 Task: Research Airbnb properties in Río Cuarto, Argentina from 7th December, 2023 to 14th December, 2023 for 1 adult. Place can be shared room with 1  bedroom having 1 bed and 1 bathroom. Property type can be hotel. Amenities needed are: wifi, heating.
Action: Mouse moved to (386, 98)
Screenshot: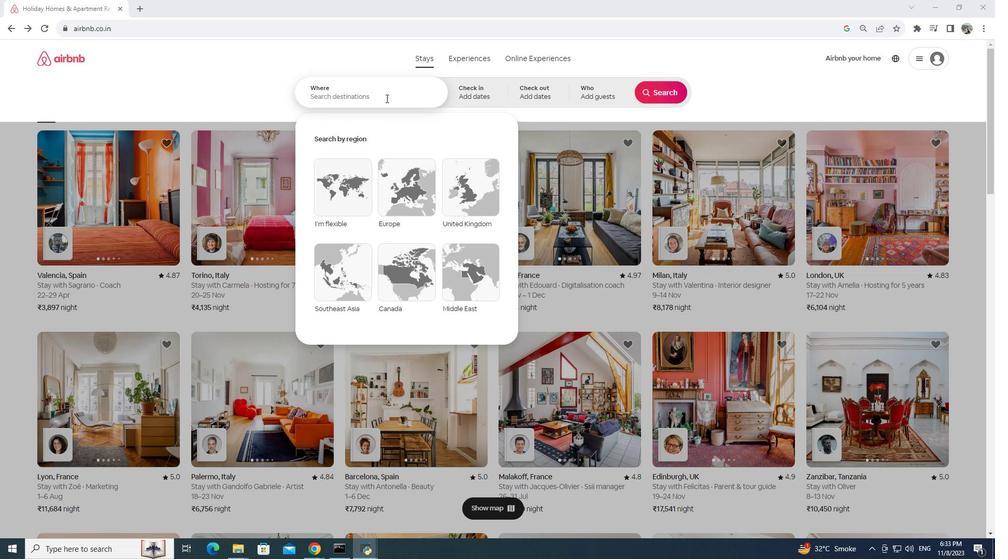 
Action: Mouse pressed left at (386, 98)
Screenshot: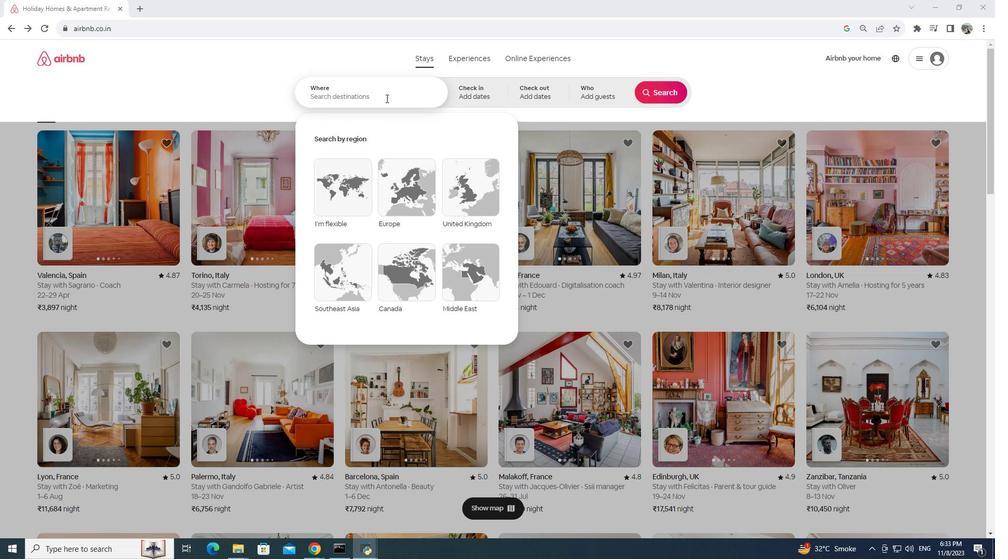 
Action: Mouse moved to (349, 174)
Screenshot: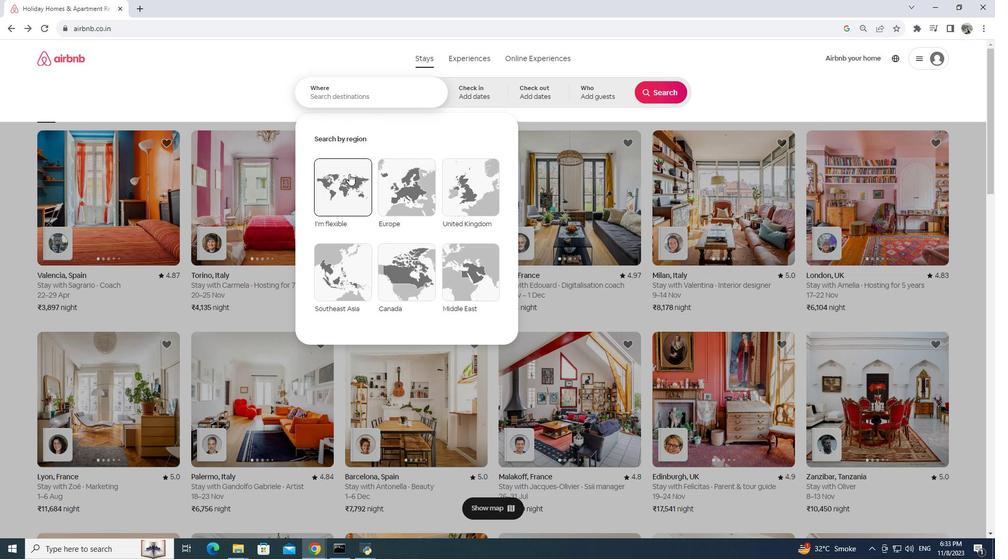
Action: Key pressed ctrl+V
Screenshot: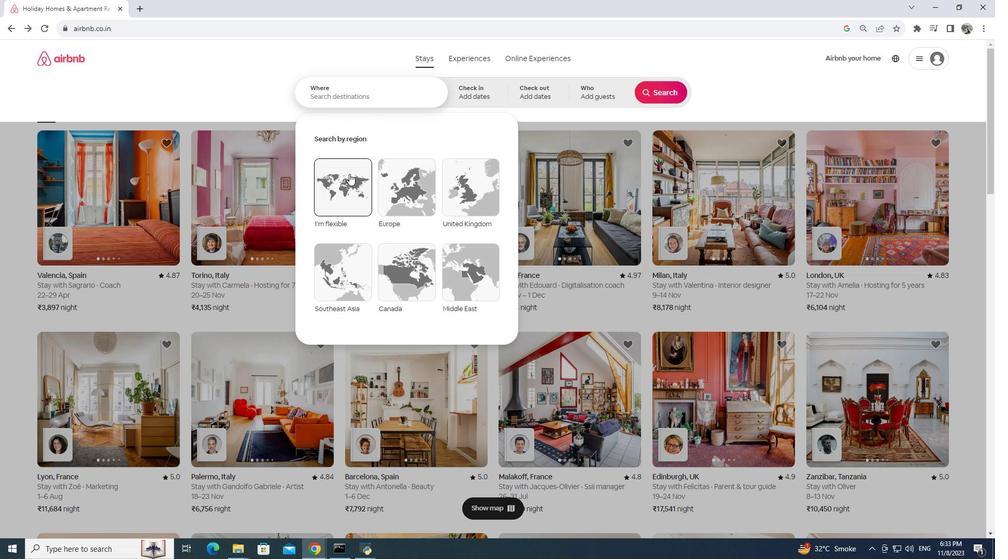 
Action: Mouse moved to (467, 96)
Screenshot: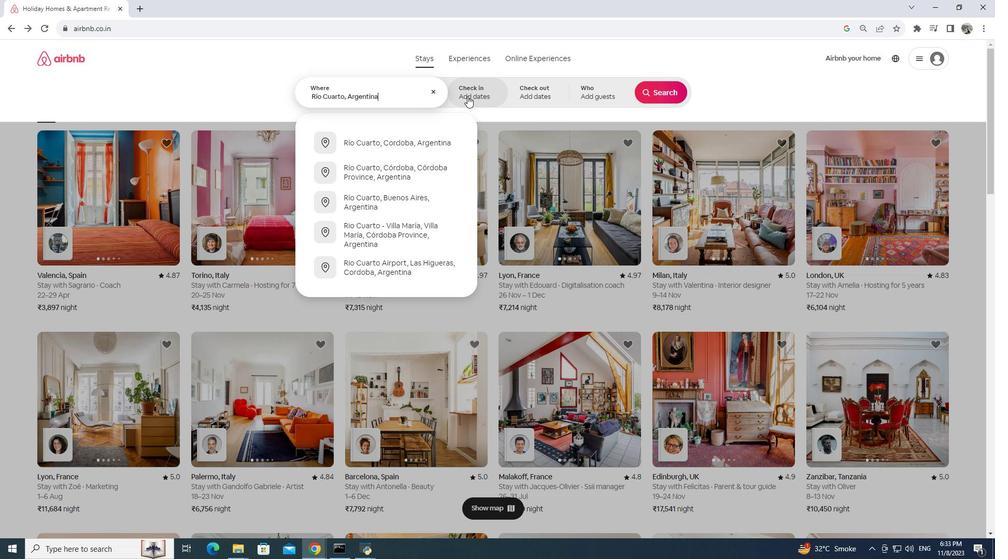 
Action: Mouse pressed left at (467, 96)
Screenshot: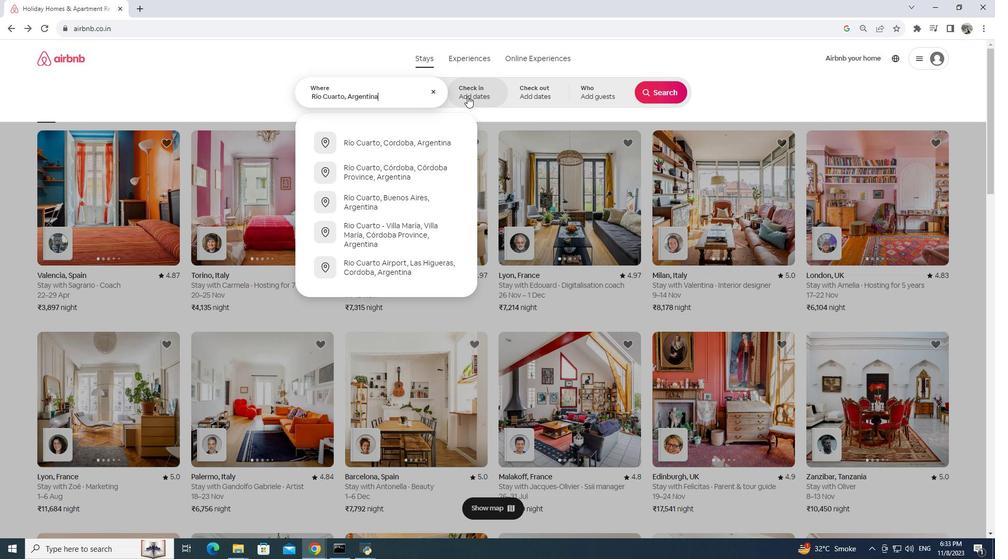 
Action: Mouse moved to (608, 222)
Screenshot: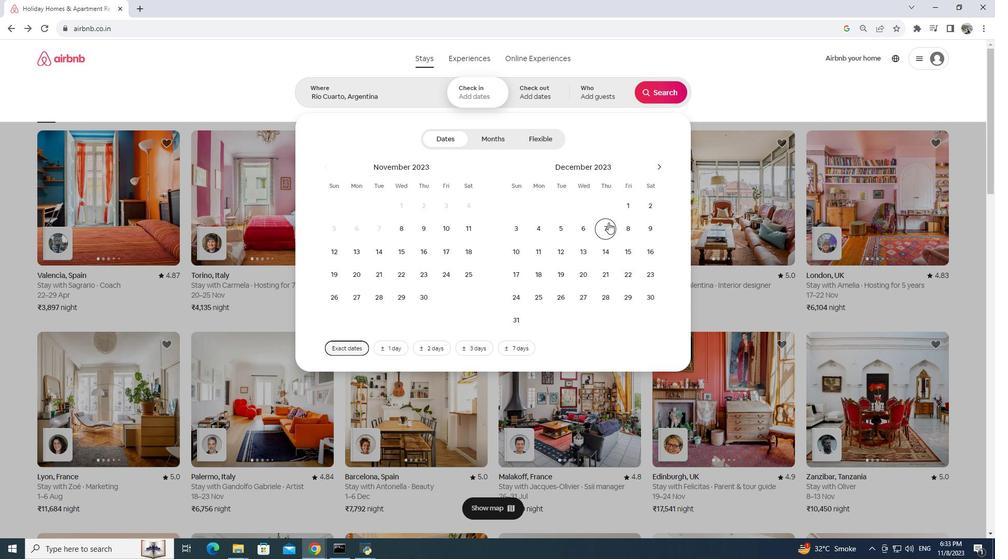 
Action: Mouse pressed left at (608, 222)
Screenshot: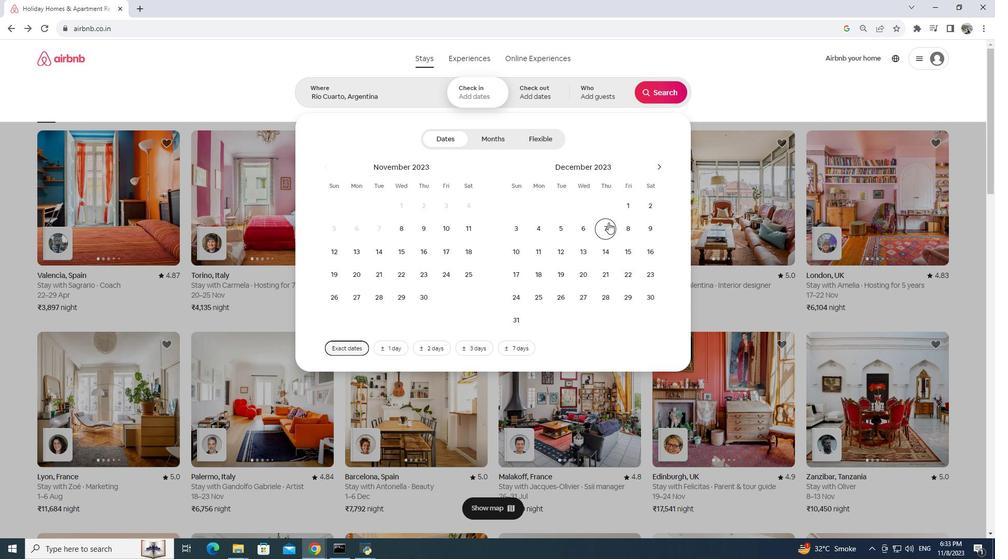 
Action: Mouse moved to (610, 249)
Screenshot: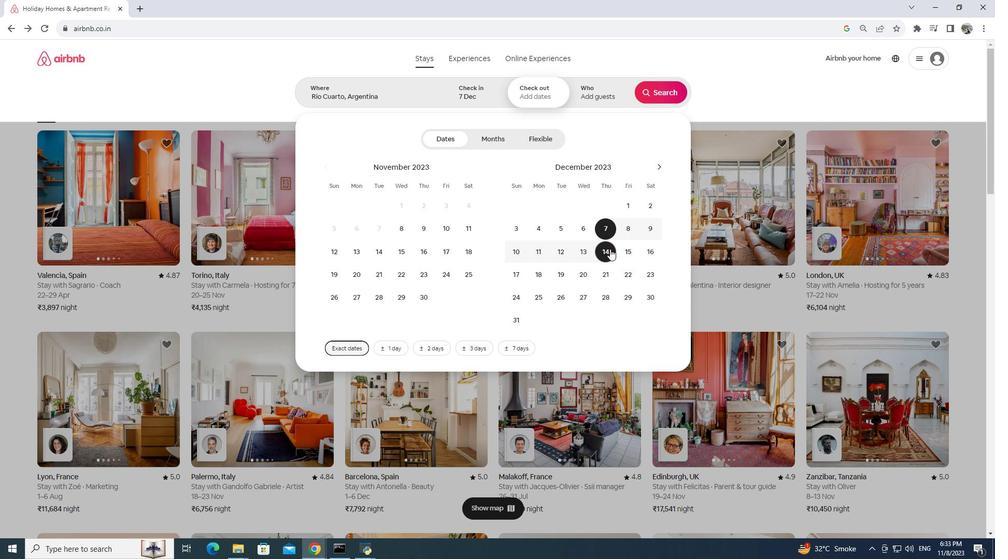 
Action: Mouse pressed left at (610, 249)
Screenshot: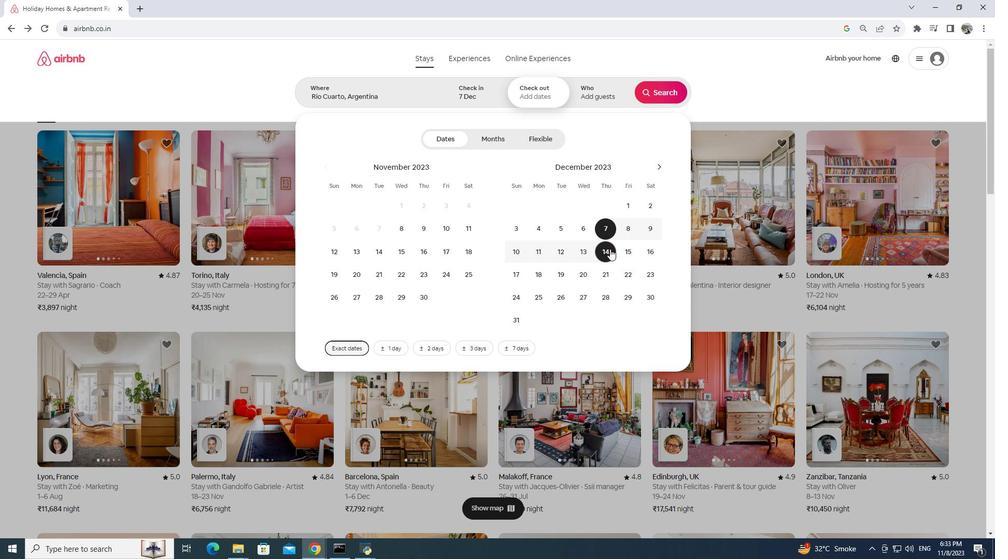 
Action: Mouse moved to (582, 91)
Screenshot: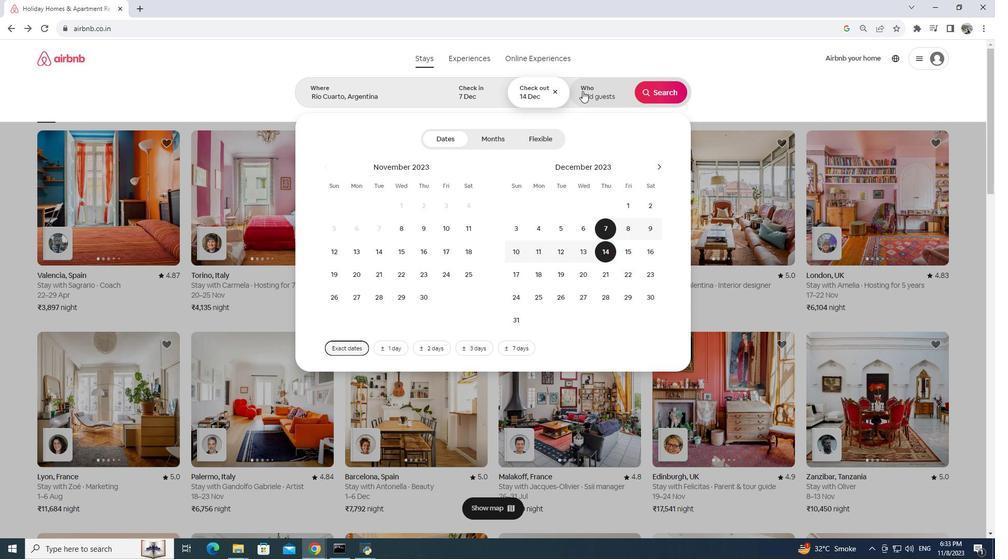 
Action: Mouse pressed left at (582, 91)
Screenshot: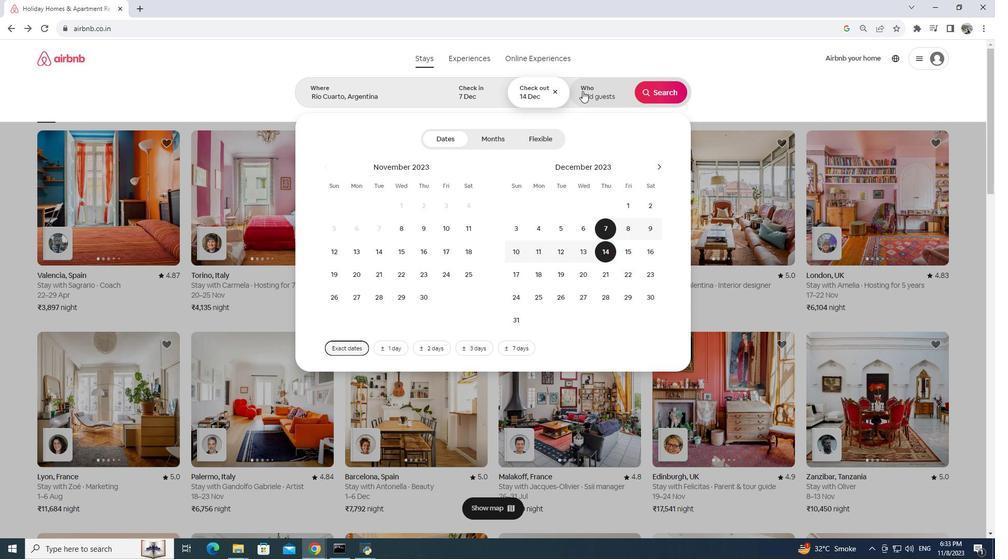 
Action: Mouse moved to (665, 139)
Screenshot: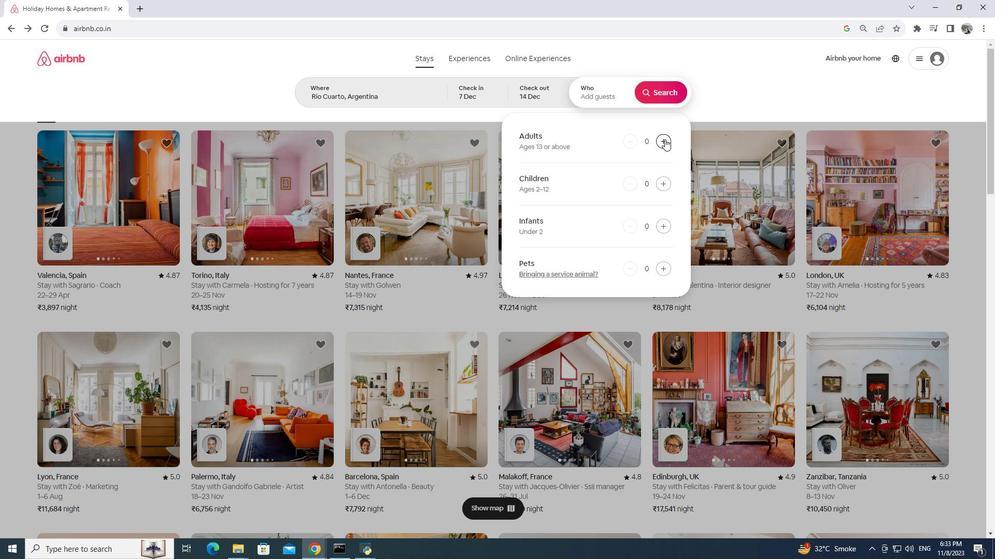 
Action: Mouse pressed left at (665, 139)
Screenshot: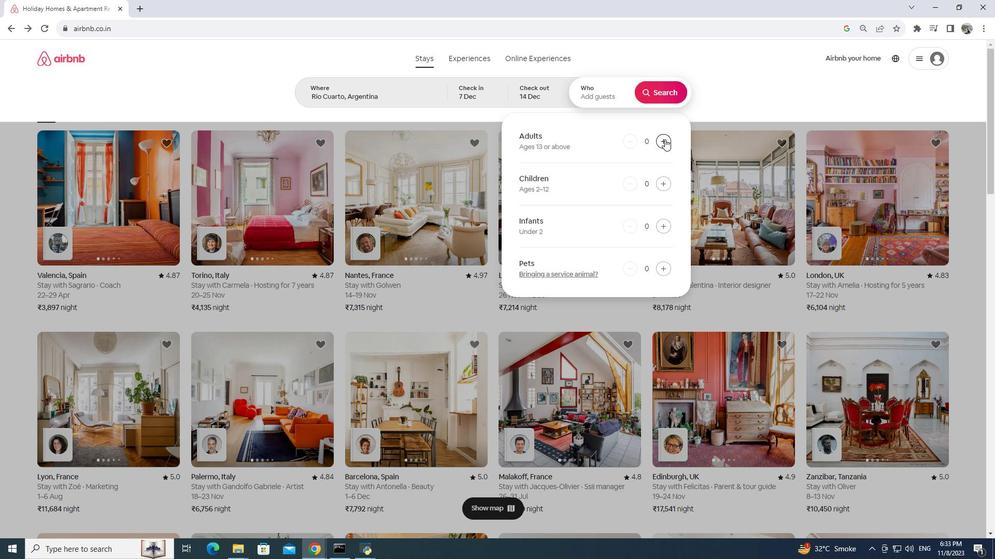 
Action: Mouse moved to (652, 93)
Screenshot: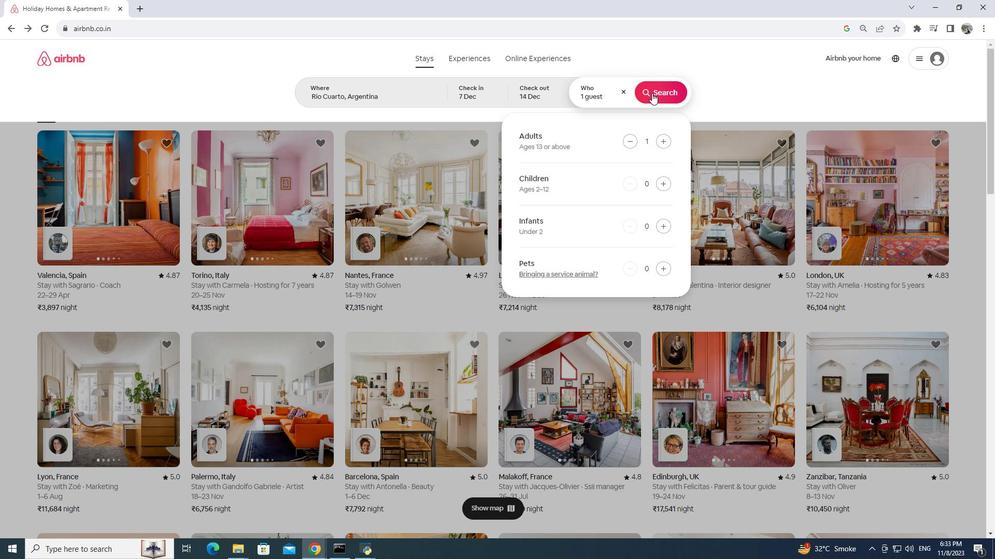 
Action: Mouse pressed left at (652, 93)
Screenshot: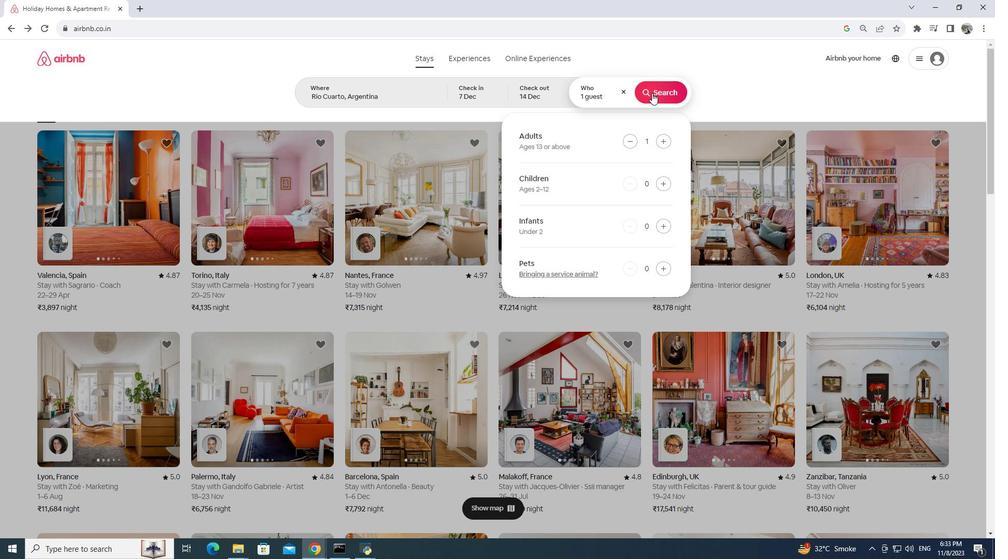 
Action: Mouse moved to (852, 93)
Screenshot: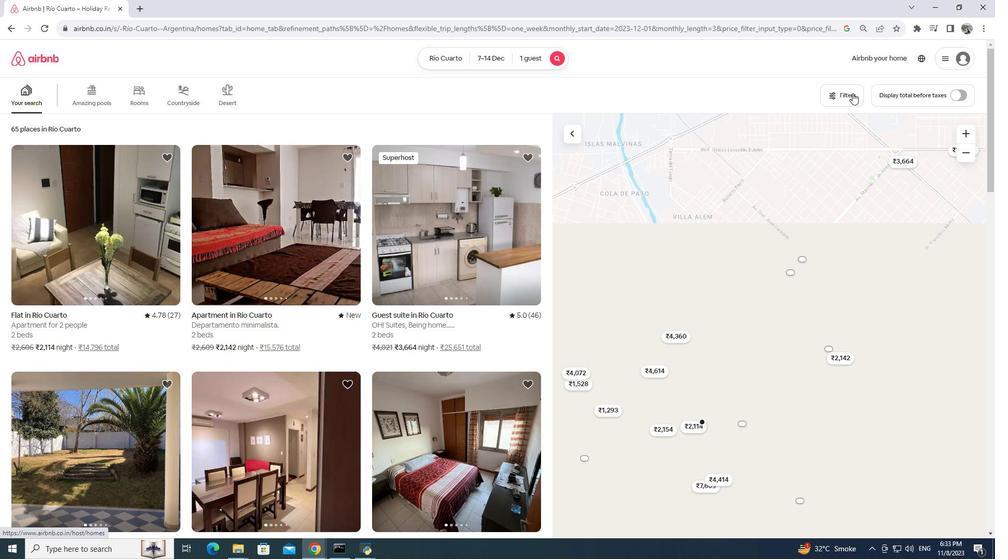 
Action: Mouse pressed left at (852, 93)
Screenshot: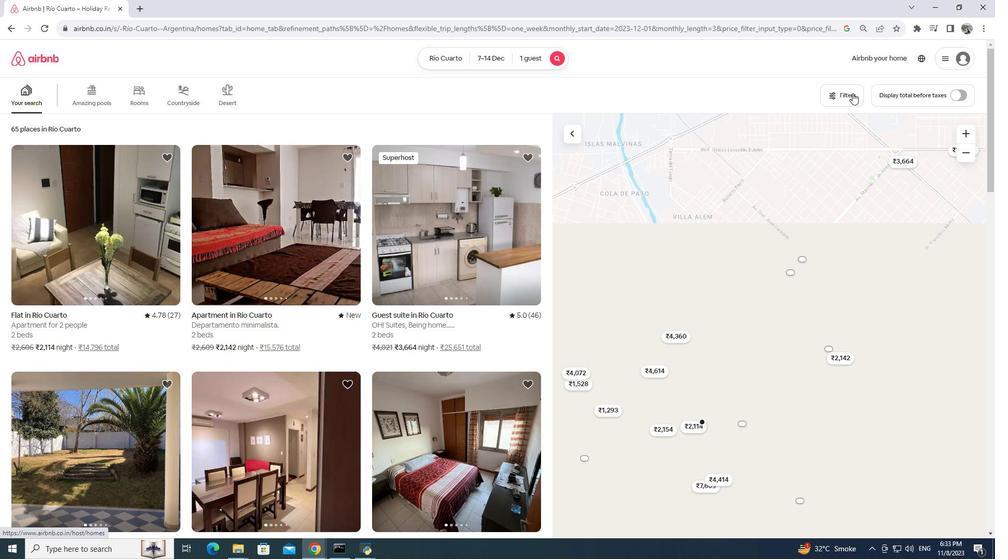 
Action: Mouse moved to (383, 384)
Screenshot: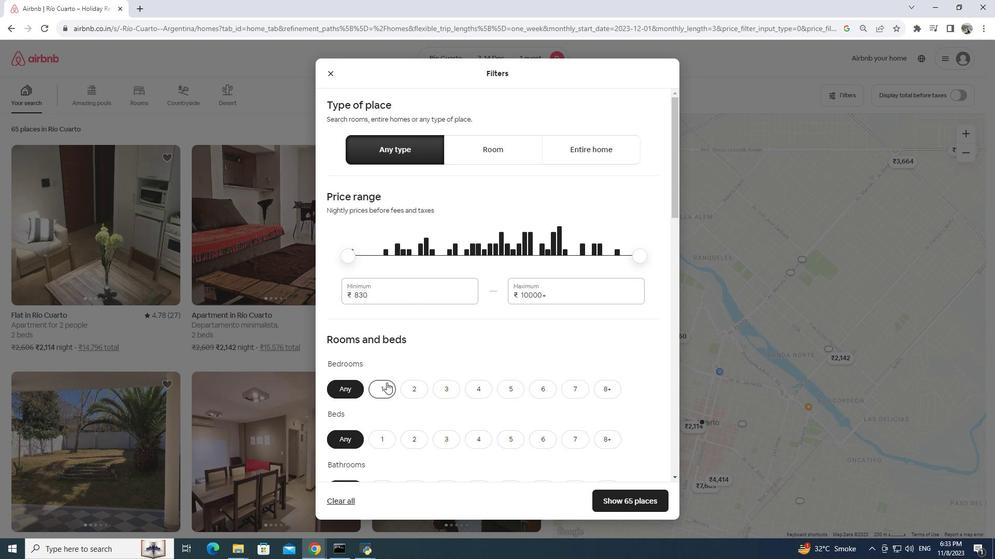 
Action: Mouse pressed left at (383, 384)
Screenshot: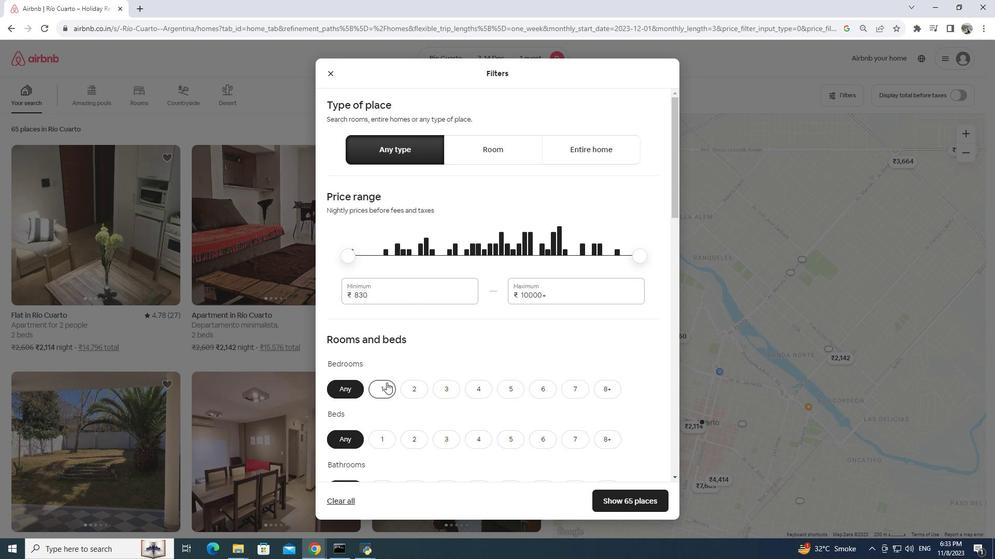 
Action: Mouse moved to (387, 350)
Screenshot: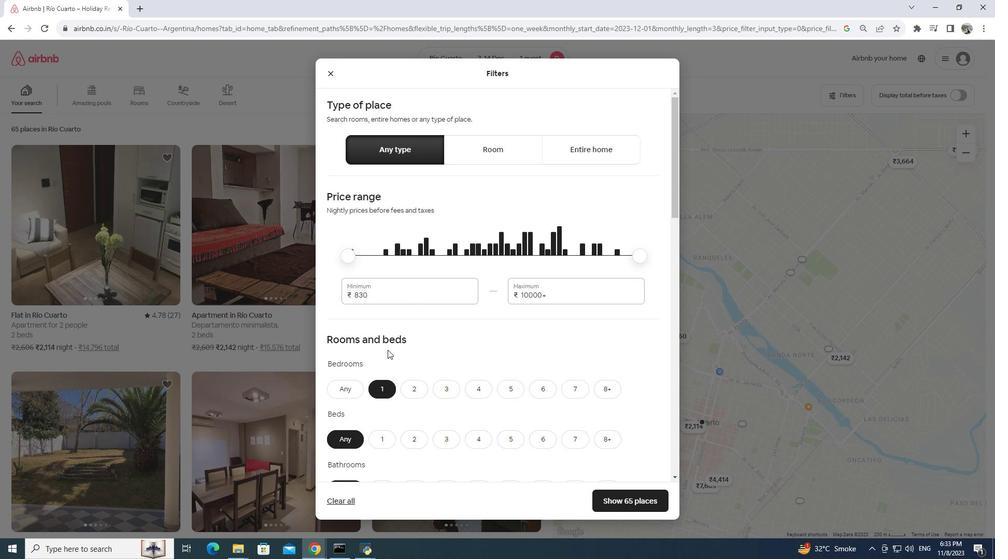 
Action: Mouse scrolled (387, 349) with delta (0, 0)
Screenshot: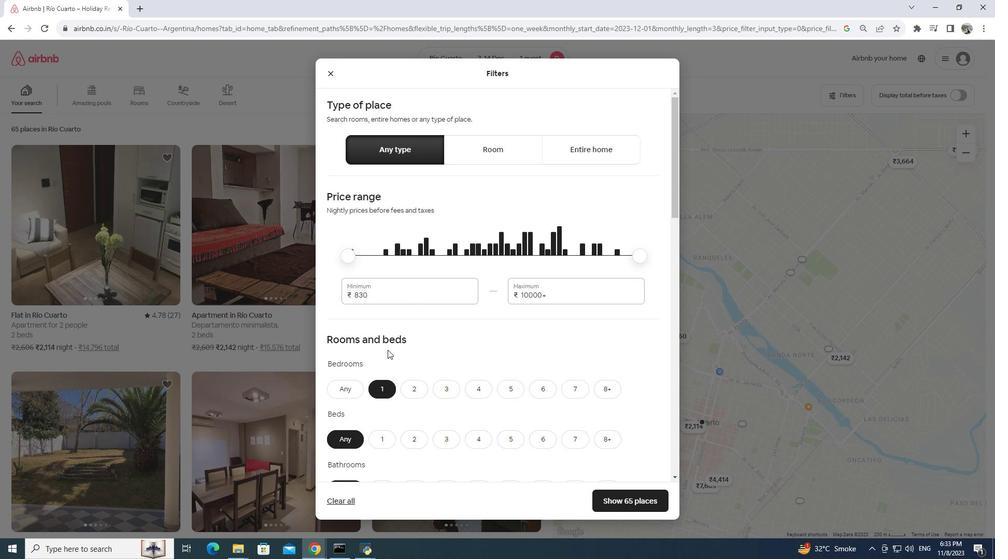 
Action: Mouse scrolled (387, 349) with delta (0, 0)
Screenshot: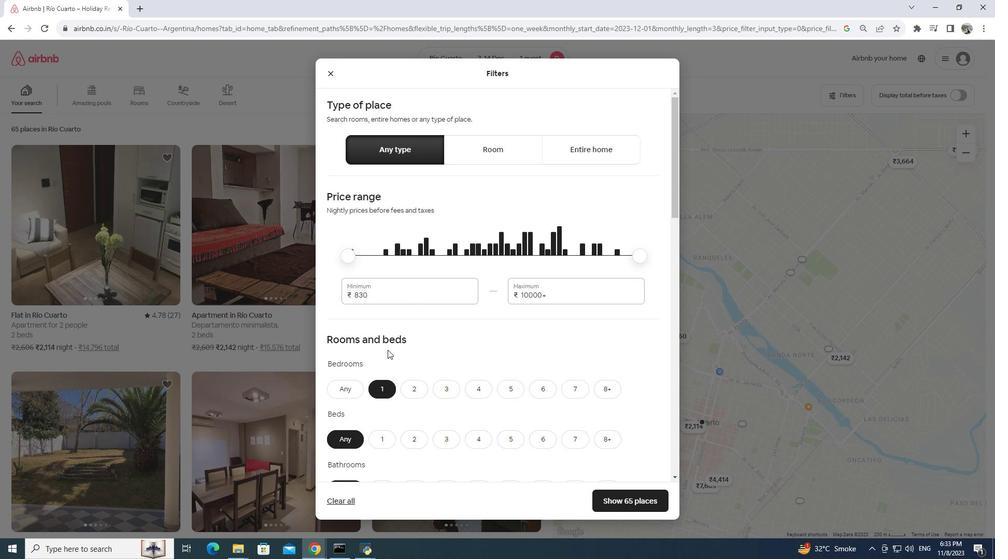 
Action: Mouse scrolled (387, 349) with delta (0, 0)
Screenshot: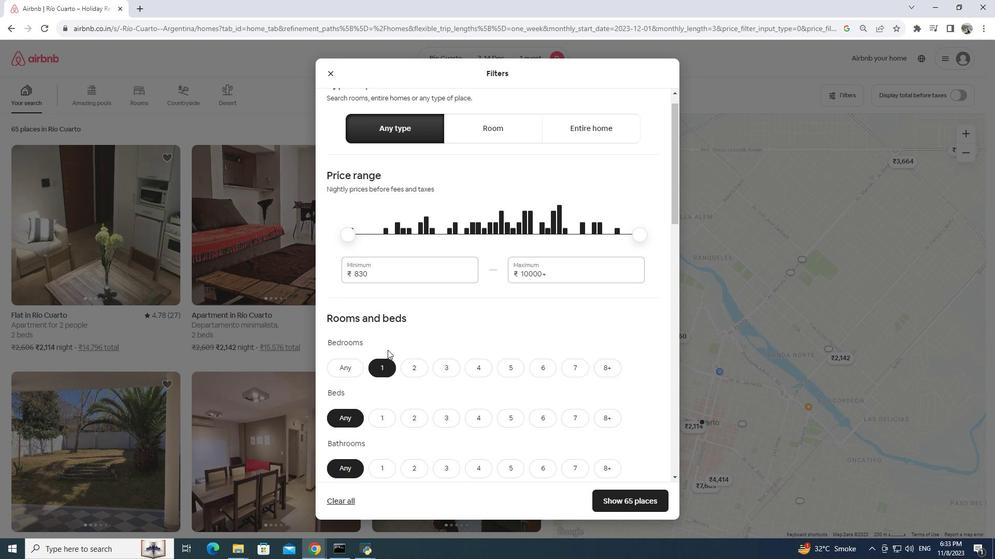 
Action: Mouse moved to (383, 289)
Screenshot: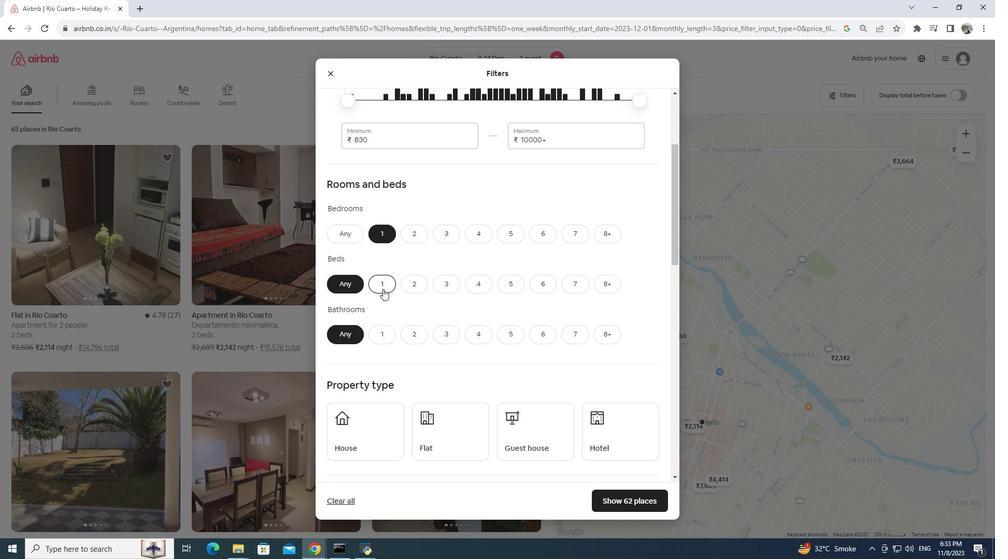 
Action: Mouse pressed left at (383, 289)
Screenshot: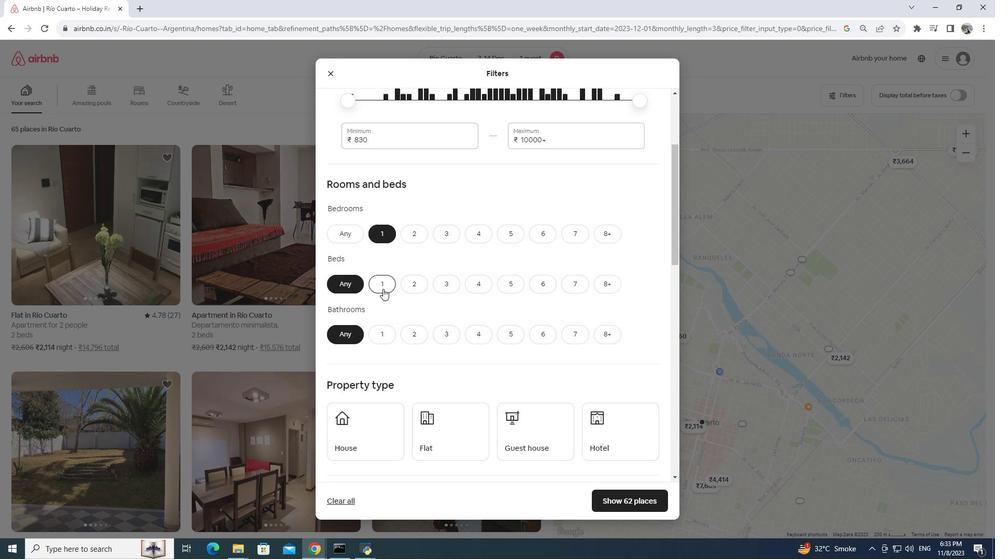 
Action: Mouse moved to (382, 329)
Screenshot: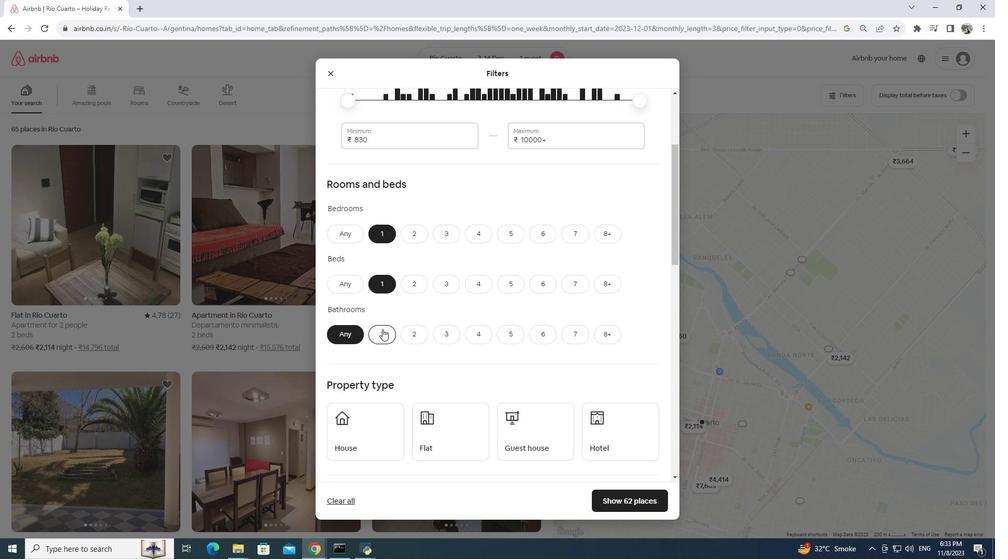 
Action: Mouse pressed left at (382, 329)
Screenshot: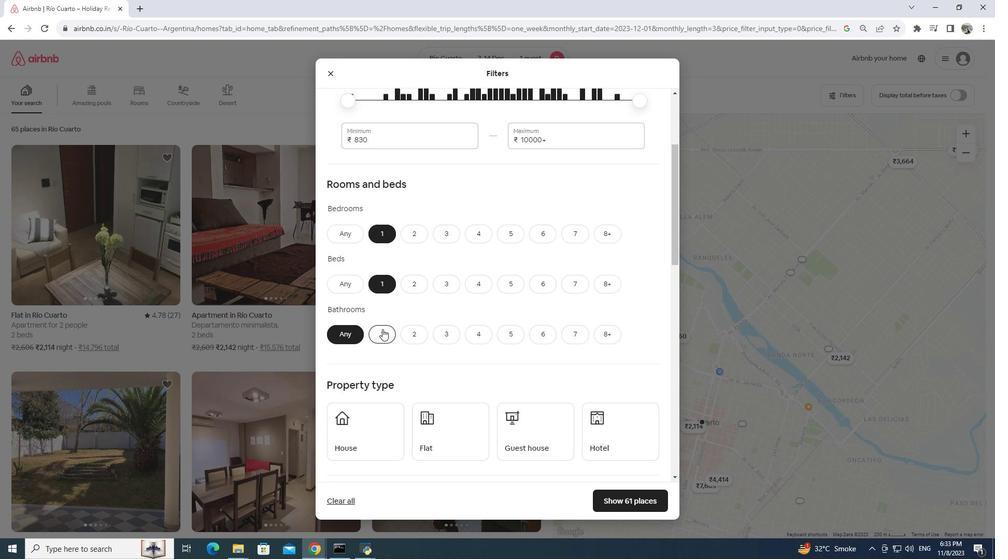 
Action: Mouse moved to (384, 328)
Screenshot: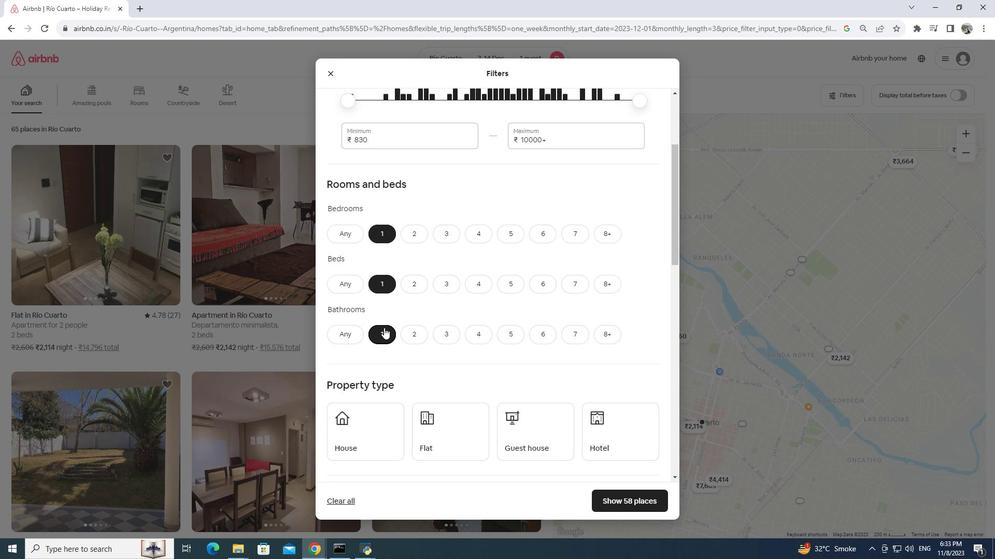 
Action: Mouse scrolled (384, 327) with delta (0, 0)
Screenshot: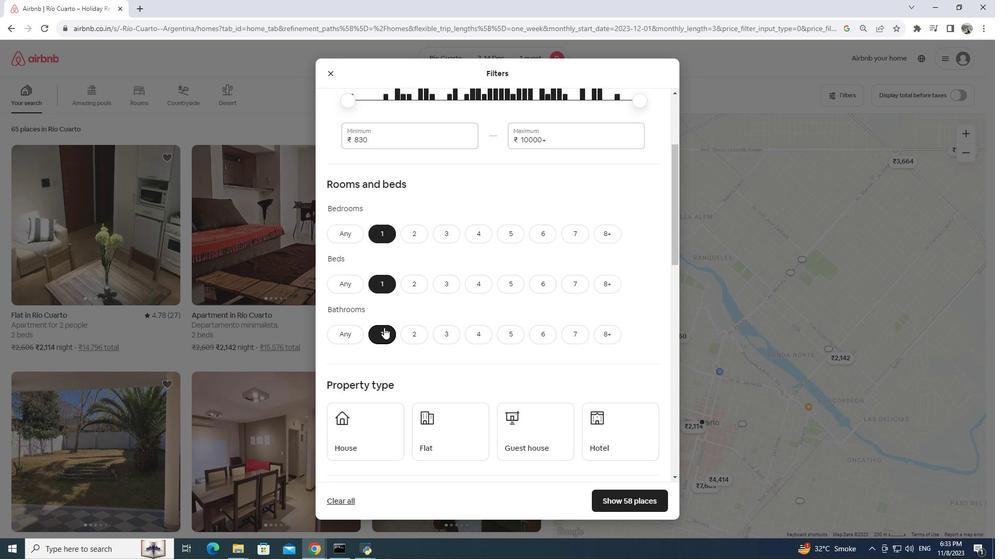 
Action: Mouse scrolled (384, 327) with delta (0, 0)
Screenshot: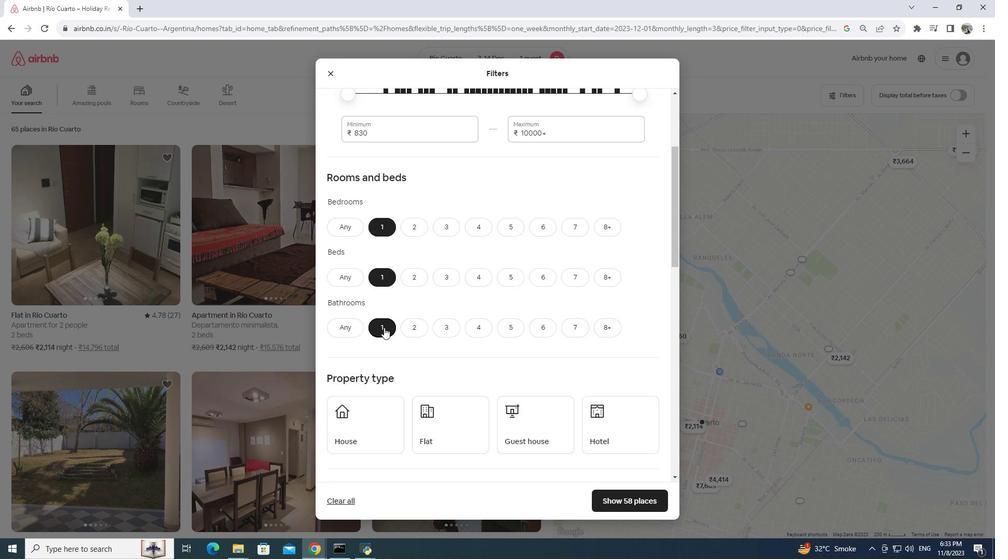 
Action: Mouse moved to (620, 332)
Screenshot: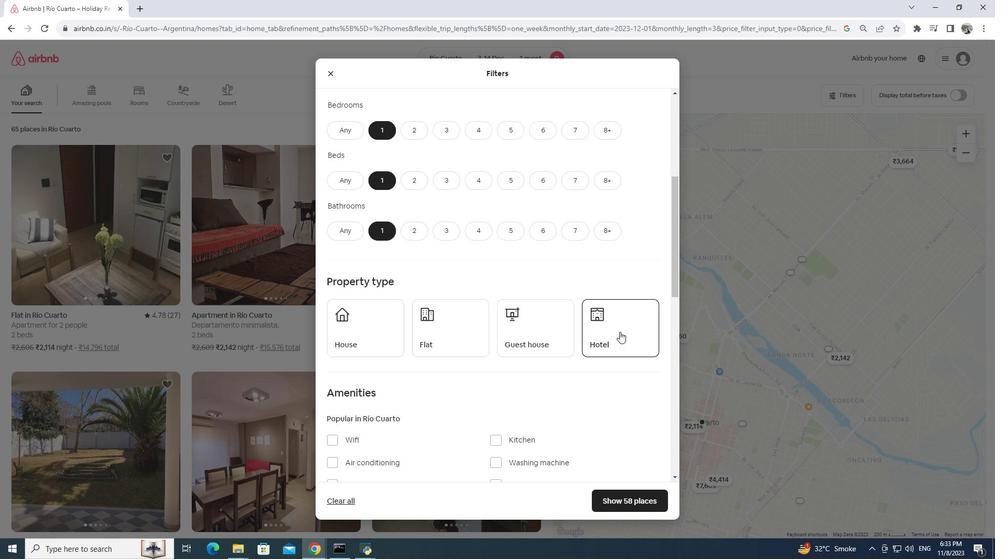 
Action: Mouse pressed left at (620, 332)
Screenshot: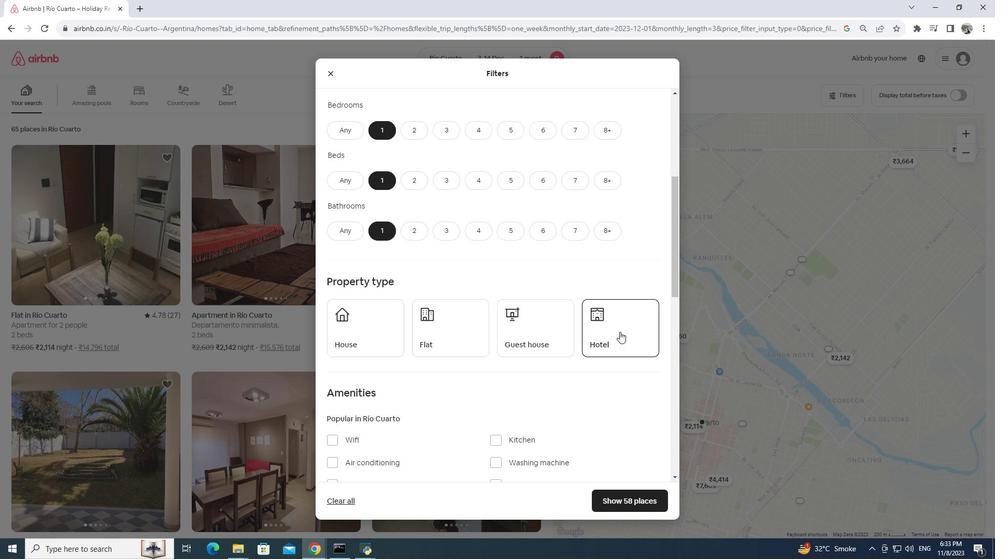 
Action: Mouse moved to (564, 410)
Screenshot: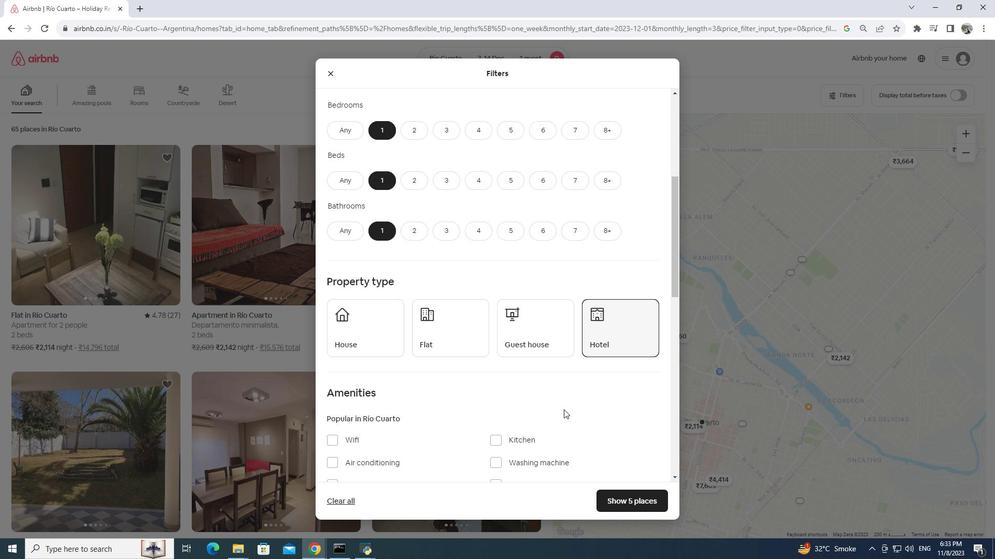 
Action: Mouse scrolled (564, 409) with delta (0, 0)
Screenshot: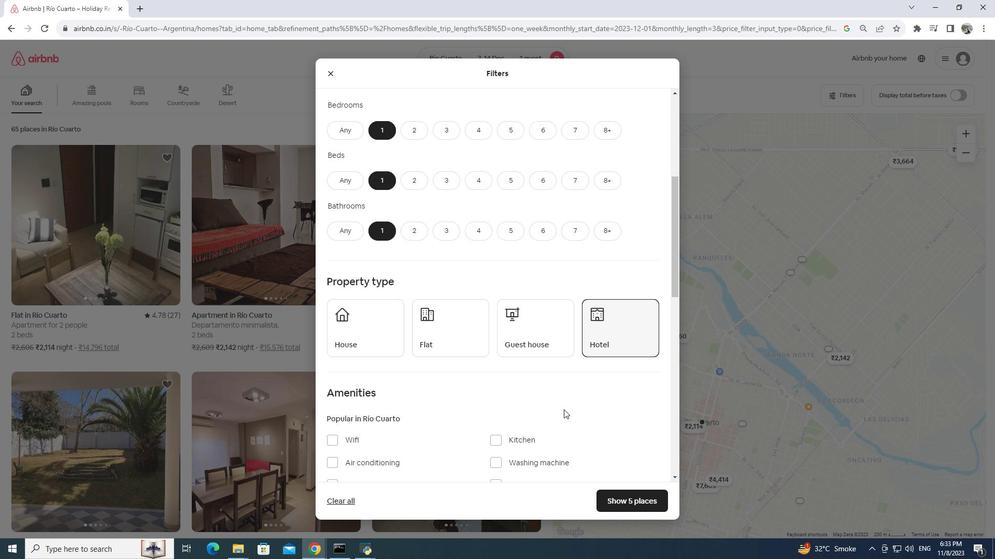 
Action: Mouse moved to (562, 399)
Screenshot: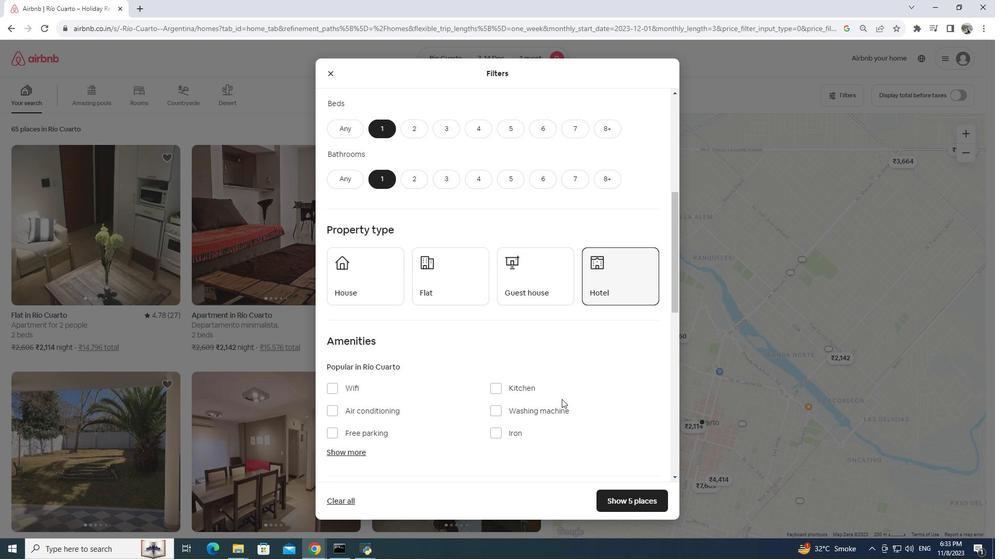 
Action: Mouse scrolled (562, 399) with delta (0, 0)
Screenshot: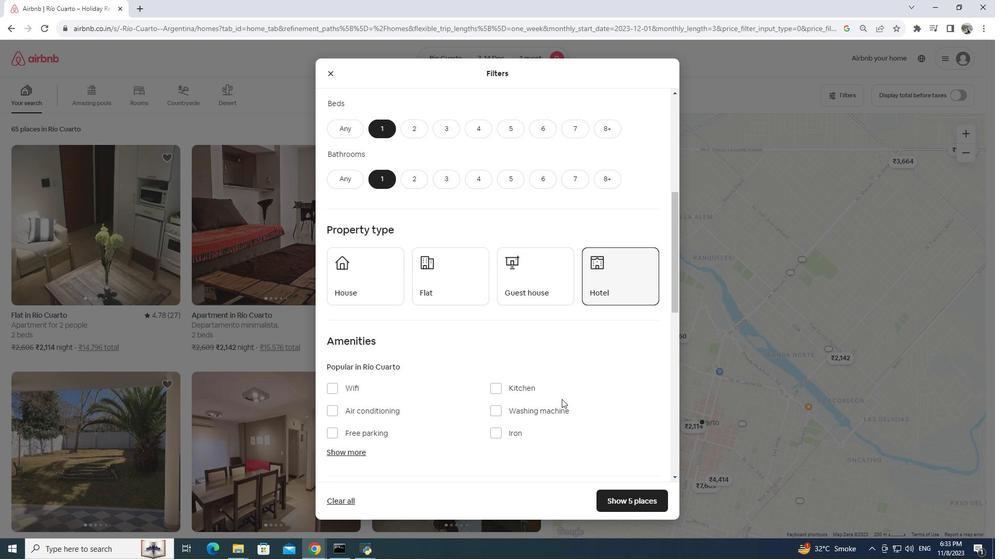 
Action: Mouse moved to (561, 395)
Screenshot: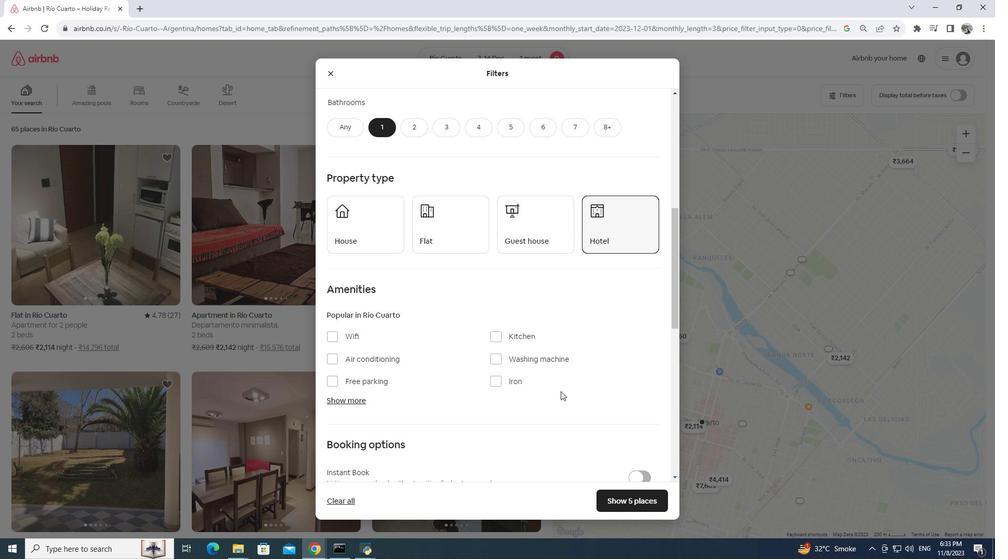 
Action: Mouse scrolled (561, 395) with delta (0, 0)
Screenshot: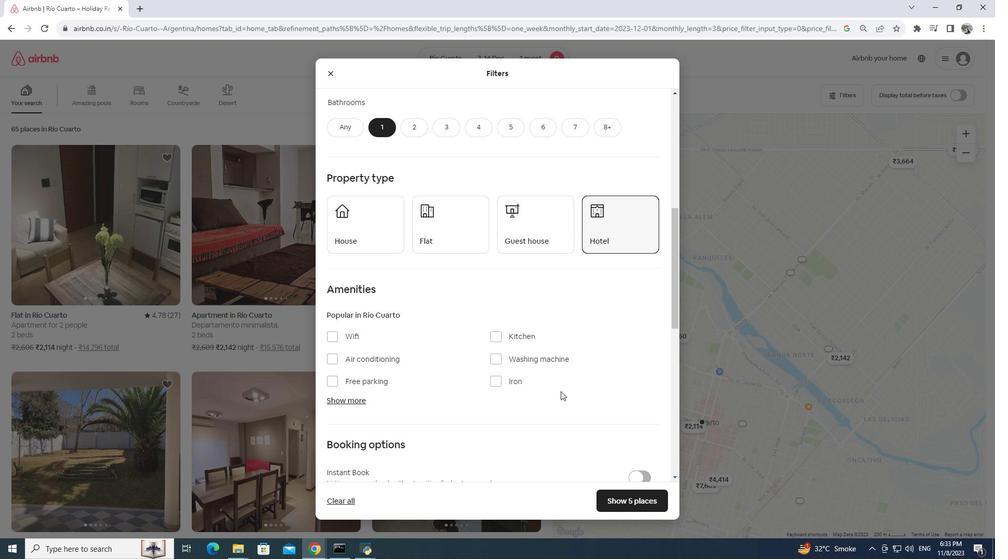 
Action: Mouse moved to (346, 281)
Screenshot: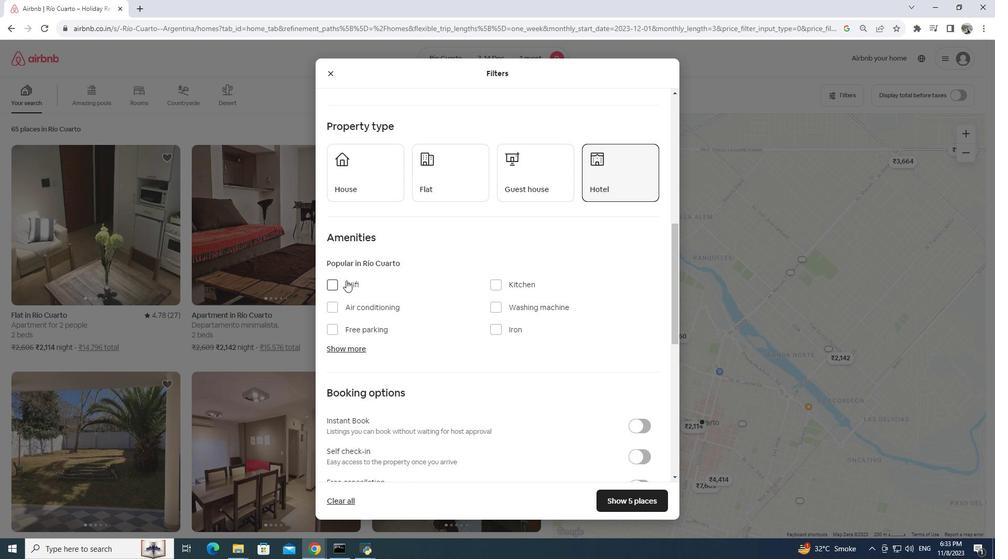 
Action: Mouse pressed left at (346, 281)
Screenshot: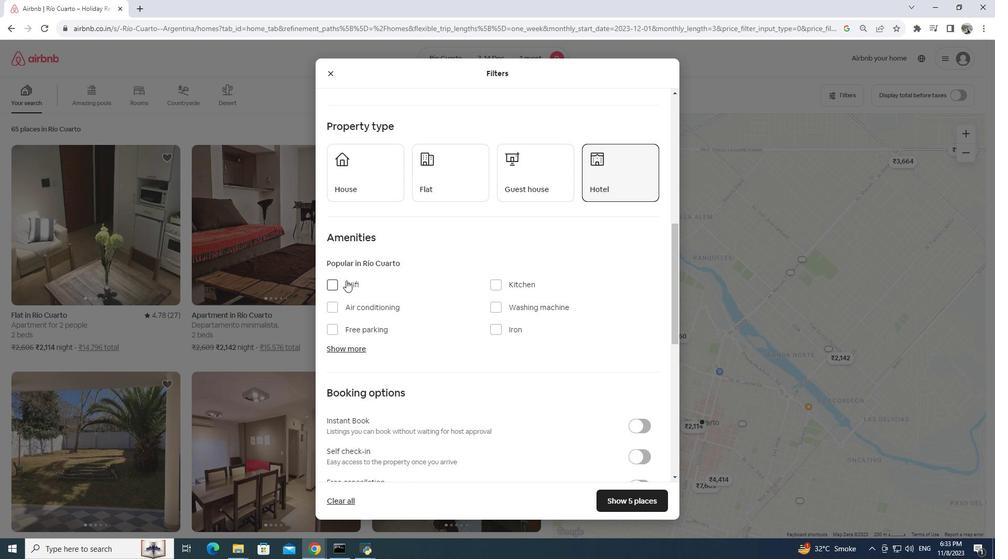 
Action: Mouse moved to (326, 285)
Screenshot: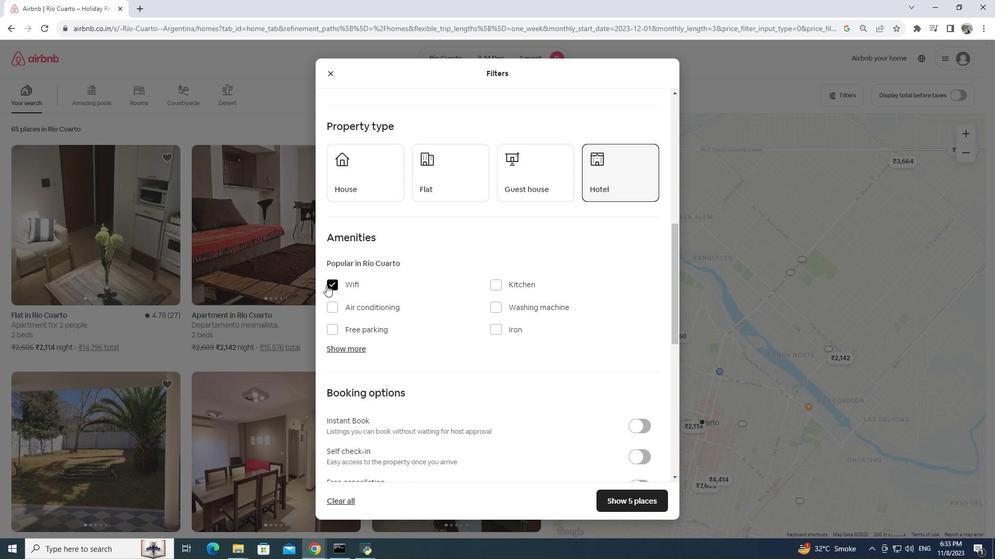 
Action: Mouse pressed left at (326, 285)
Screenshot: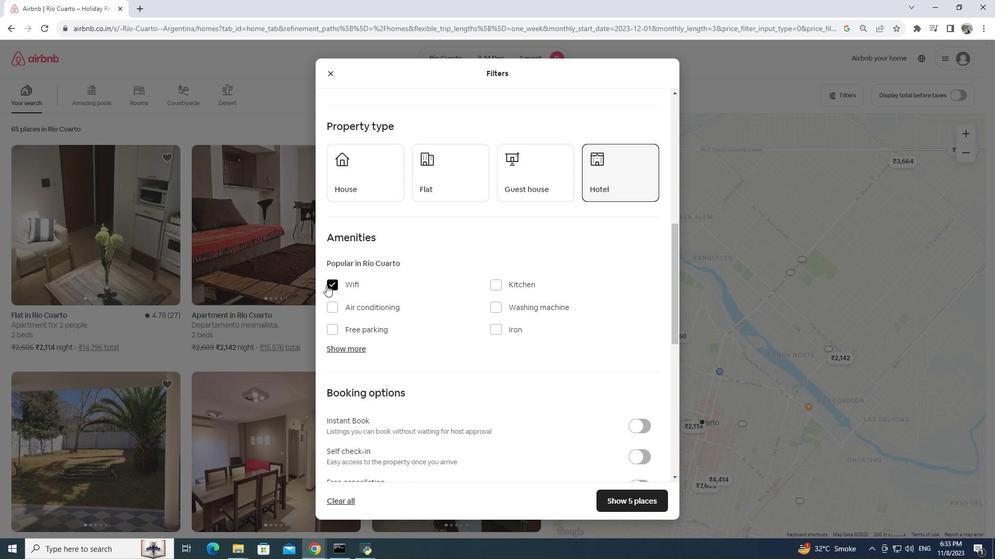 
Action: Mouse moved to (334, 284)
Screenshot: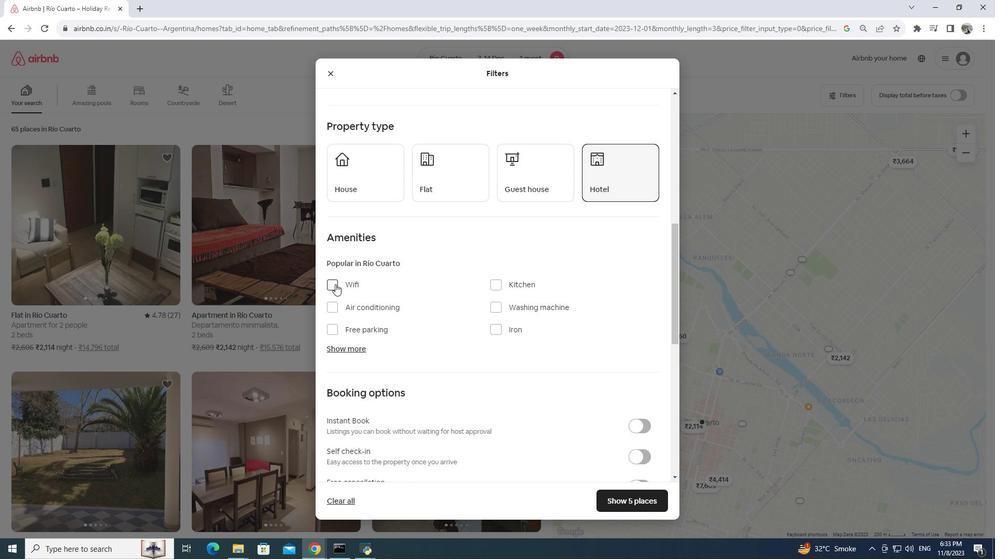 
Action: Mouse pressed left at (334, 284)
Screenshot: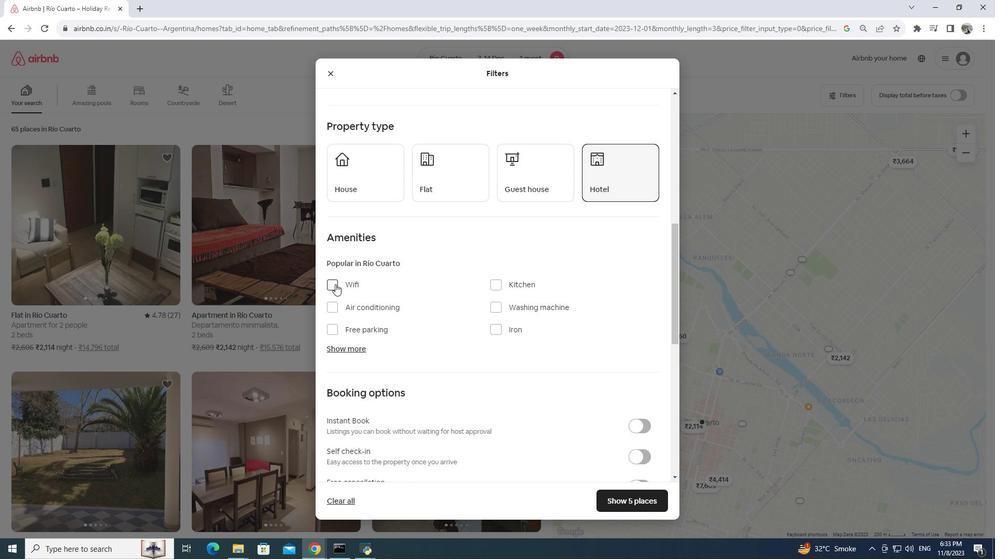 
Action: Mouse moved to (352, 343)
Screenshot: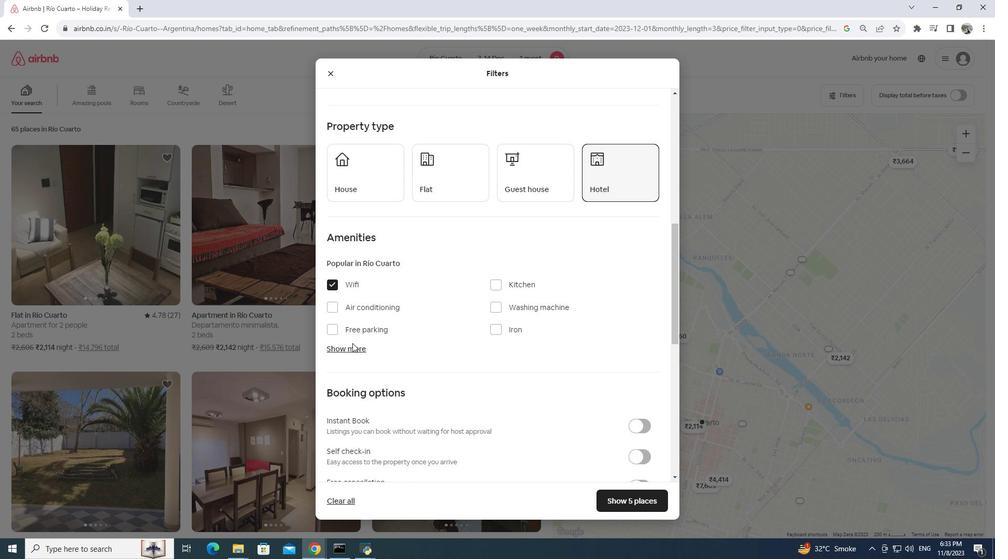 
Action: Mouse pressed left at (352, 343)
Screenshot: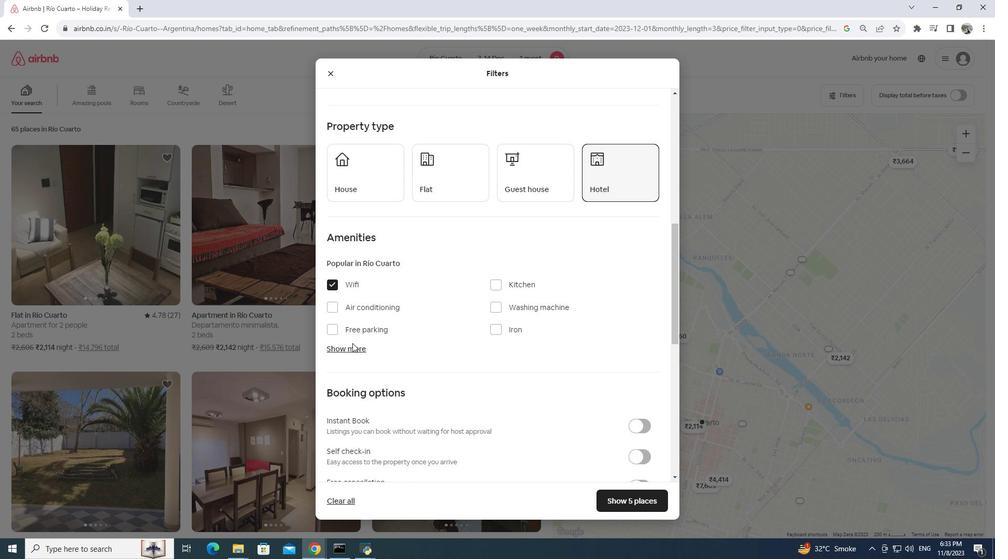 
Action: Mouse moved to (351, 347)
Screenshot: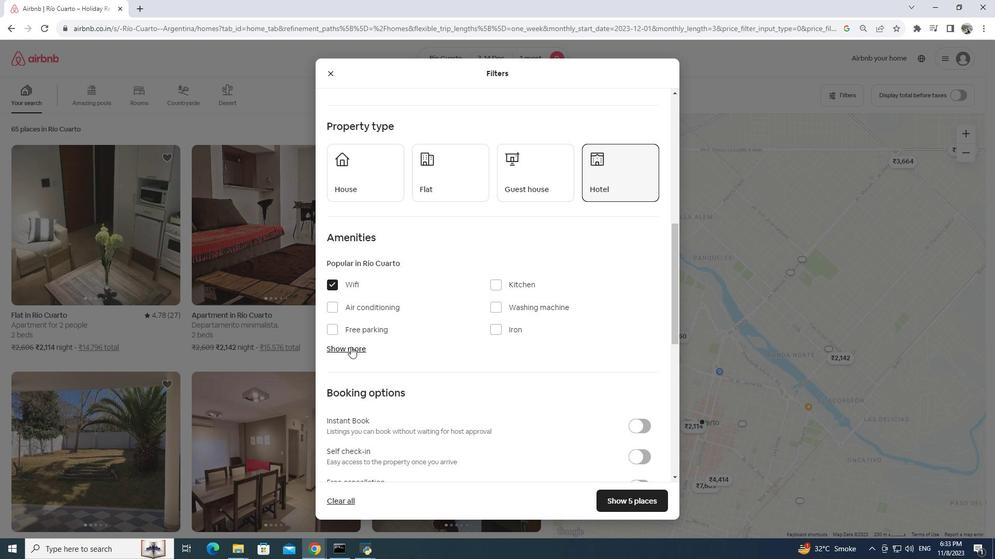
Action: Mouse pressed left at (351, 347)
Screenshot: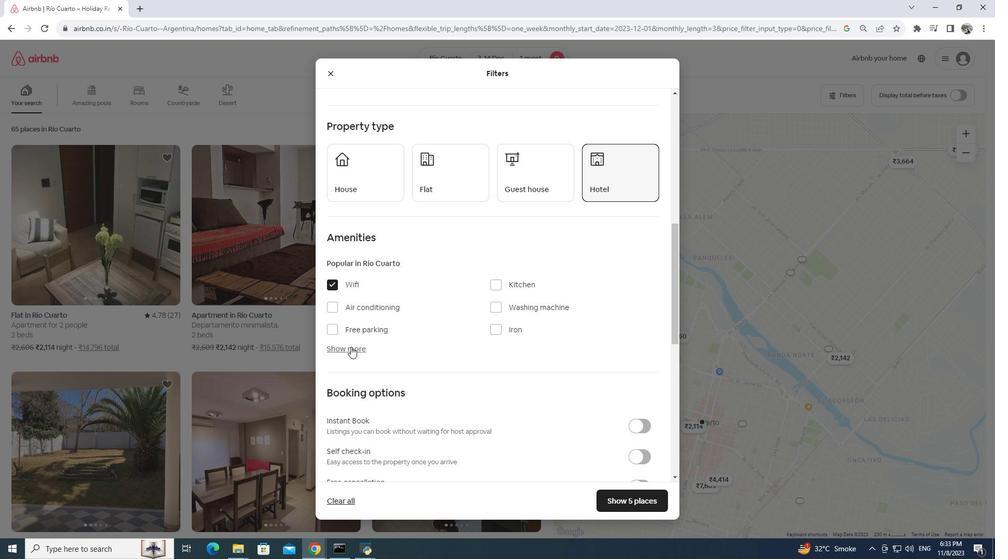 
Action: Mouse moved to (493, 378)
Screenshot: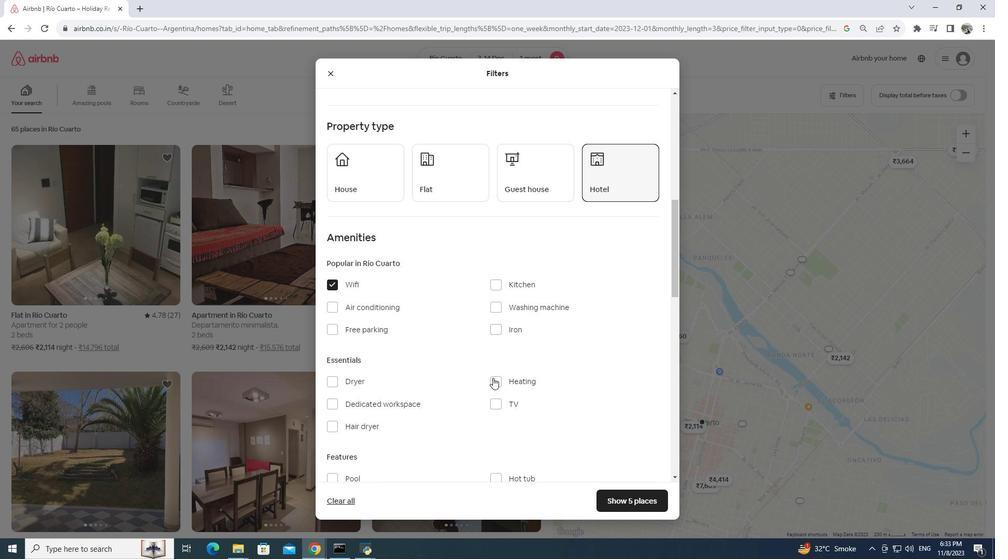 
Action: Mouse pressed left at (493, 378)
Screenshot: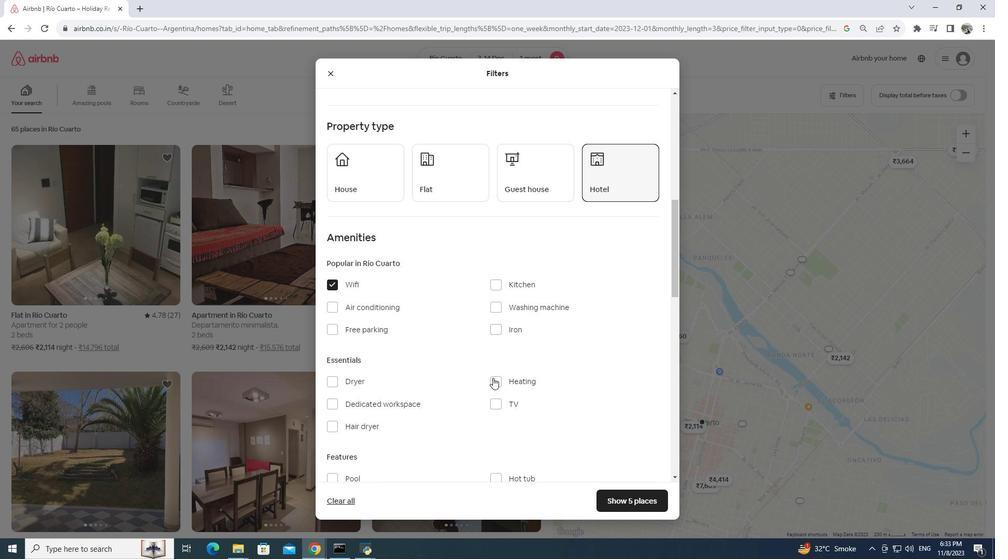 
Action: Mouse moved to (628, 498)
Screenshot: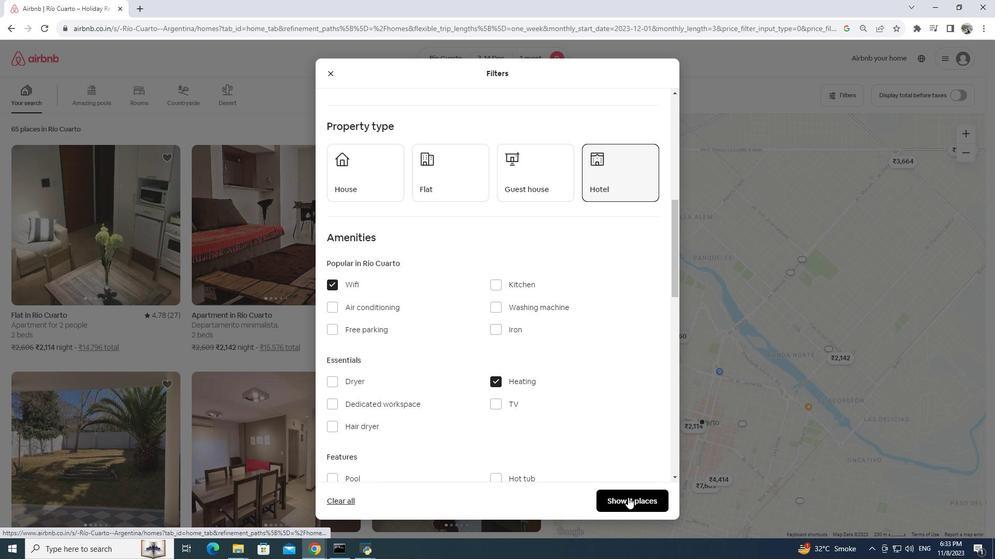 
Action: Mouse pressed left at (628, 498)
Screenshot: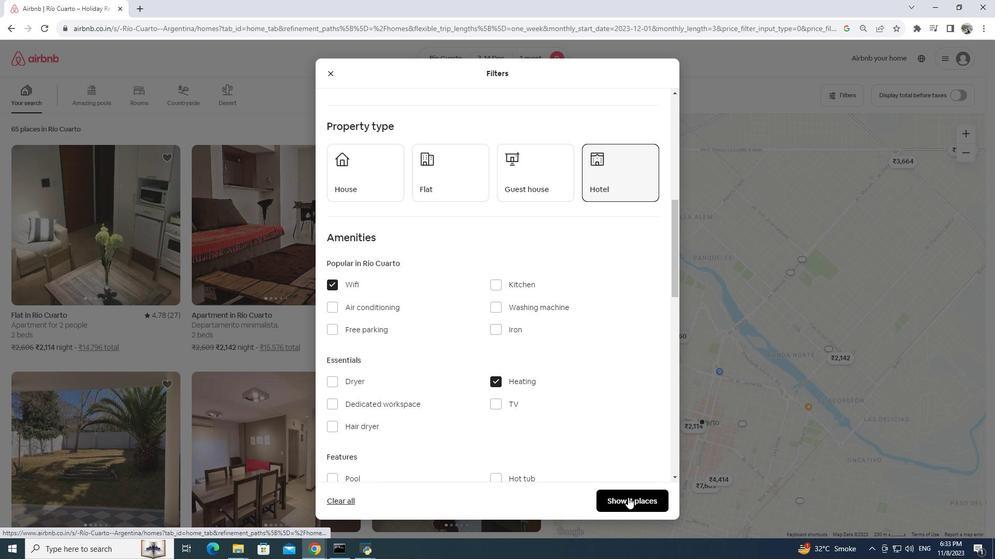 
Action: Mouse moved to (277, 278)
Screenshot: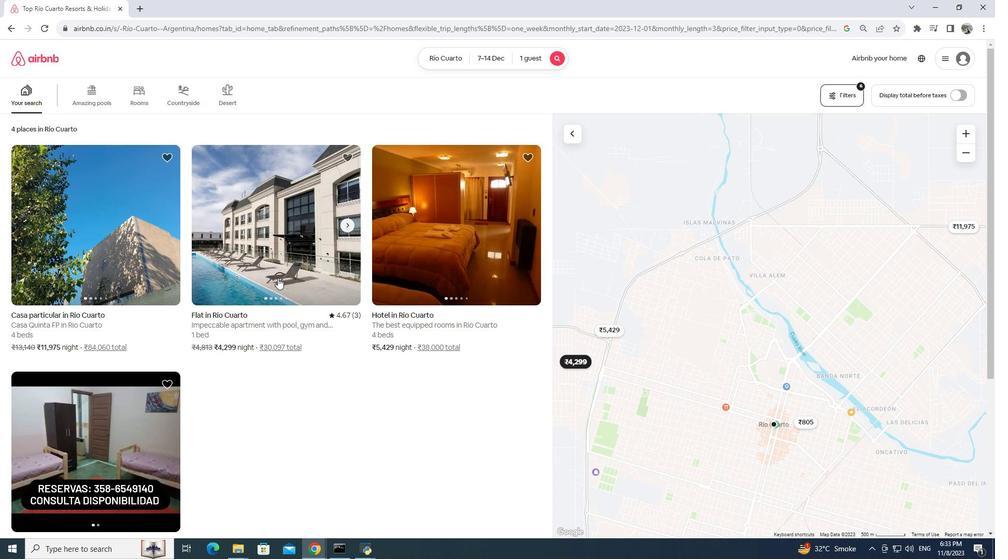 
Action: Mouse pressed left at (277, 278)
Screenshot: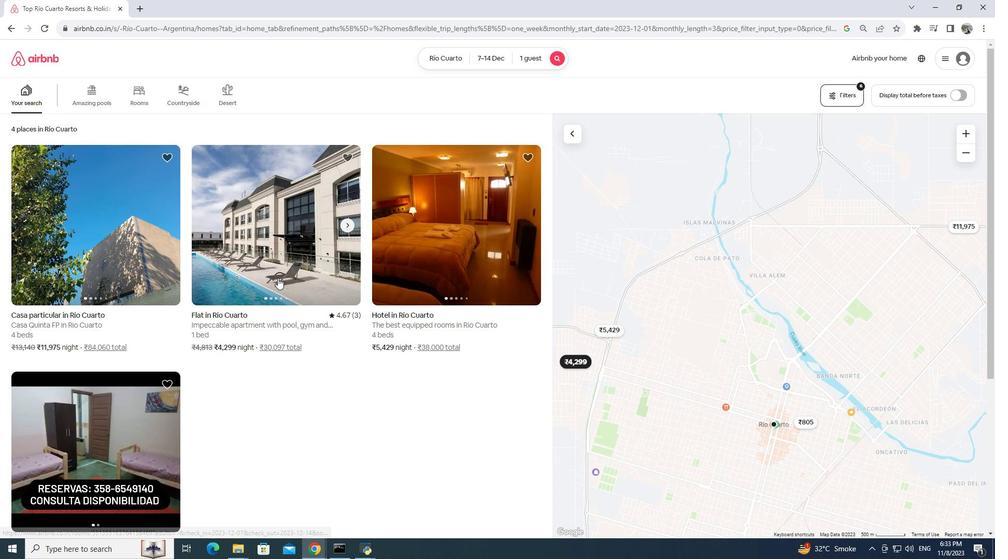 
Action: Mouse moved to (277, 278)
Screenshot: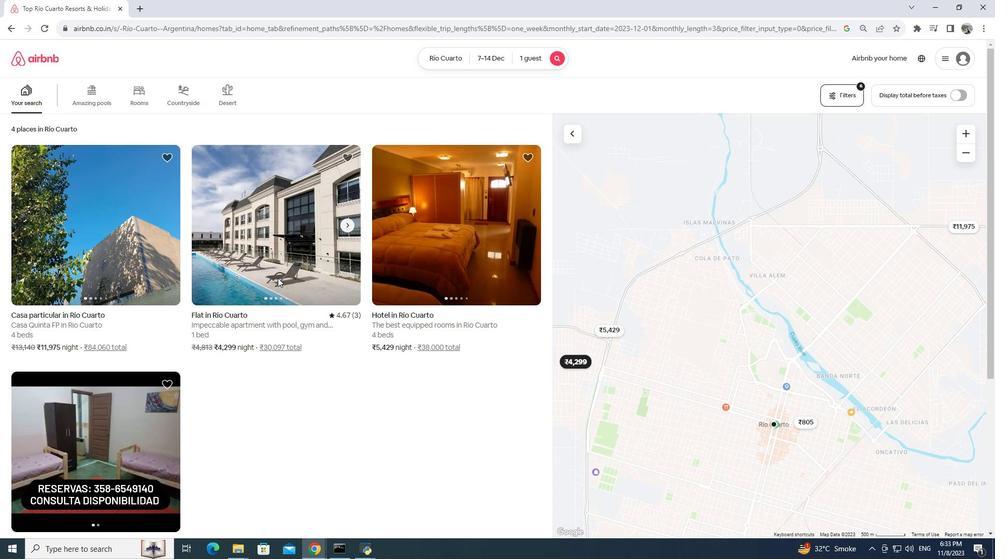 
Action: Mouse pressed left at (277, 278)
Screenshot: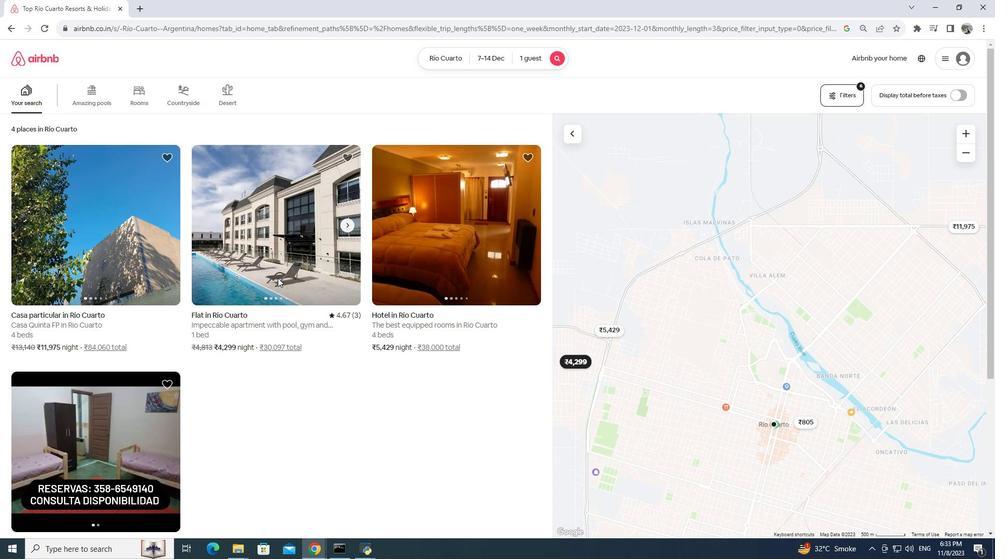
Action: Mouse moved to (705, 366)
Screenshot: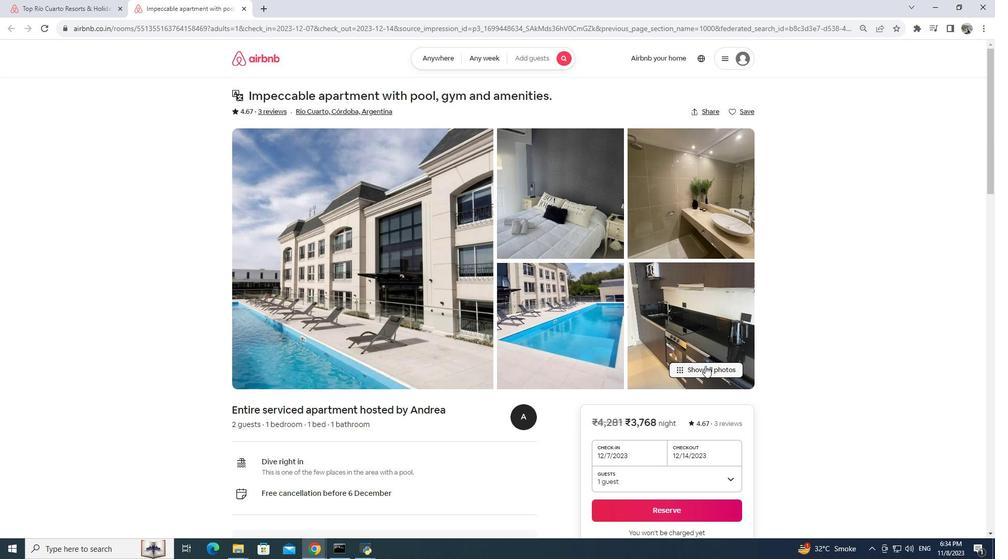 
Action: Mouse pressed left at (705, 366)
Screenshot: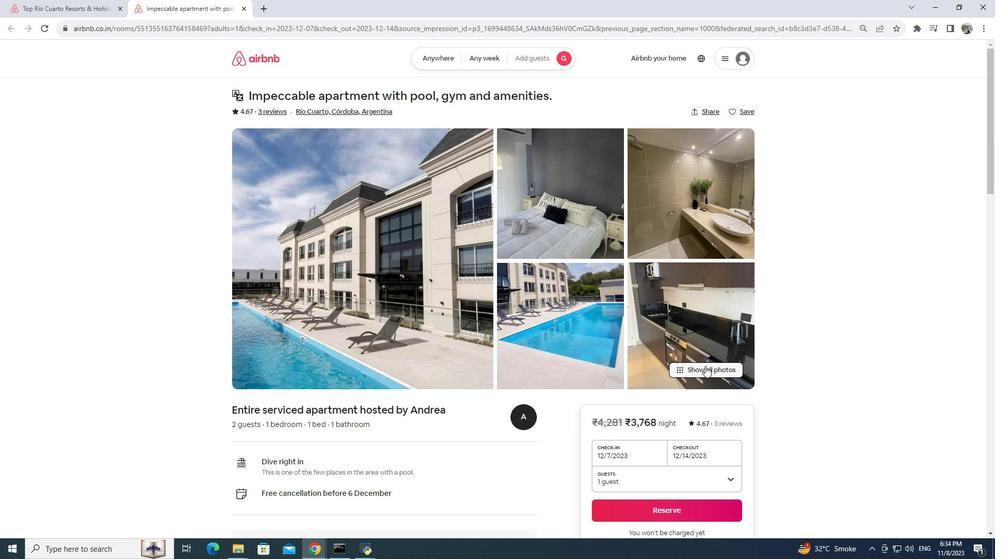 
Action: Mouse moved to (705, 366)
Screenshot: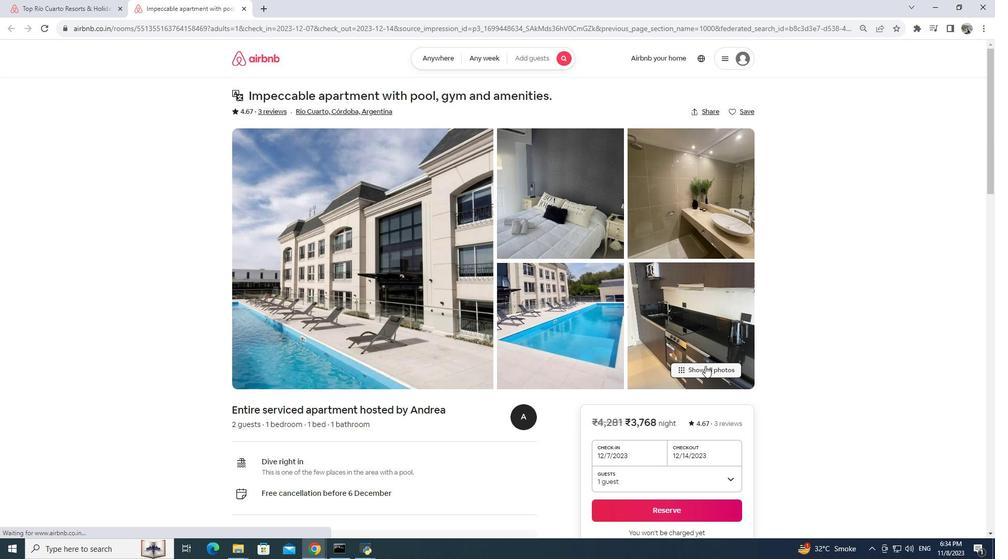 
Action: Mouse pressed left at (705, 366)
Screenshot: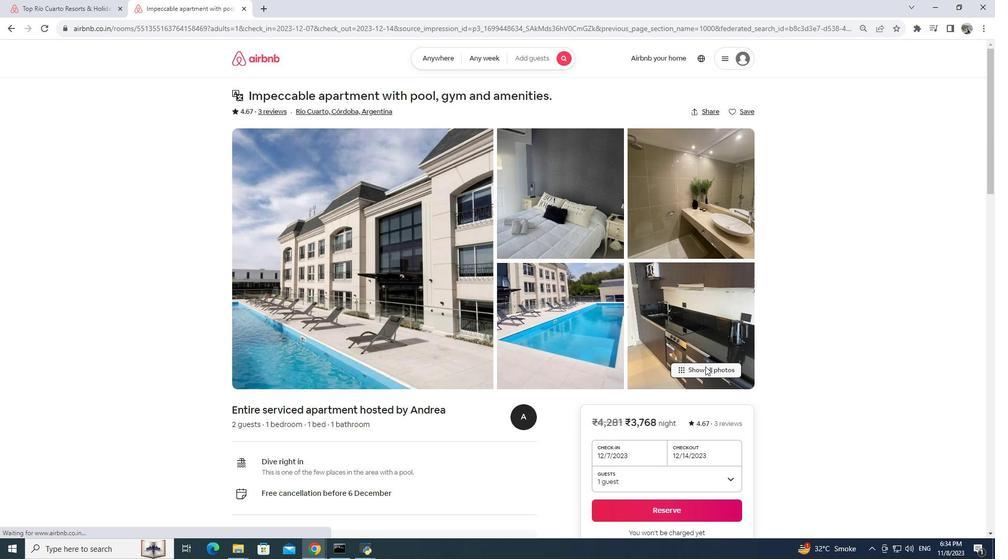 
Action: Mouse moved to (691, 364)
Screenshot: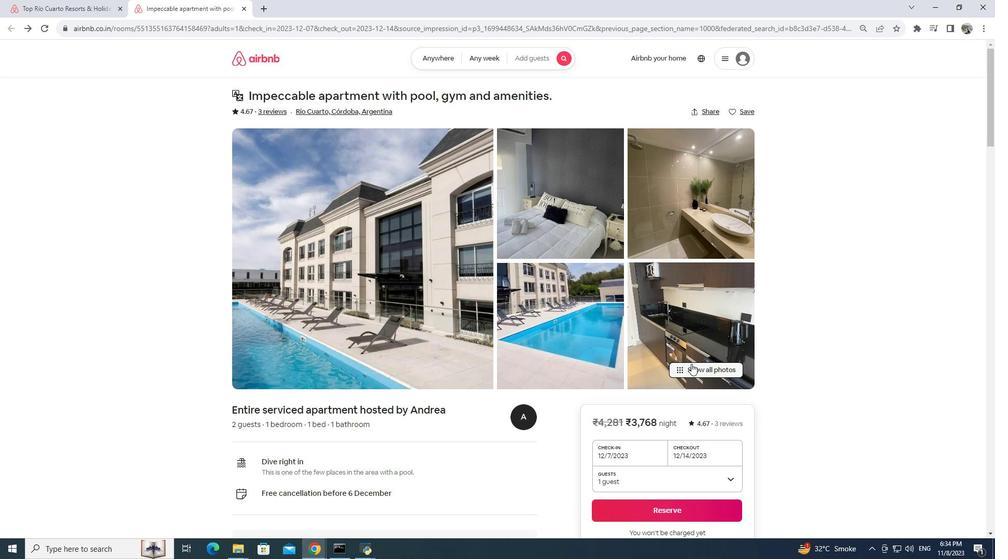 
Action: Mouse pressed left at (691, 364)
Screenshot: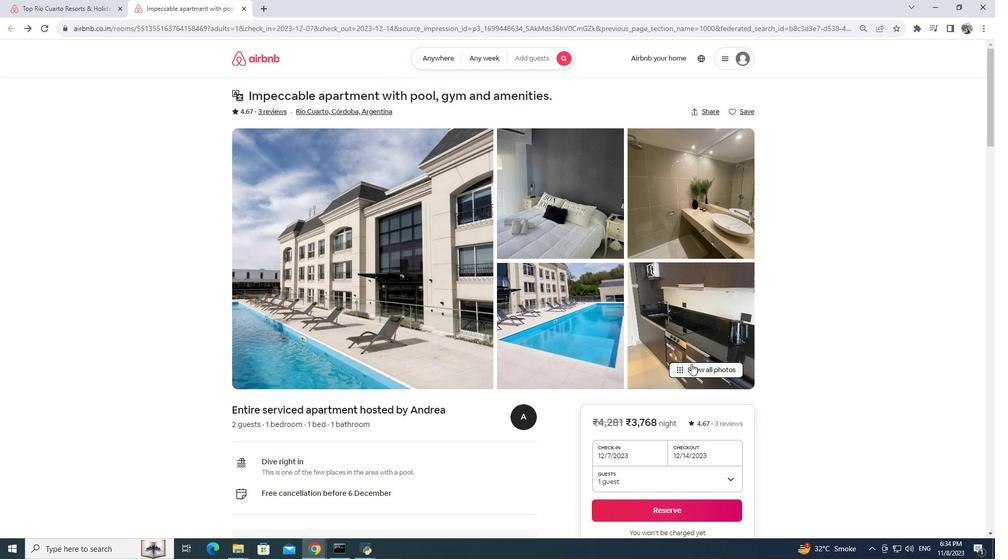 
Action: Mouse moved to (534, 360)
Screenshot: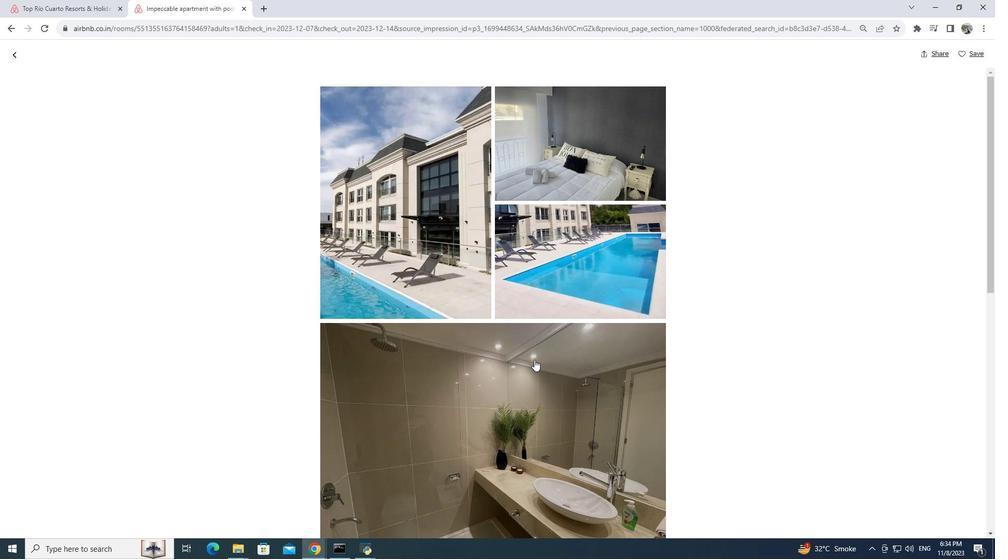 
Action: Mouse scrolled (534, 360) with delta (0, 0)
Screenshot: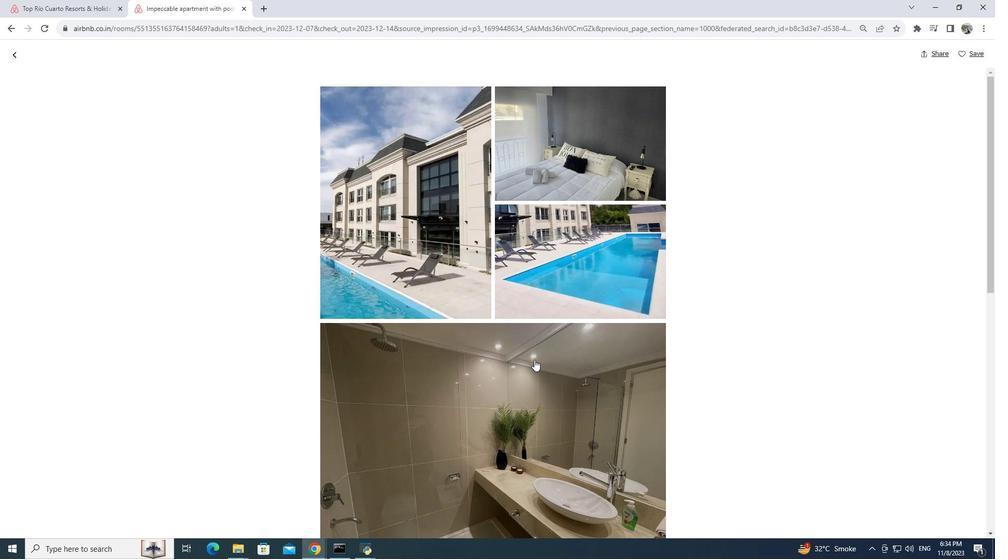 
Action: Mouse scrolled (534, 360) with delta (0, 0)
Screenshot: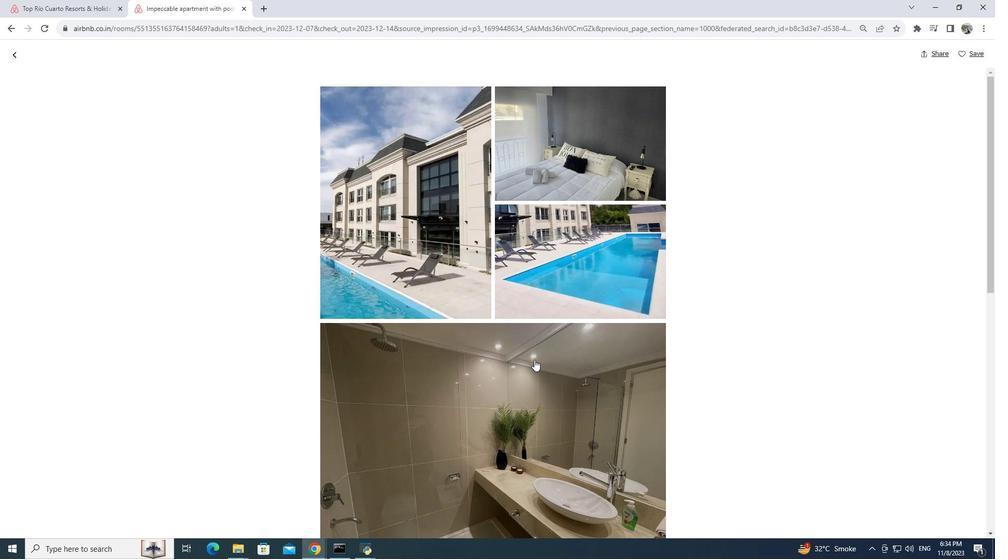 
Action: Mouse moved to (534, 360)
Screenshot: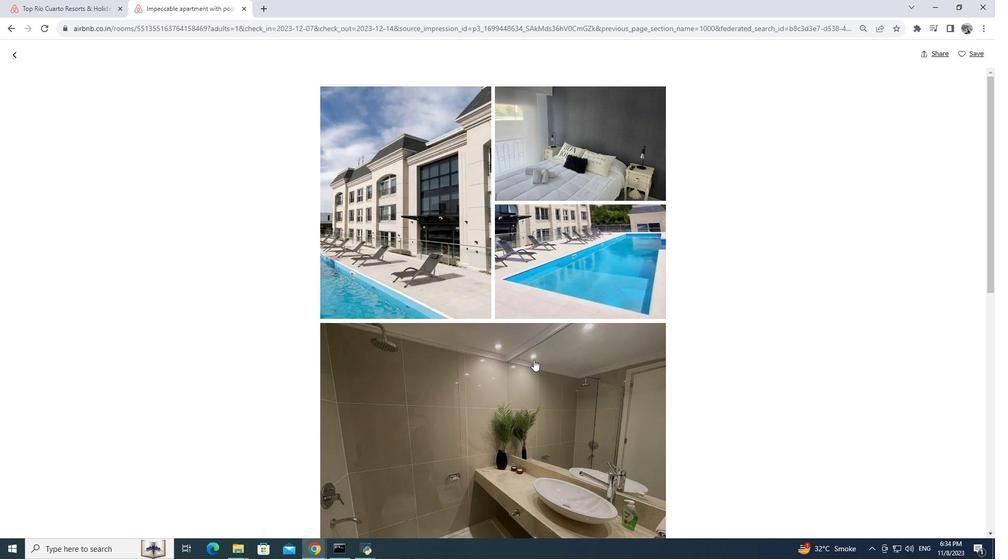 
Action: Mouse scrolled (534, 359) with delta (0, 0)
Screenshot: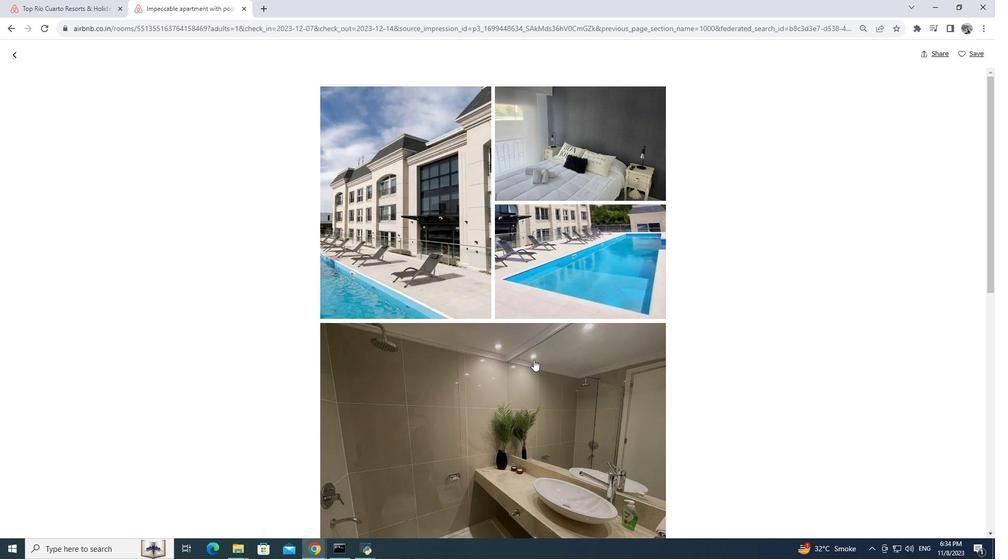 
Action: Mouse moved to (534, 360)
Screenshot: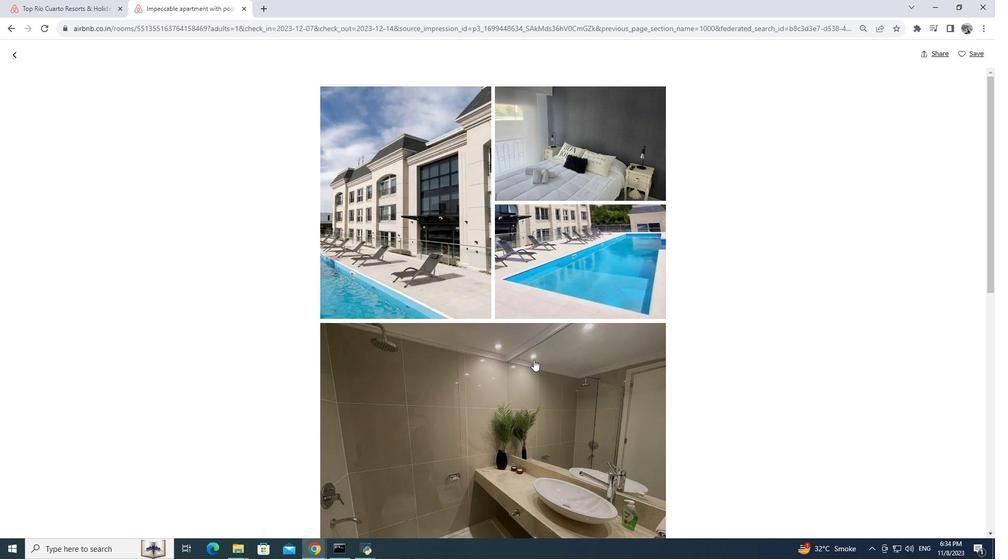 
Action: Mouse scrolled (534, 359) with delta (0, 0)
Screenshot: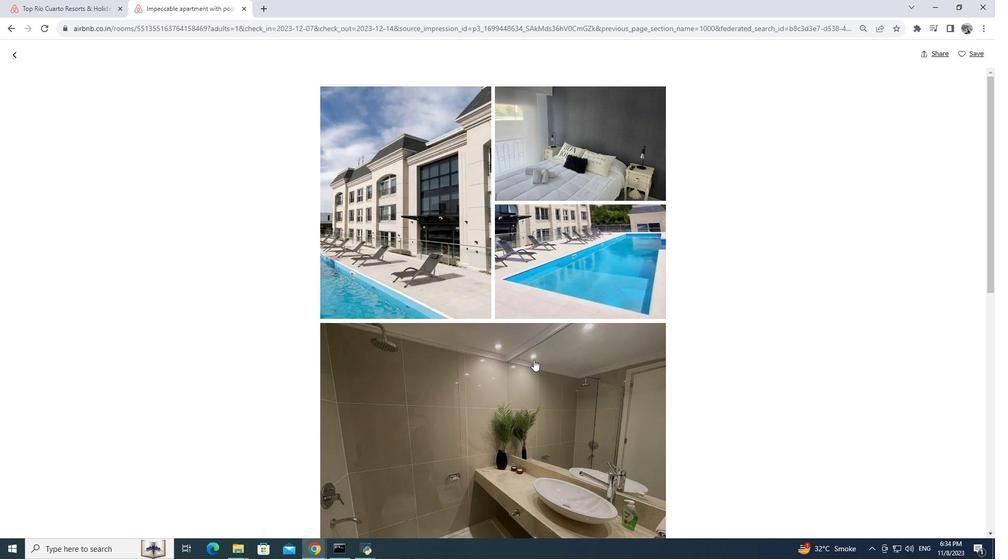 
Action: Mouse moved to (534, 360)
Screenshot: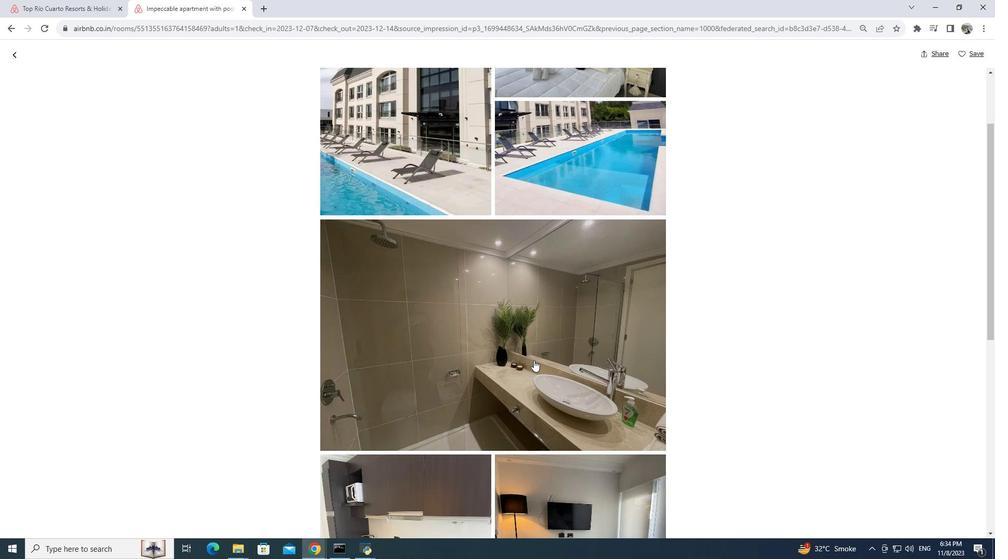
Action: Mouse scrolled (534, 360) with delta (0, 0)
Screenshot: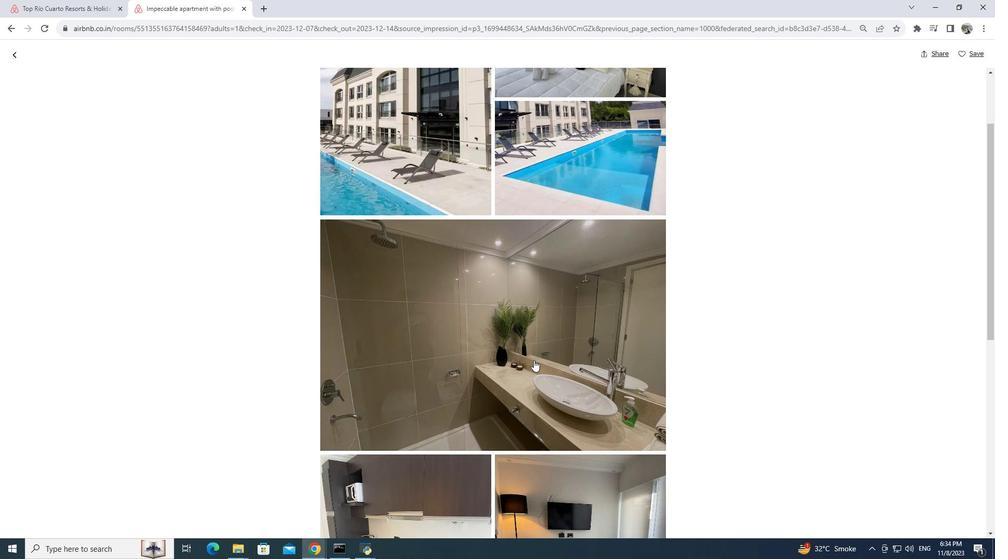 
Action: Mouse scrolled (534, 360) with delta (0, 0)
Screenshot: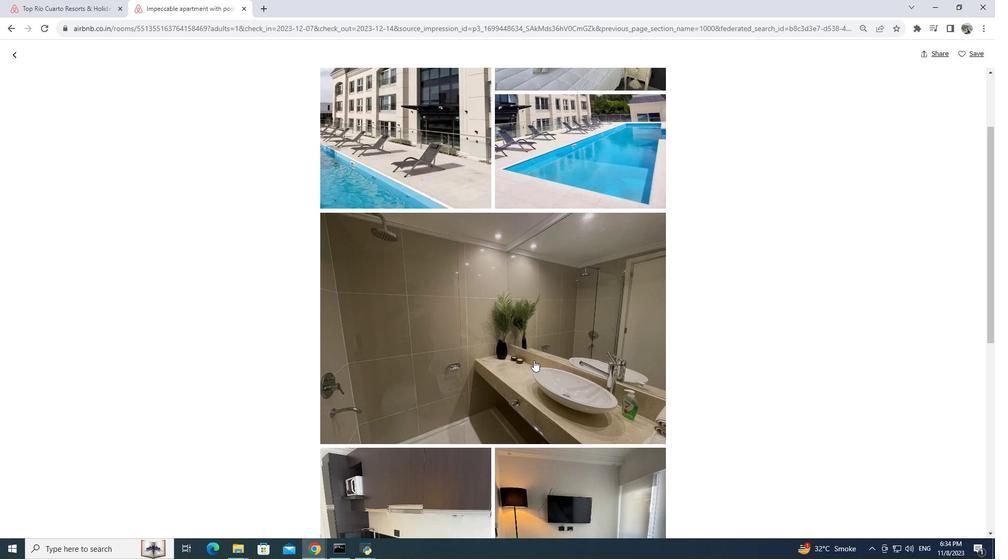 
Action: Mouse moved to (533, 359)
Screenshot: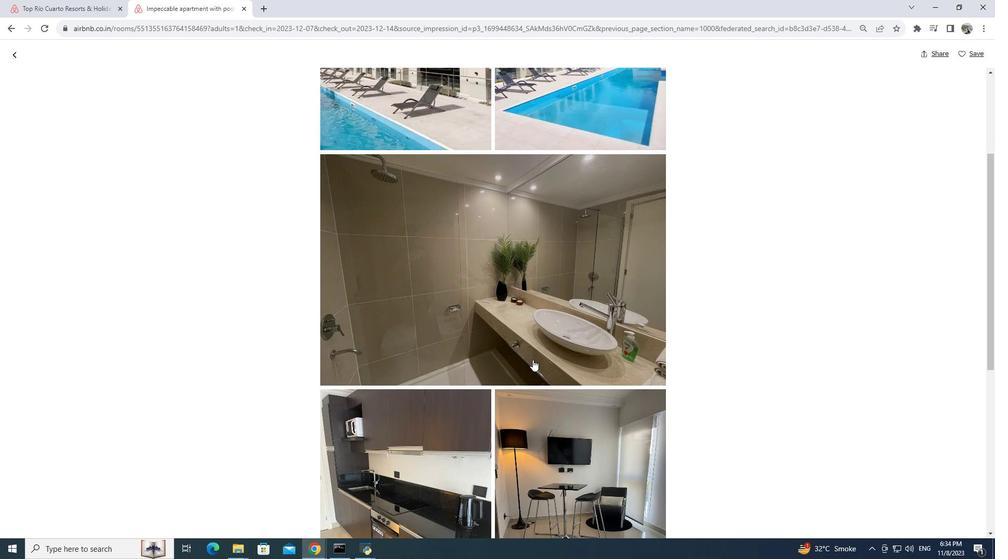 
Action: Mouse scrolled (533, 358) with delta (0, 0)
Screenshot: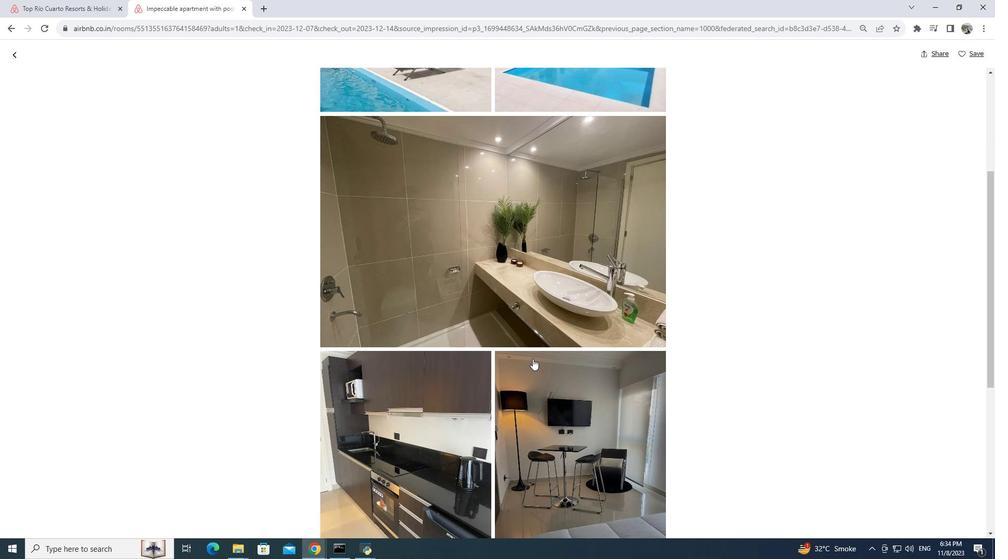 
Action: Mouse scrolled (533, 358) with delta (0, 0)
Screenshot: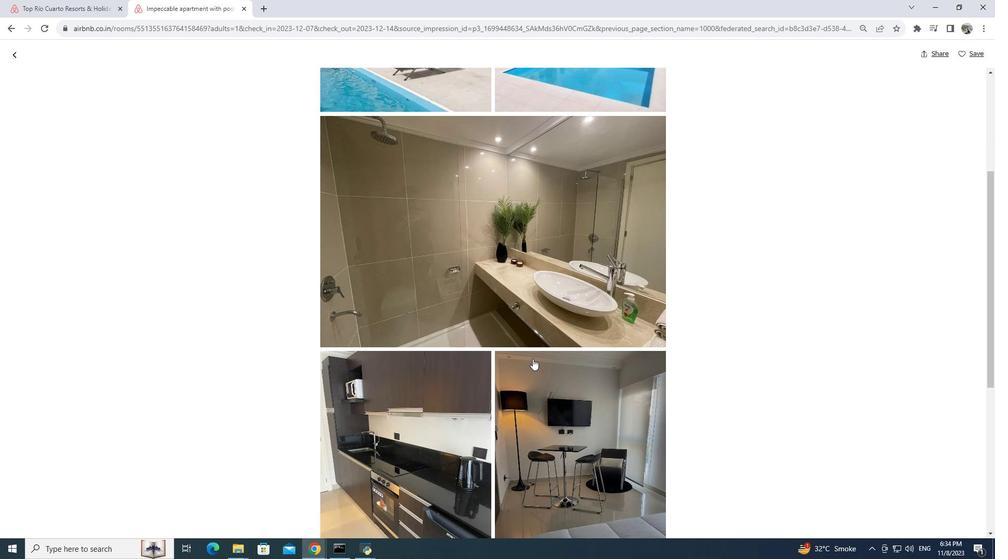 
Action: Mouse moved to (533, 357)
Screenshot: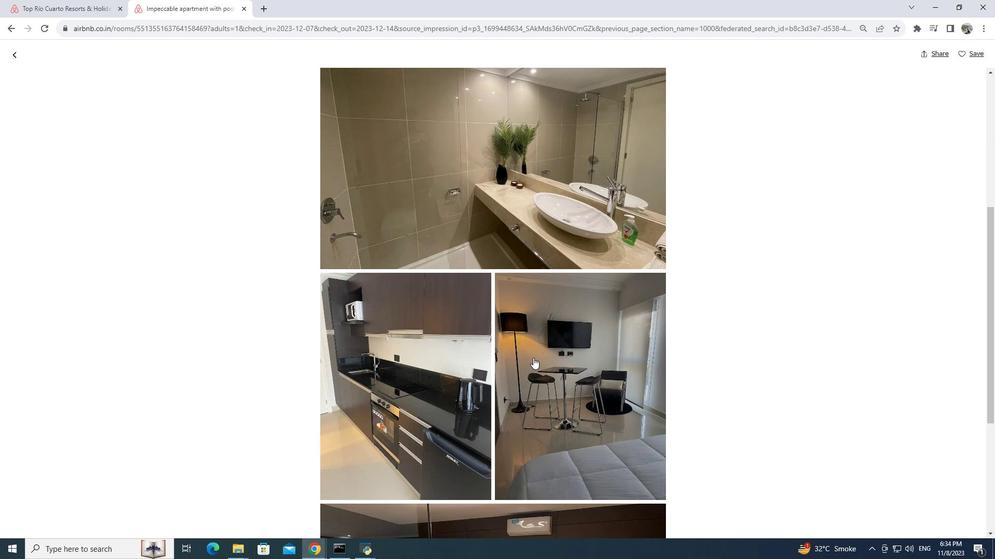 
Action: Mouse scrolled (533, 356) with delta (0, 0)
Screenshot: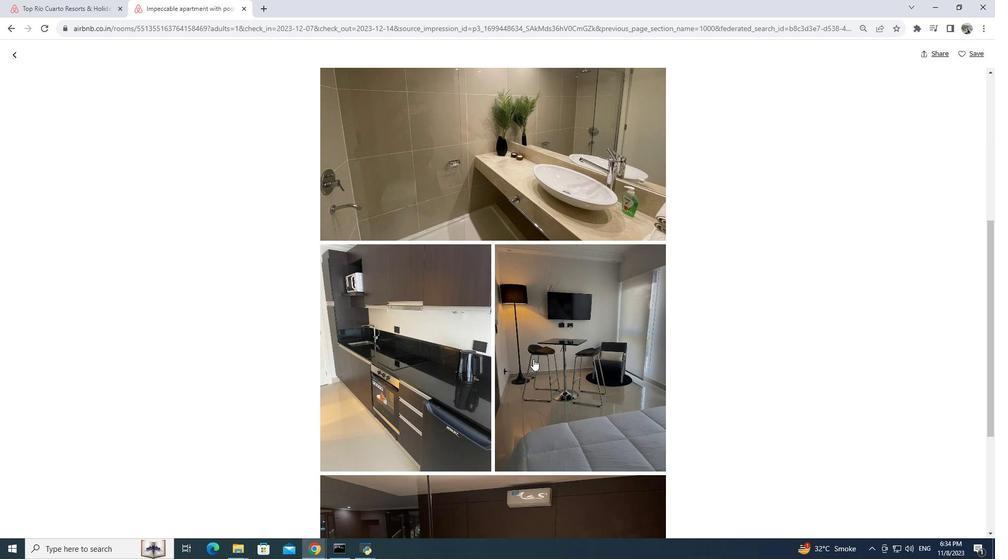 
Action: Mouse moved to (533, 359)
Screenshot: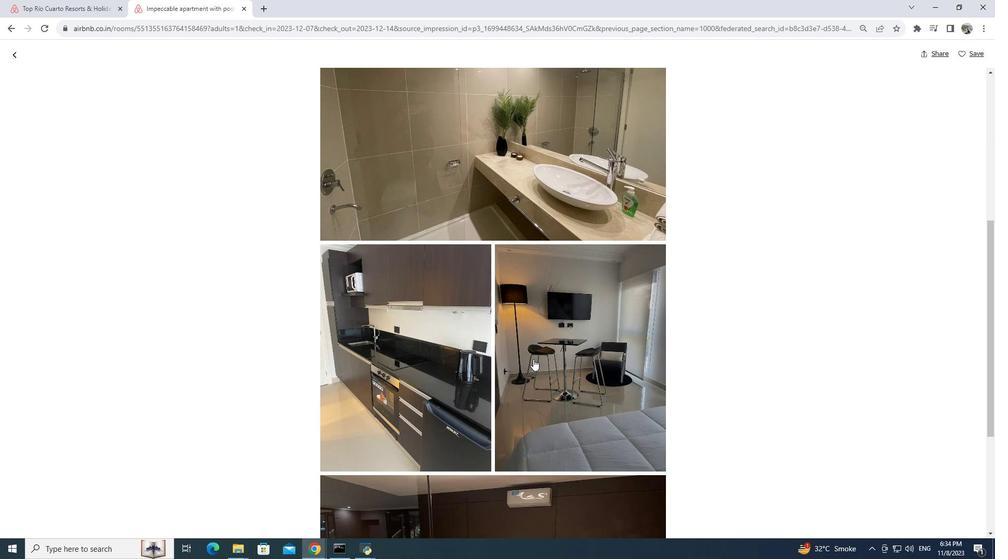 
Action: Mouse scrolled (533, 358) with delta (0, 0)
Screenshot: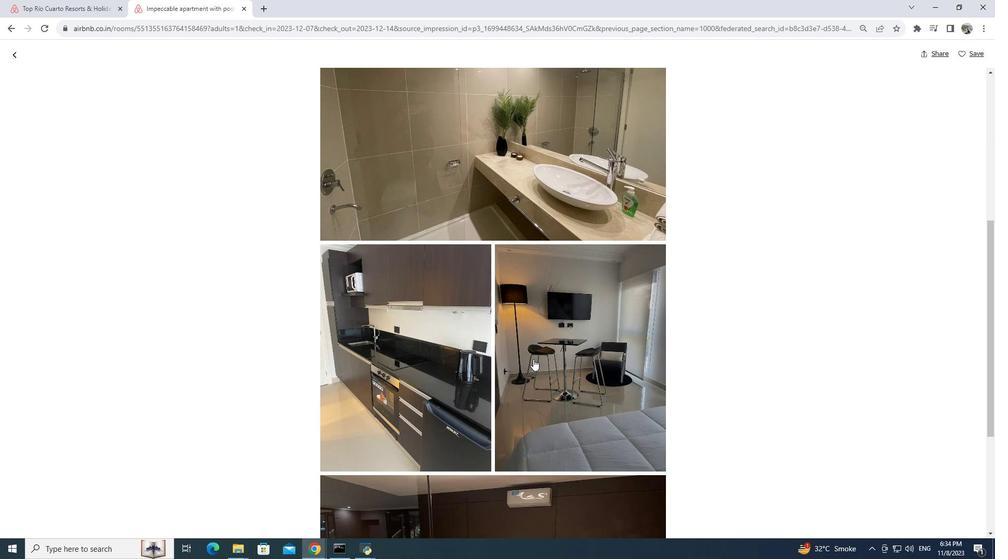 
Action: Mouse moved to (533, 361)
Screenshot: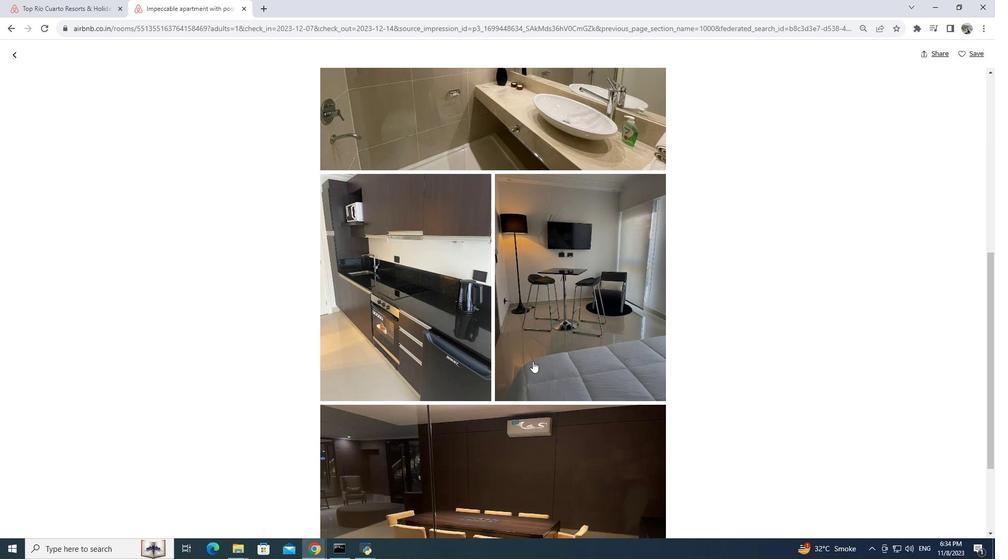 
Action: Mouse scrolled (533, 361) with delta (0, 0)
Screenshot: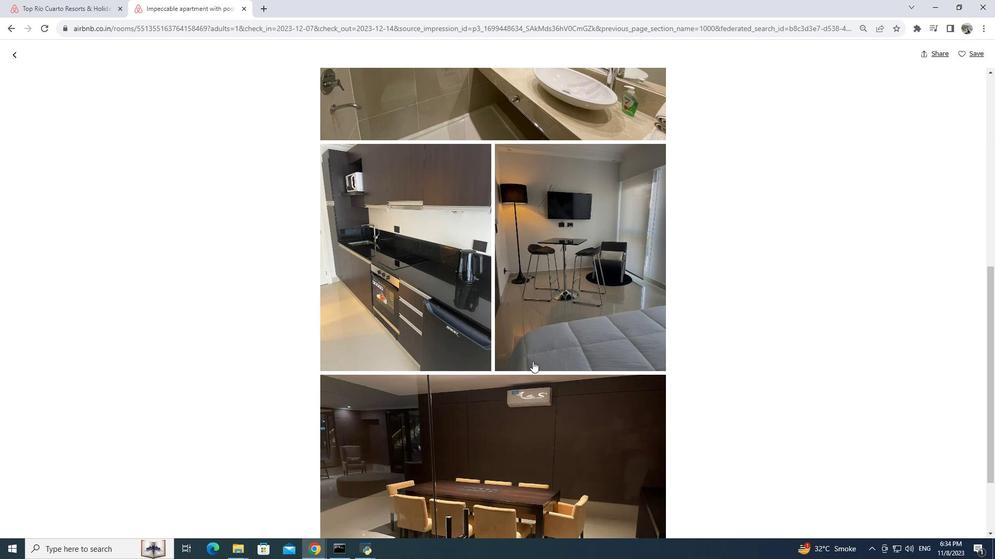 
Action: Mouse moved to (533, 361)
Screenshot: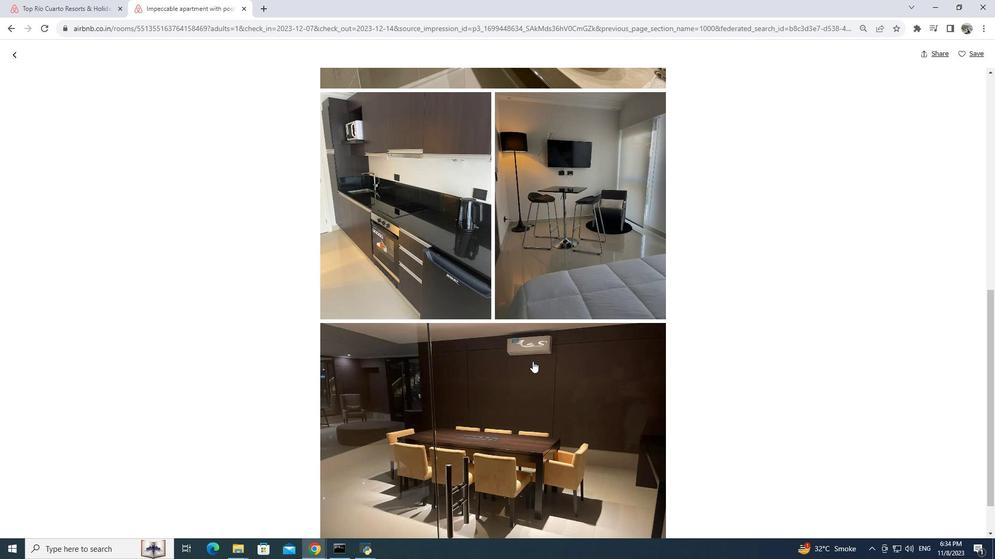 
Action: Mouse scrolled (533, 361) with delta (0, 0)
Screenshot: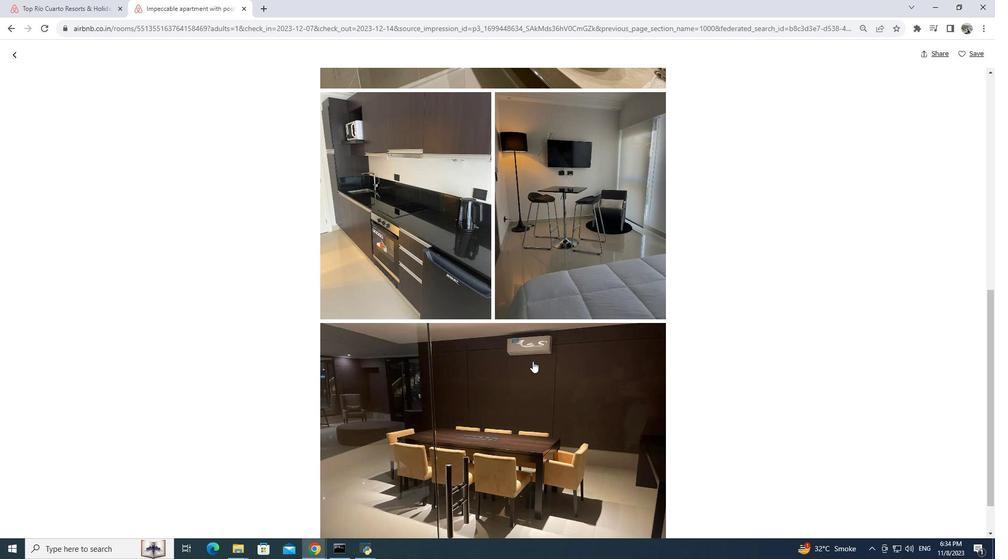 
Action: Mouse moved to (533, 360)
Screenshot: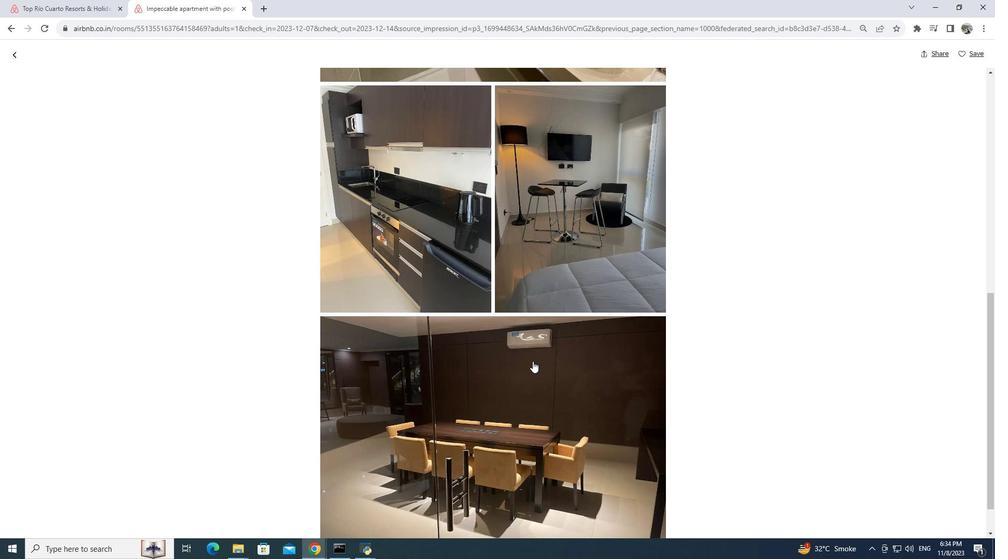 
Action: Mouse scrolled (533, 360) with delta (0, 0)
Screenshot: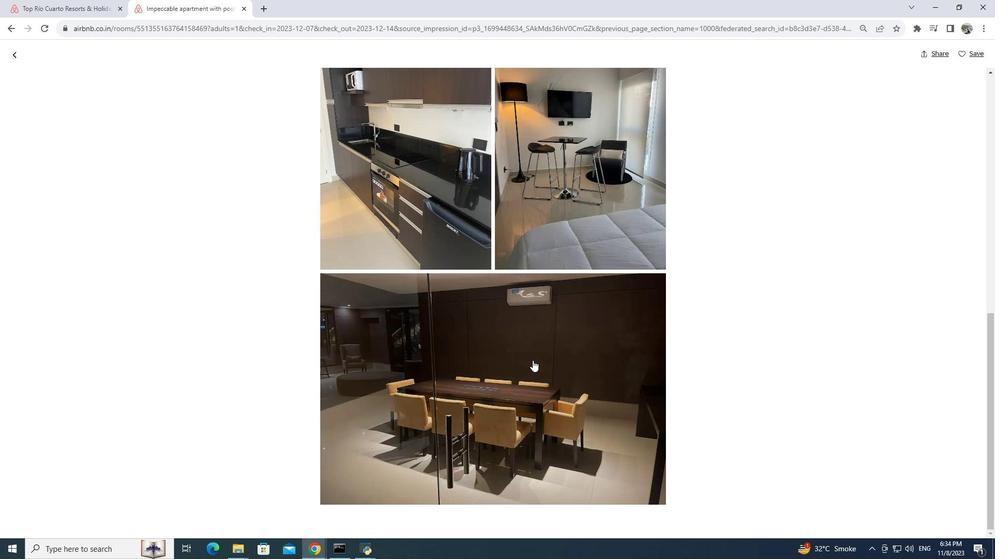 
Action: Mouse moved to (533, 363)
Screenshot: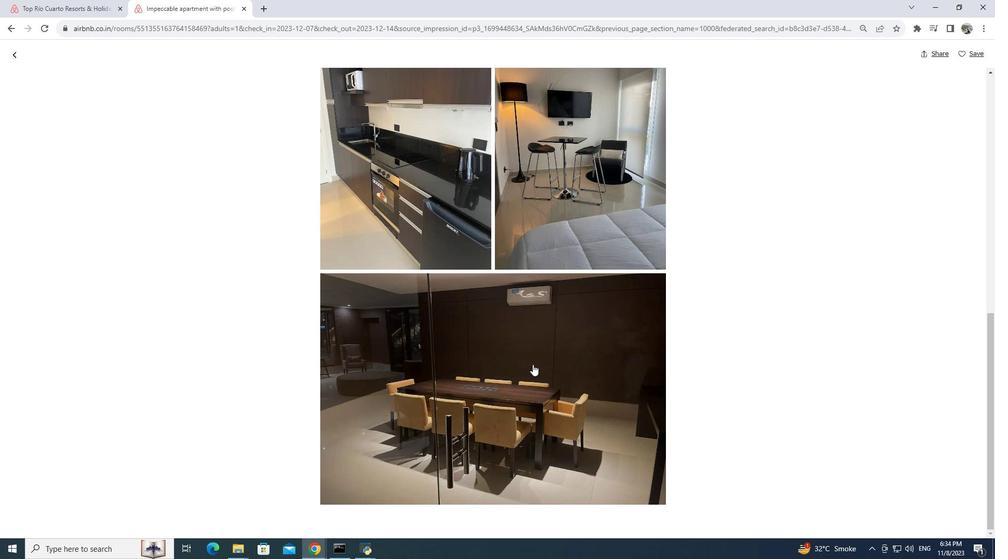 
Action: Mouse scrolled (533, 363) with delta (0, 0)
Screenshot: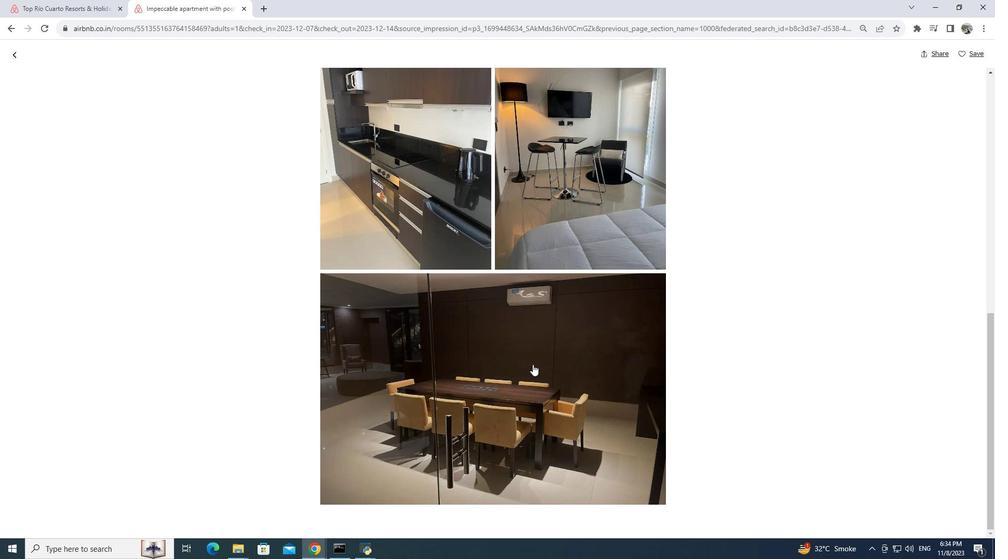 
Action: Mouse moved to (533, 365)
Screenshot: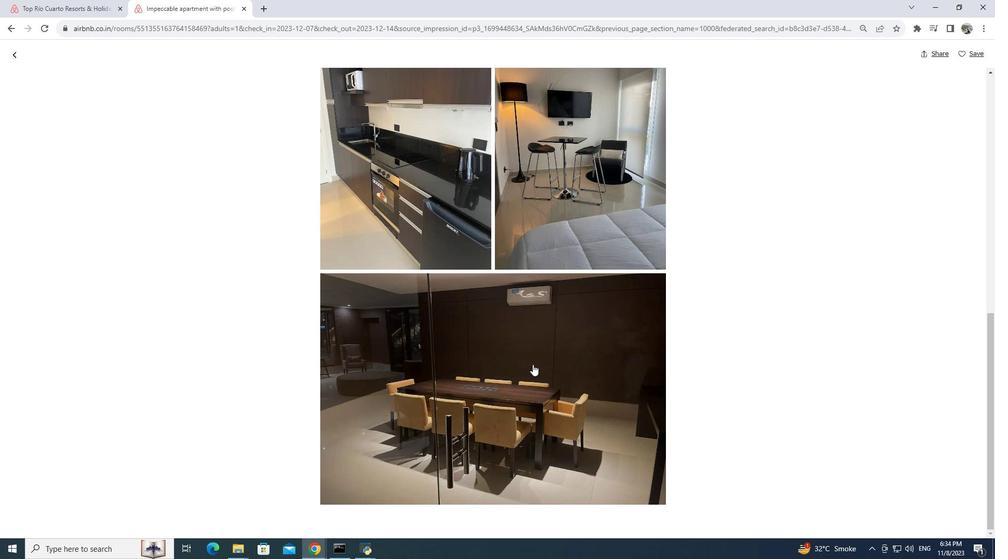 
Action: Mouse scrolled (533, 364) with delta (0, 0)
Screenshot: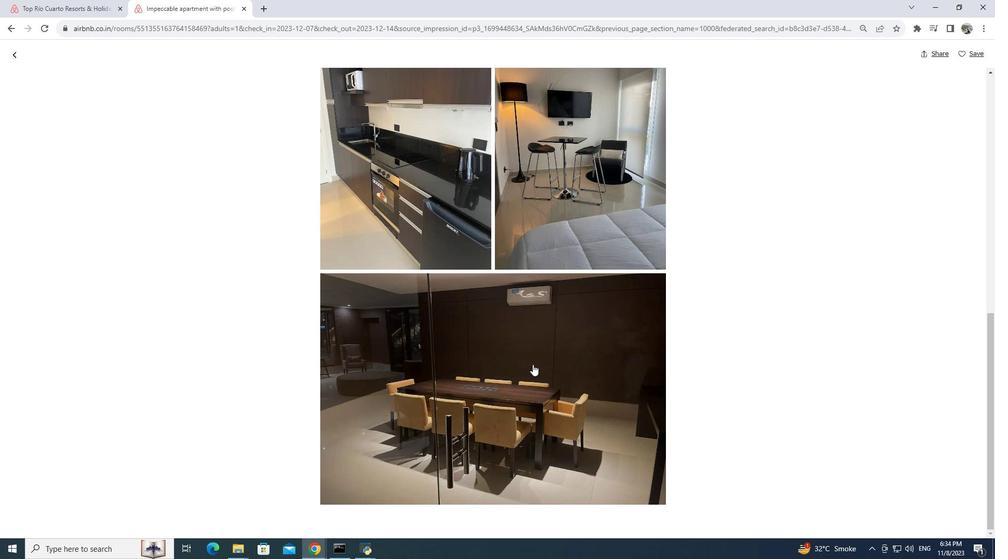 
Action: Mouse moved to (533, 365)
Screenshot: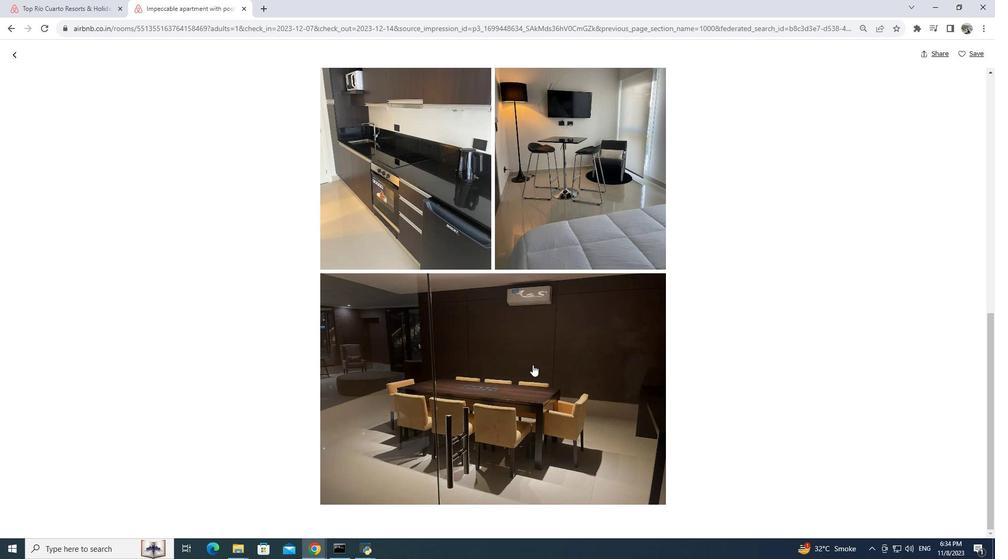 
Action: Mouse scrolled (533, 365) with delta (0, 0)
Screenshot: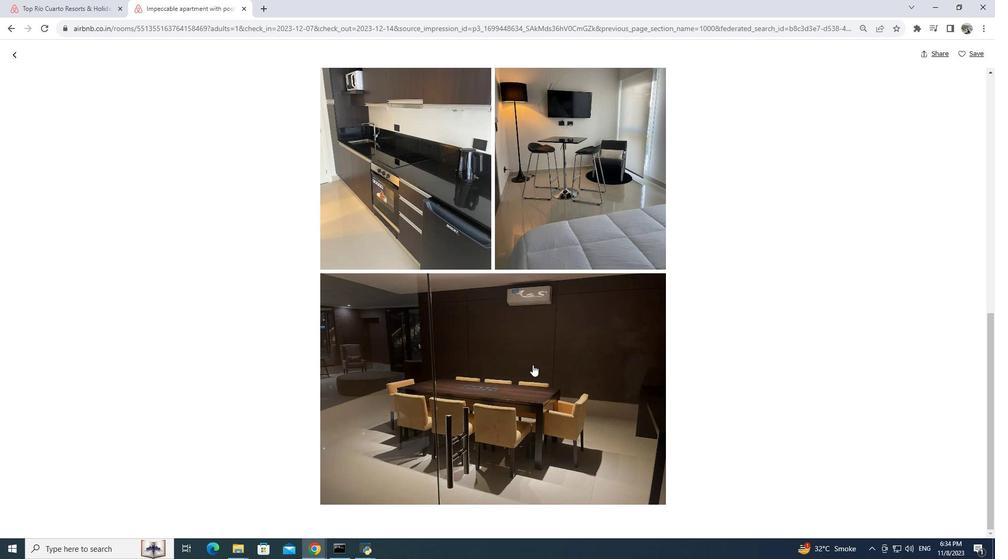 
Action: Mouse scrolled (533, 365) with delta (0, 0)
Screenshot: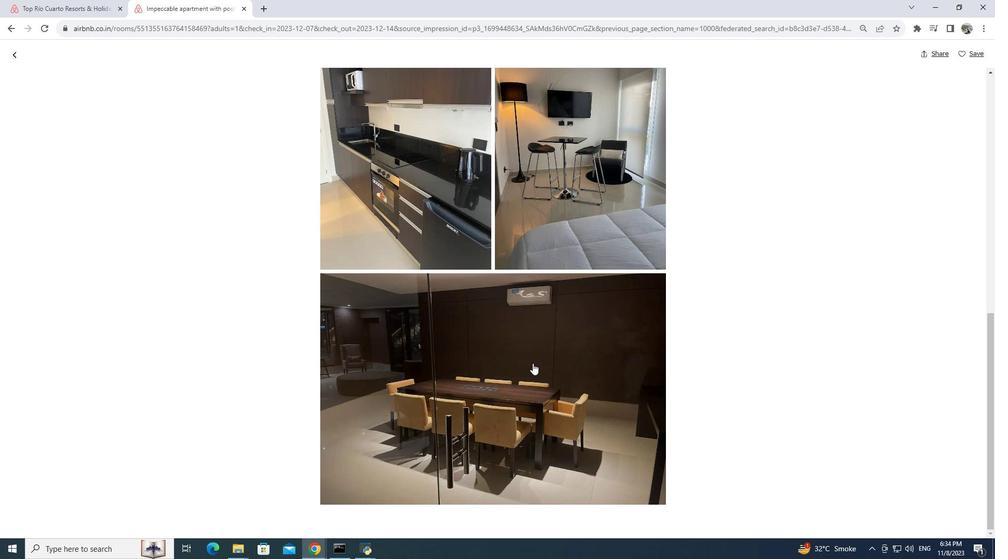 
Action: Mouse moved to (531, 361)
Screenshot: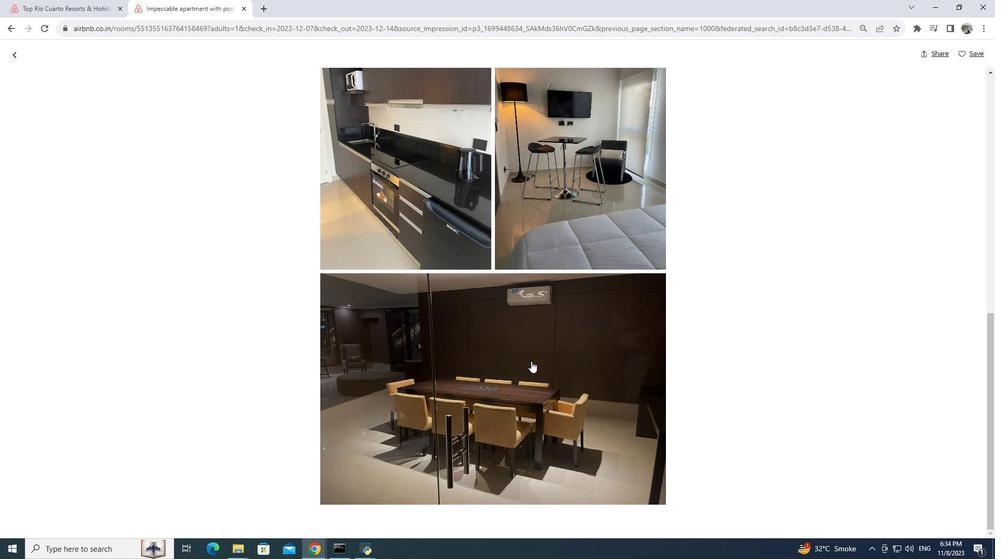 
Action: Mouse scrolled (531, 361) with delta (0, 0)
Screenshot: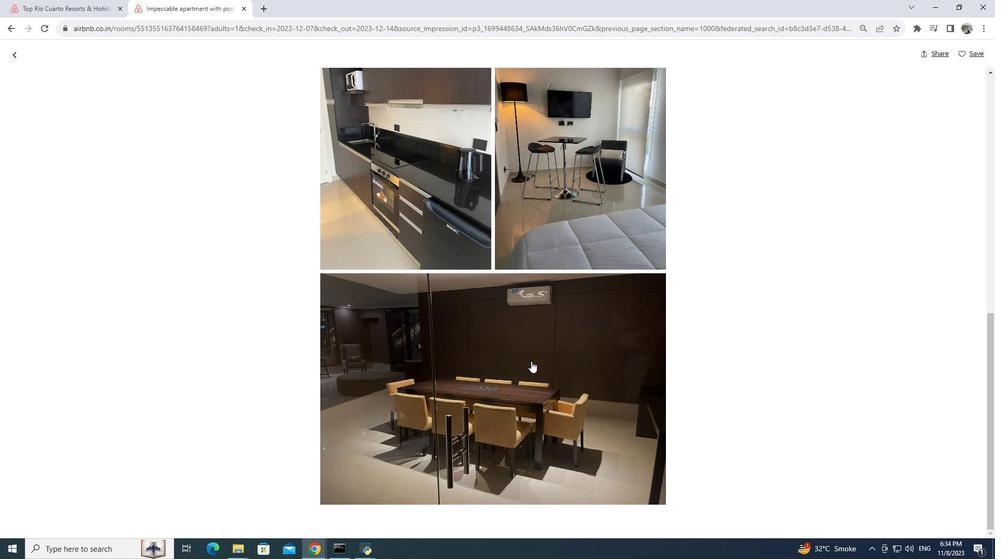 
Action: Mouse moved to (532, 361)
Screenshot: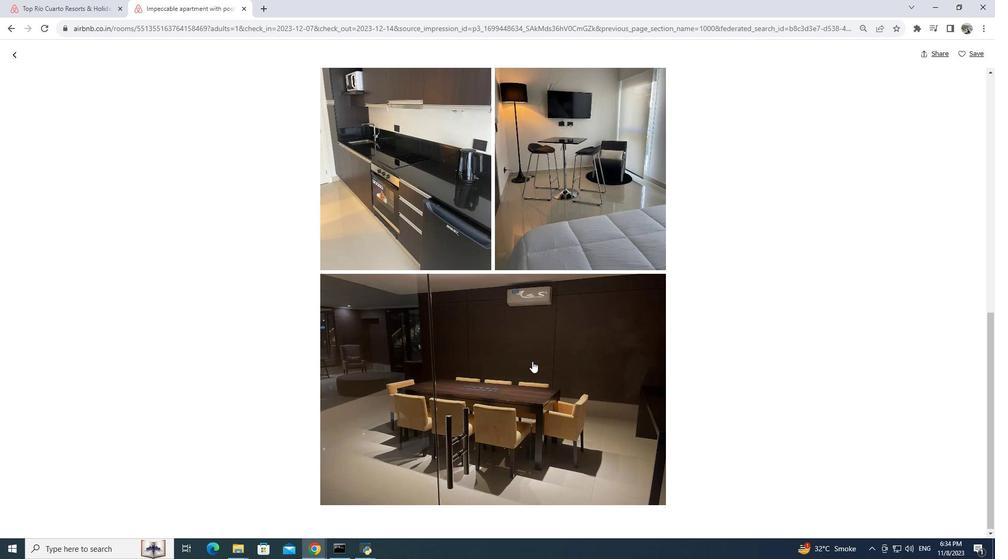 
Action: Mouse scrolled (532, 362) with delta (0, 0)
Screenshot: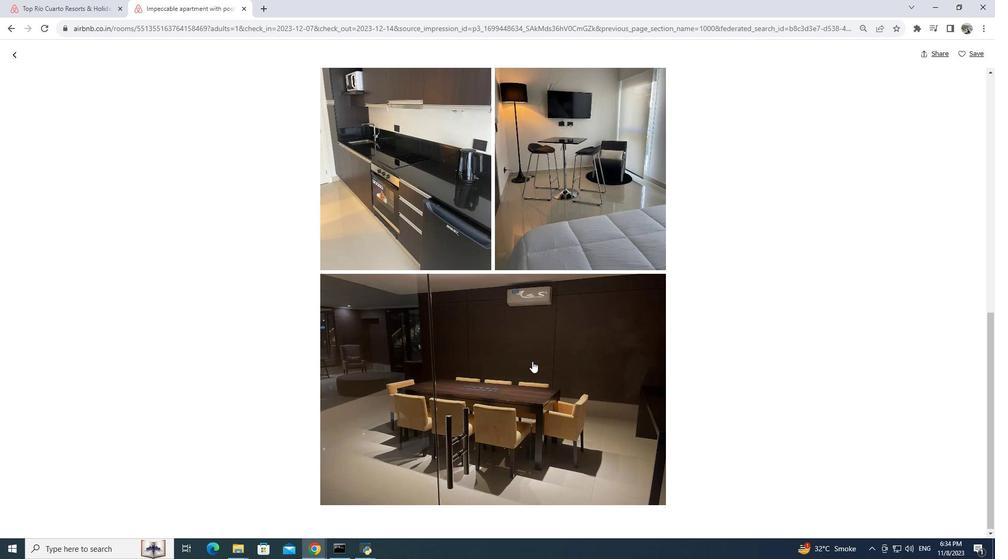 
Action: Mouse moved to (532, 361)
Screenshot: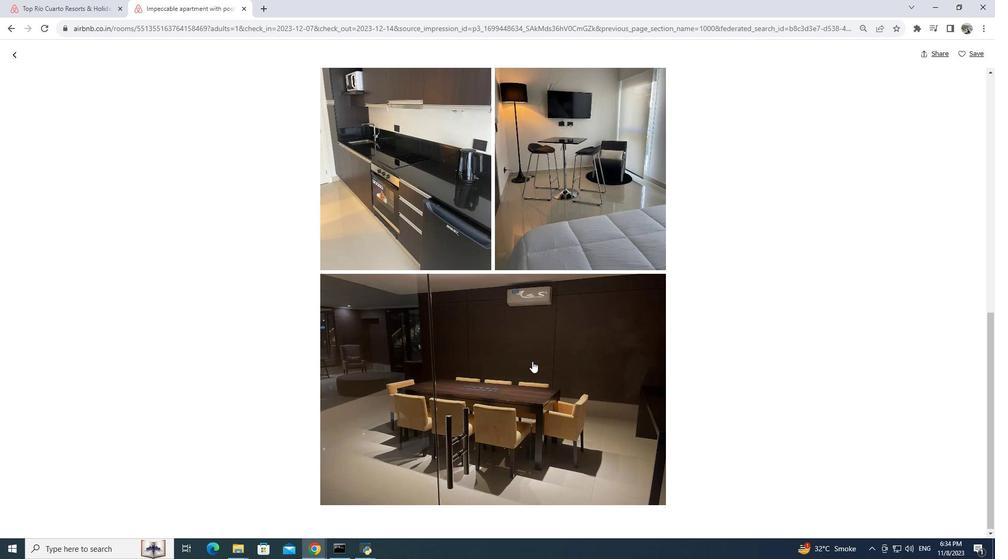 
Action: Mouse scrolled (532, 362) with delta (0, 0)
Screenshot: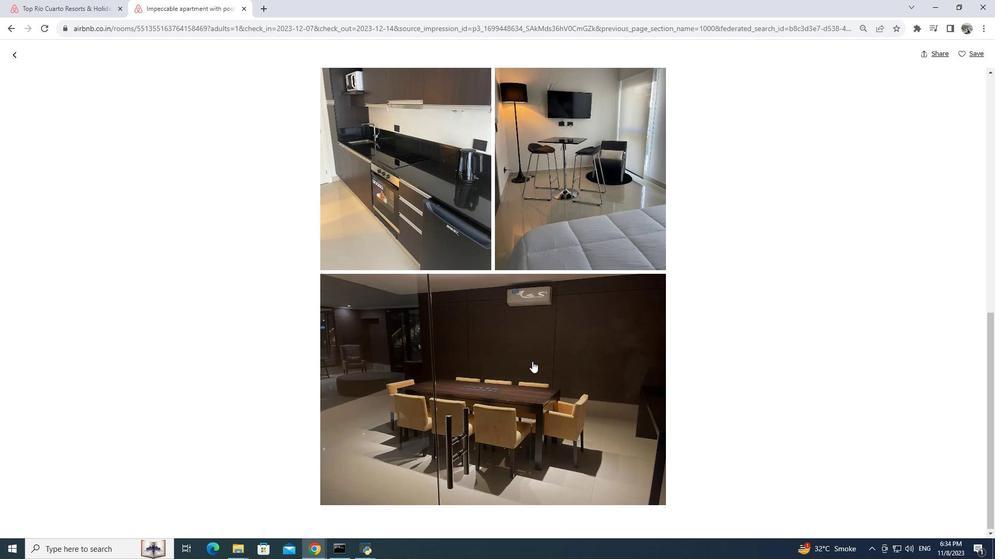 
Action: Mouse scrolled (532, 362) with delta (0, 0)
Screenshot: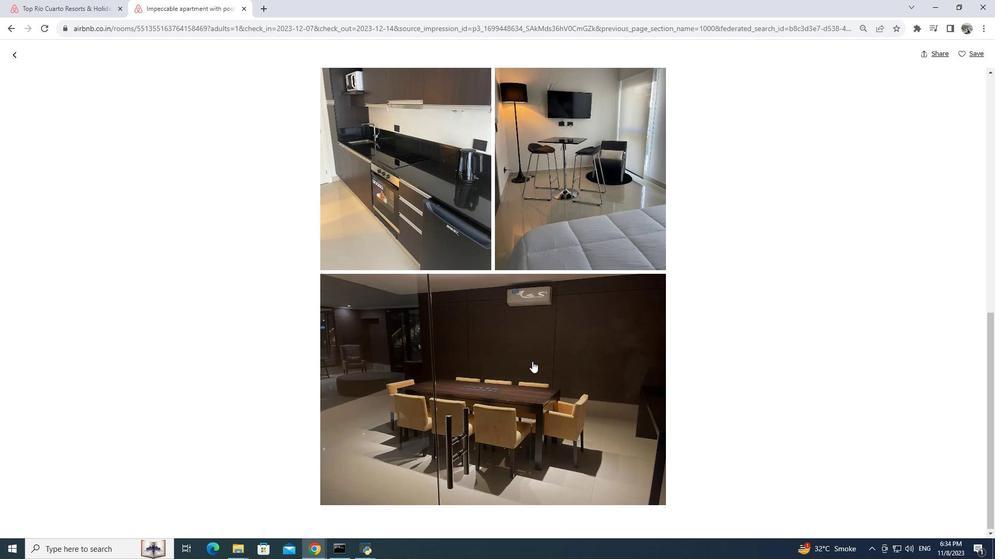 
Action: Mouse moved to (10, 58)
Screenshot: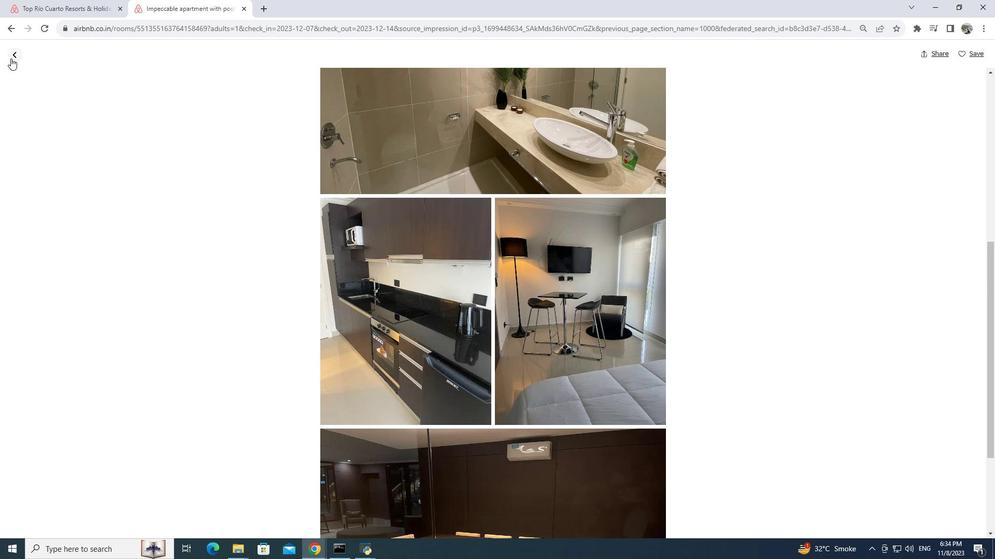 
Action: Mouse pressed left at (10, 58)
Screenshot: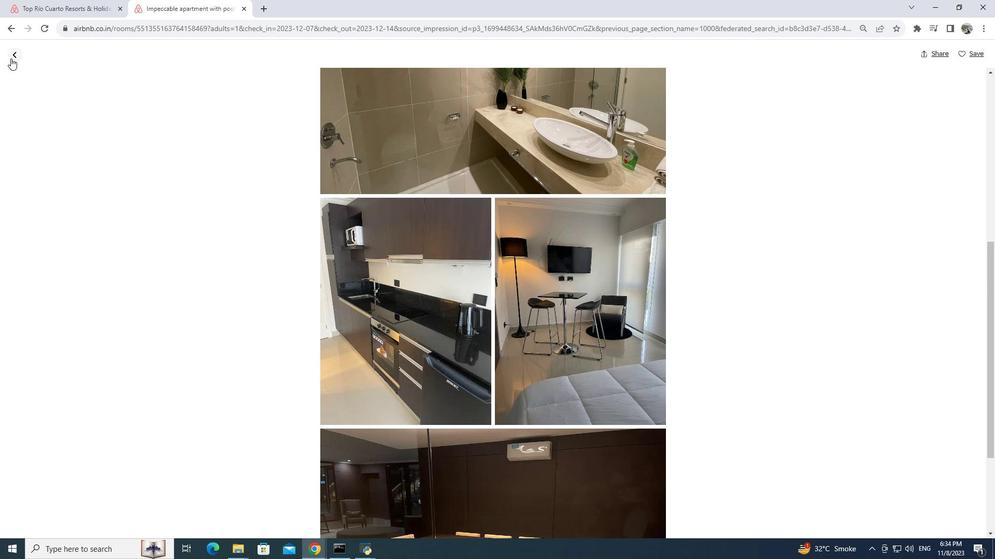 
Action: Mouse moved to (257, 265)
Screenshot: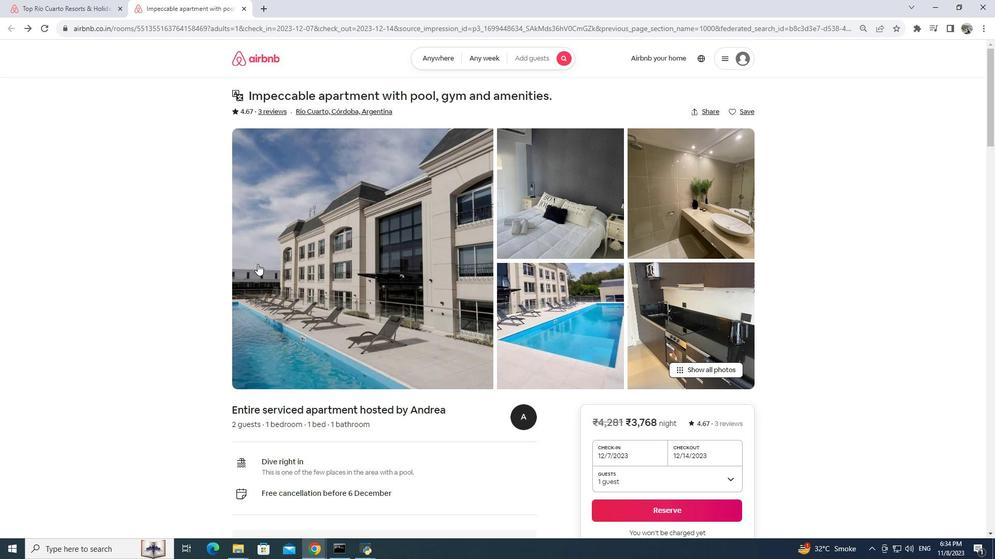 
Action: Mouse scrolled (257, 264) with delta (0, 0)
Screenshot: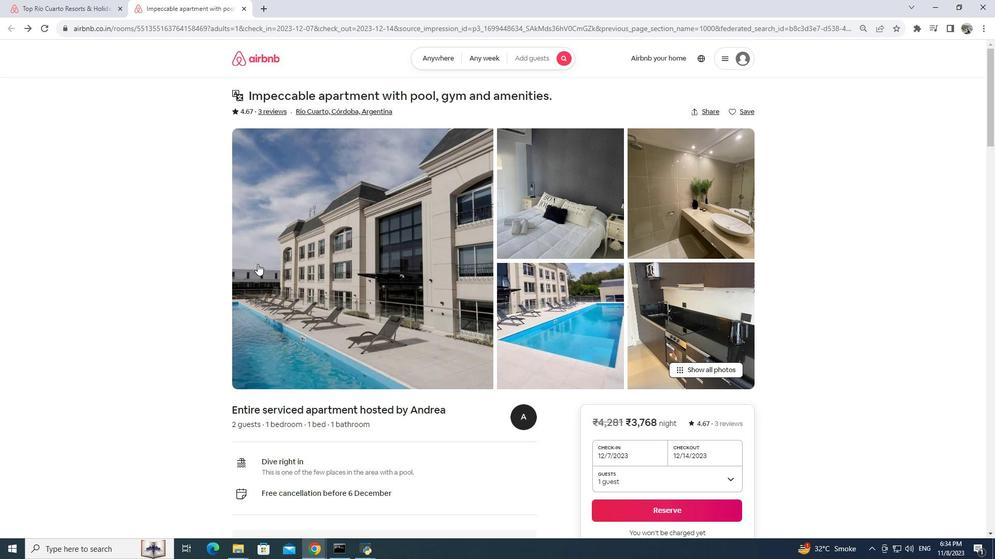 
Action: Mouse moved to (257, 264)
Screenshot: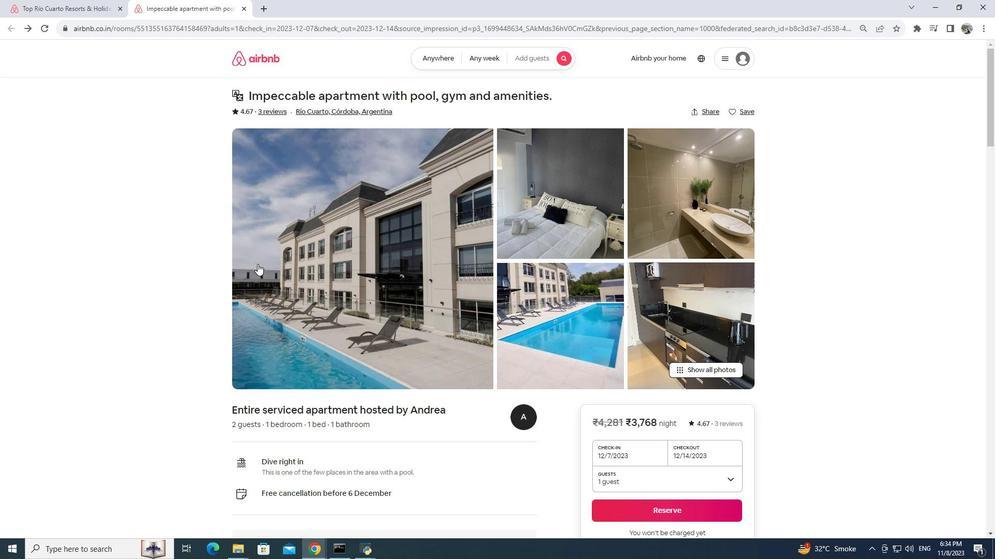 
Action: Mouse scrolled (257, 263) with delta (0, 0)
Screenshot: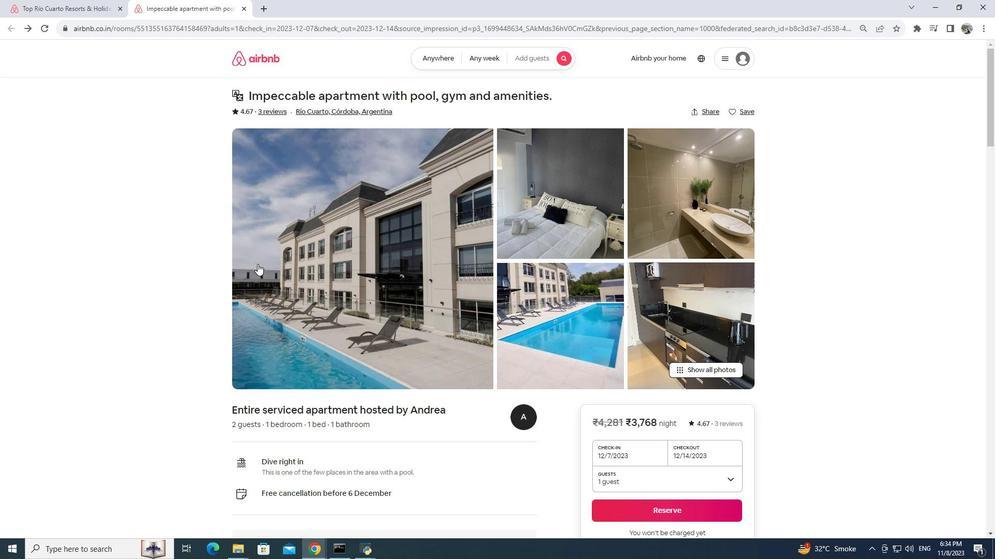 
Action: Mouse moved to (257, 270)
Screenshot: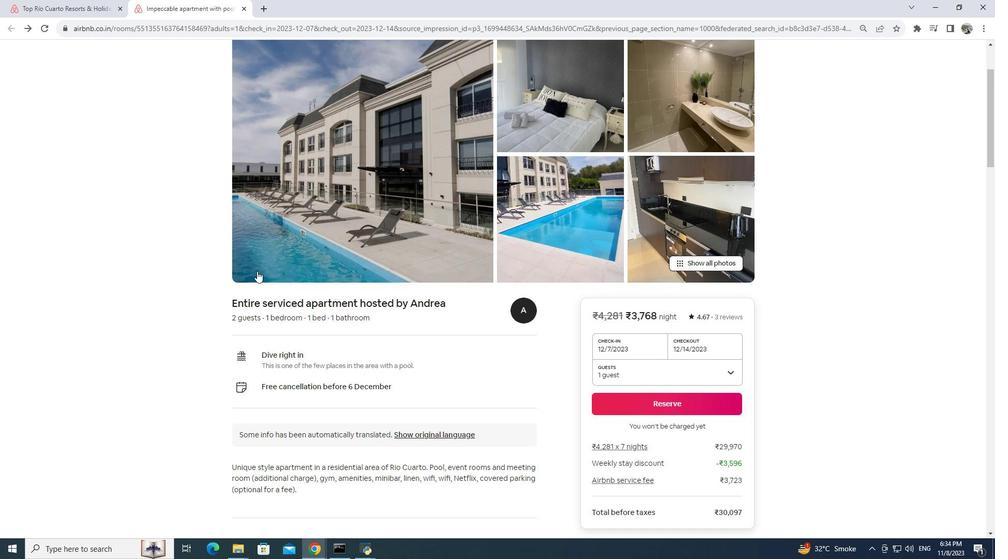 
Action: Mouse scrolled (257, 269) with delta (0, 0)
Screenshot: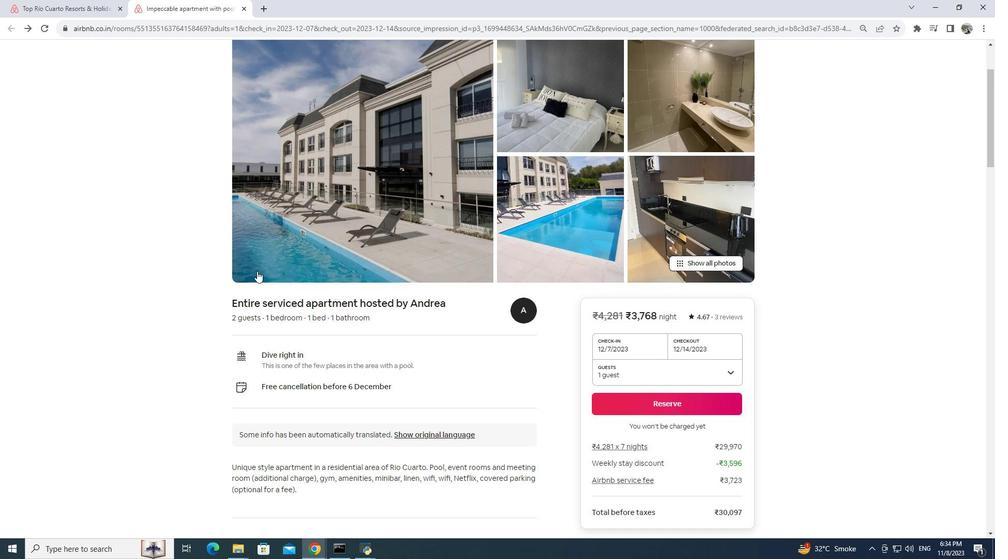 
Action: Mouse moved to (257, 271)
Screenshot: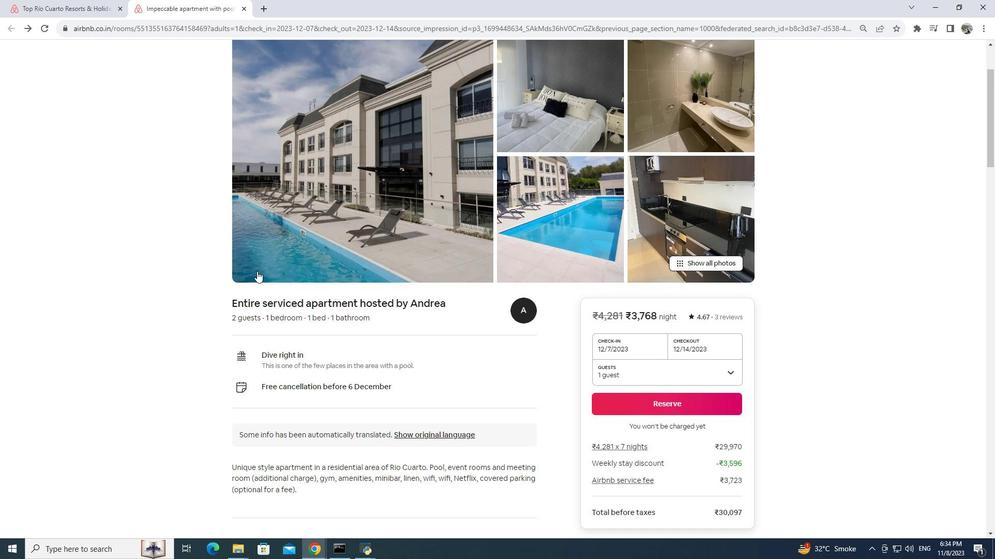 
Action: Mouse scrolled (257, 270) with delta (0, 0)
Screenshot: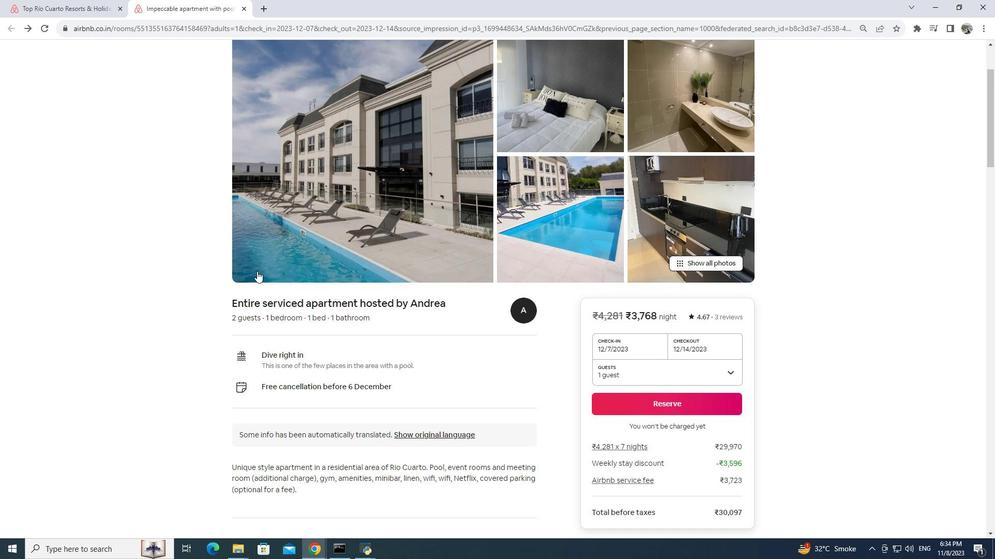 
Action: Mouse moved to (257, 271)
Screenshot: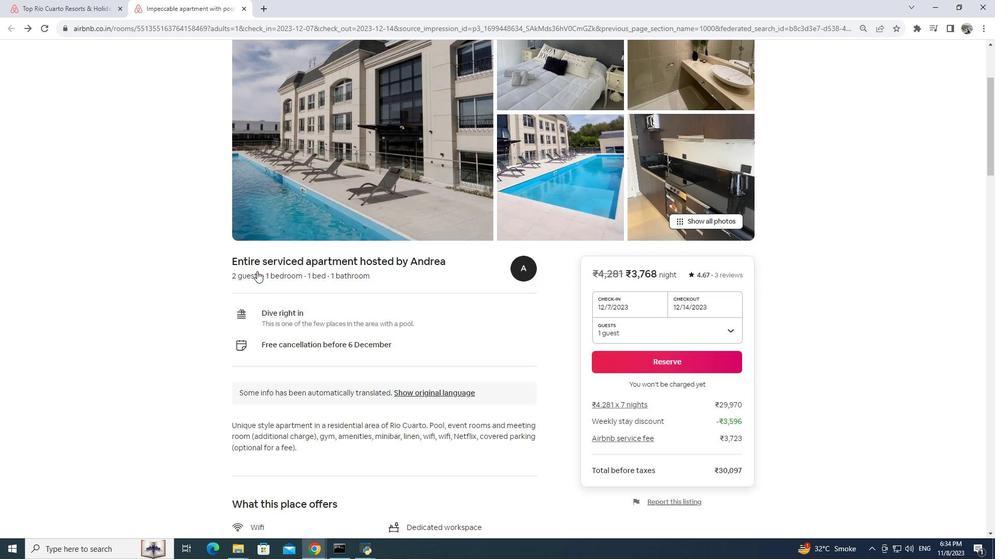 
Action: Mouse scrolled (257, 271) with delta (0, 0)
Screenshot: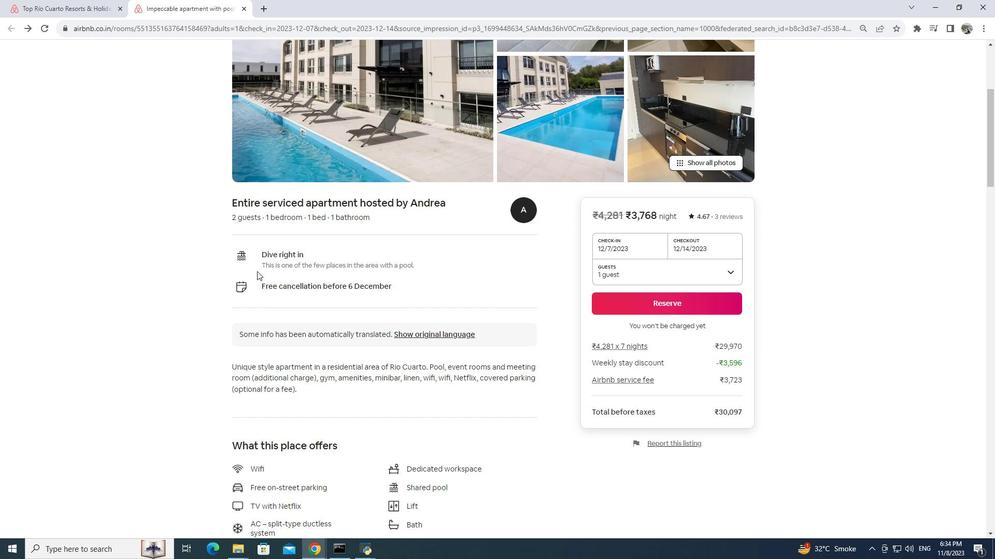
Action: Mouse scrolled (257, 271) with delta (0, 0)
Screenshot: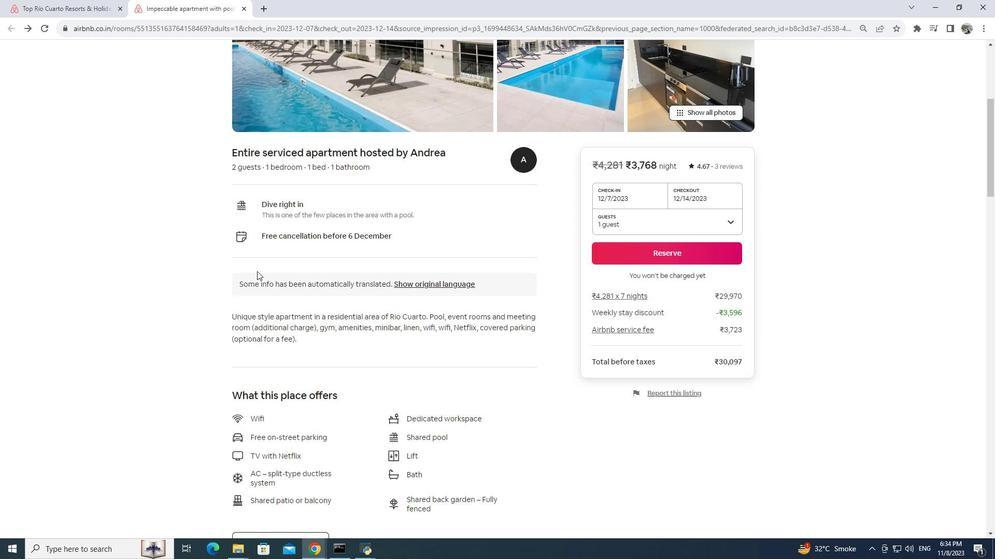 
Action: Mouse moved to (257, 276)
Screenshot: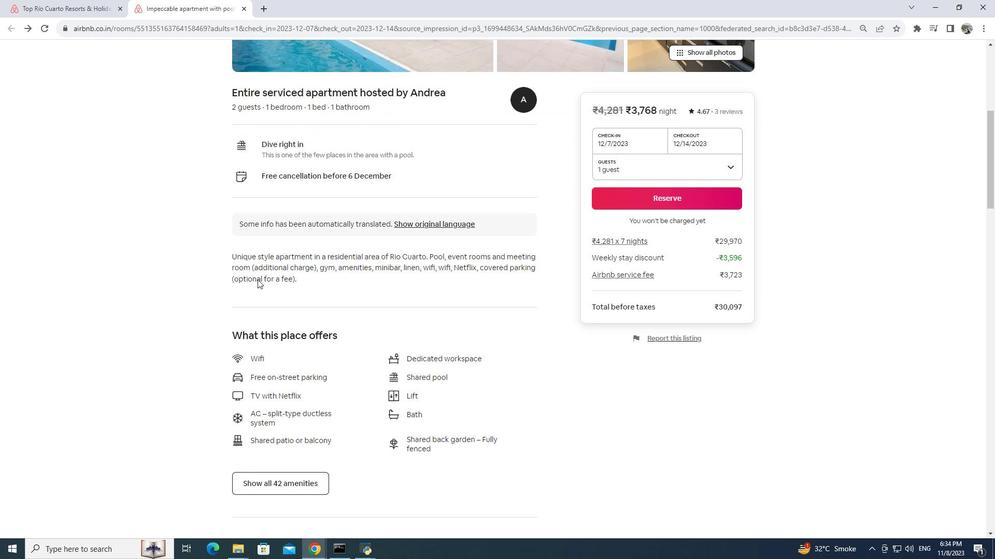 
Action: Mouse scrolled (257, 276) with delta (0, 0)
Screenshot: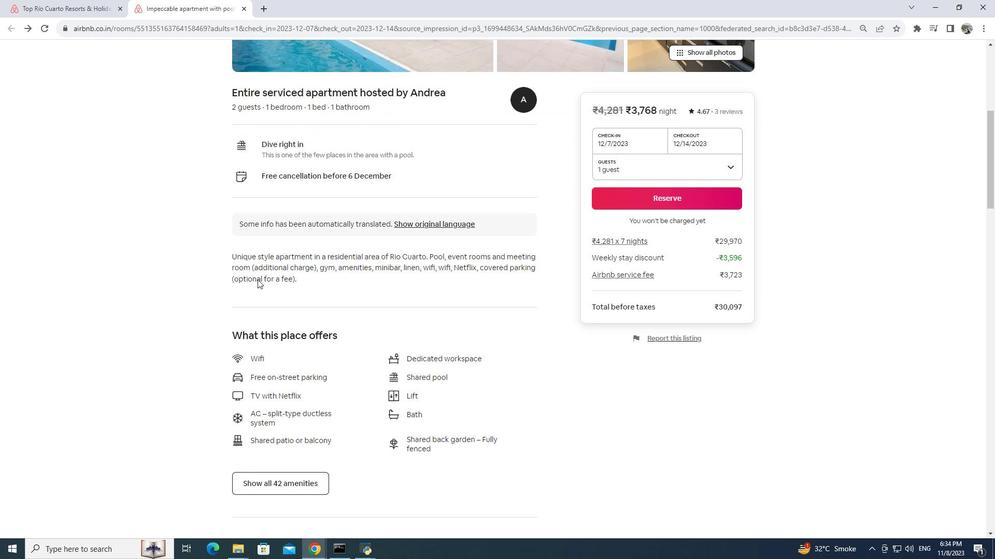 
Action: Mouse moved to (257, 281)
Screenshot: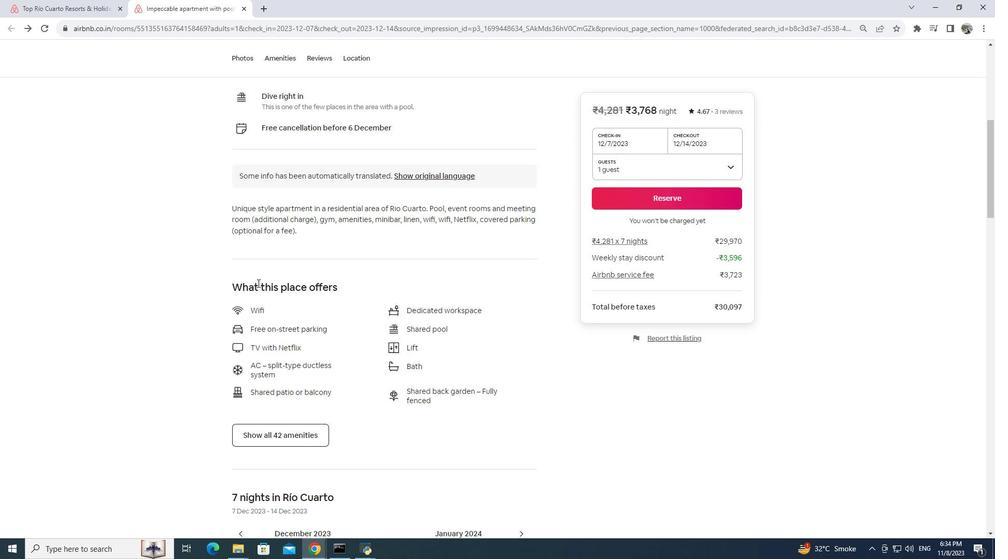 
Action: Mouse scrolled (257, 281) with delta (0, 0)
Screenshot: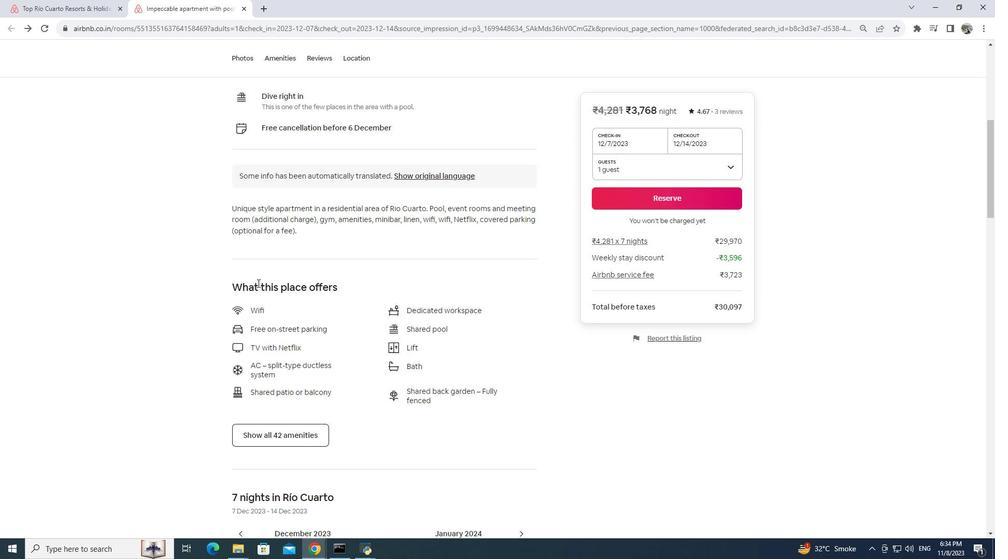 
Action: Mouse moved to (257, 283)
Screenshot: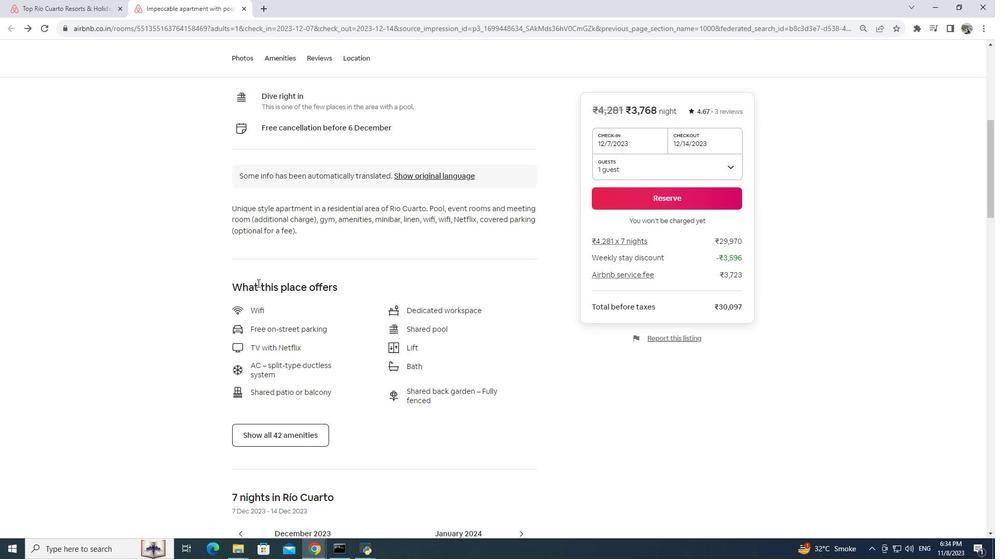
Action: Mouse scrolled (257, 283) with delta (0, 0)
Screenshot: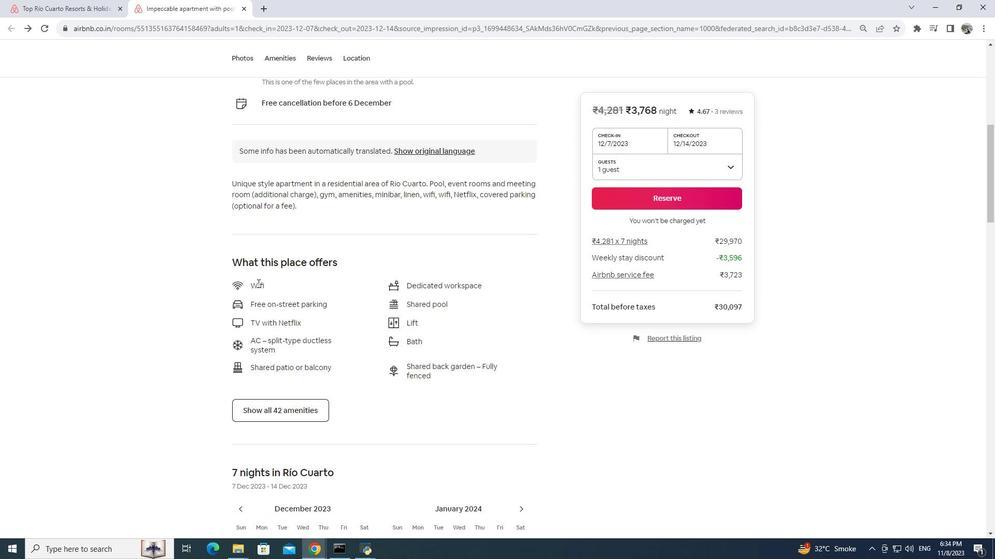 
Action: Mouse moved to (281, 335)
Screenshot: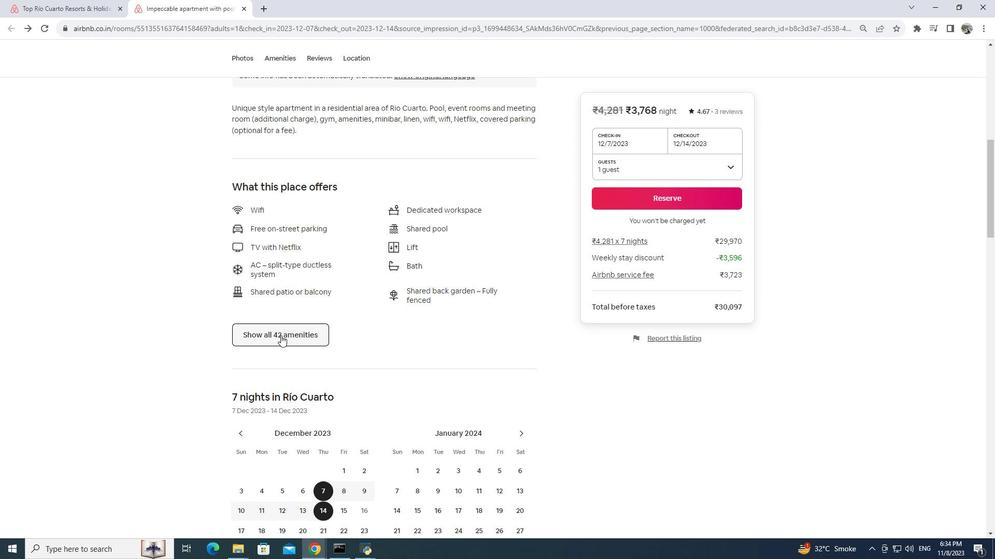 
Action: Mouse pressed left at (281, 335)
Screenshot: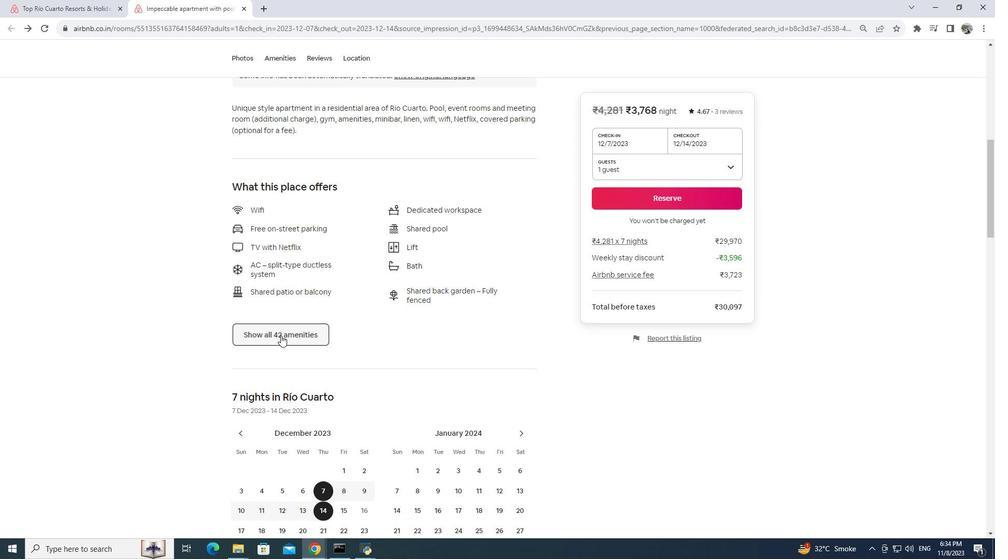
Action: Mouse moved to (422, 292)
Screenshot: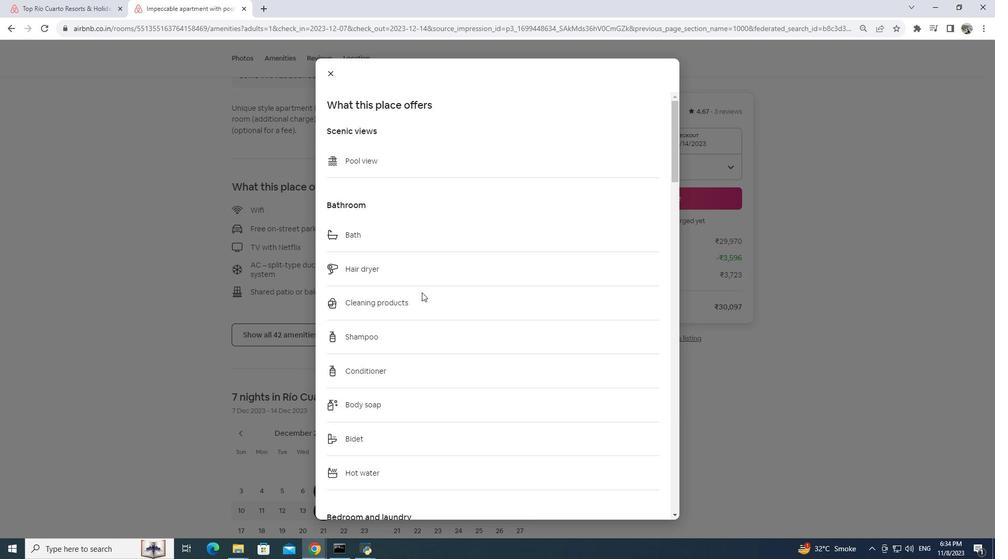 
Action: Mouse scrolled (422, 292) with delta (0, 0)
Screenshot: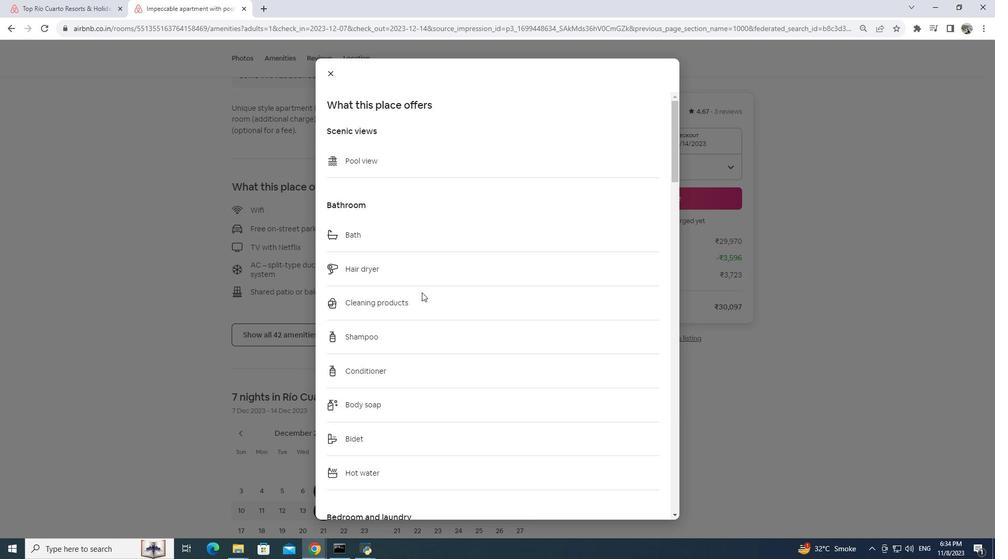 
Action: Mouse scrolled (422, 292) with delta (0, 0)
Screenshot: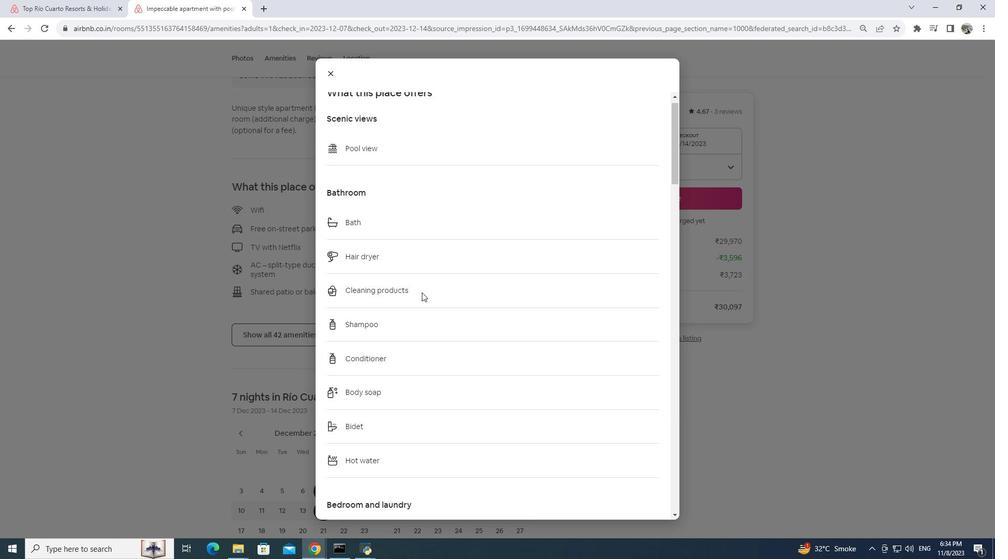 
Action: Mouse moved to (419, 296)
Screenshot: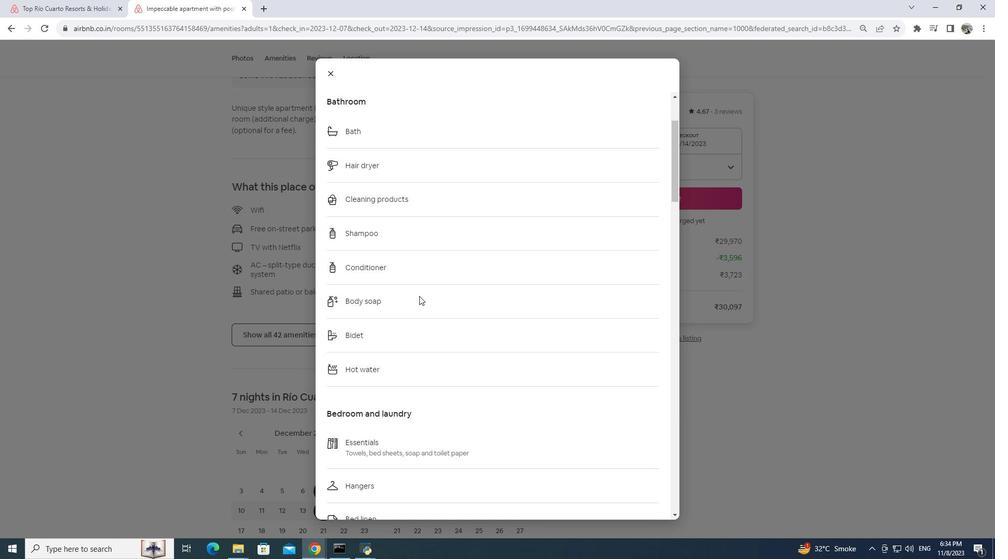 
Action: Mouse scrolled (419, 296) with delta (0, 0)
Screenshot: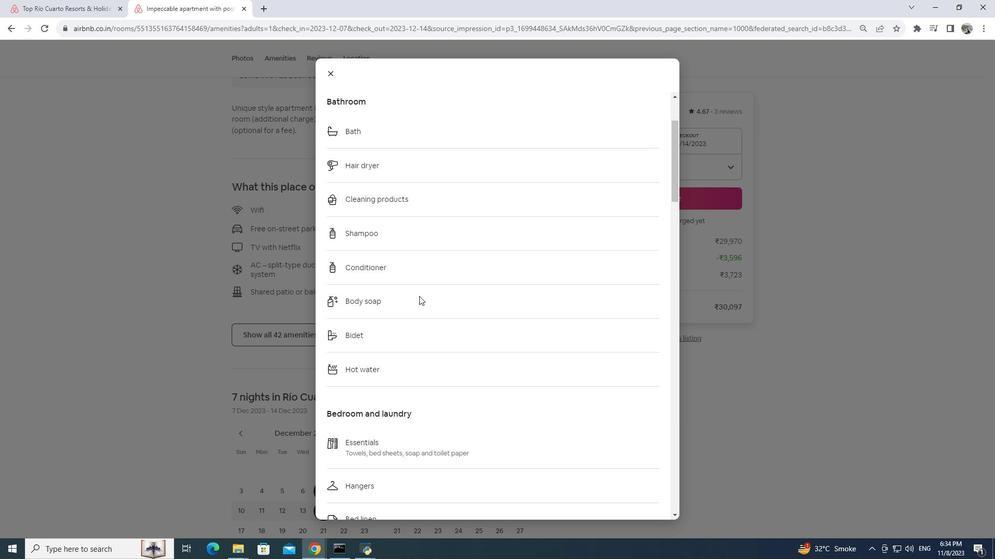 
Action: Mouse scrolled (419, 296) with delta (0, 0)
Screenshot: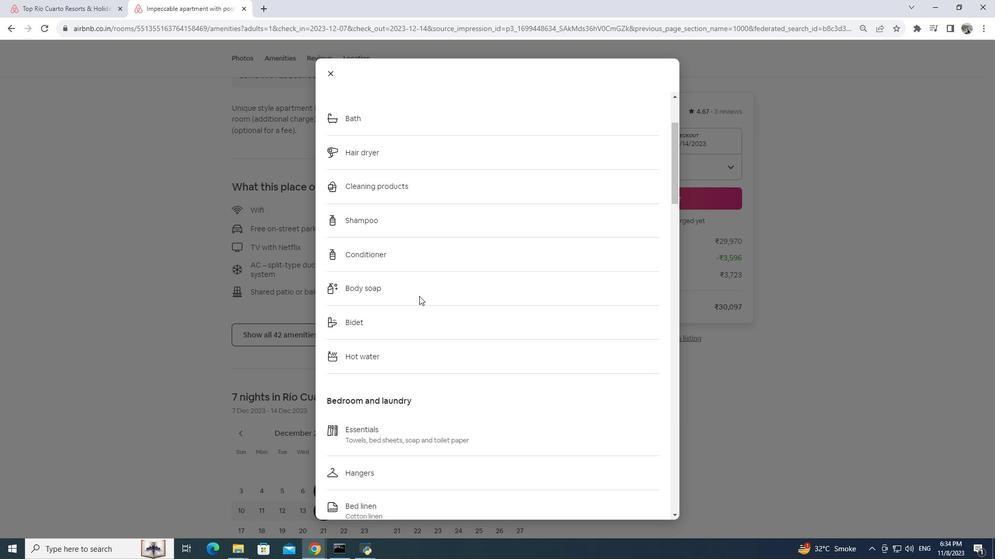 
Action: Mouse moved to (424, 291)
Screenshot: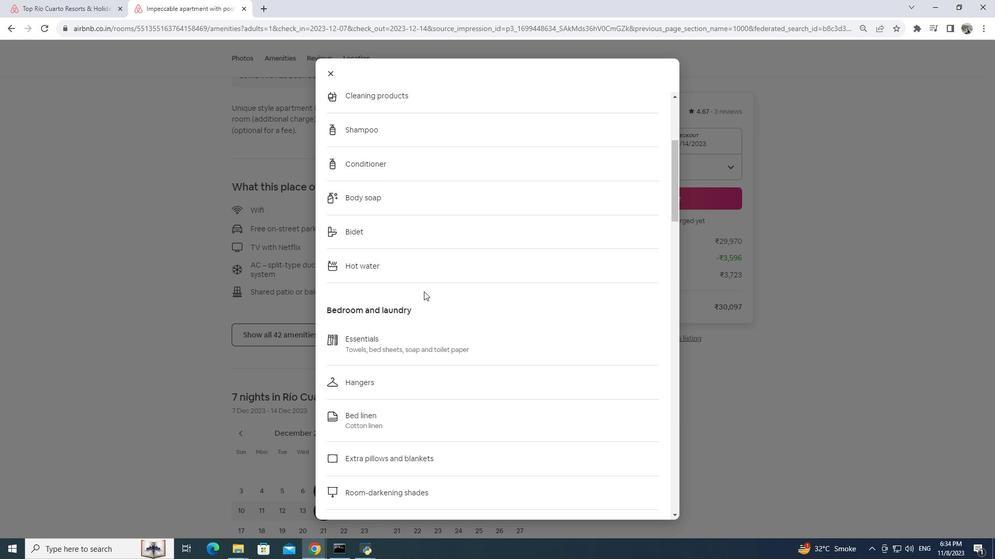 
Action: Mouse scrolled (424, 291) with delta (0, 0)
Screenshot: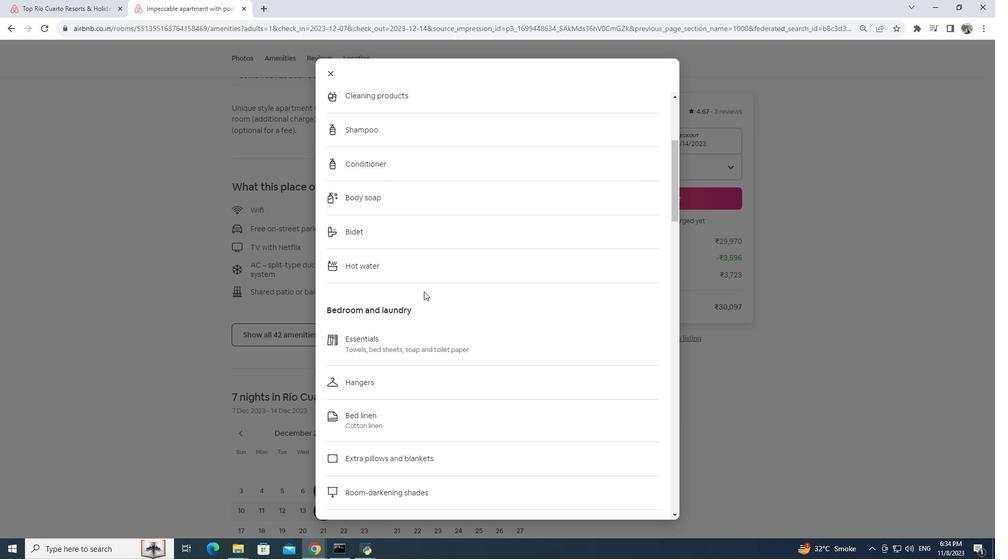 
Action: Mouse moved to (425, 295)
Screenshot: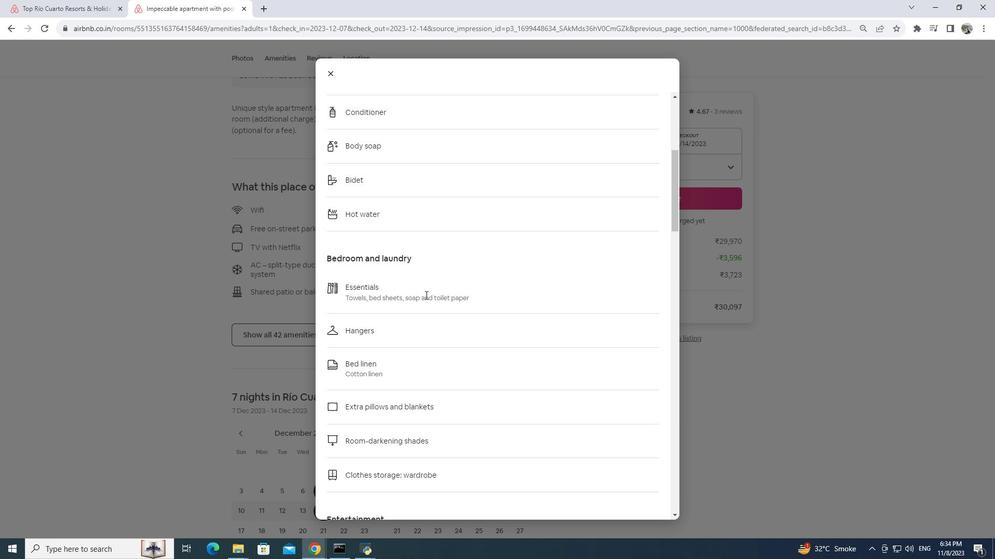 
Action: Mouse scrolled (425, 295) with delta (0, 0)
Screenshot: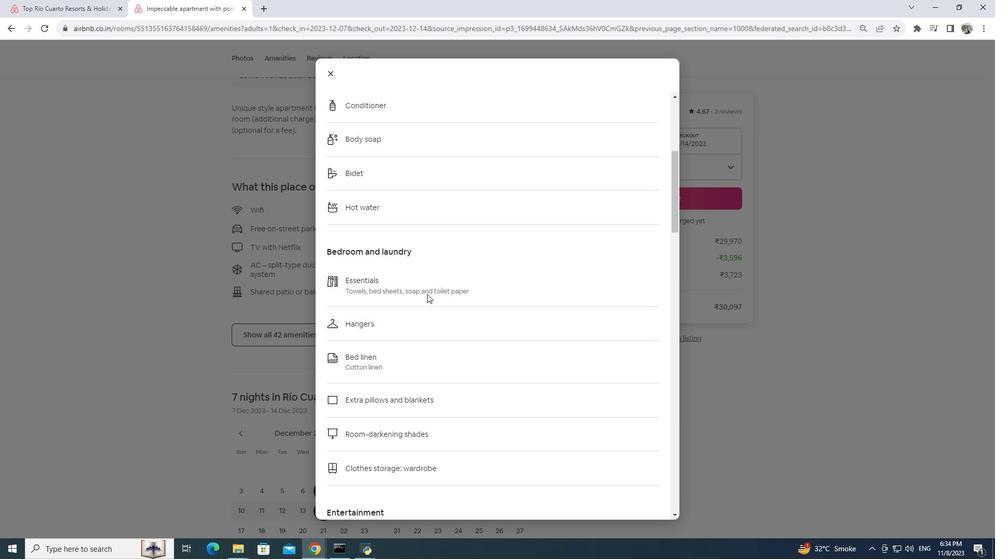 
Action: Mouse moved to (427, 292)
Screenshot: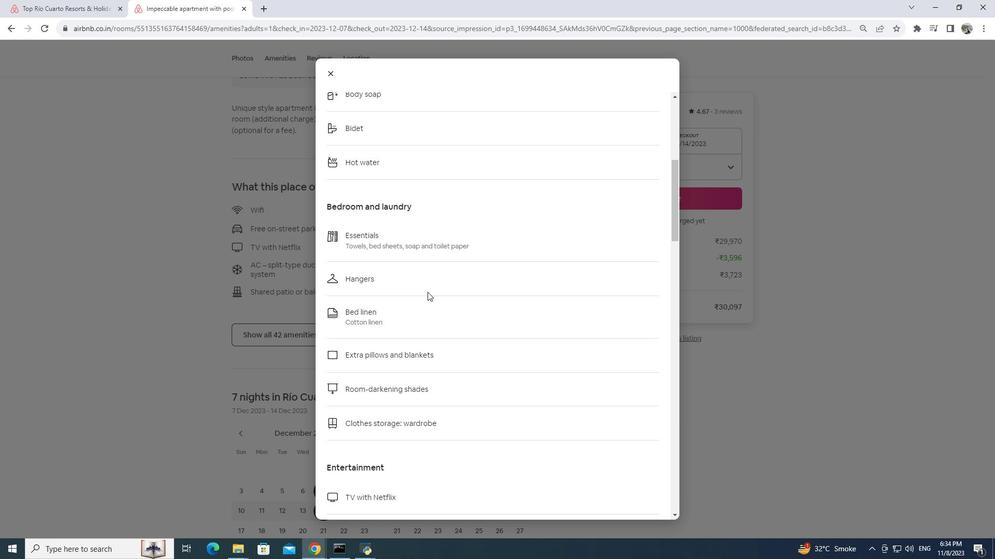 
Action: Mouse scrolled (427, 291) with delta (0, 0)
Screenshot: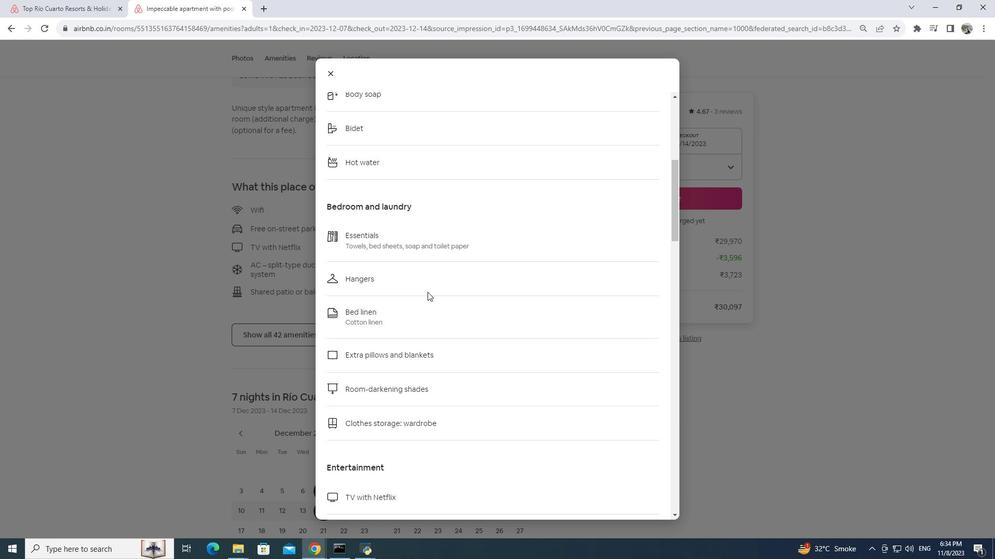 
Action: Mouse moved to (425, 295)
Screenshot: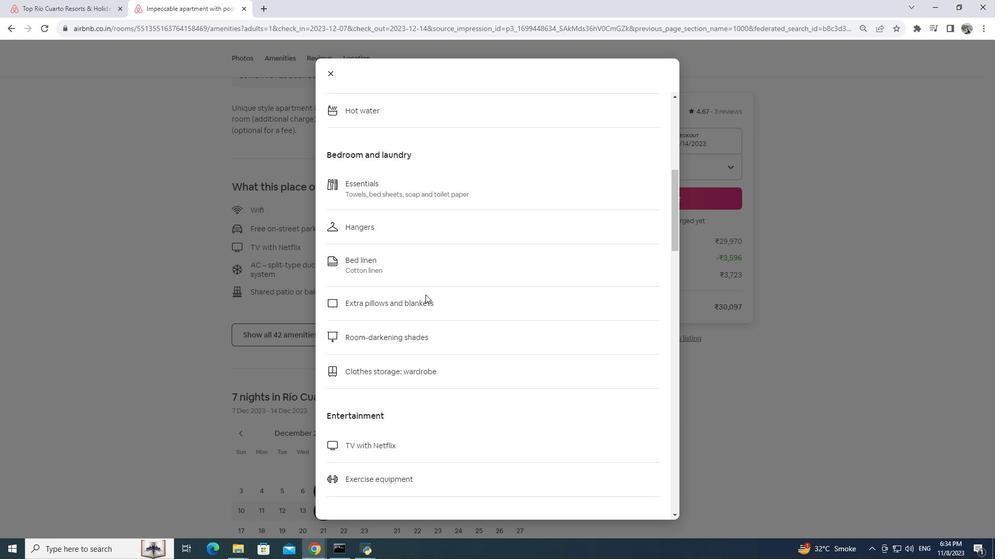 
Action: Mouse scrolled (425, 294) with delta (0, 0)
Screenshot: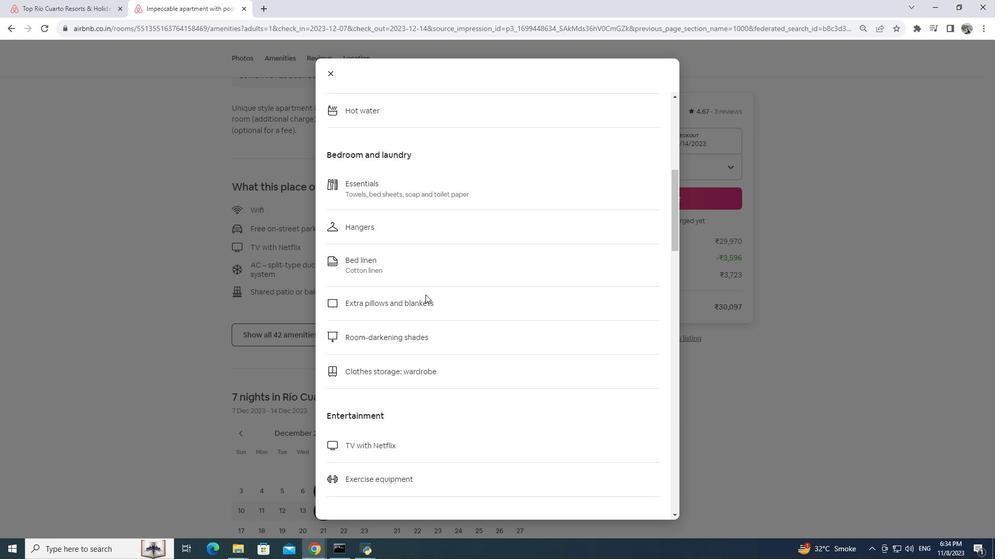 
Action: Mouse moved to (425, 295)
Screenshot: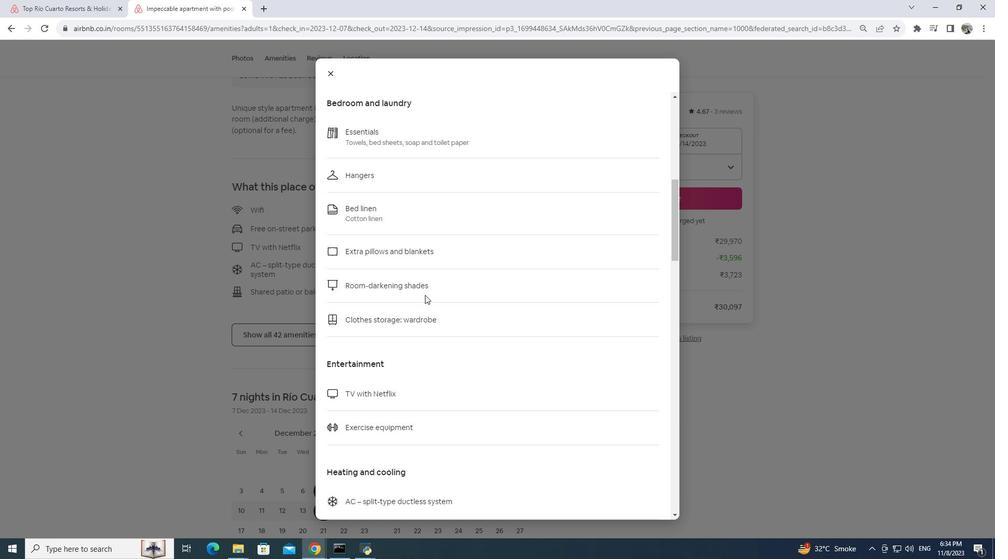 
Action: Mouse scrolled (425, 294) with delta (0, 0)
Screenshot: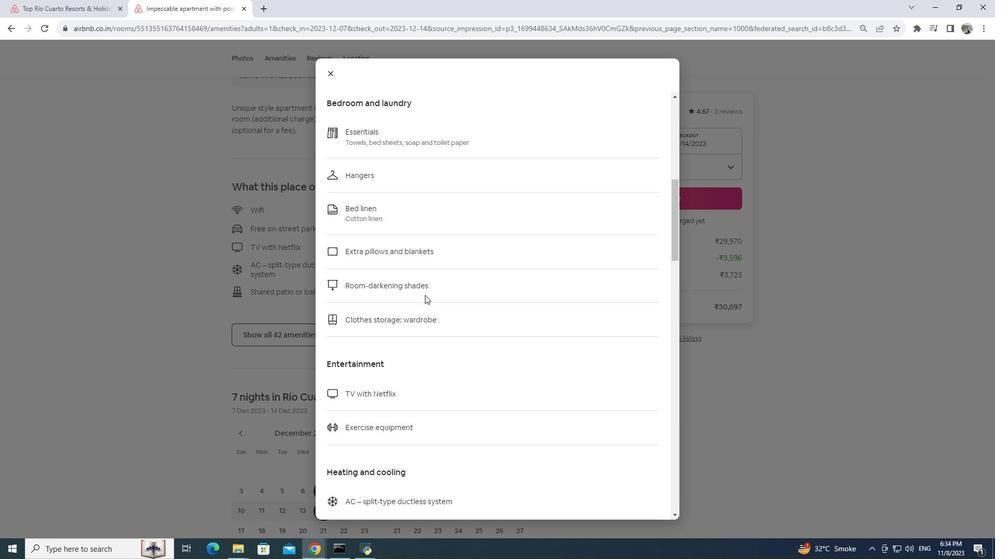 
Action: Mouse moved to (425, 295)
Screenshot: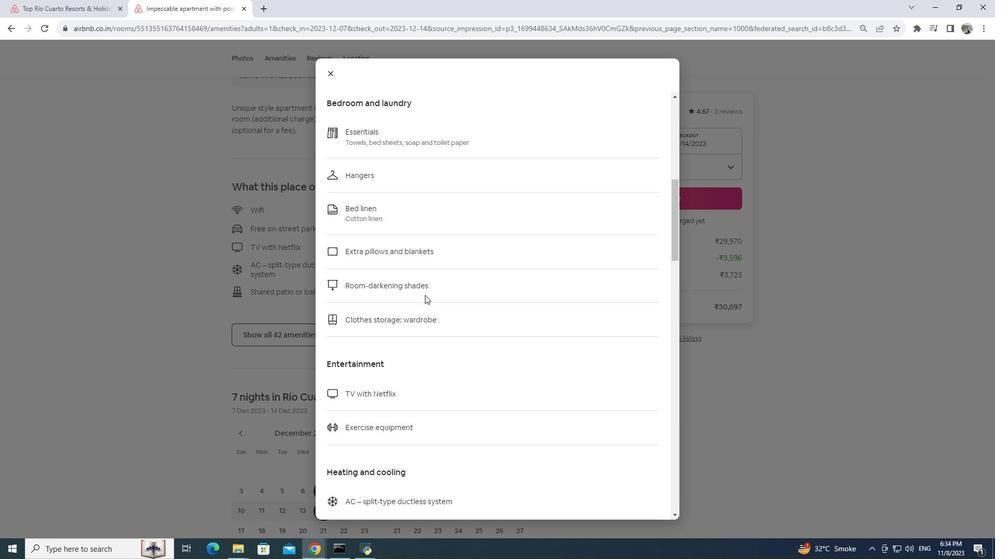 
Action: Mouse scrolled (425, 295) with delta (0, 0)
Screenshot: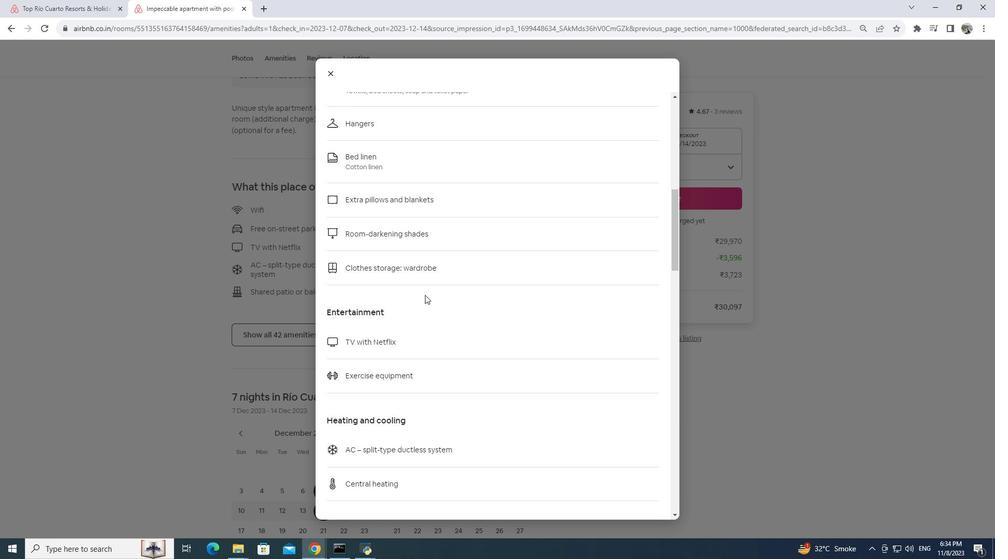 
Action: Mouse scrolled (425, 295) with delta (0, 0)
Screenshot: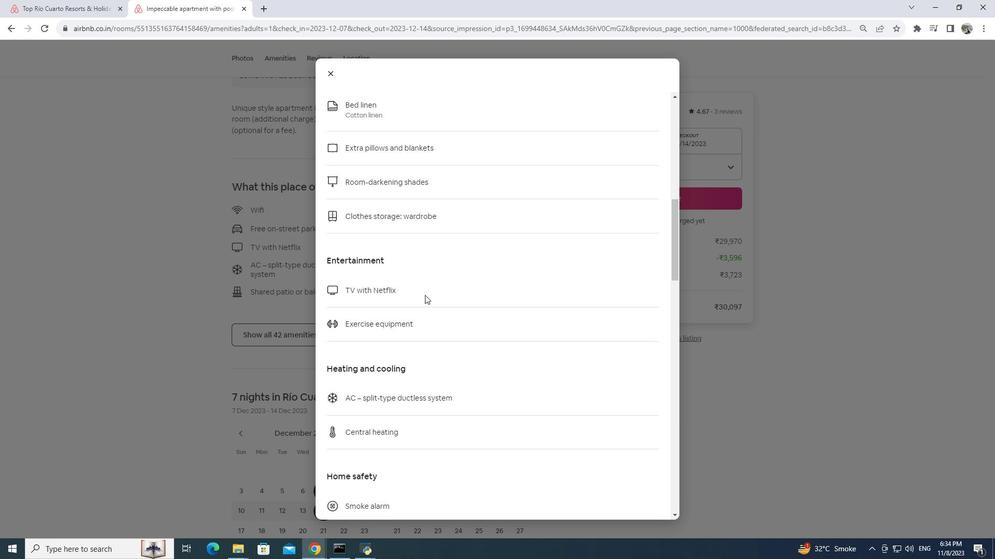 
Action: Mouse moved to (423, 299)
Screenshot: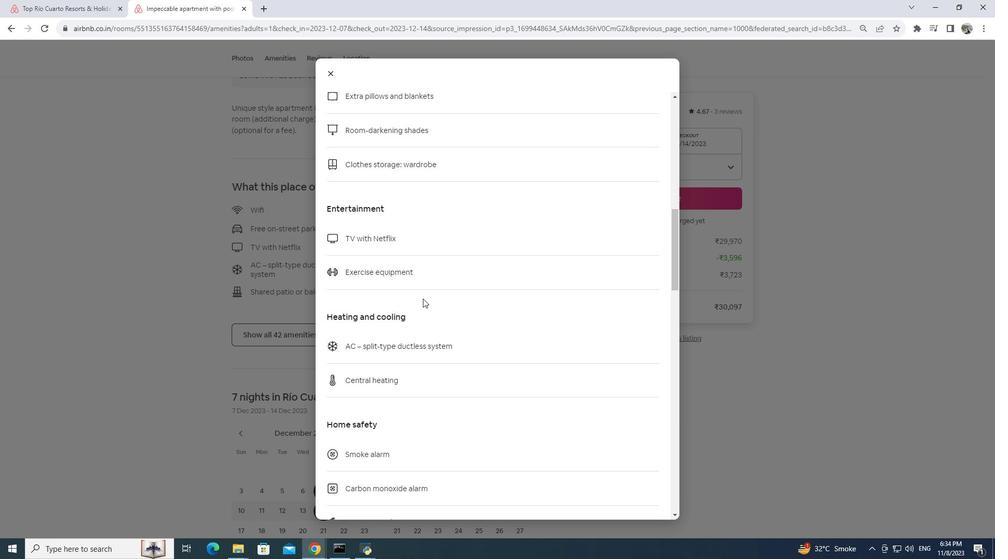 
Action: Mouse scrolled (423, 298) with delta (0, 0)
Screenshot: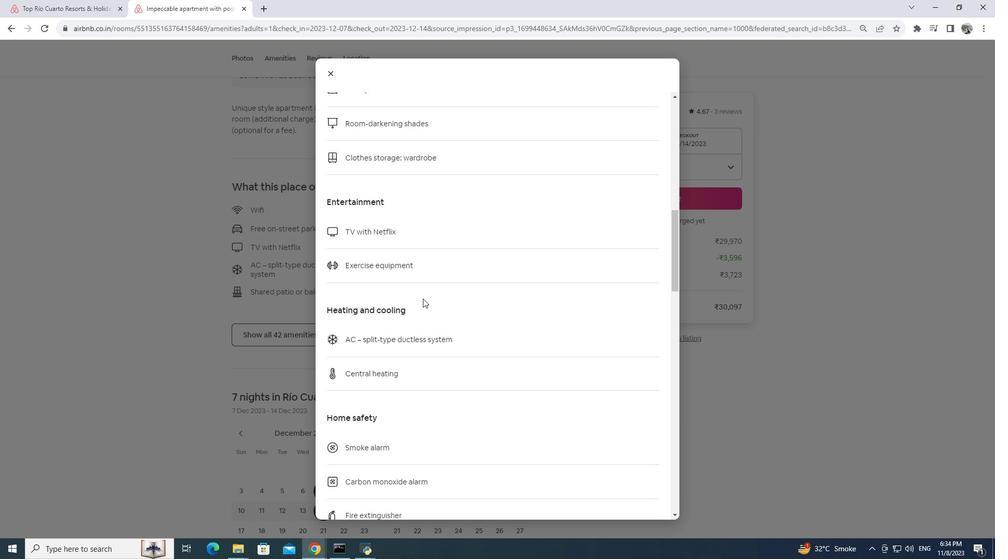 
Action: Mouse scrolled (423, 298) with delta (0, 0)
Screenshot: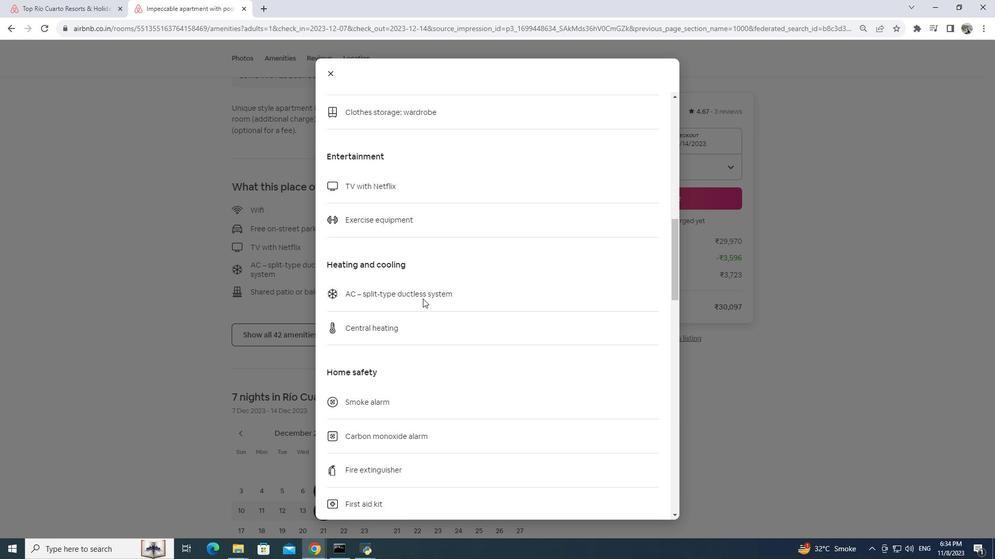 
Action: Mouse scrolled (423, 298) with delta (0, 0)
Screenshot: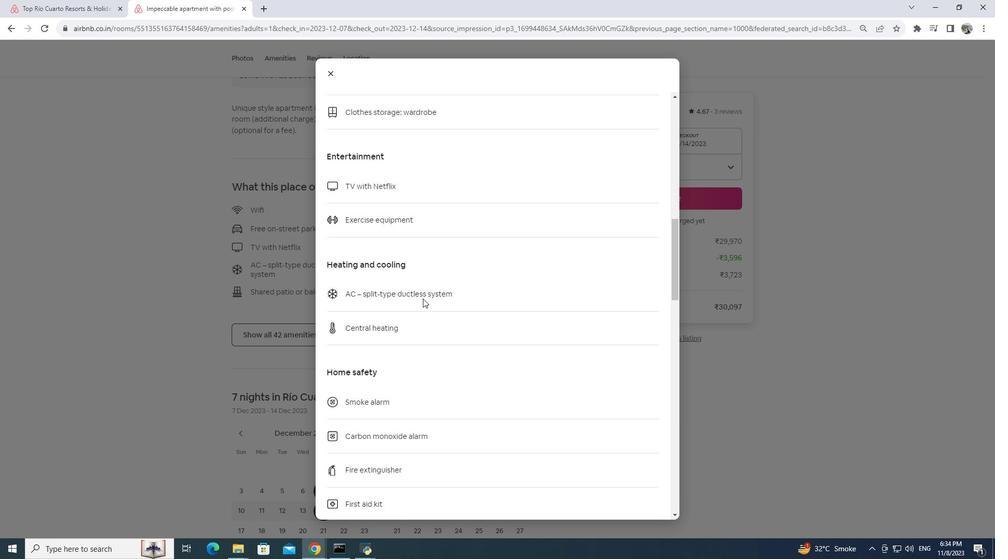
Action: Mouse scrolled (423, 298) with delta (0, 0)
Screenshot: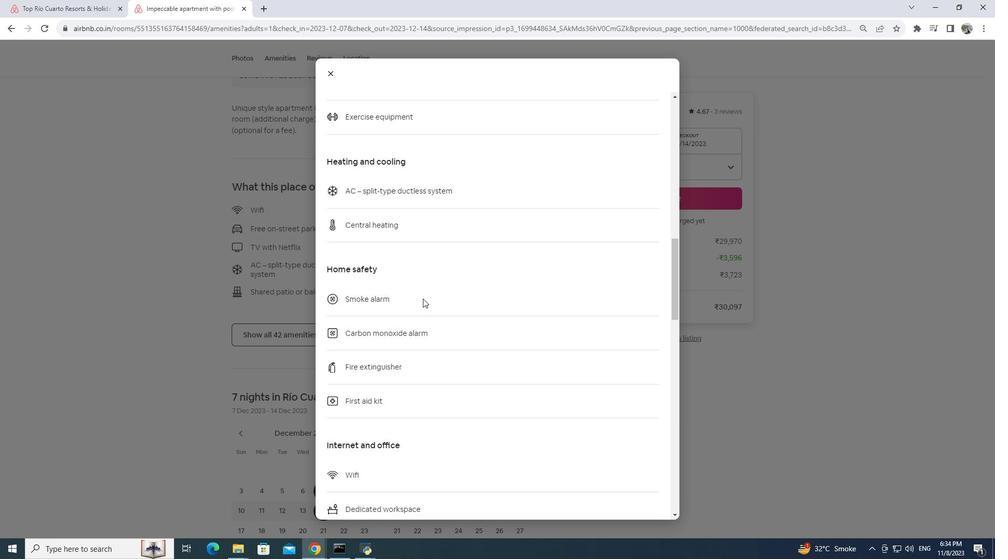 
Action: Mouse moved to (422, 300)
Screenshot: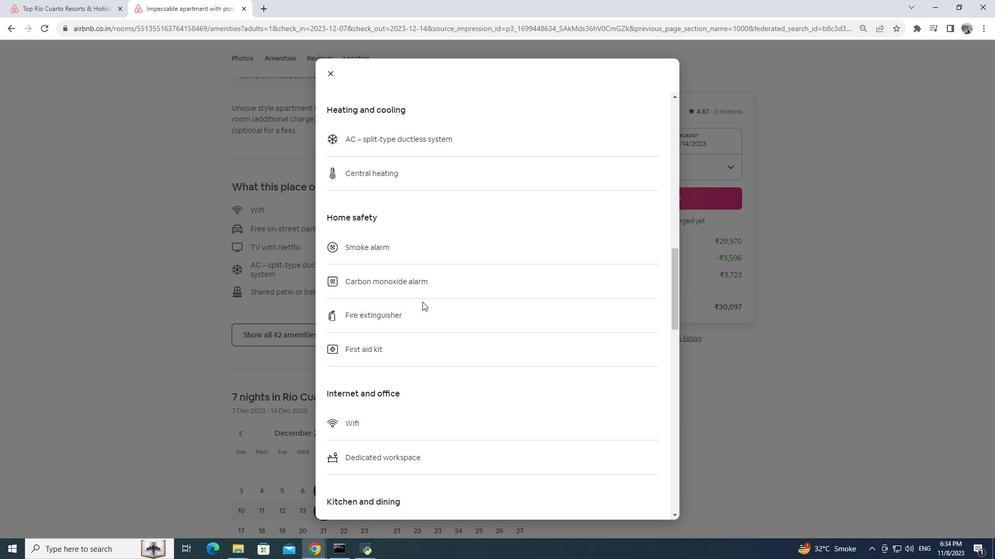 
Action: Mouse scrolled (422, 300) with delta (0, 0)
Screenshot: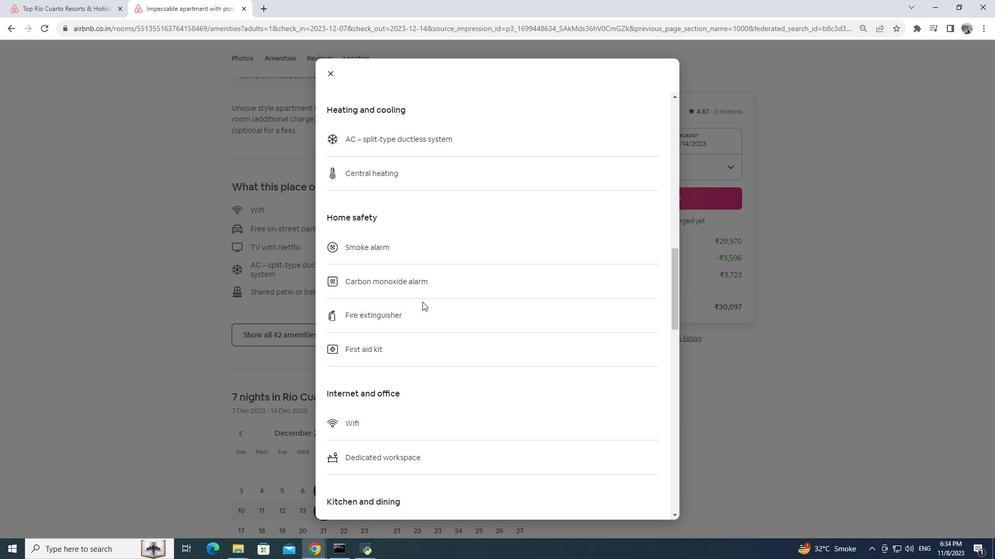 
Action: Mouse moved to (422, 302)
Screenshot: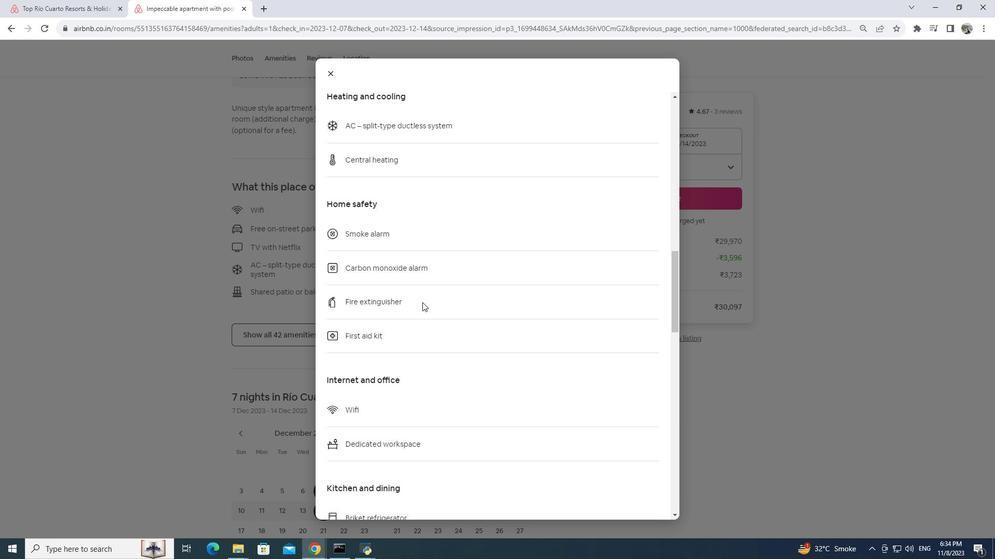 
Action: Mouse scrolled (422, 301) with delta (0, 0)
Screenshot: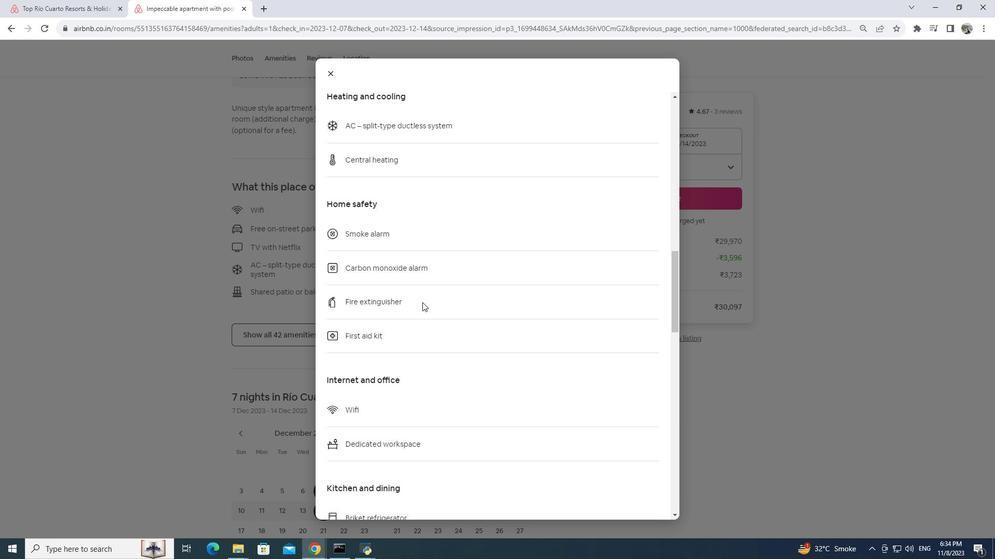 
Action: Mouse moved to (422, 302)
Screenshot: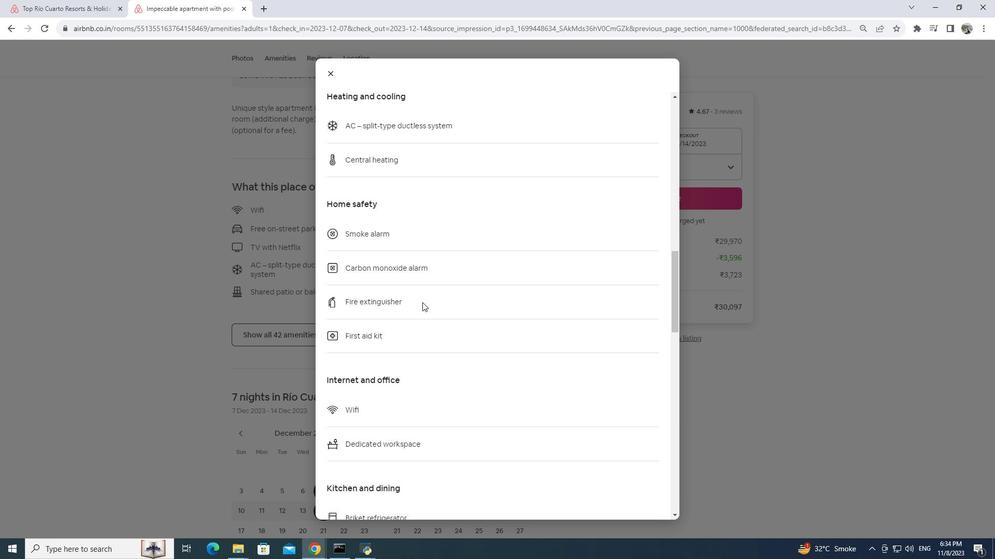 
Action: Mouse scrolled (422, 302) with delta (0, 0)
Screenshot: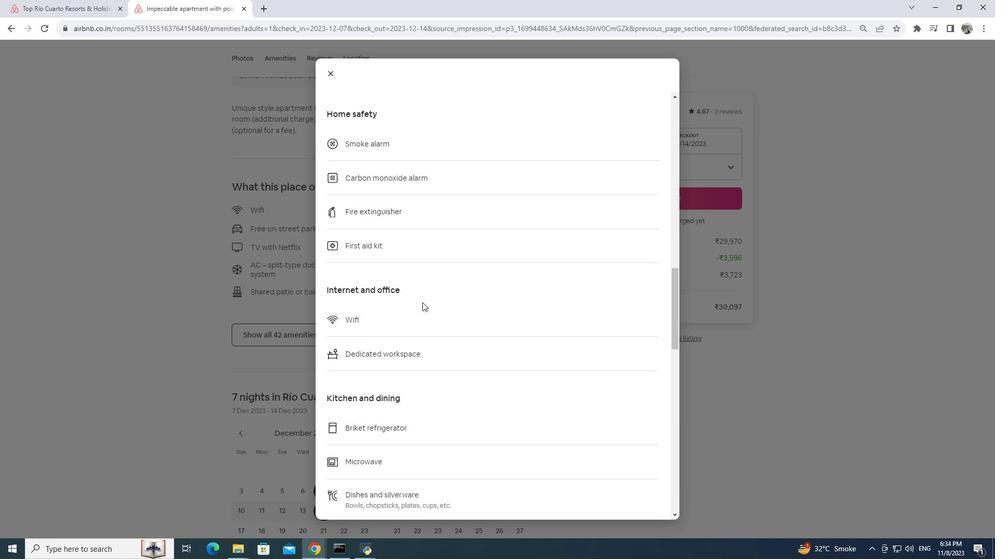 
Action: Mouse scrolled (422, 302) with delta (0, 0)
Screenshot: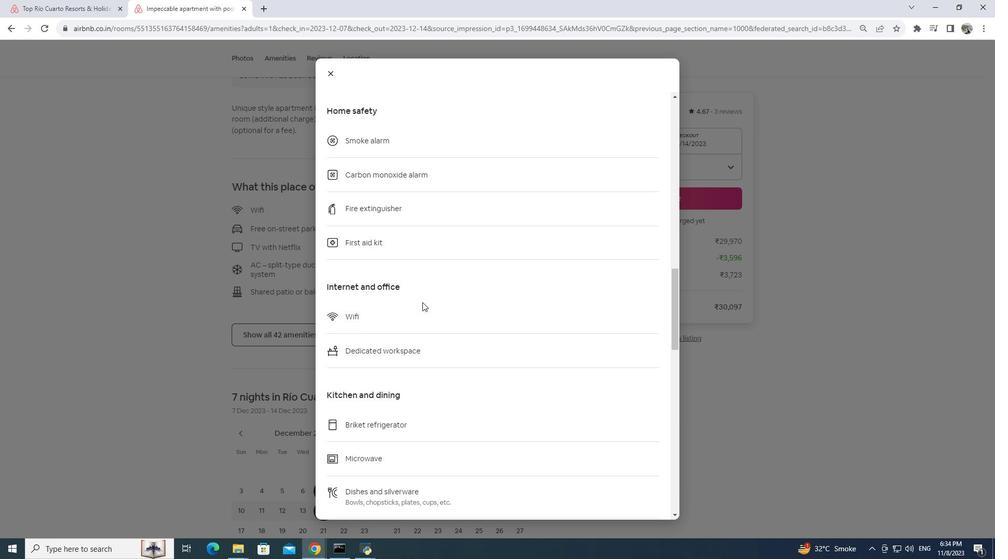 
Action: Mouse scrolled (422, 302) with delta (0, 0)
Screenshot: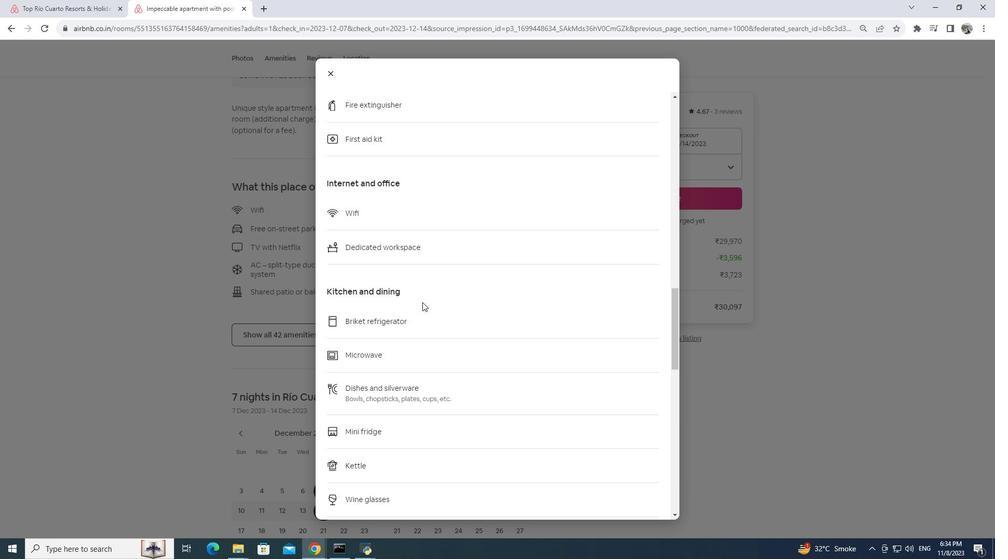 
Action: Mouse scrolled (422, 302) with delta (0, 0)
Screenshot: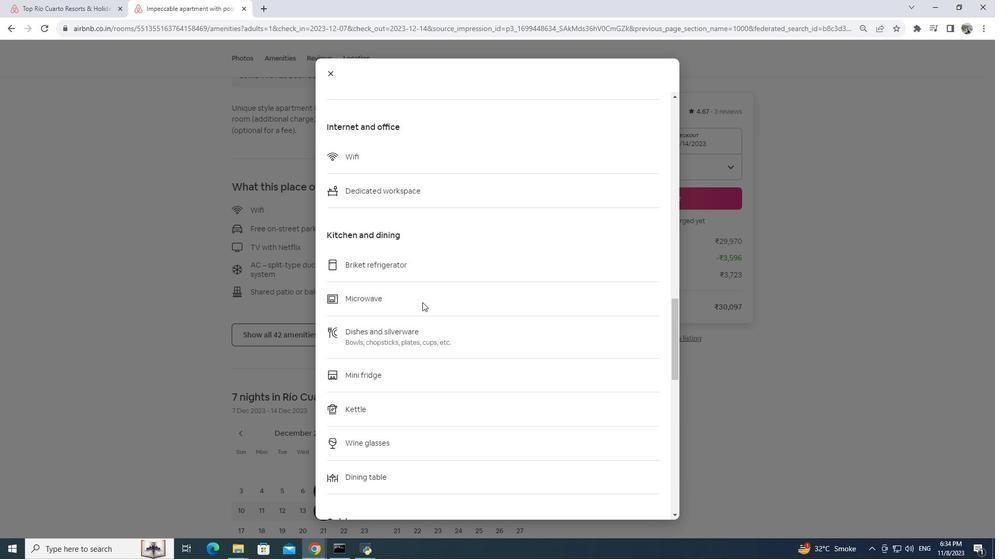 
Action: Mouse moved to (422, 303)
Screenshot: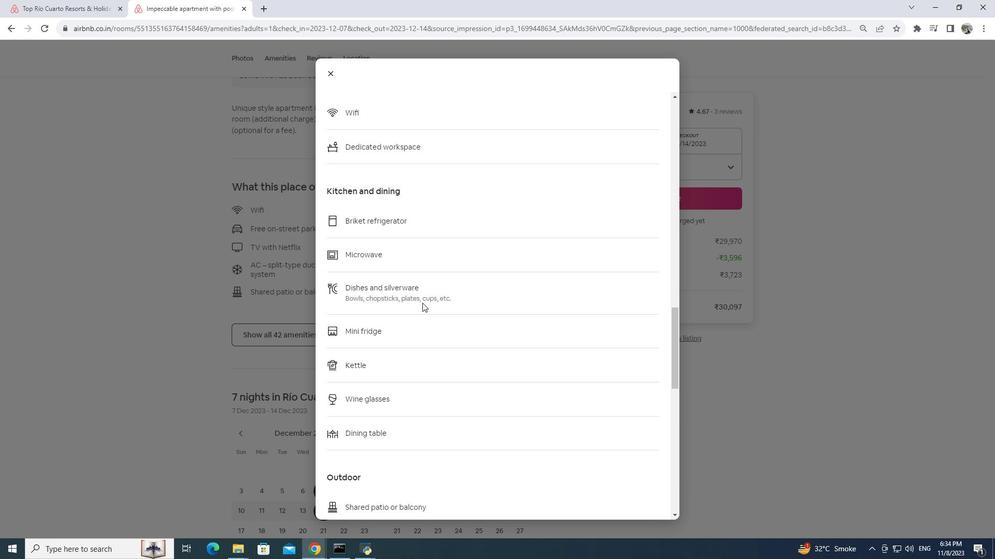 
Action: Mouse scrolled (422, 302) with delta (0, 0)
Screenshot: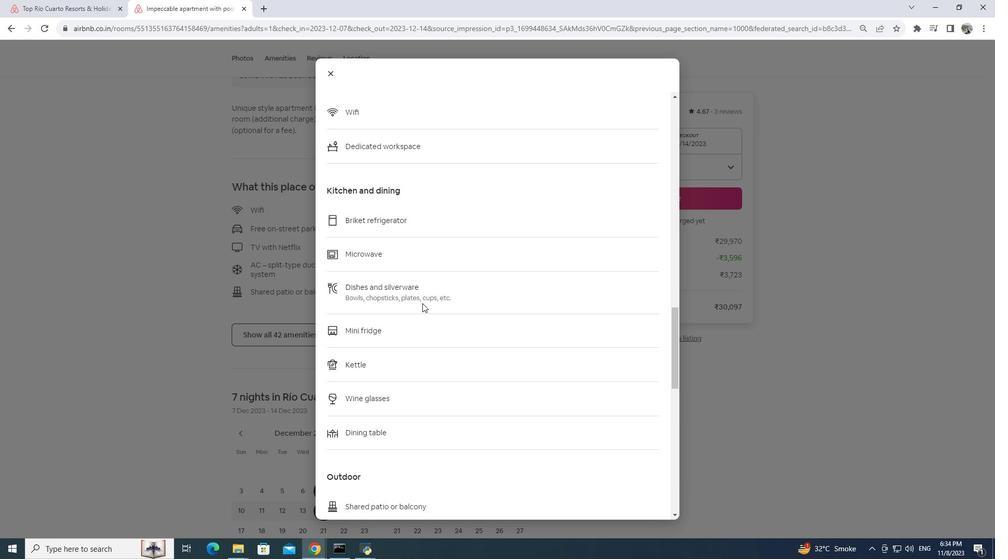 
Action: Mouse moved to (422, 303)
Screenshot: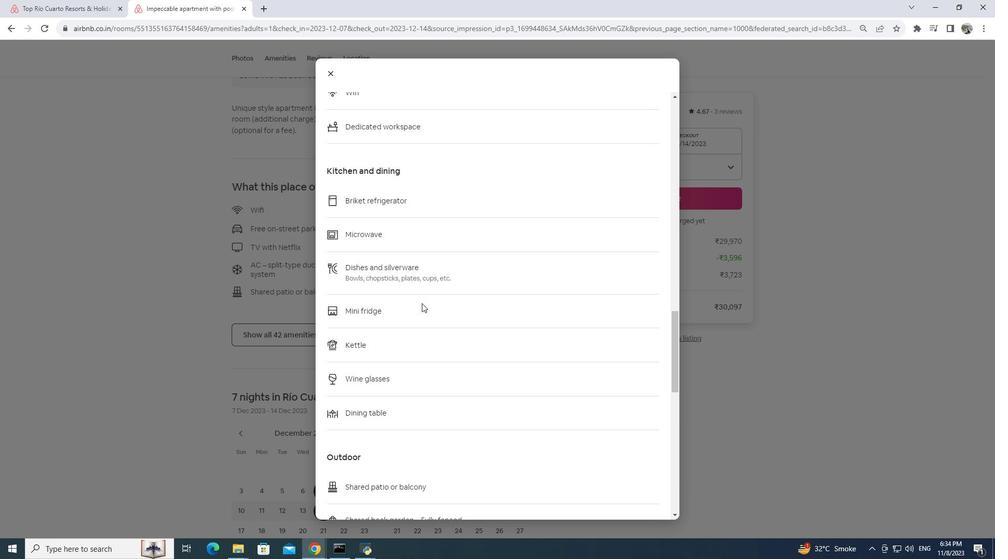 
Action: Mouse scrolled (422, 303) with delta (0, 0)
Screenshot: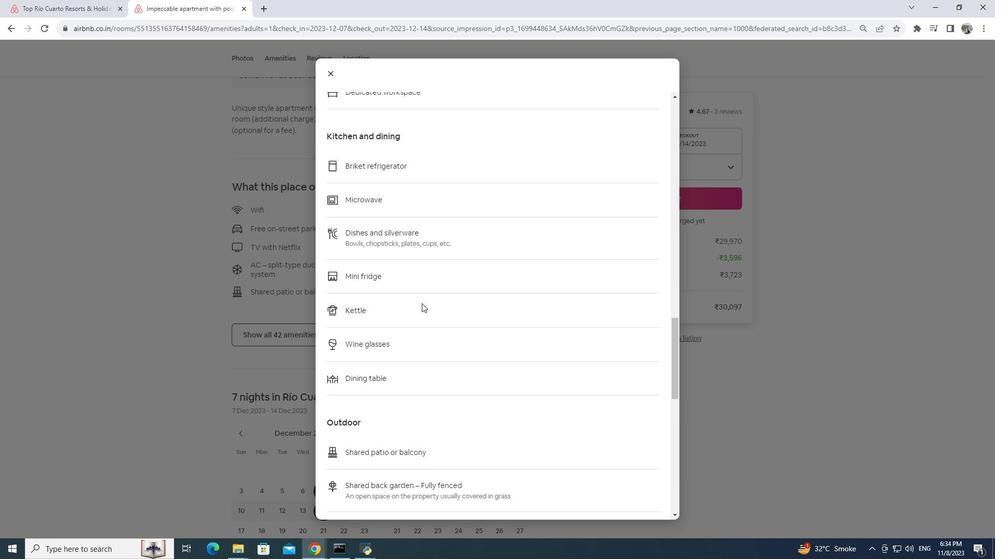 
Action: Mouse scrolled (422, 303) with delta (0, 0)
Screenshot: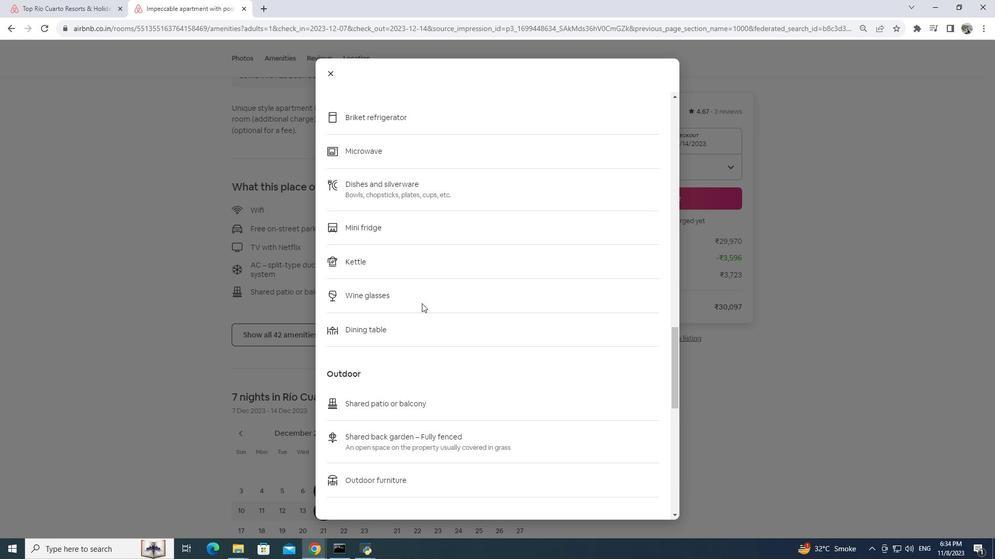 
Action: Mouse scrolled (422, 303) with delta (0, 0)
Screenshot: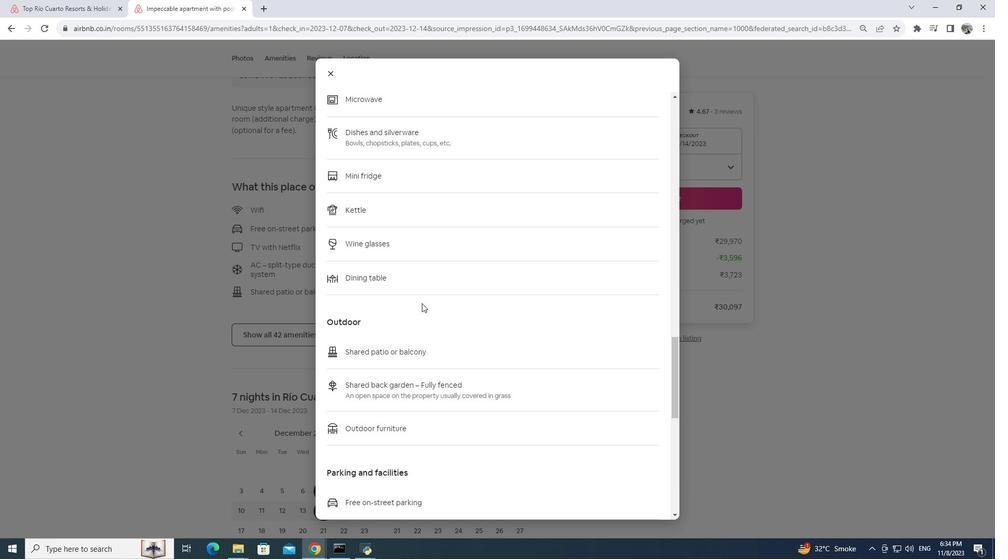 
Action: Mouse moved to (422, 305)
Screenshot: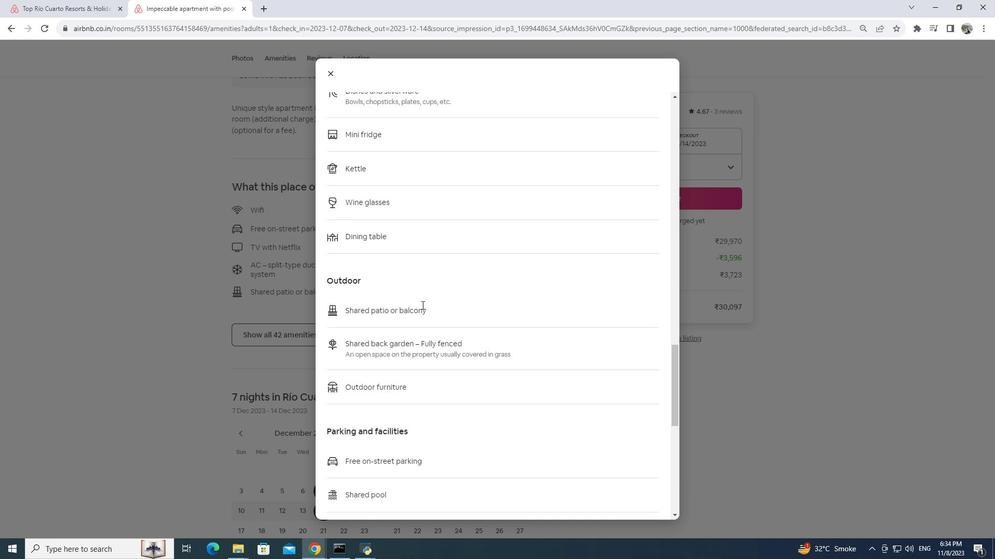 
Action: Mouse scrolled (422, 304) with delta (0, 0)
Screenshot: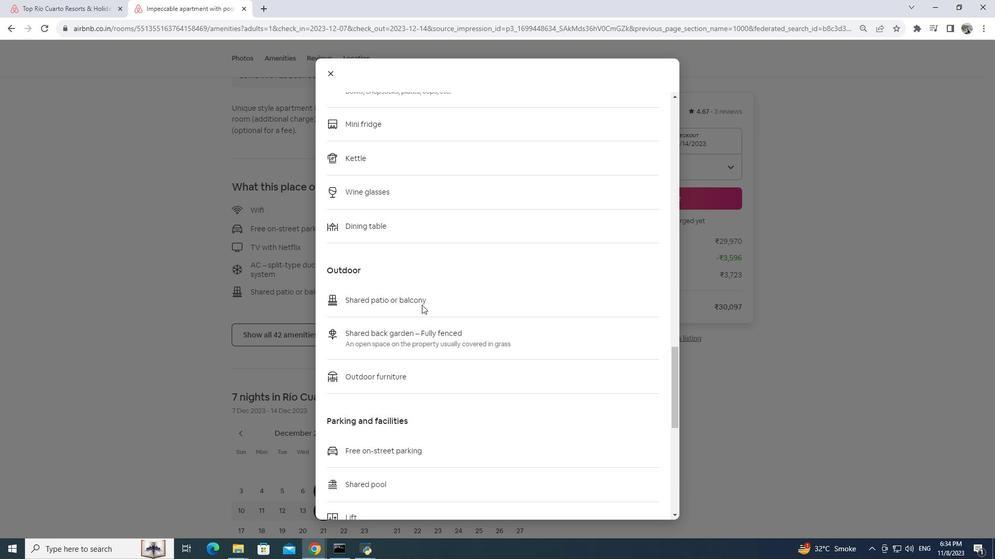 
Action: Mouse moved to (421, 305)
Screenshot: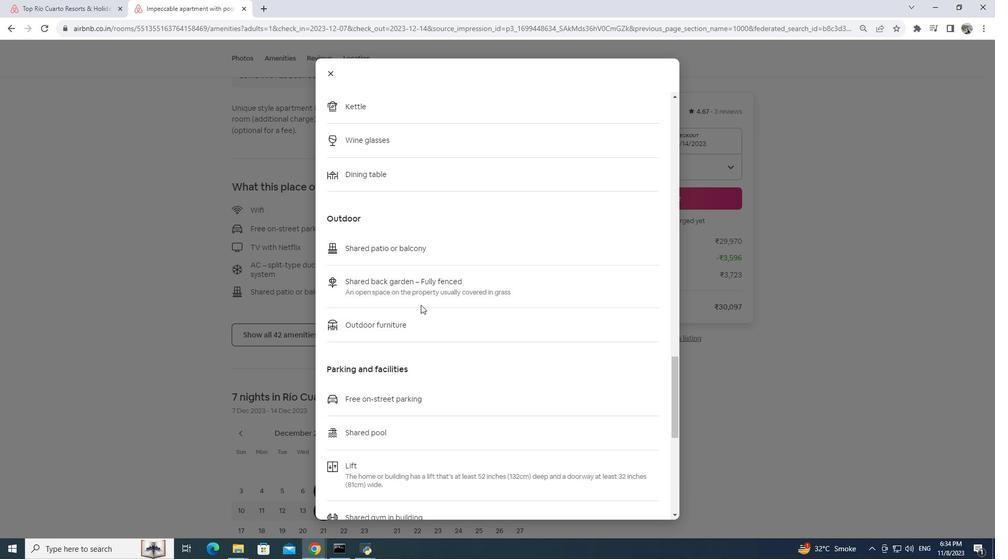 
Action: Mouse scrolled (421, 304) with delta (0, 0)
Screenshot: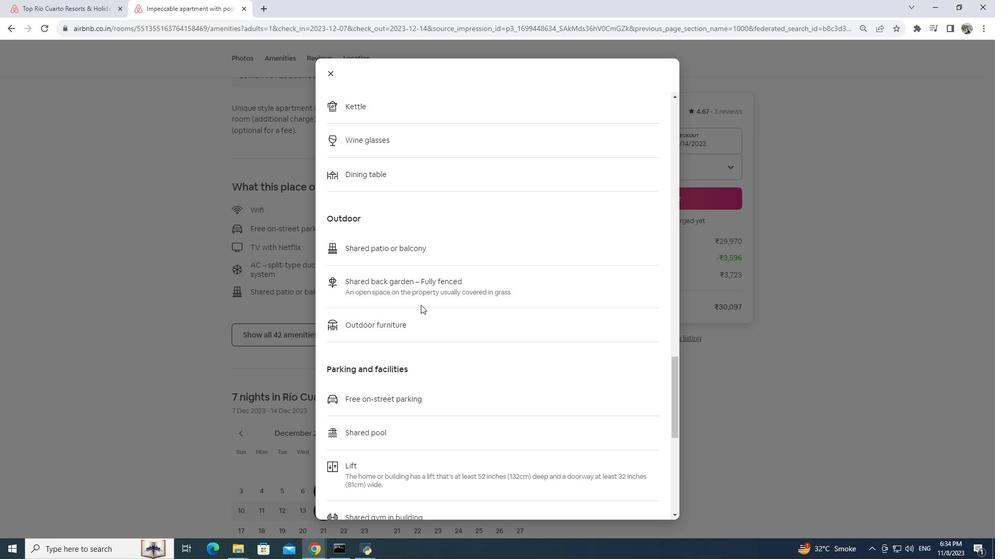 
Action: Mouse scrolled (421, 304) with delta (0, 0)
Screenshot: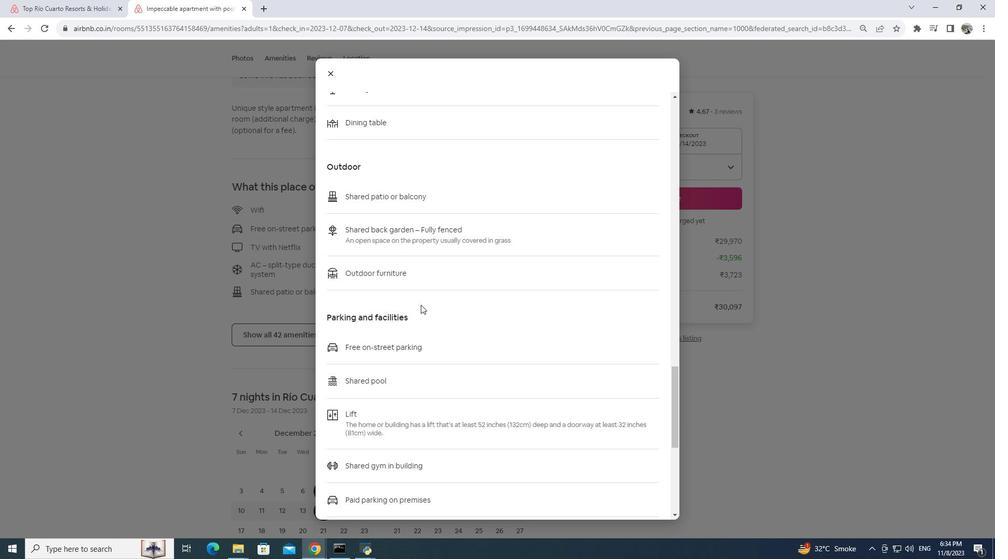 
Action: Mouse scrolled (421, 304) with delta (0, 0)
Screenshot: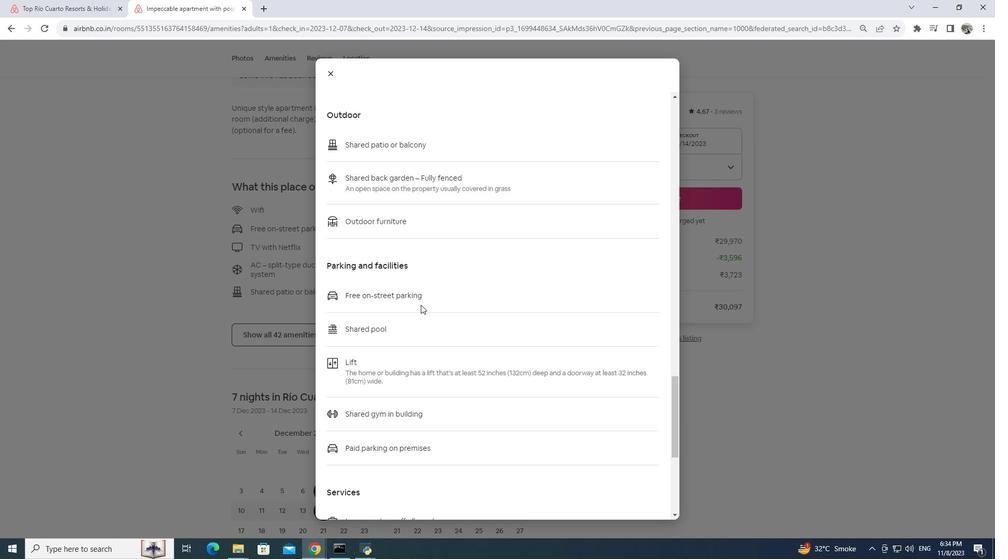 
Action: Mouse scrolled (421, 304) with delta (0, 0)
Screenshot: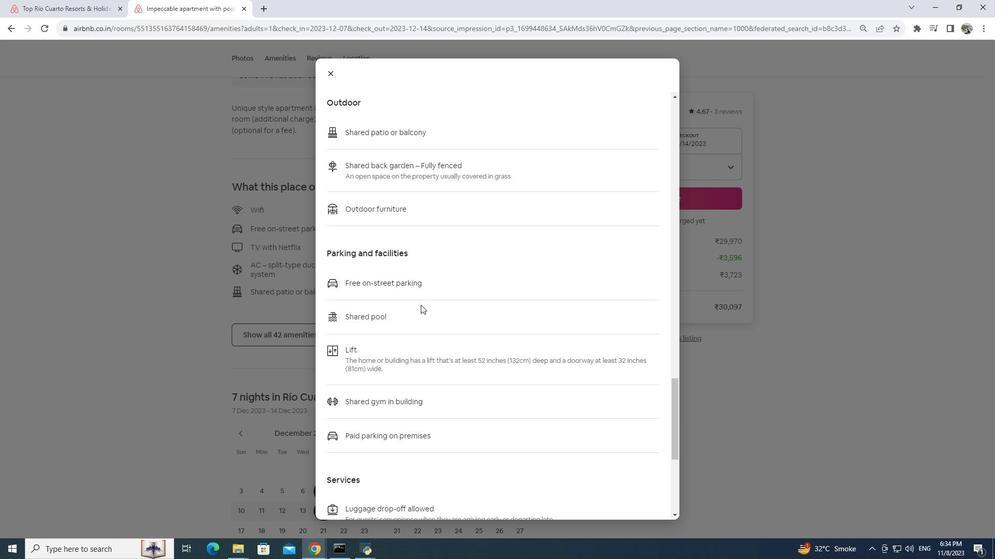 
Action: Mouse moved to (421, 303)
Screenshot: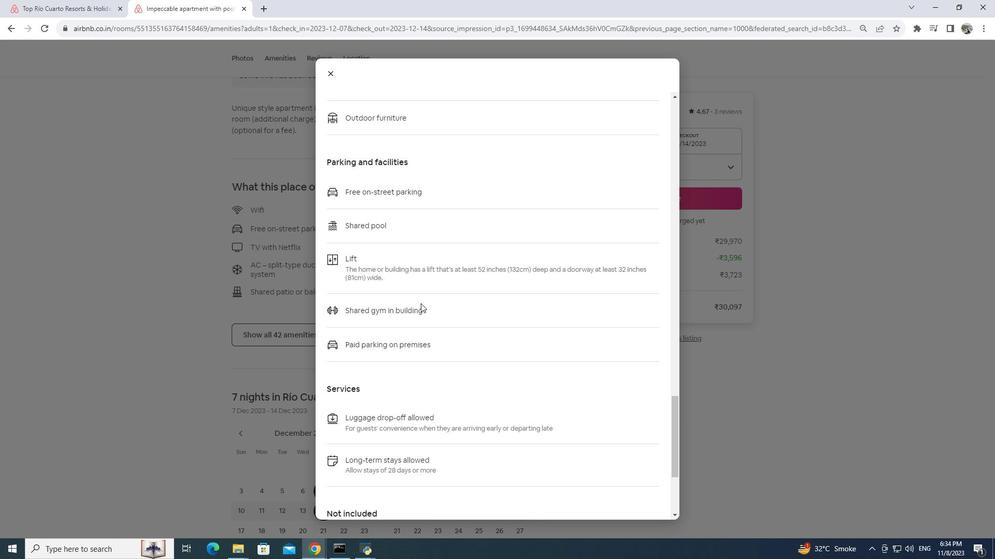 
Action: Mouse scrolled (421, 303) with delta (0, 0)
Screenshot: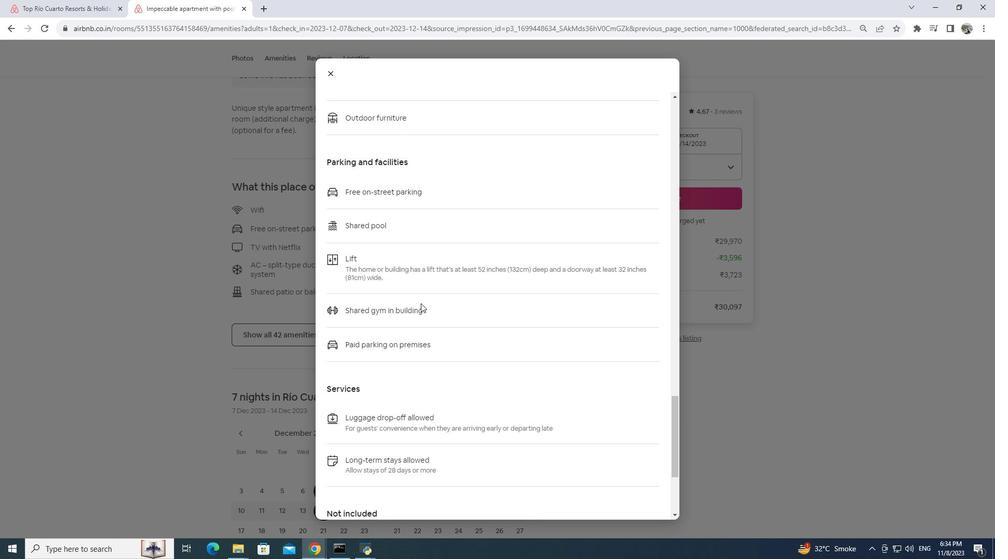 
Action: Mouse scrolled (421, 303) with delta (0, 0)
Screenshot: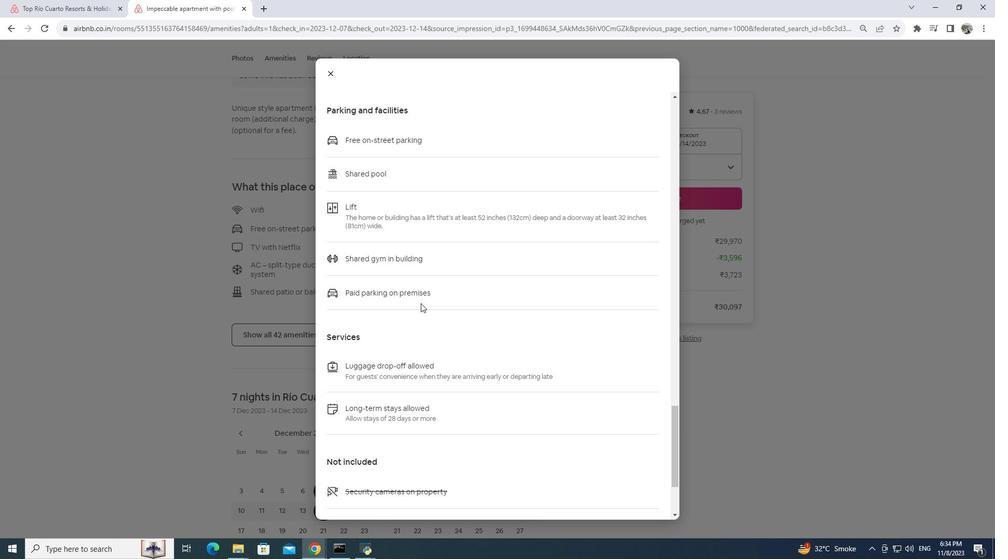 
Action: Mouse moved to (420, 303)
Screenshot: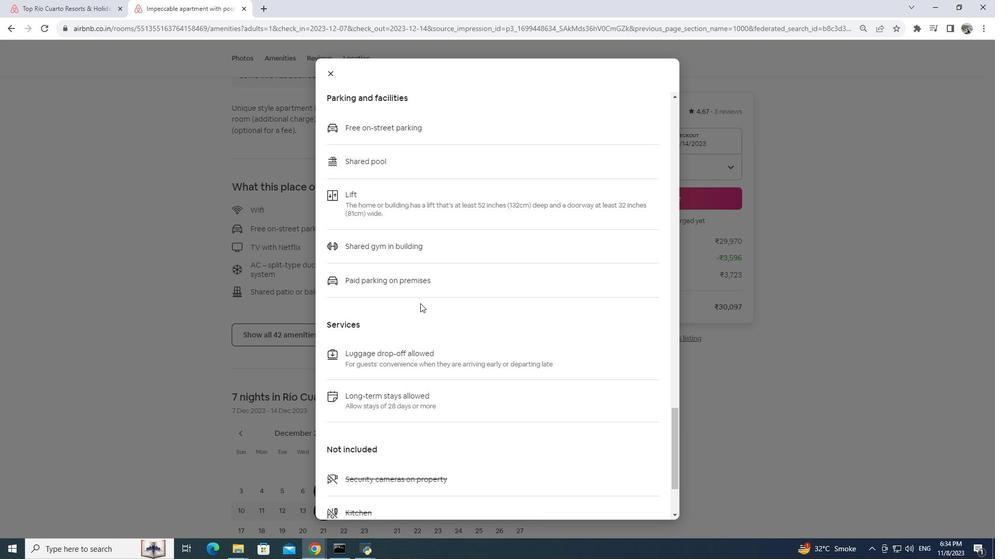 
Action: Mouse scrolled (420, 303) with delta (0, 0)
Screenshot: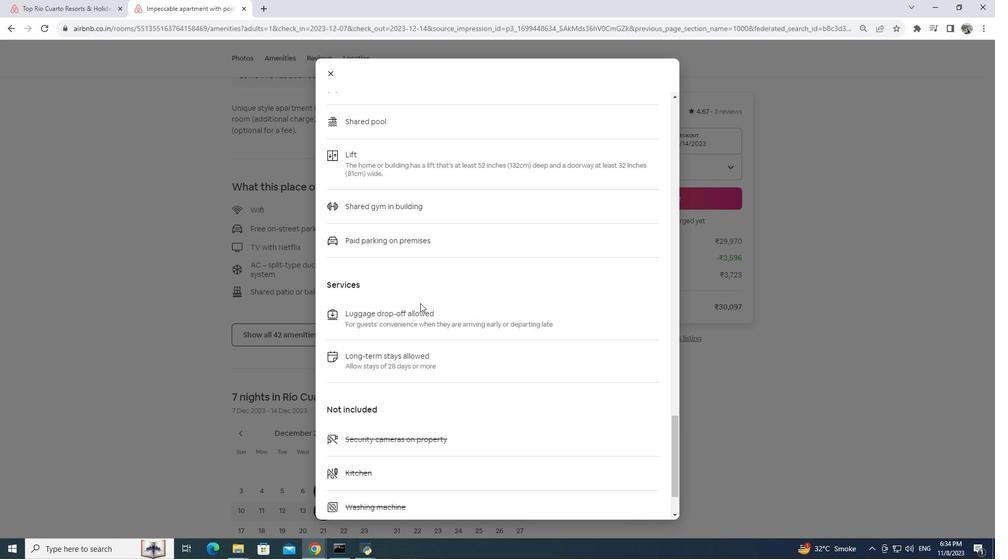 
Action: Mouse scrolled (420, 303) with delta (0, 0)
Screenshot: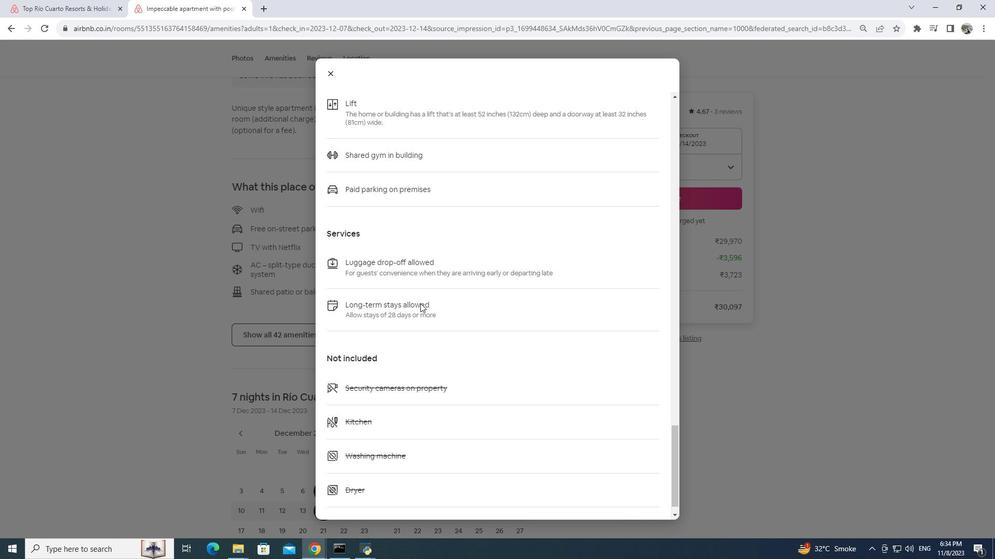 
Action: Mouse moved to (419, 306)
Screenshot: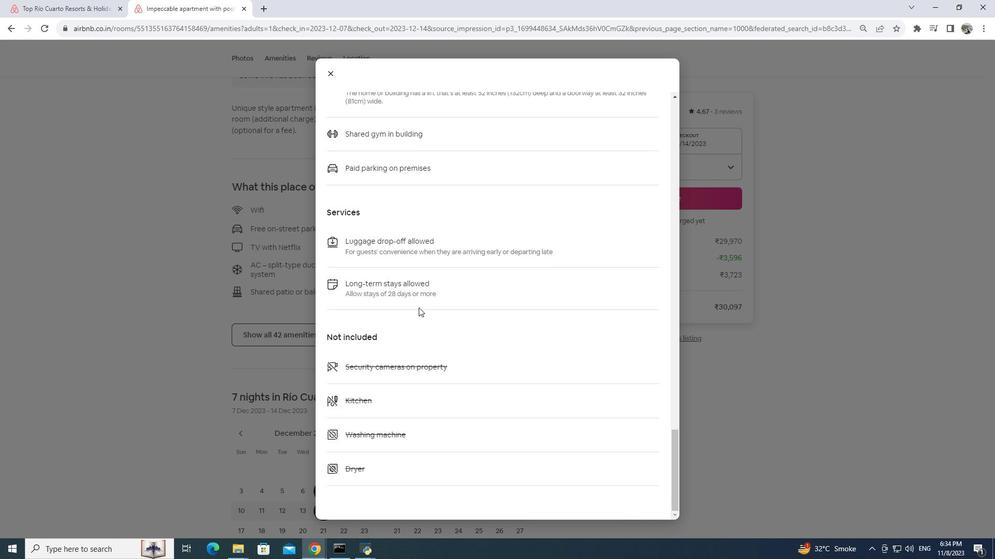 
Action: Mouse scrolled (419, 306) with delta (0, 0)
Screenshot: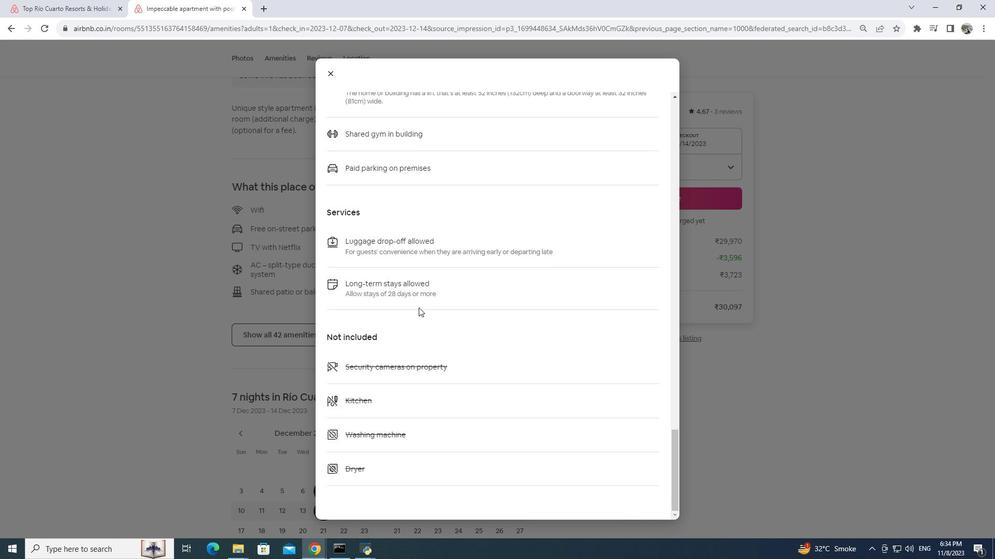
Action: Mouse moved to (418, 307)
Screenshot: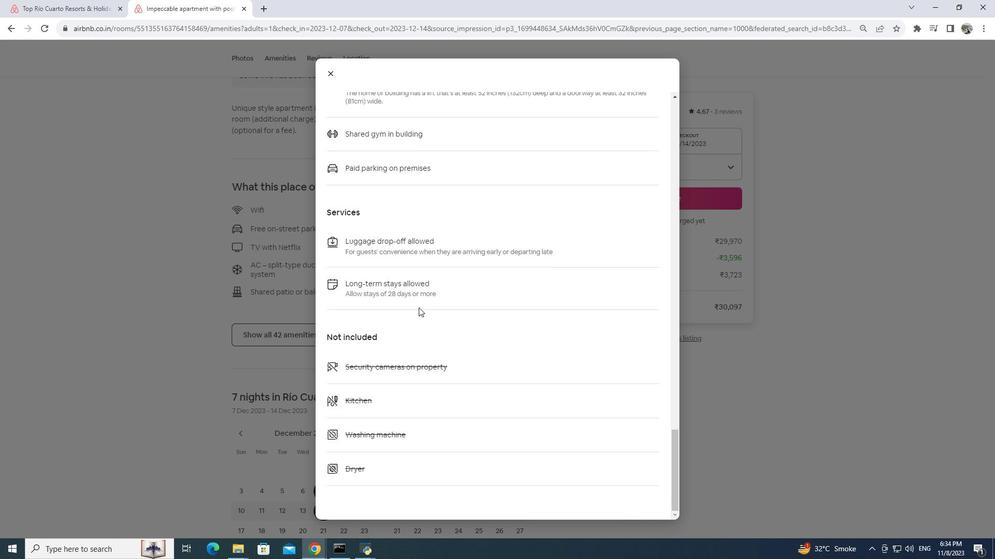 
Action: Mouse scrolled (418, 307) with delta (0, 0)
Screenshot: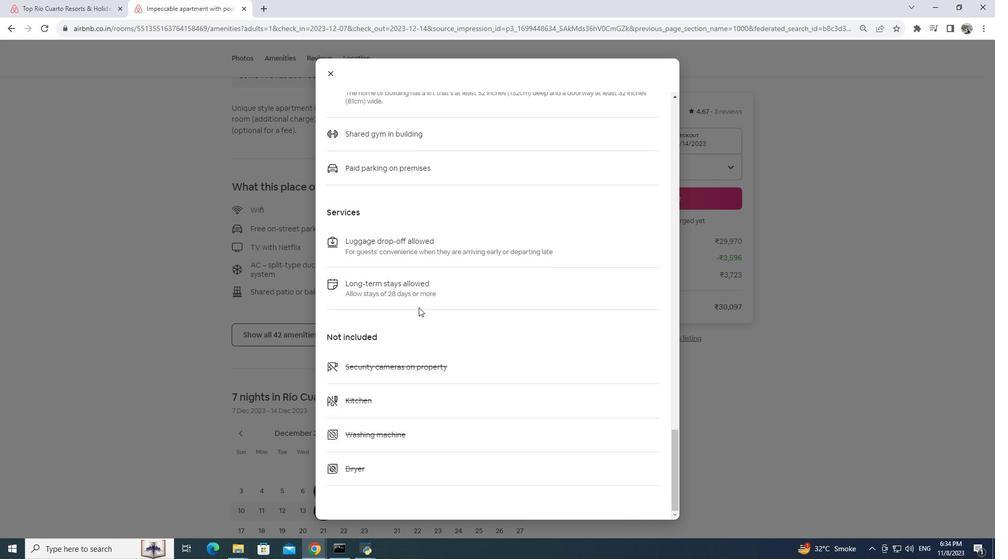 
Action: Mouse moved to (417, 304)
Screenshot: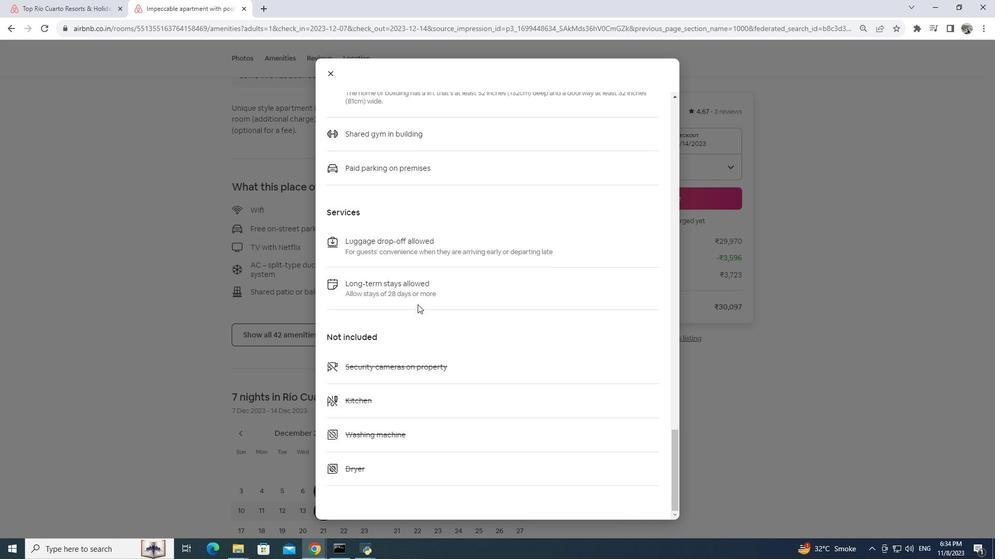 
Action: Mouse scrolled (417, 304) with delta (0, 0)
Screenshot: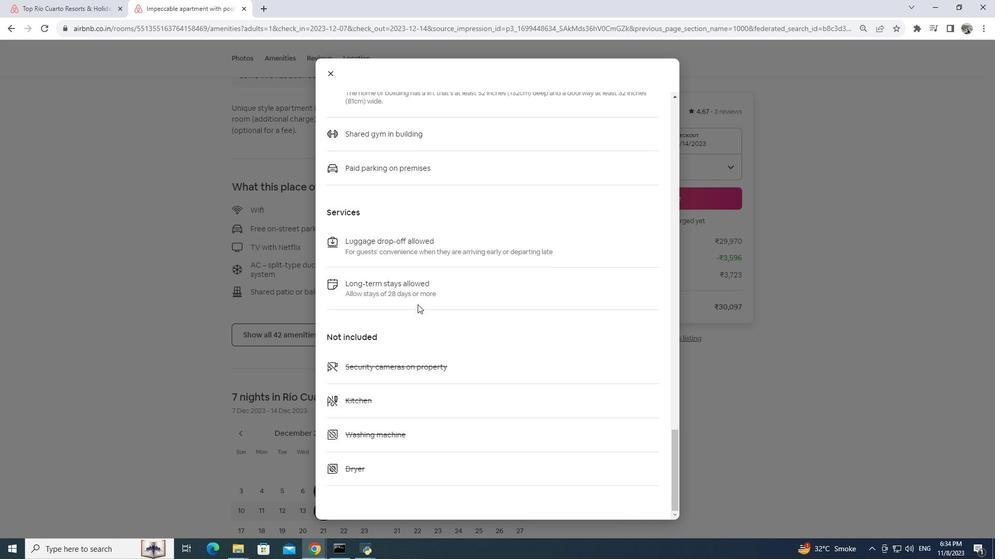 
Action: Mouse scrolled (417, 304) with delta (0, 0)
Screenshot: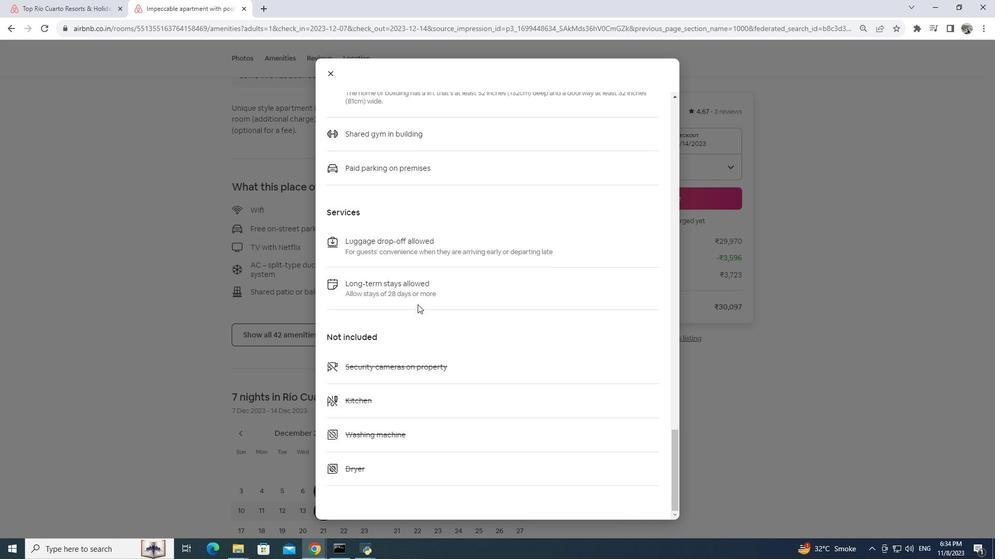 
Action: Mouse scrolled (417, 304) with delta (0, 0)
Screenshot: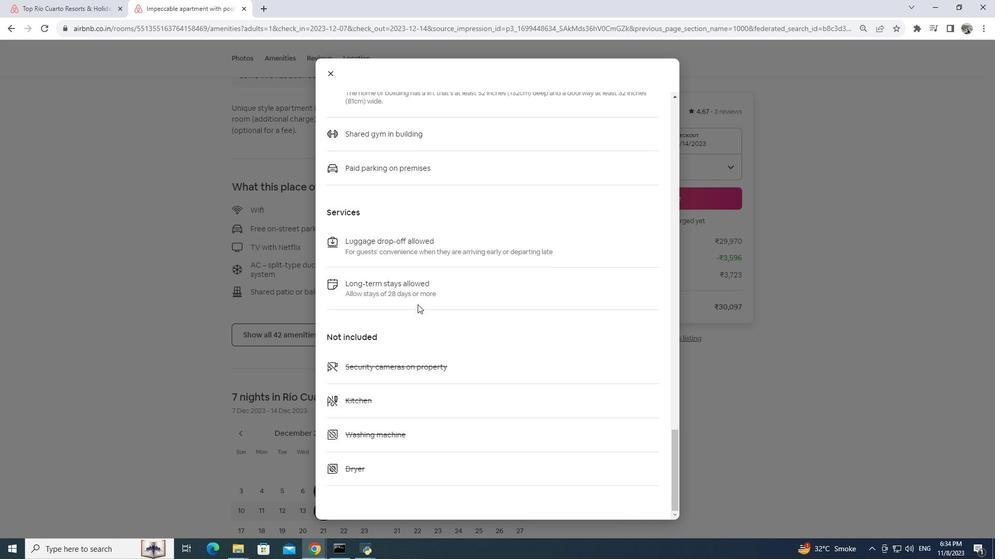 
Action: Mouse scrolled (417, 304) with delta (0, 0)
Screenshot: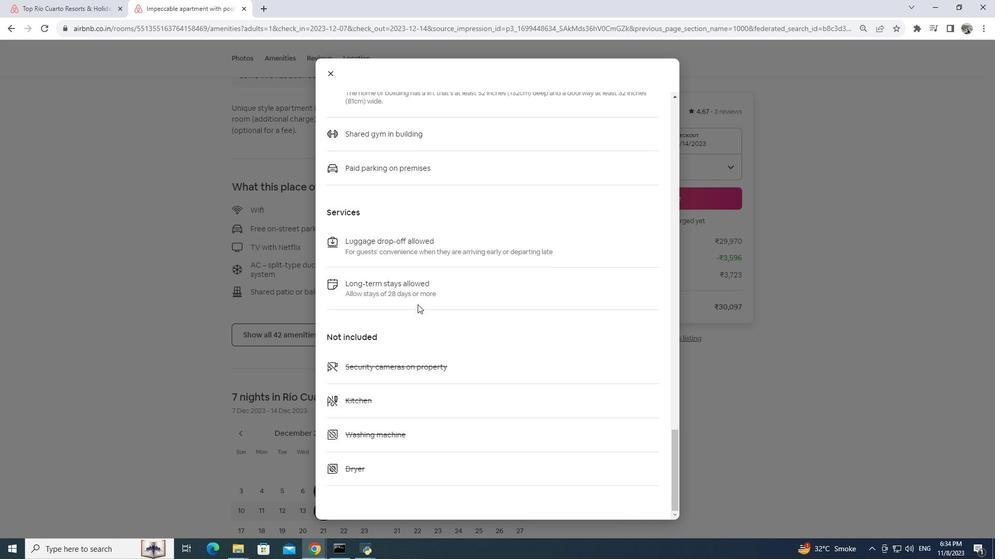 
Action: Mouse scrolled (417, 304) with delta (0, 0)
Screenshot: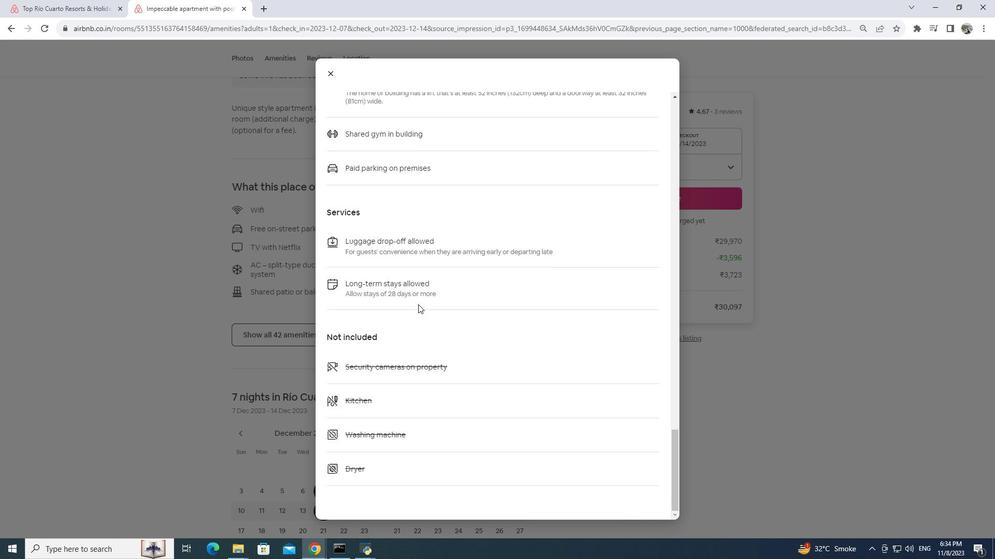 
Action: Mouse moved to (332, 78)
Screenshot: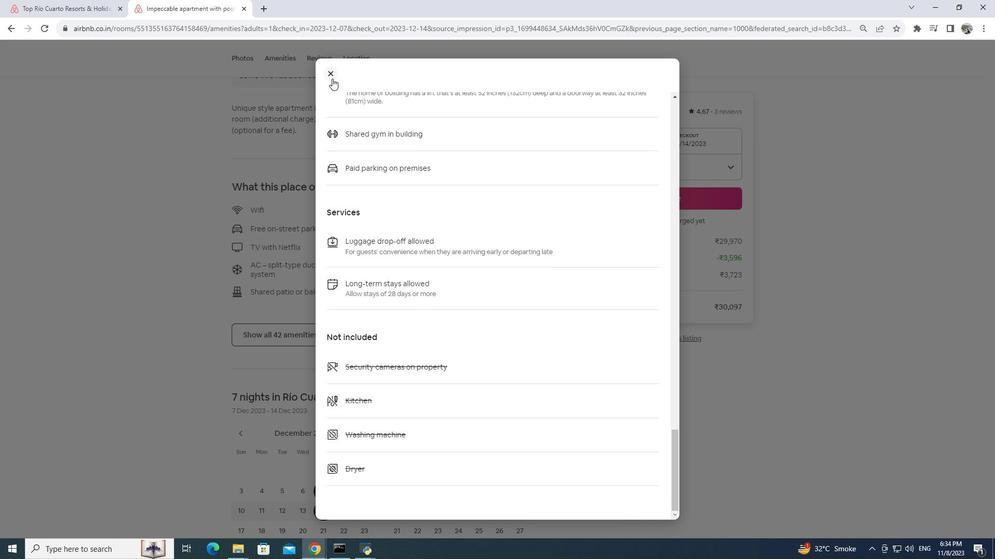 
Action: Mouse pressed left at (332, 78)
Screenshot: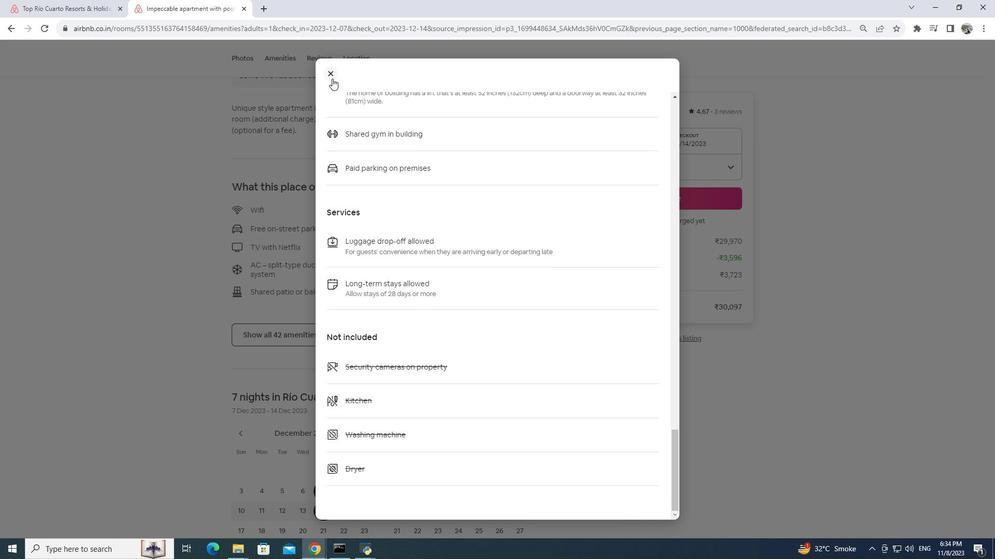 
Action: Mouse moved to (385, 256)
Screenshot: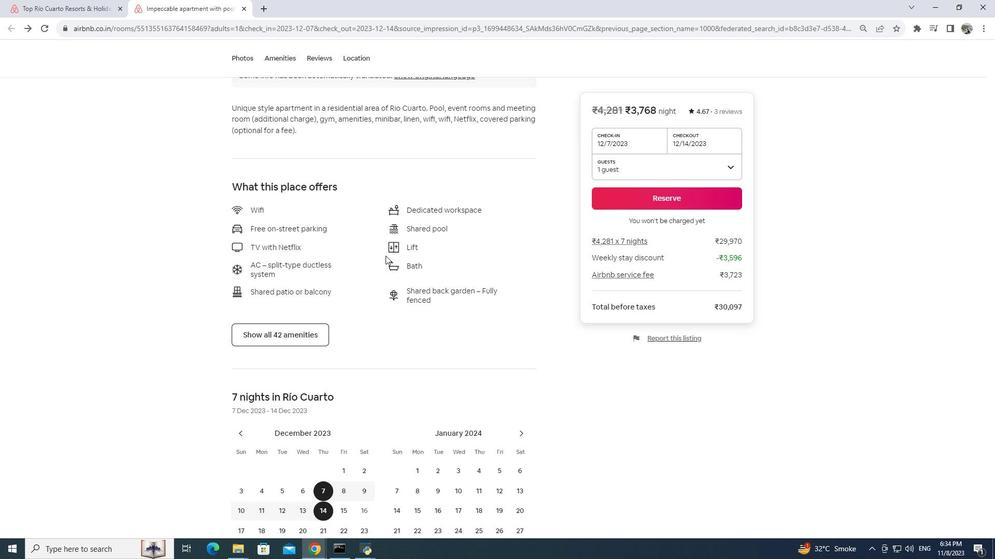 
Action: Mouse scrolled (385, 255) with delta (0, 0)
Screenshot: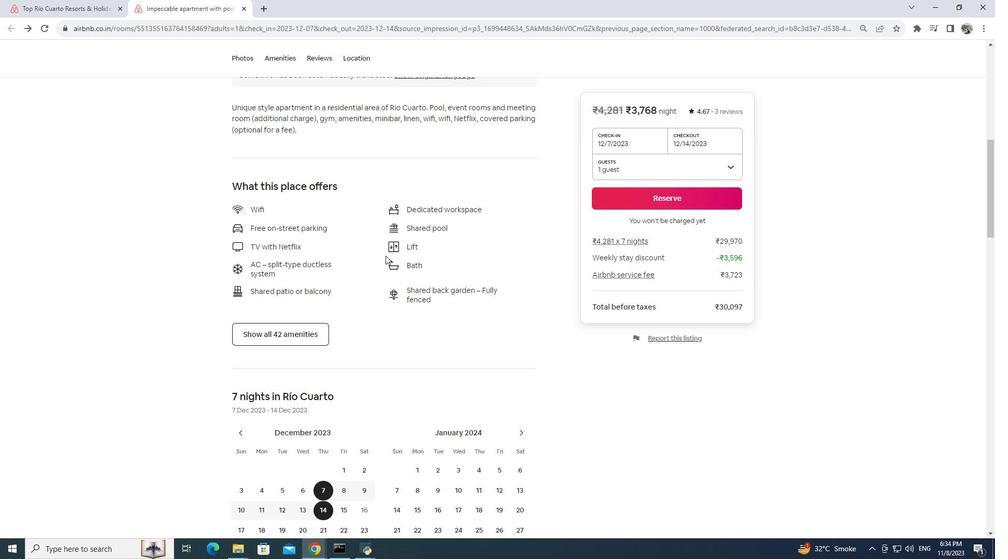 
Action: Mouse scrolled (385, 255) with delta (0, 0)
Screenshot: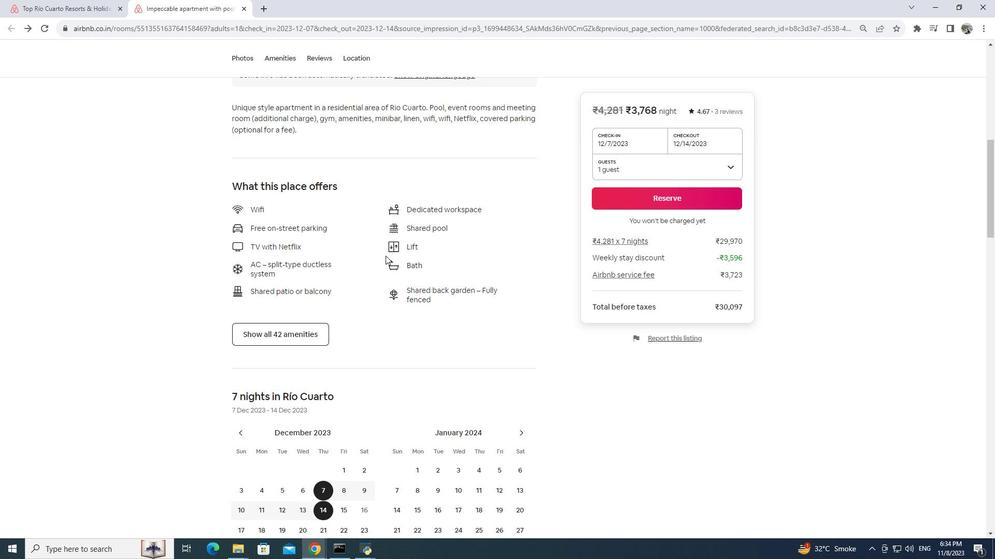 
Action: Mouse scrolled (385, 255) with delta (0, 0)
Screenshot: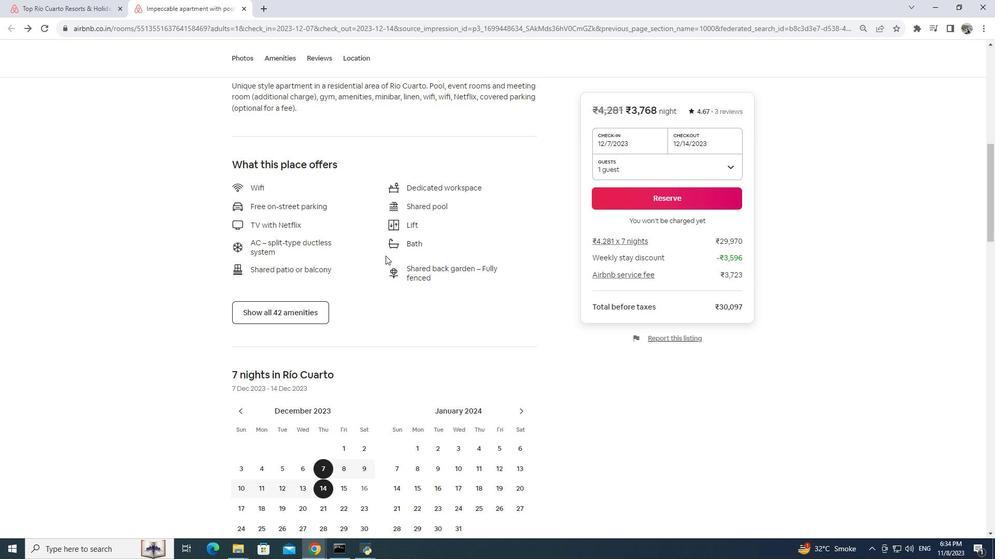 
Action: Mouse scrolled (385, 255) with delta (0, 0)
Screenshot: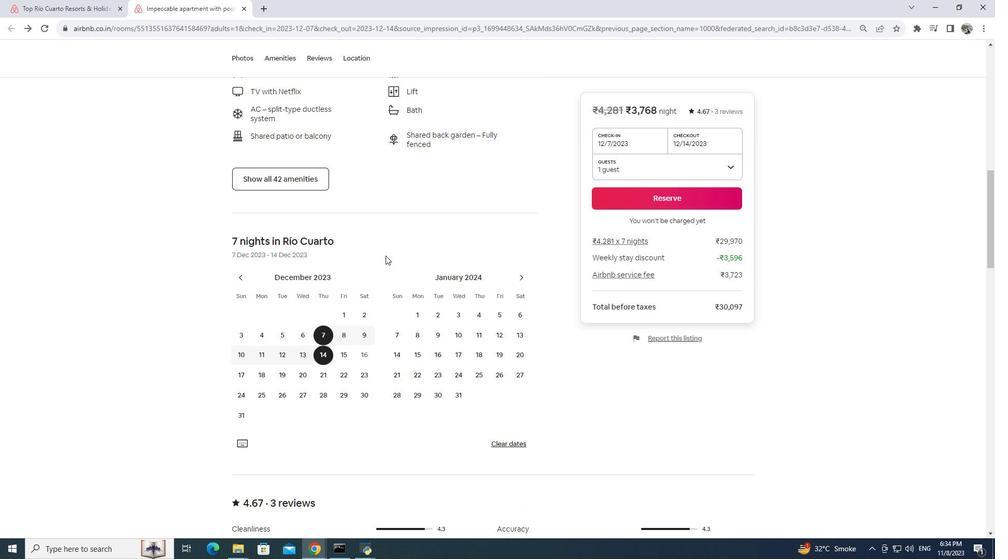 
Action: Mouse scrolled (385, 255) with delta (0, 0)
Screenshot: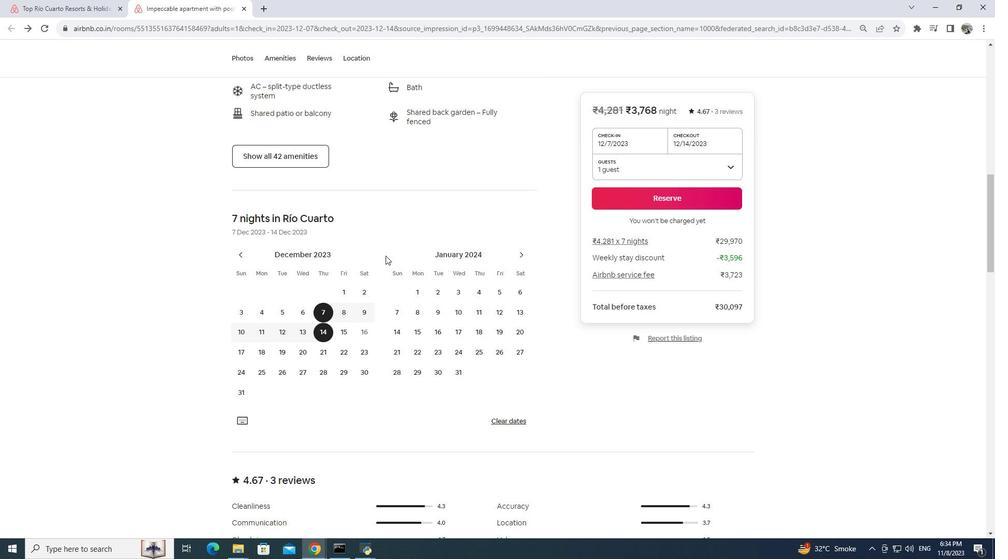 
Action: Mouse scrolled (385, 255) with delta (0, 0)
Screenshot: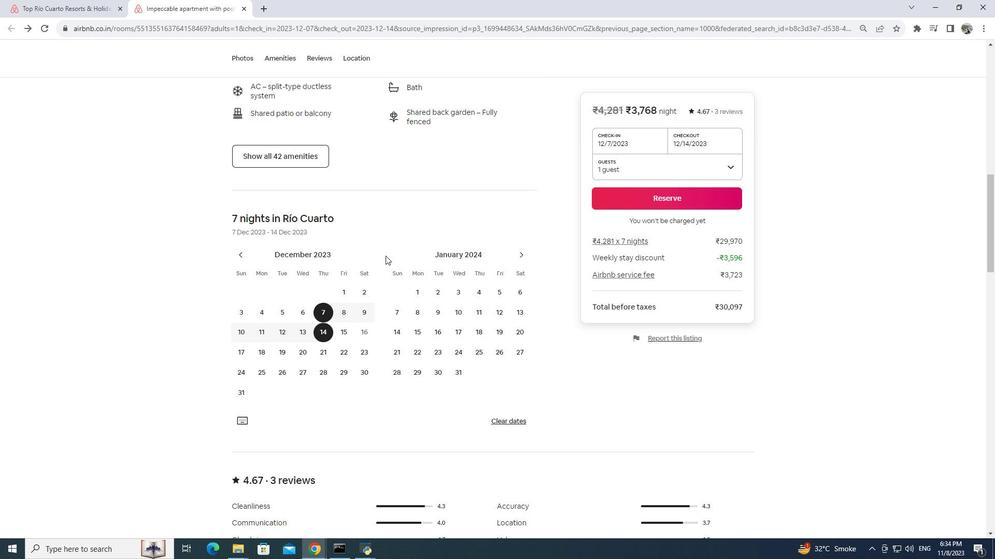 
Action: Mouse moved to (366, 291)
Screenshot: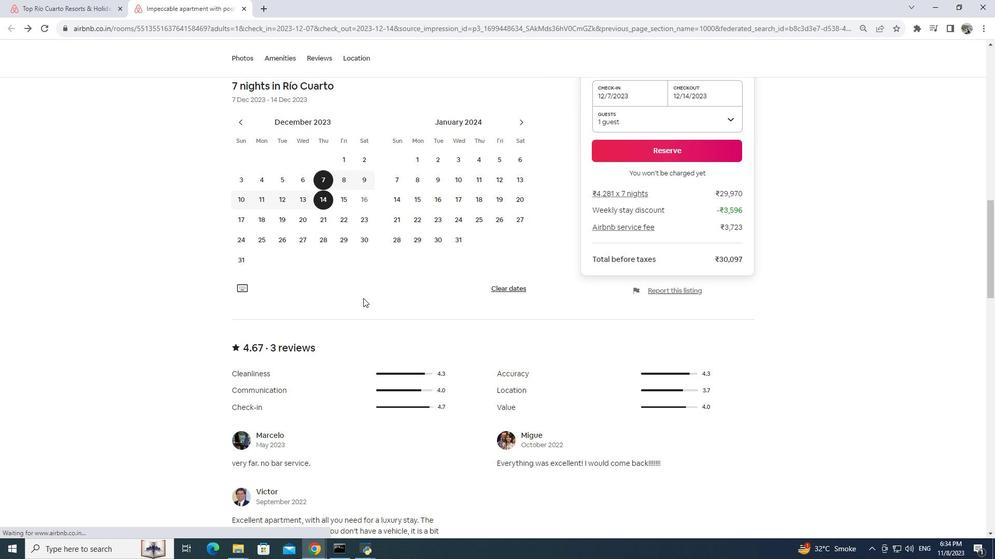 
Action: Mouse scrolled (366, 291) with delta (0, 0)
Screenshot: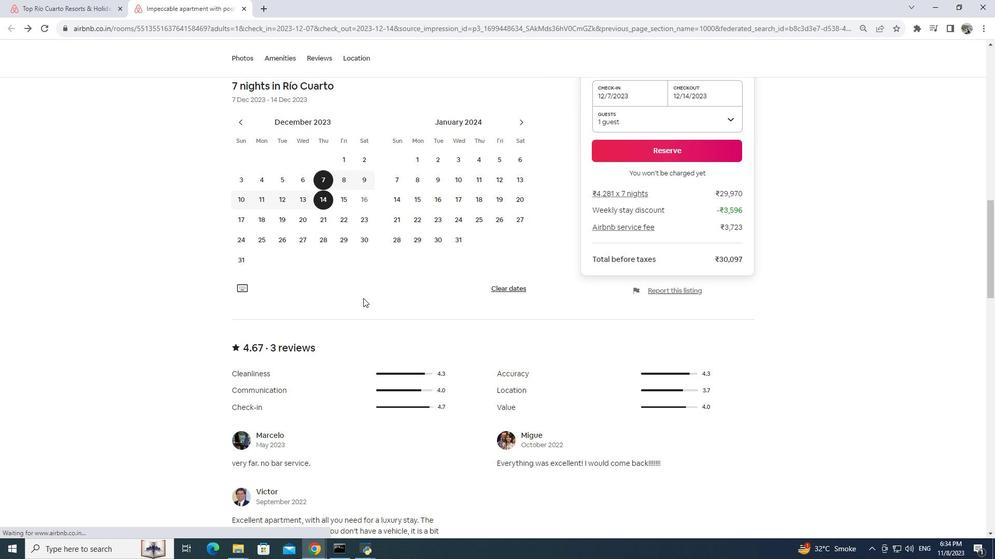 
Action: Mouse moved to (363, 297)
Screenshot: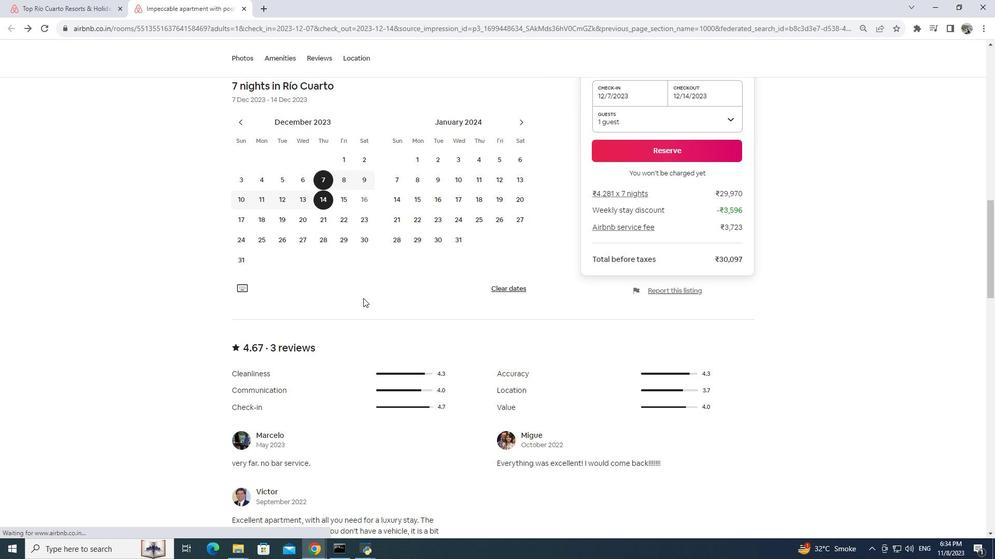 
Action: Mouse scrolled (363, 297) with delta (0, 0)
Screenshot: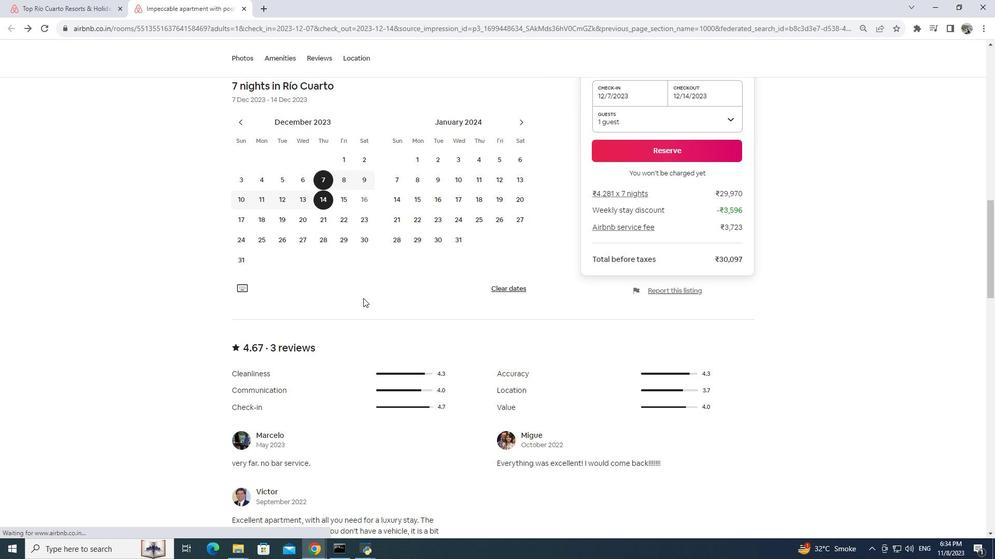 
Action: Mouse moved to (363, 298)
Screenshot: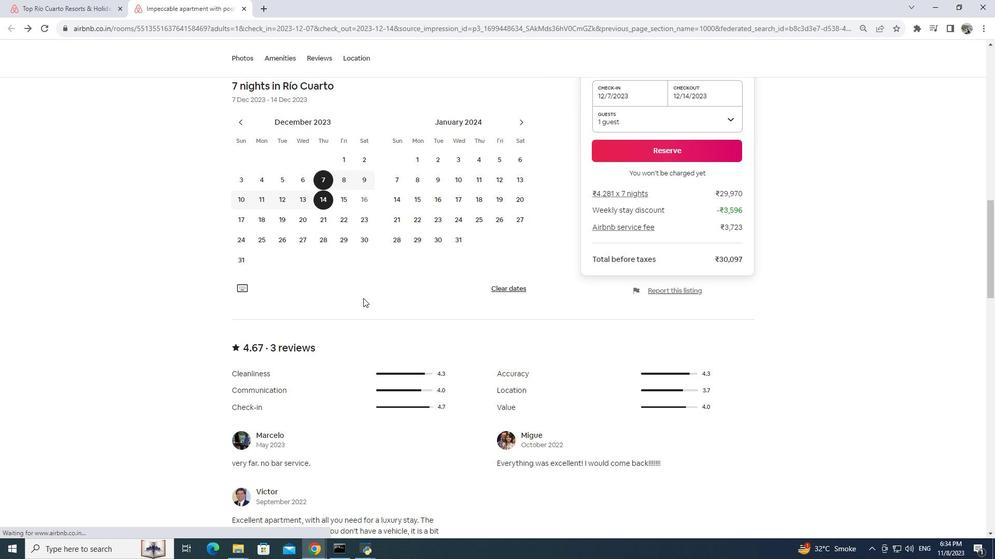 
Action: Mouse scrolled (363, 298) with delta (0, 0)
Screenshot: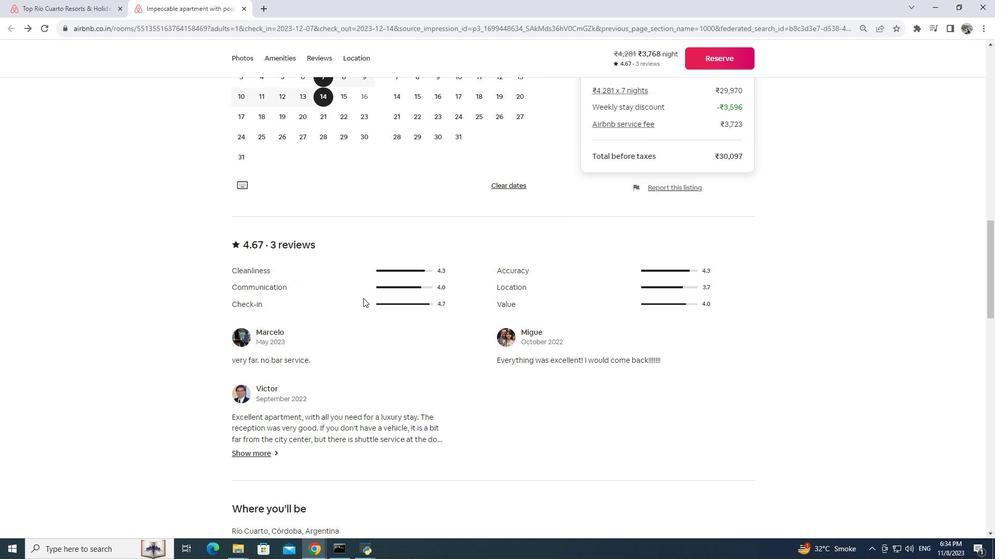 
Action: Mouse scrolled (363, 298) with delta (0, 0)
Screenshot: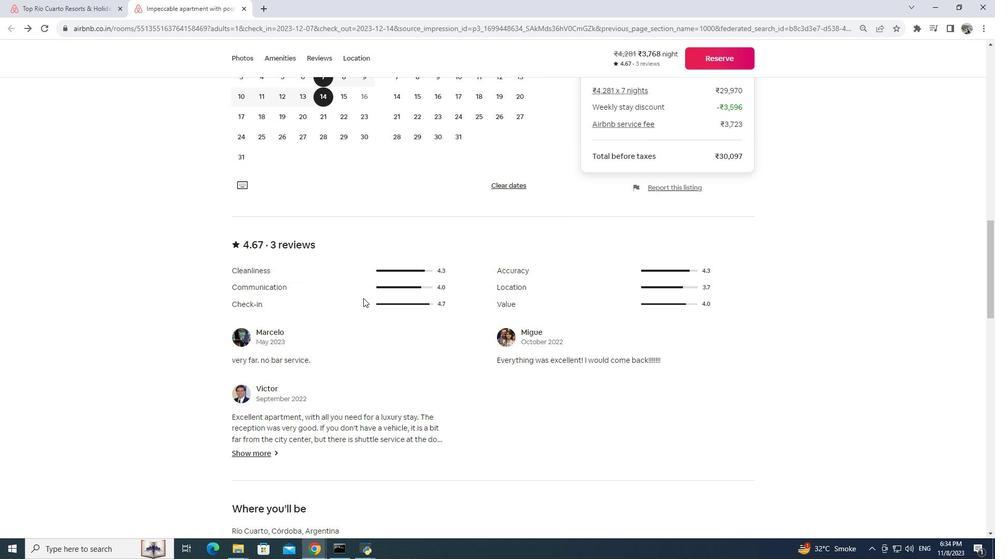 
Action: Mouse scrolled (363, 298) with delta (0, 0)
Screenshot: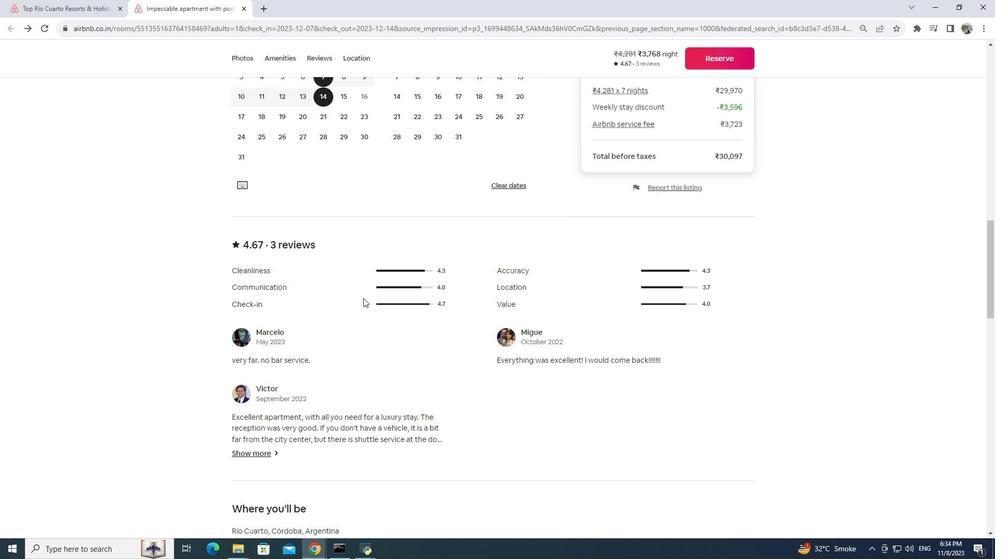 
Action: Mouse scrolled (363, 298) with delta (0, 0)
Screenshot: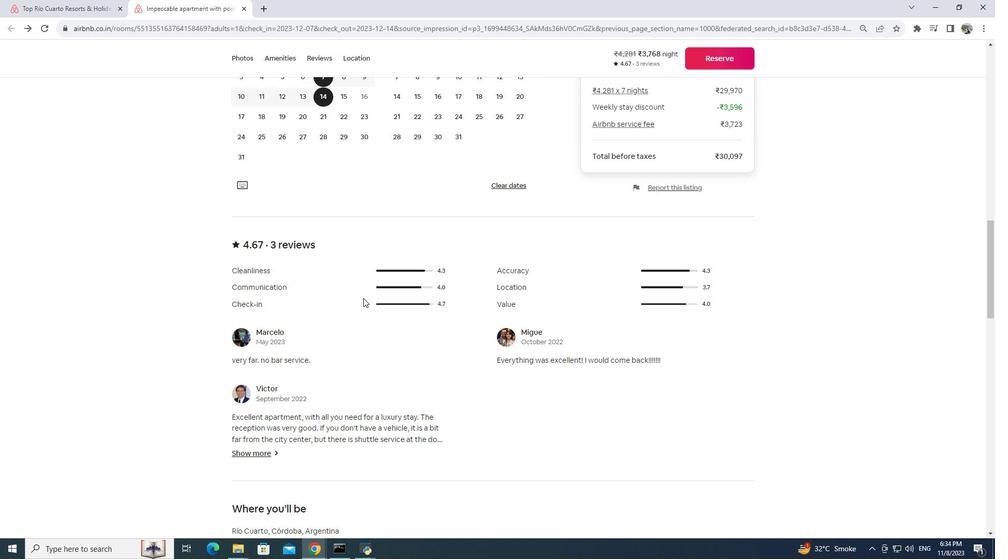 
Action: Mouse moved to (358, 320)
Screenshot: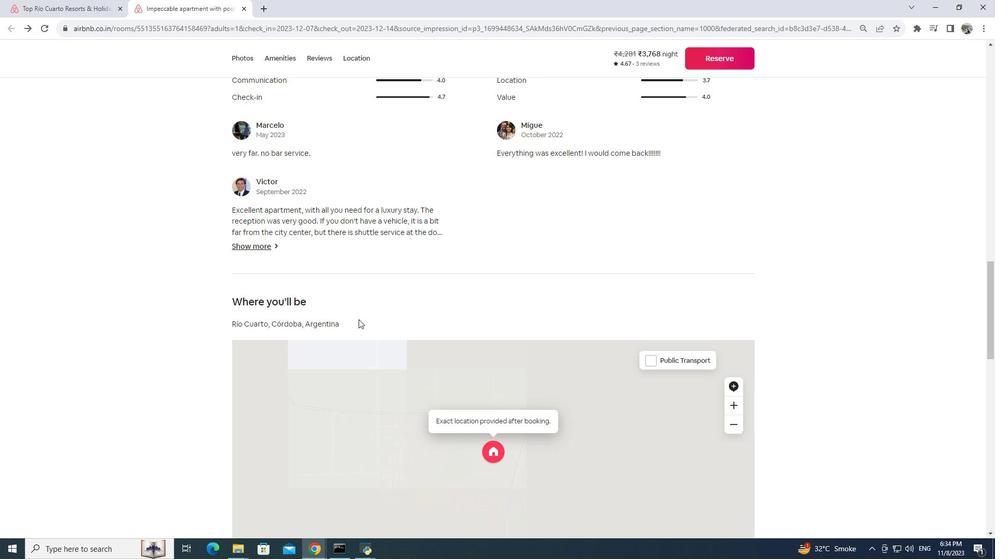 
Action: Mouse scrolled (358, 319) with delta (0, 0)
Screenshot: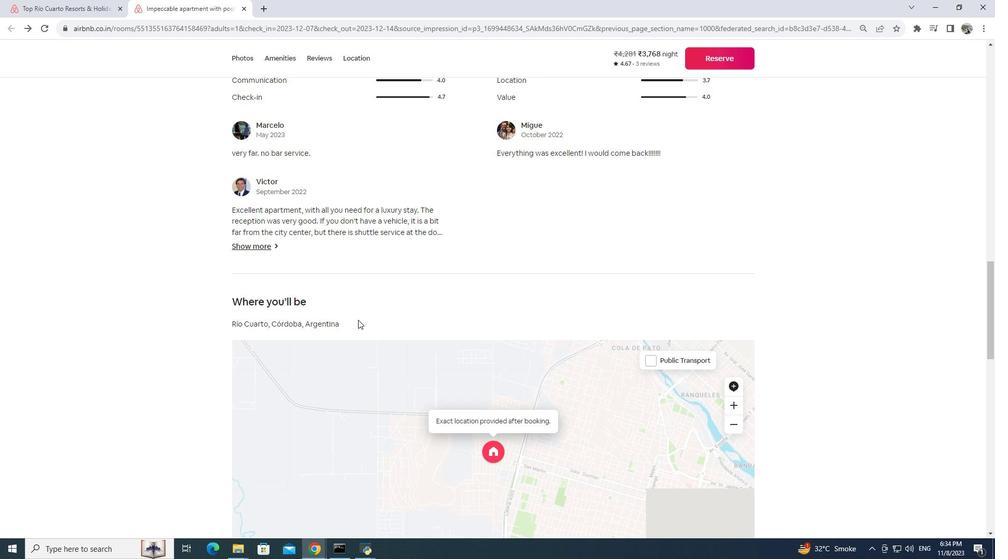 
Action: Mouse scrolled (358, 319) with delta (0, 0)
Screenshot: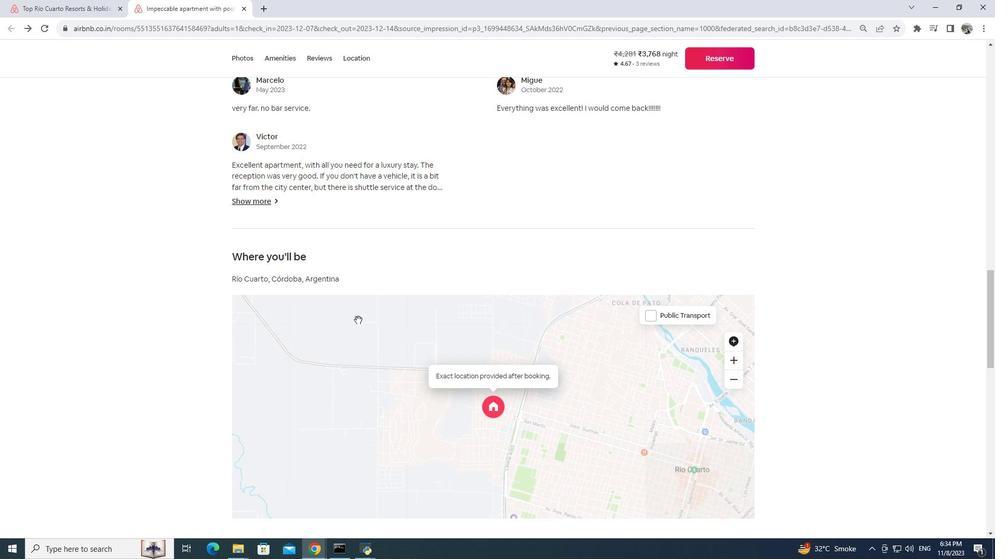 
Action: Mouse scrolled (358, 319) with delta (0, 0)
Screenshot: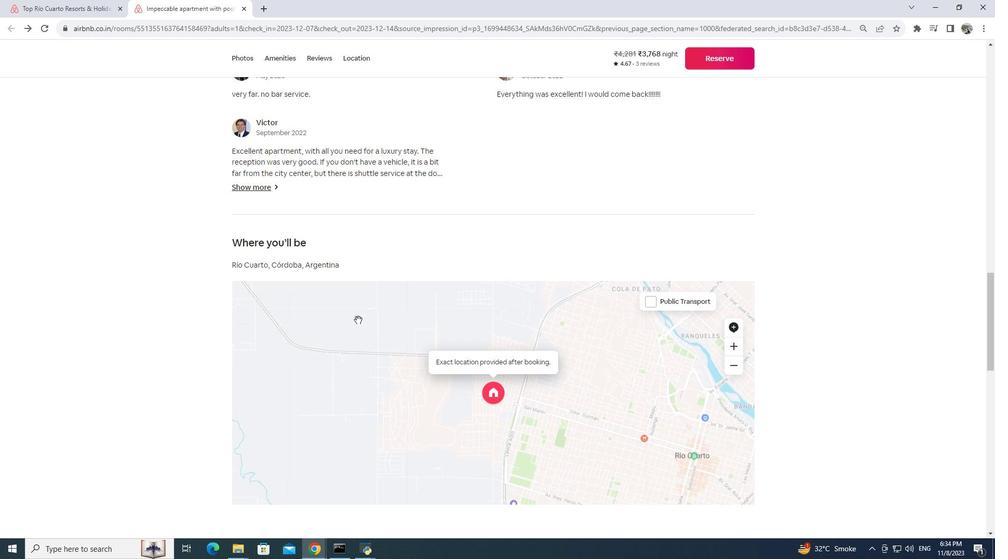 
Action: Mouse scrolled (358, 319) with delta (0, 0)
Screenshot: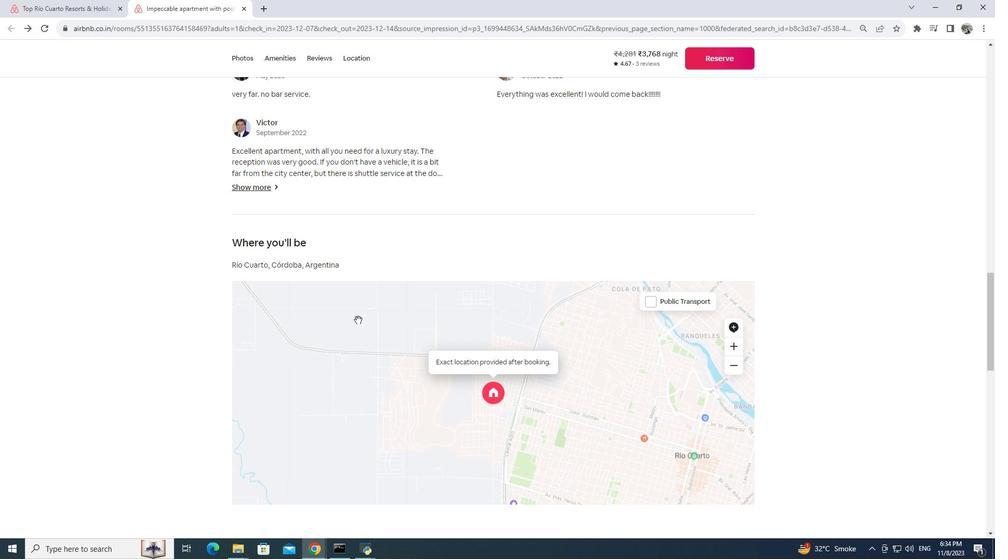 
Action: Mouse scrolled (358, 319) with delta (0, 0)
Screenshot: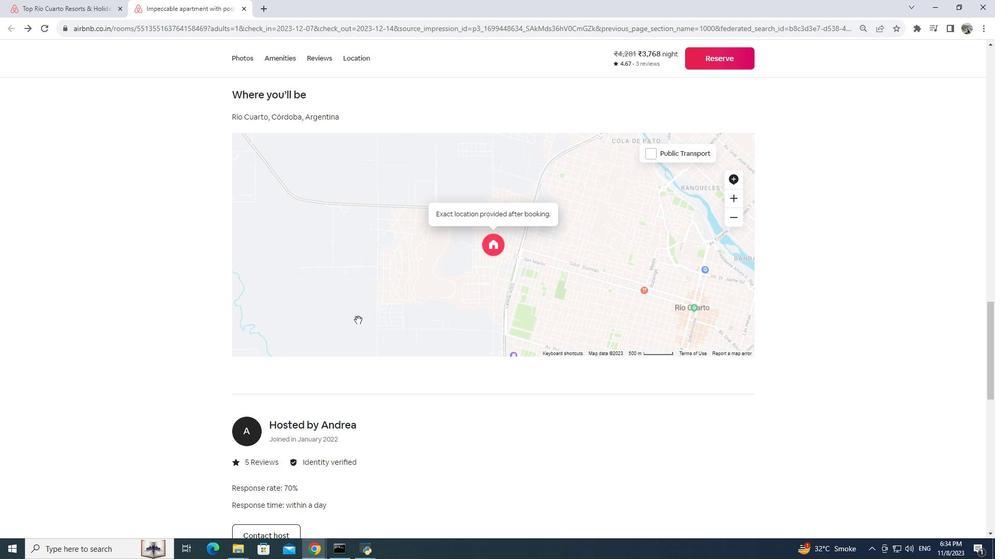 
Action: Mouse scrolled (358, 319) with delta (0, 0)
Screenshot: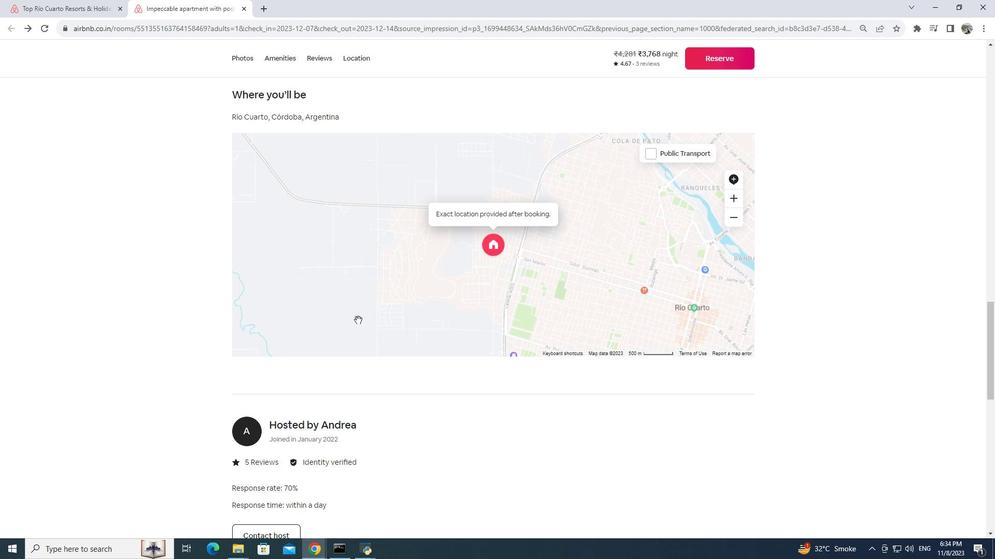 
Action: Mouse moved to (358, 318)
Screenshot: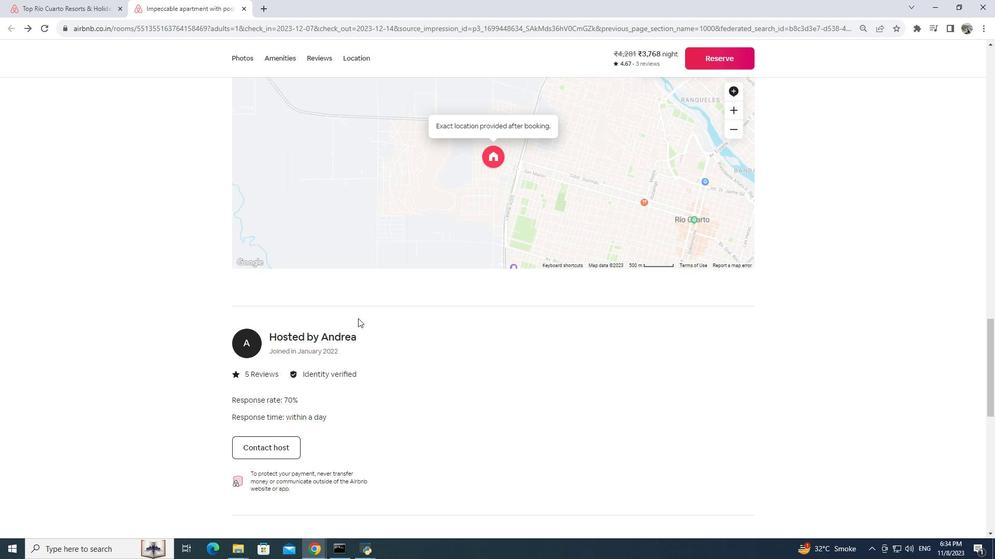 
Action: Mouse scrolled (358, 317) with delta (0, 0)
Screenshot: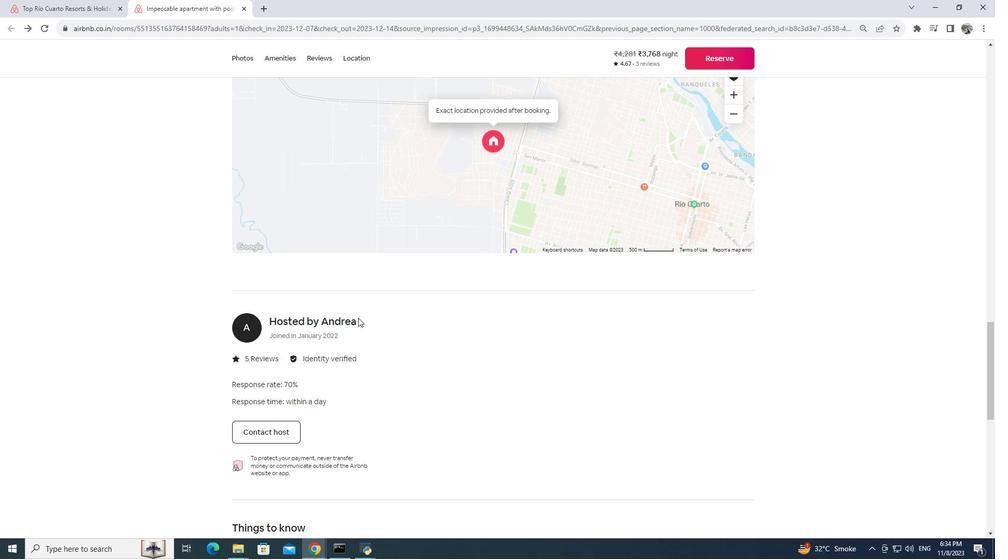 
Action: Mouse scrolled (358, 317) with delta (0, 0)
Screenshot: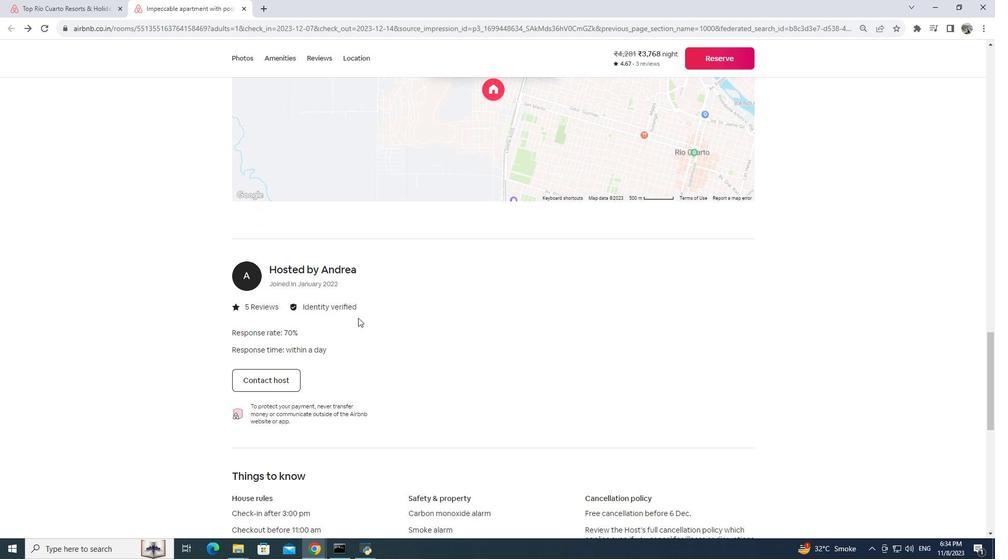 
Action: Mouse moved to (357, 319)
Screenshot: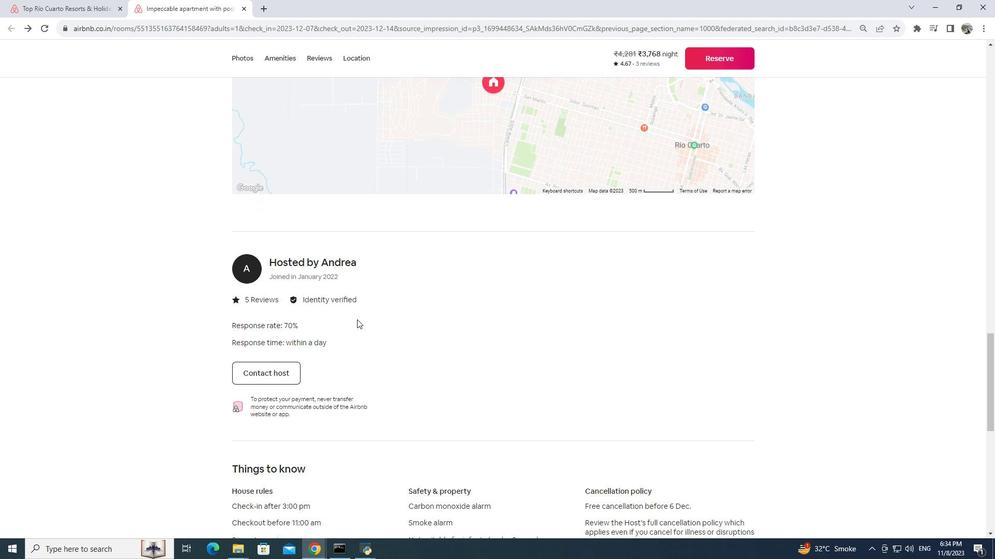 
Action: Mouse scrolled (357, 319) with delta (0, 0)
Screenshot: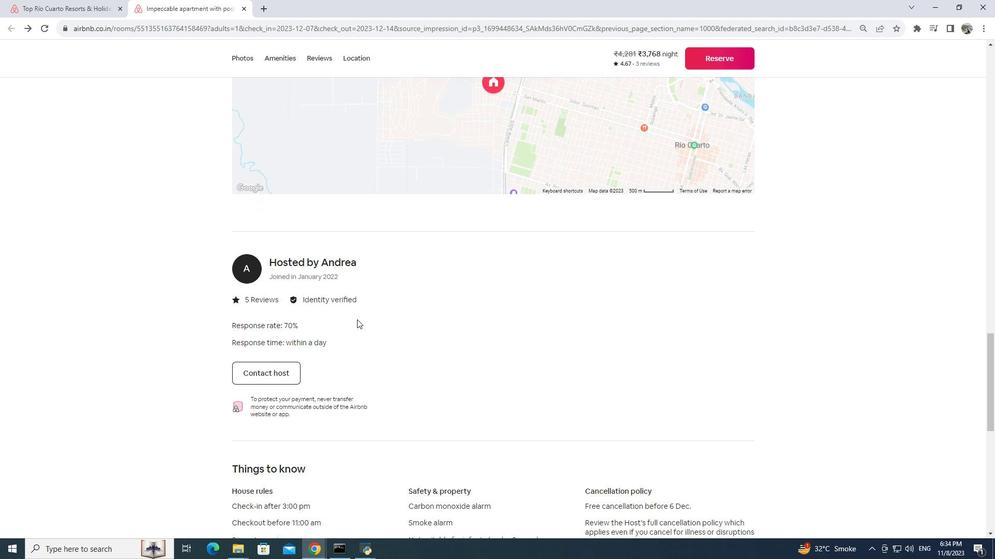 
Action: Mouse scrolled (357, 319) with delta (0, 0)
Screenshot: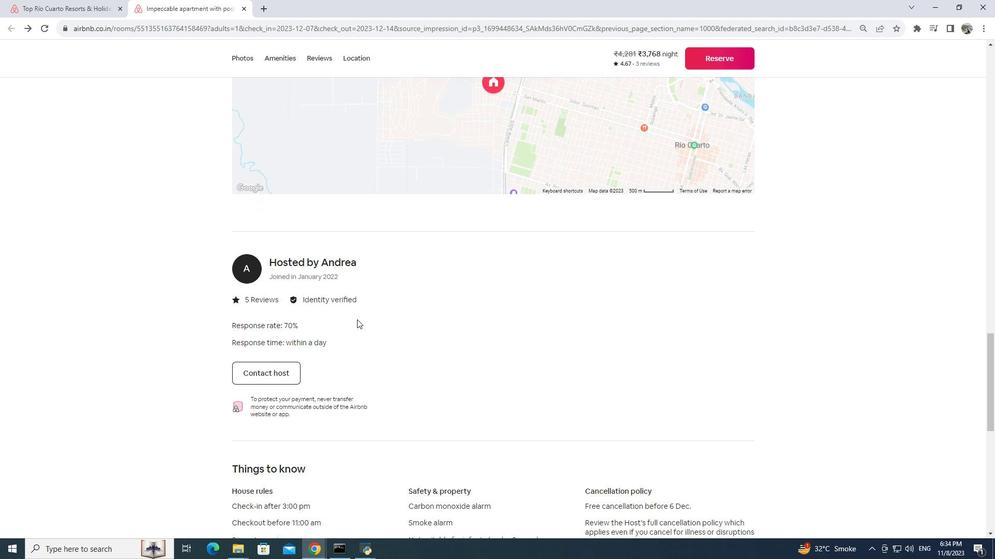 
Action: Mouse moved to (358, 319)
Screenshot: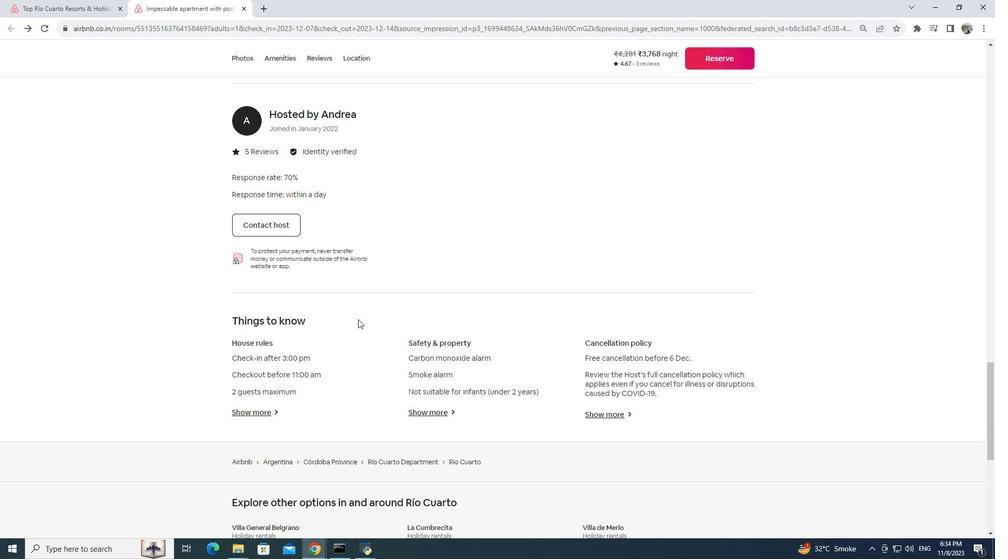 
Action: Mouse scrolled (358, 319) with delta (0, 0)
Screenshot: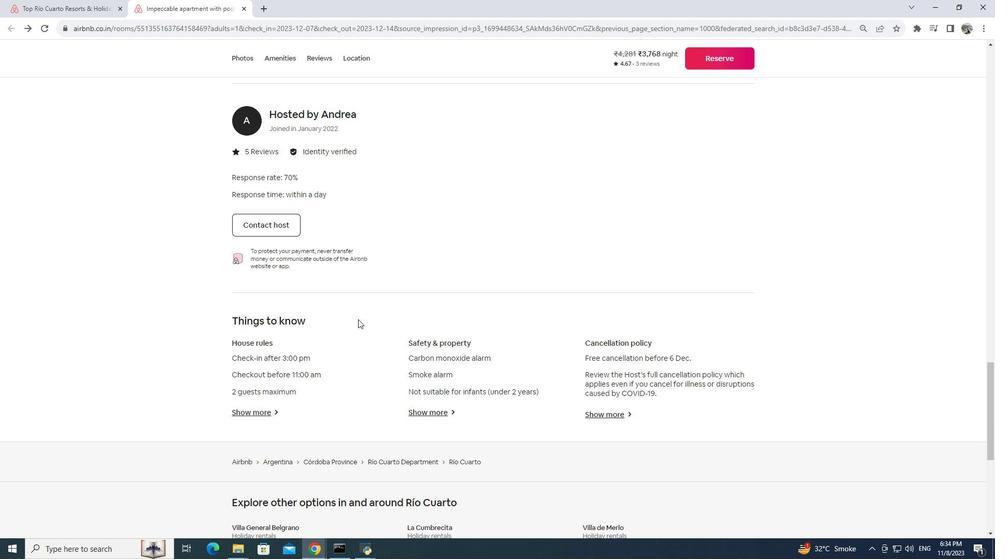 
Action: Mouse scrolled (358, 319) with delta (0, 0)
Screenshot: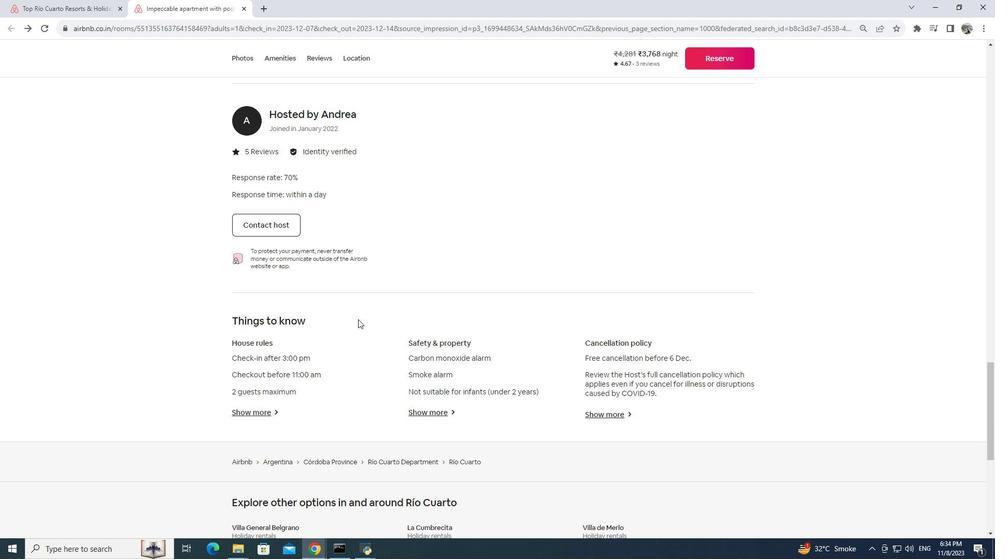 
Action: Mouse scrolled (358, 319) with delta (0, 0)
Screenshot: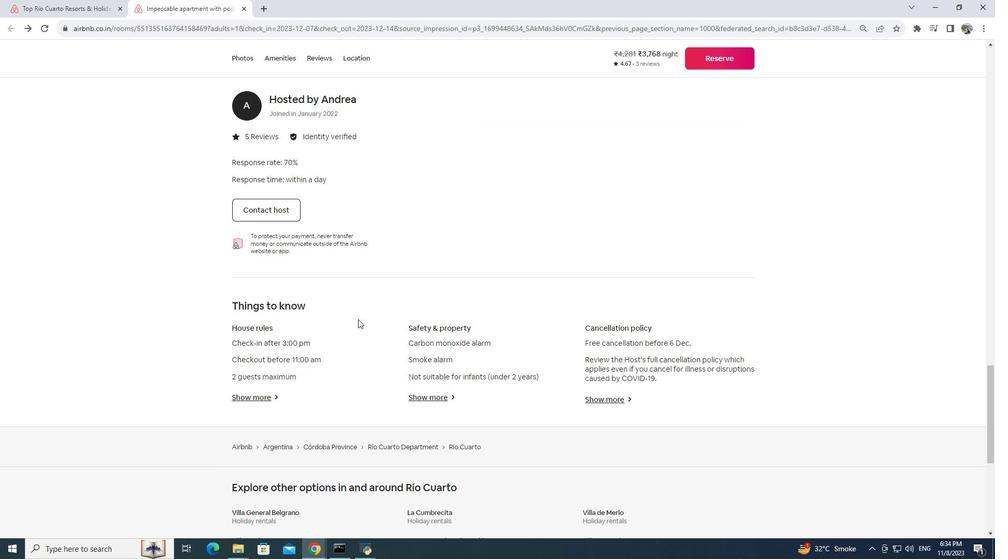 
Action: Mouse moved to (262, 258)
Screenshot: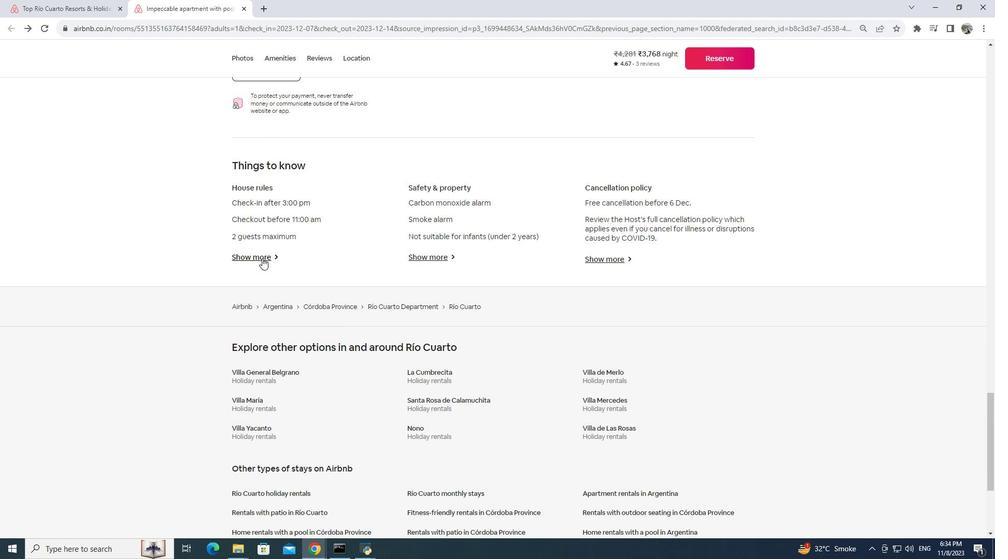 
Action: Mouse pressed left at (262, 258)
Screenshot: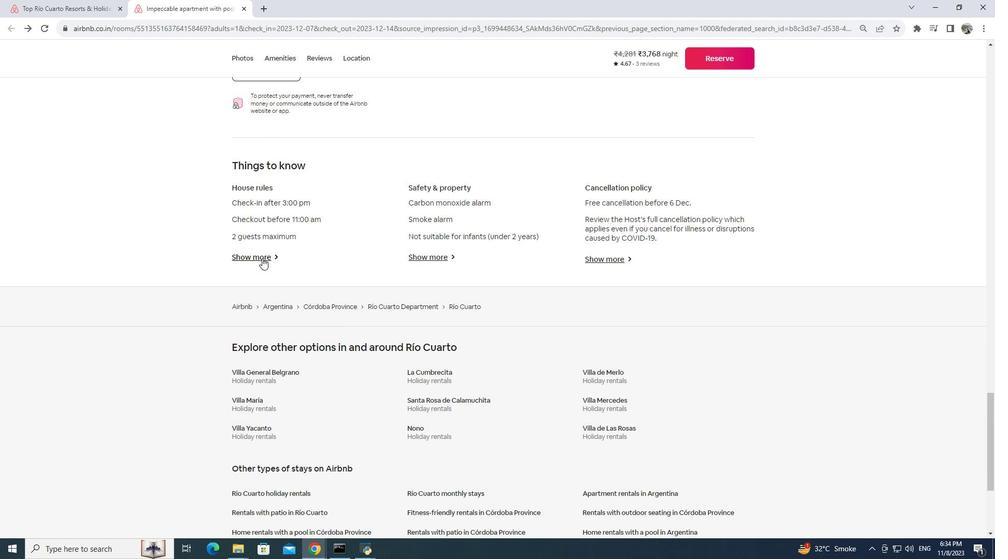 
Action: Mouse moved to (454, 296)
Screenshot: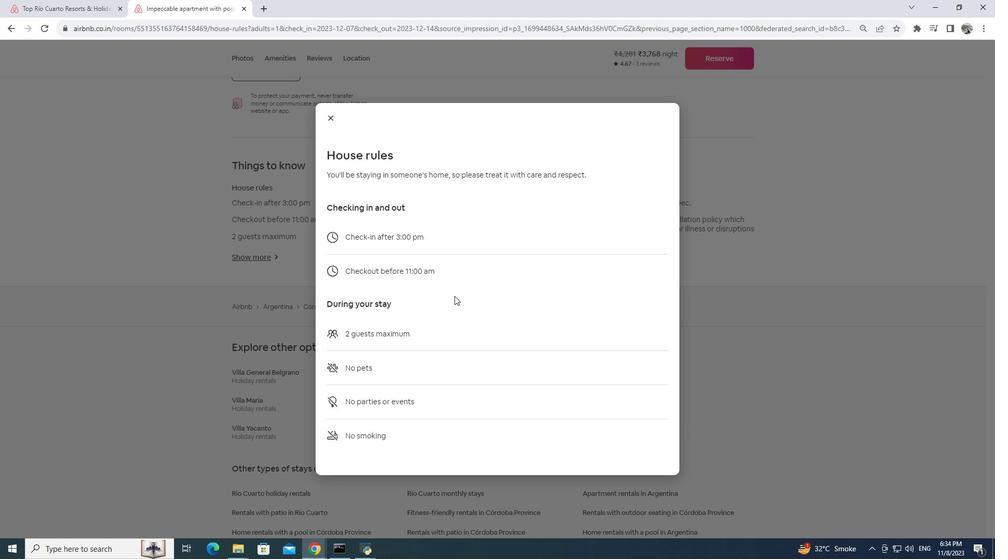 
Action: Mouse scrolled (454, 296) with delta (0, 0)
Screenshot: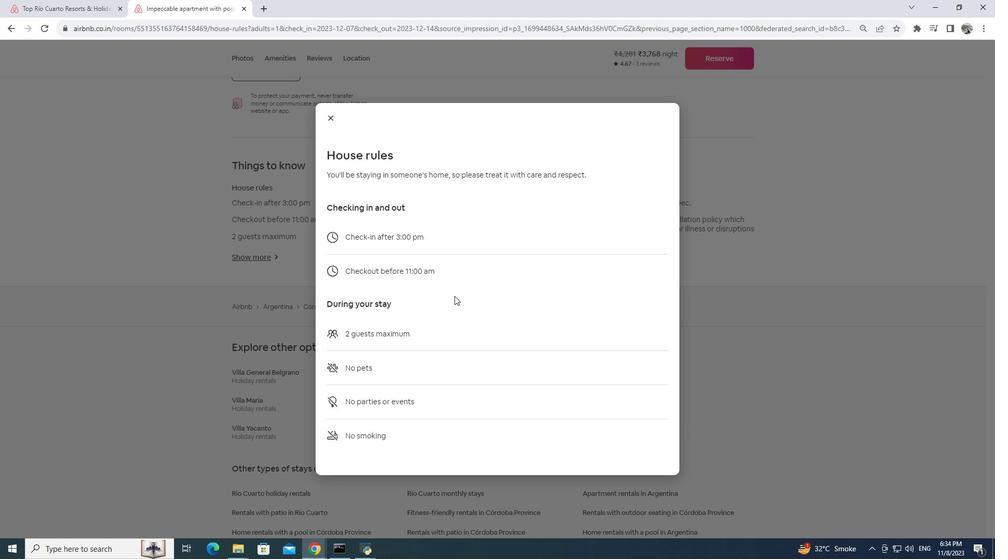 
Action: Mouse scrolled (454, 296) with delta (0, 0)
Screenshot: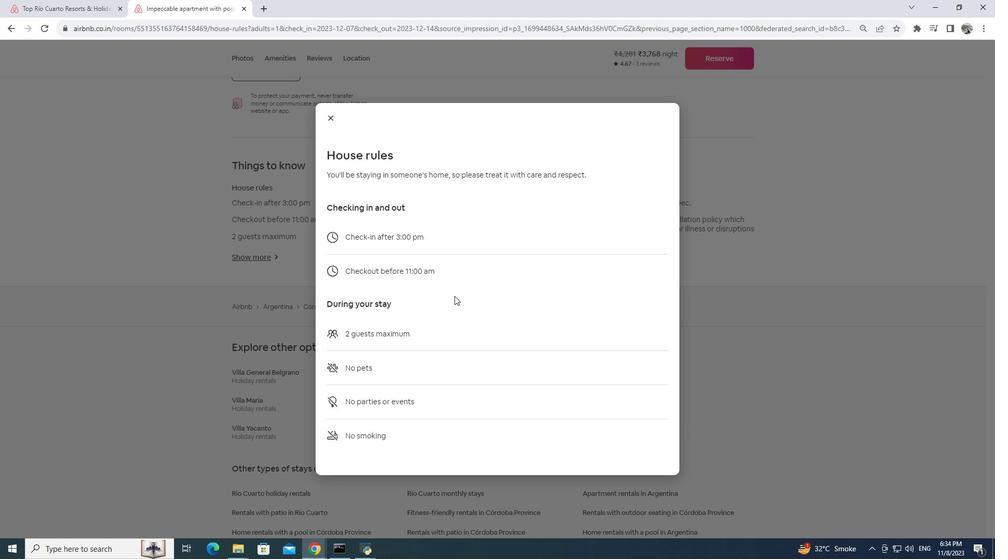 
Action: Mouse moved to (454, 296)
Screenshot: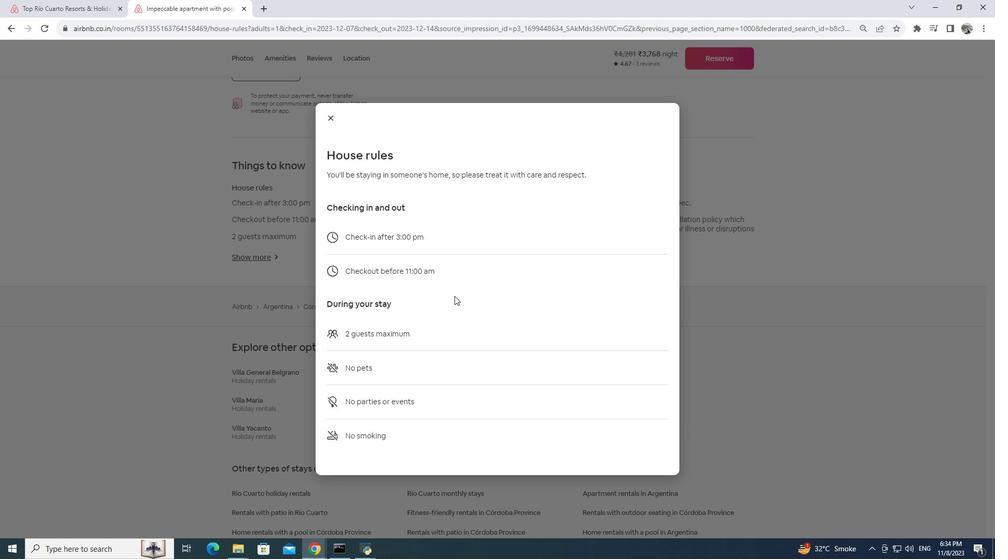 
Action: Mouse scrolled (454, 296) with delta (0, 0)
Screenshot: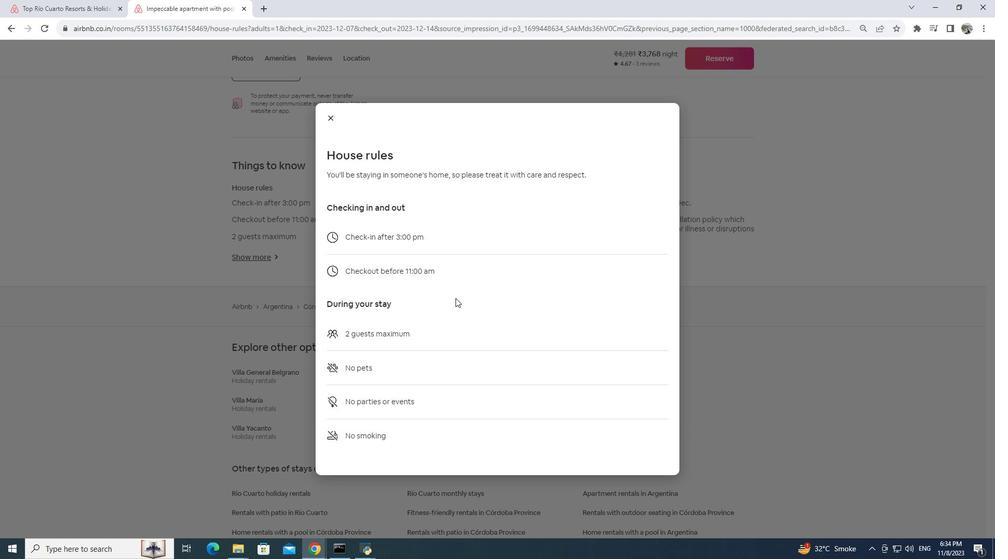 
Action: Mouse moved to (334, 118)
Screenshot: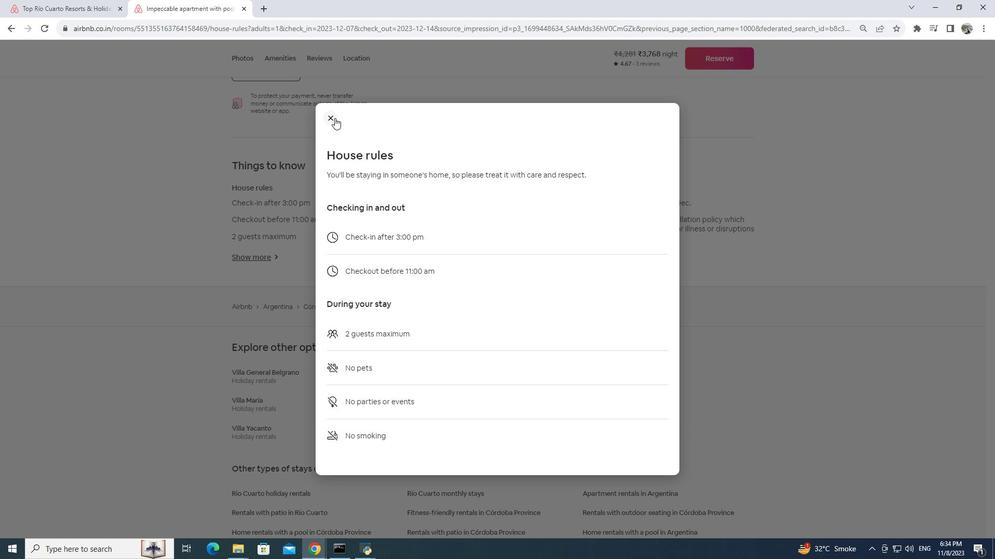 
Action: Mouse pressed left at (334, 118)
Screenshot: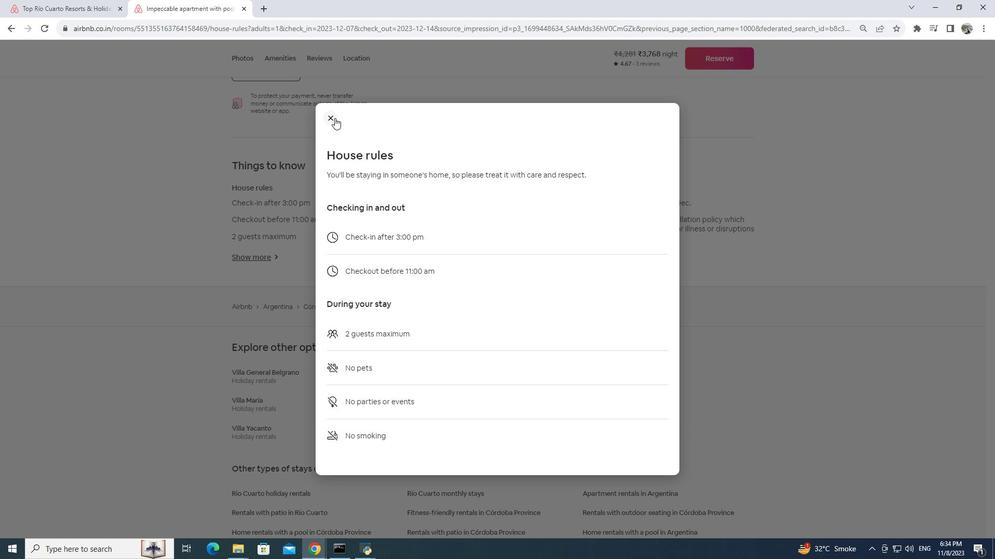 
Action: Mouse moved to (427, 256)
Screenshot: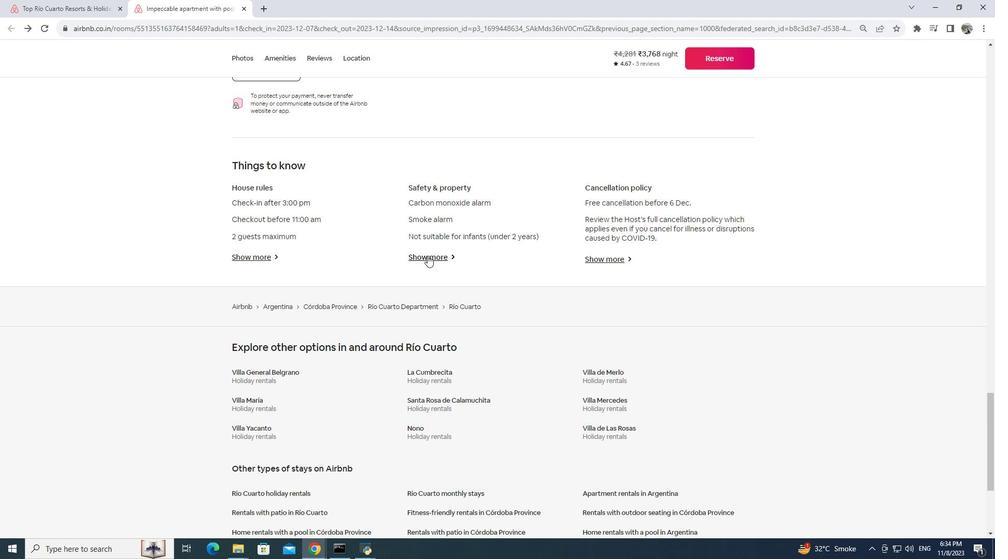 
Action: Mouse pressed left at (427, 256)
Screenshot: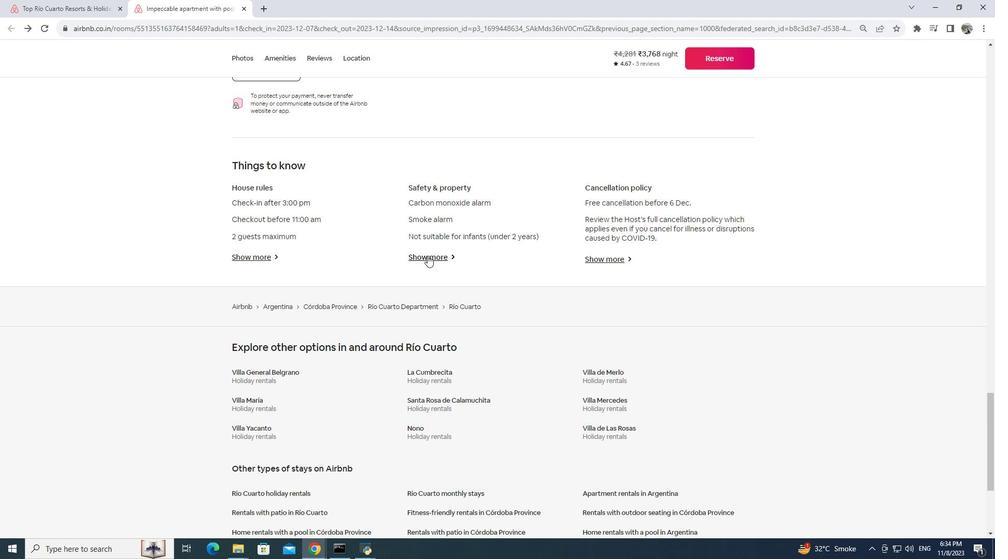 
Action: Mouse moved to (454, 268)
Screenshot: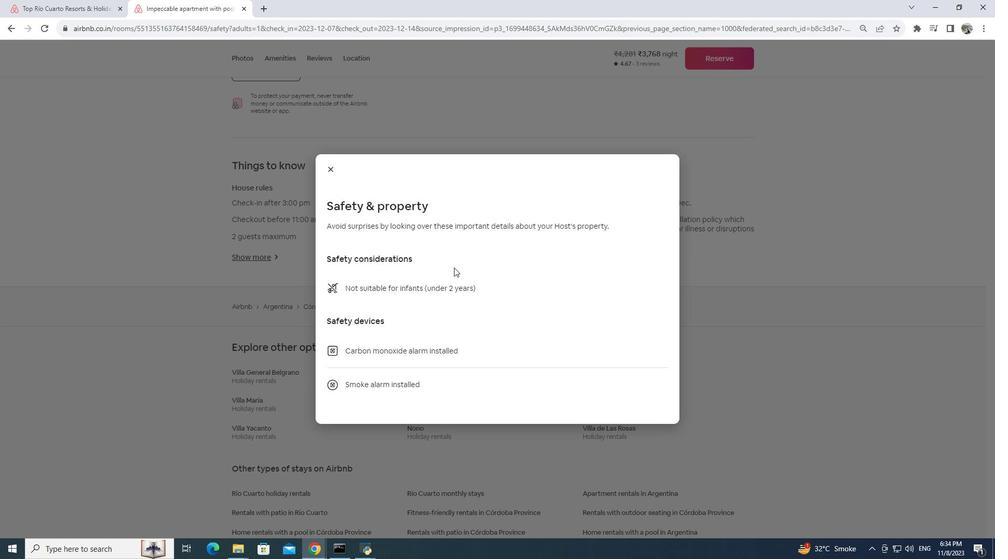 
Action: Mouse scrolled (454, 267) with delta (0, 0)
Screenshot: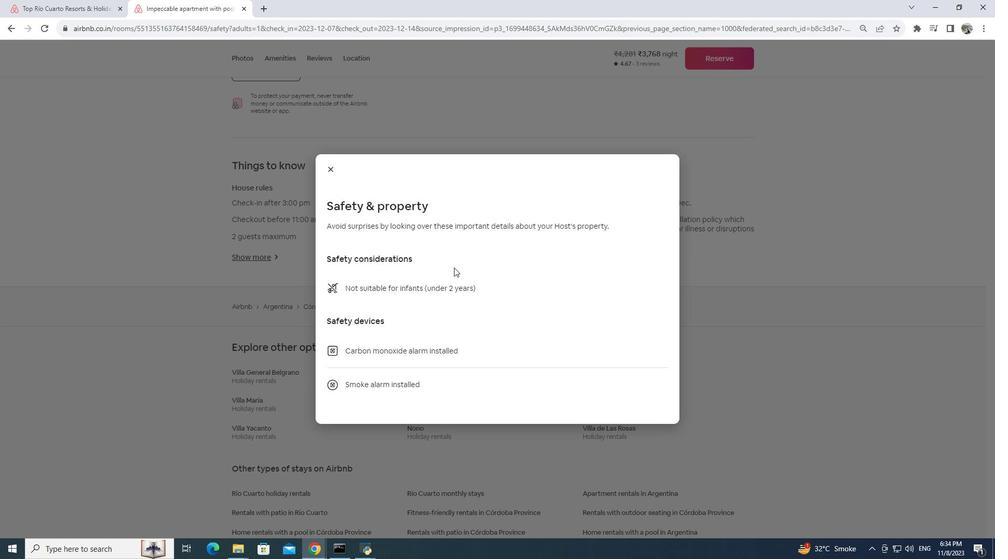 
Action: Mouse moved to (454, 268)
Screenshot: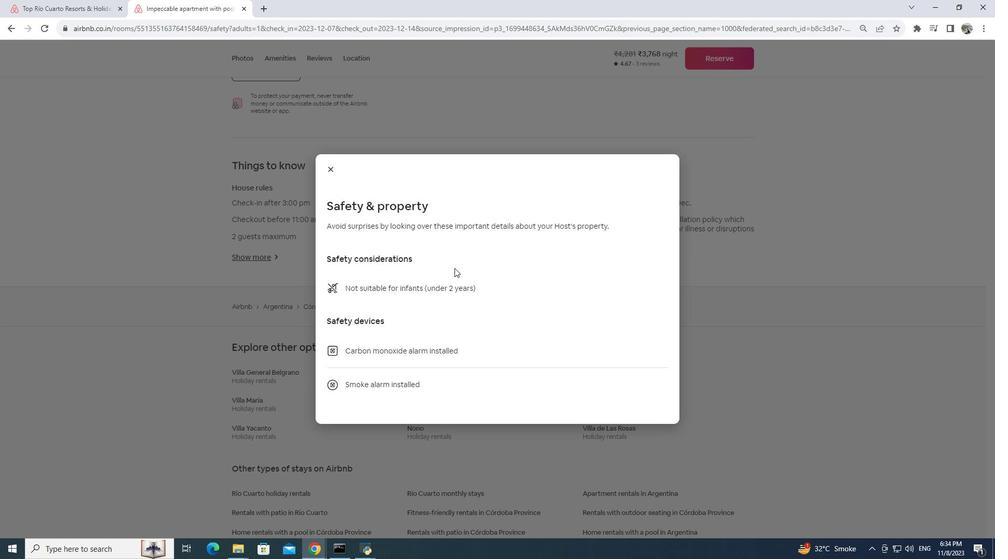 
Action: Mouse scrolled (454, 267) with delta (0, 0)
Screenshot: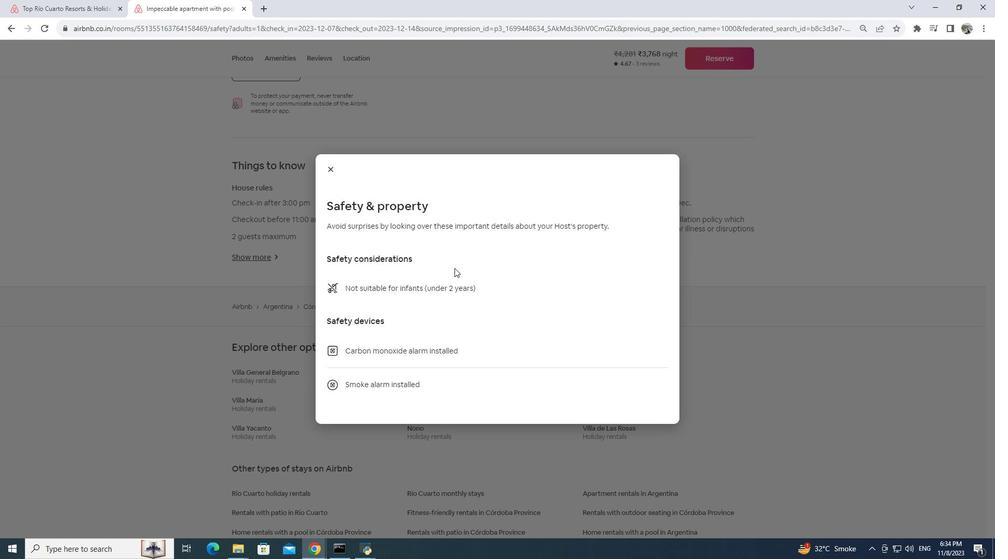 
Action: Mouse moved to (454, 268)
Screenshot: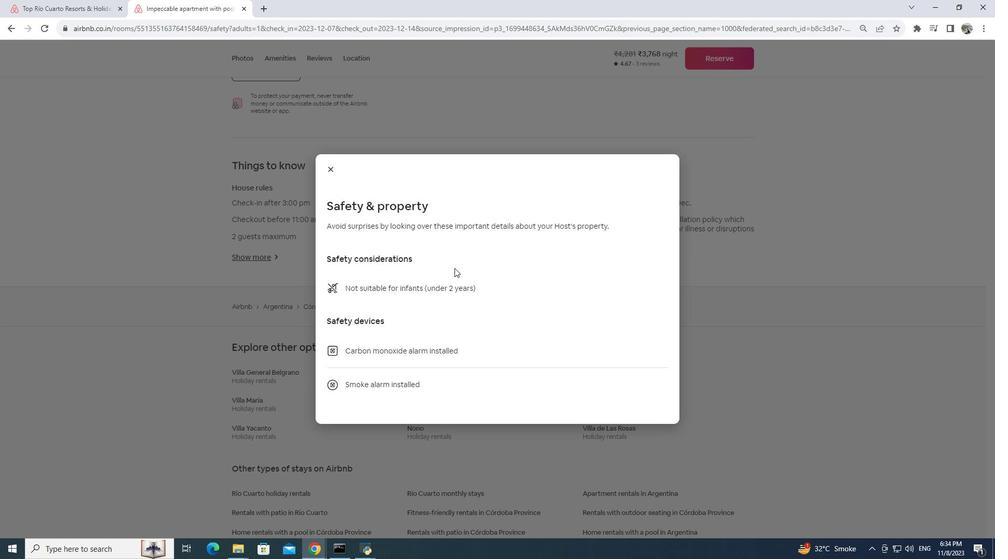 
Action: Mouse scrolled (454, 267) with delta (0, 0)
Screenshot: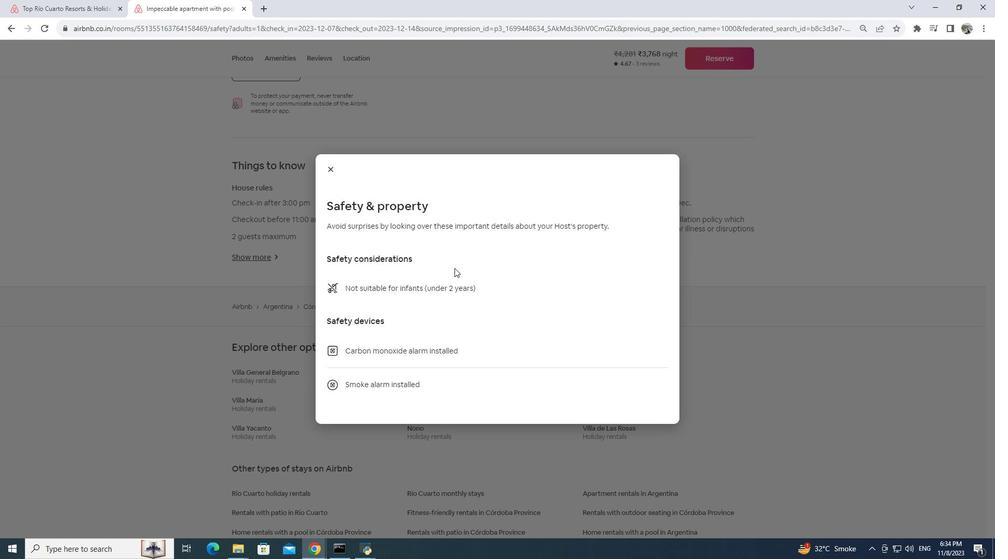 
Action: Mouse moved to (454, 268)
Screenshot: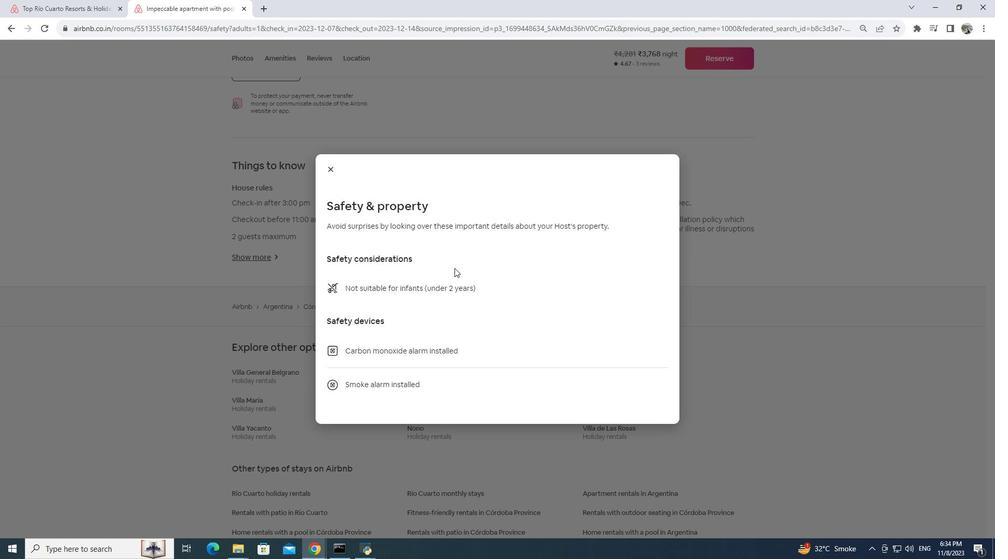 
Action: Mouse scrolled (454, 268) with delta (0, 0)
Screenshot: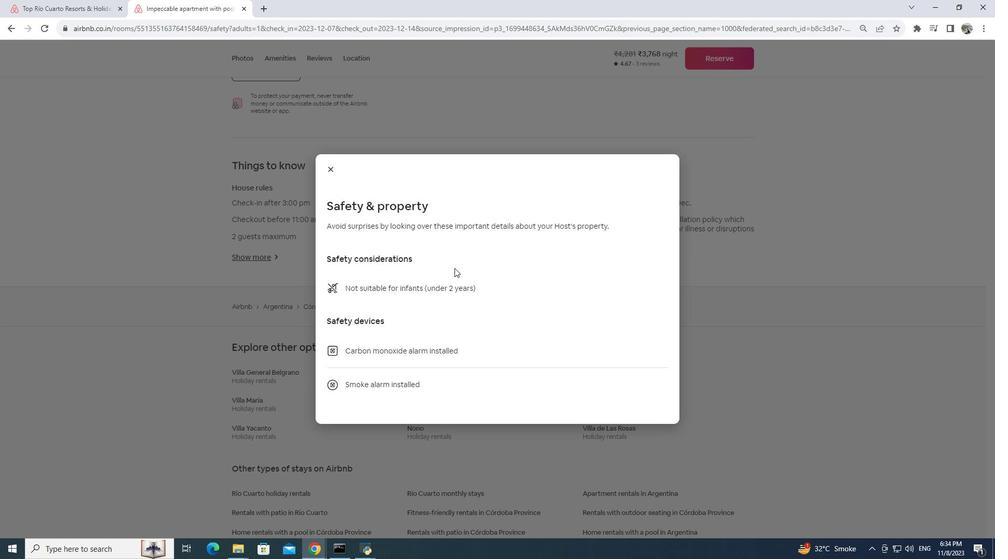 
Action: Mouse scrolled (454, 268) with delta (0, 0)
Screenshot: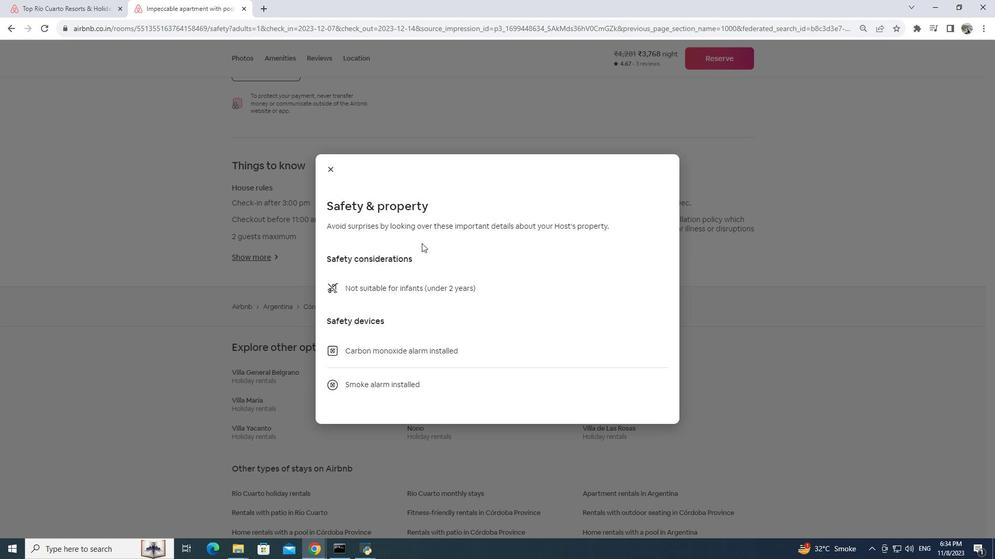 
Action: Mouse moved to (333, 170)
Screenshot: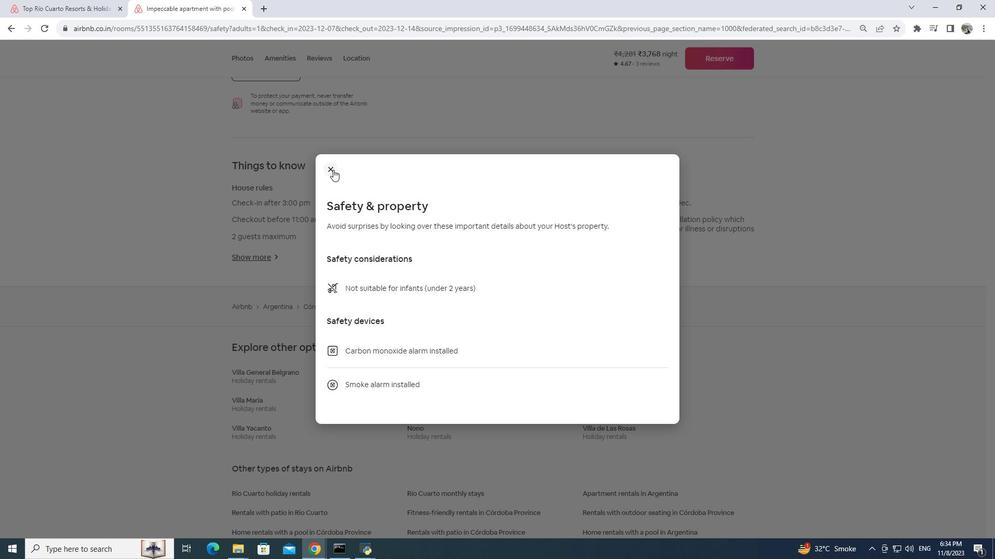 
Action: Mouse pressed left at (333, 170)
Screenshot: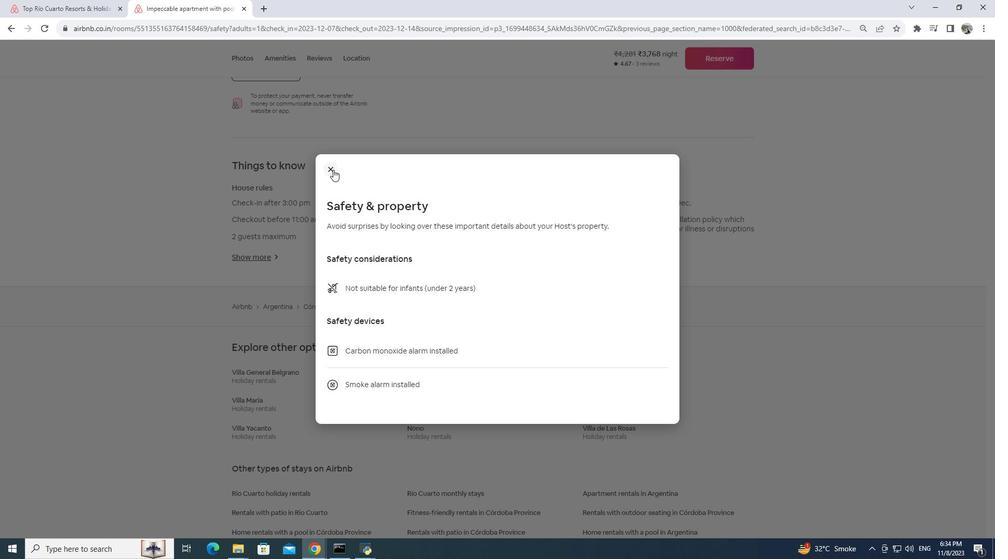 
Action: Mouse moved to (610, 260)
Screenshot: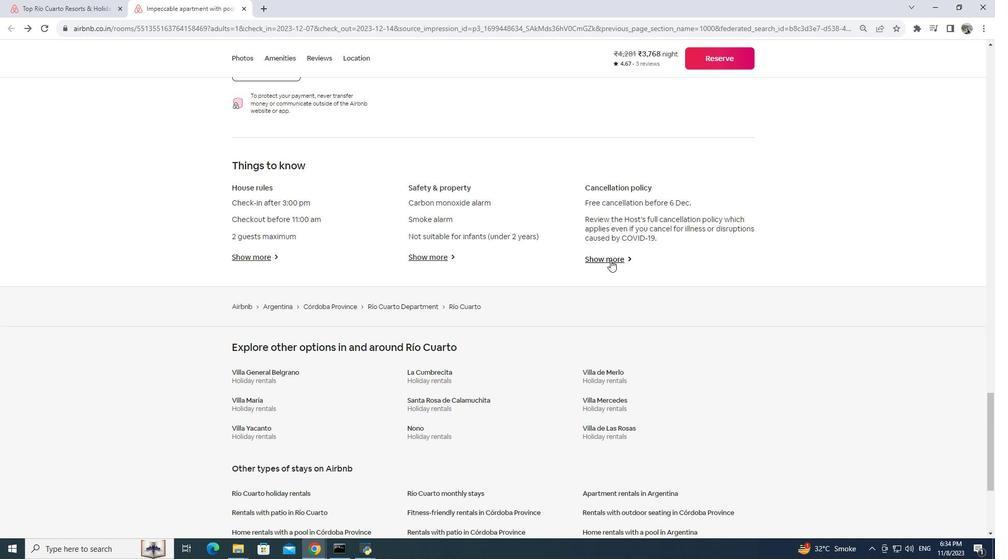 
Action: Mouse pressed left at (610, 260)
Screenshot: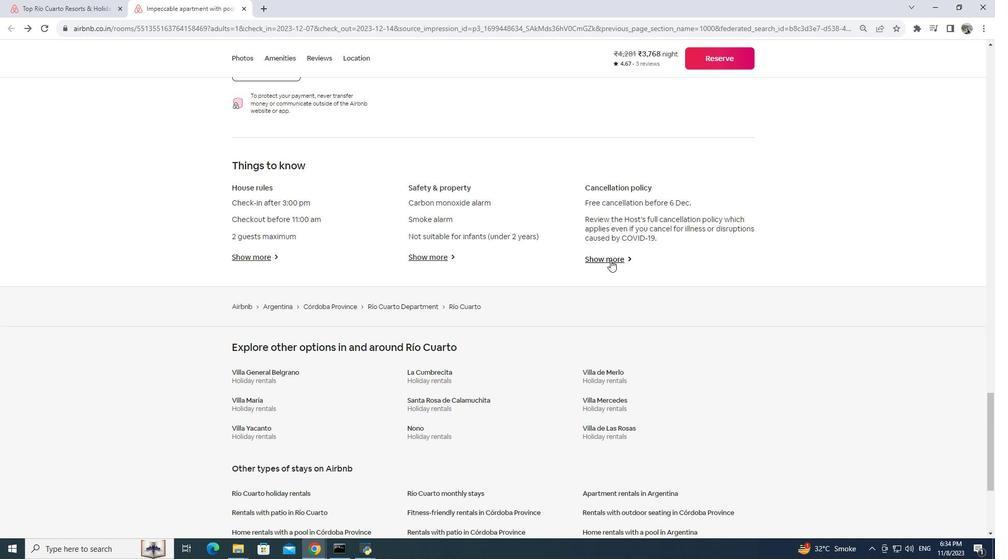 
Action: Mouse moved to (491, 275)
Screenshot: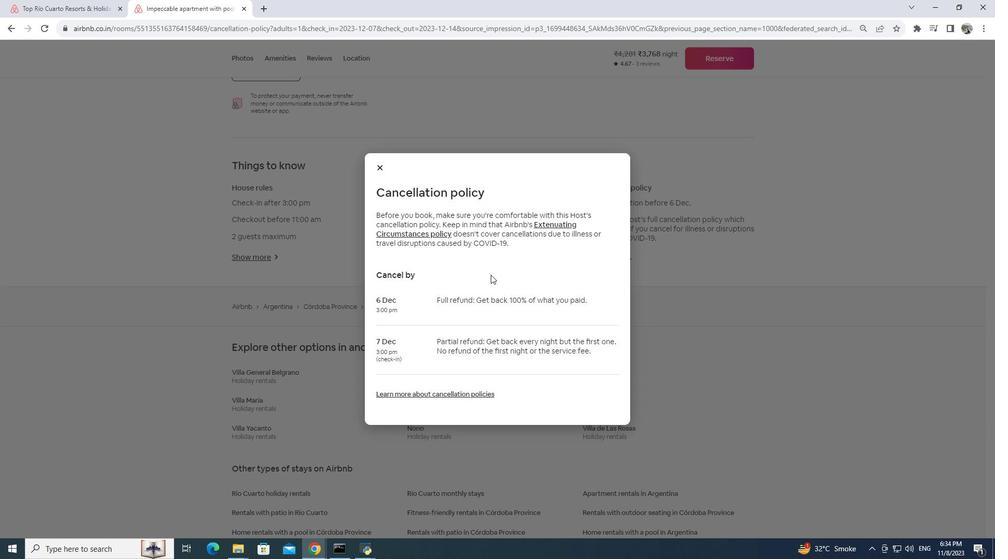 
Action: Mouse scrolled (491, 274) with delta (0, 0)
Screenshot: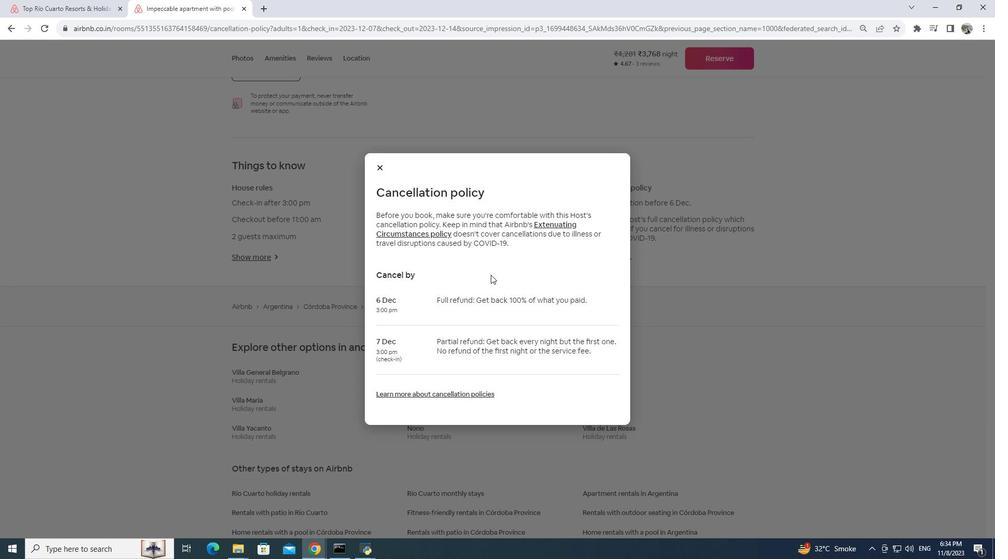 
Action: Mouse scrolled (491, 274) with delta (0, 0)
Screenshot: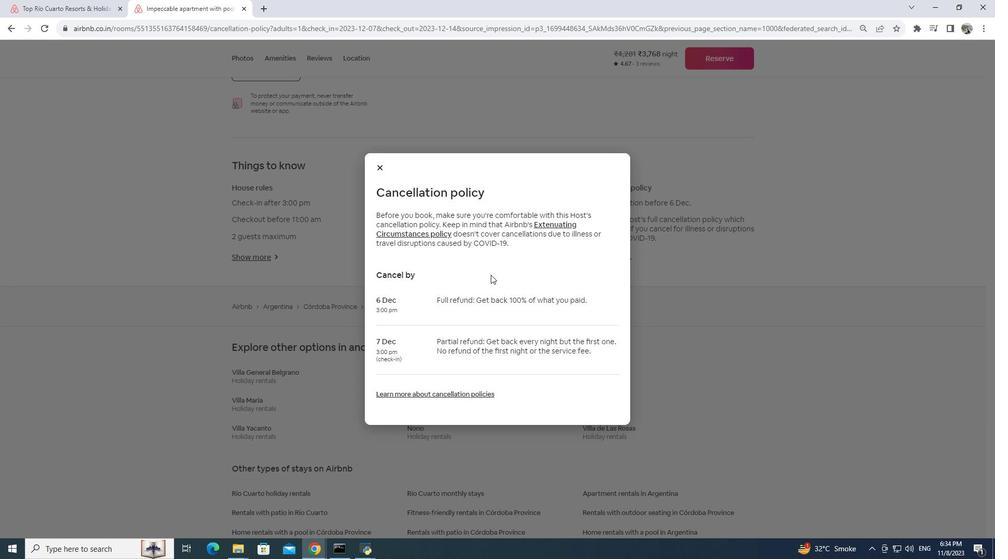
Action: Mouse scrolled (491, 274) with delta (0, 0)
Screenshot: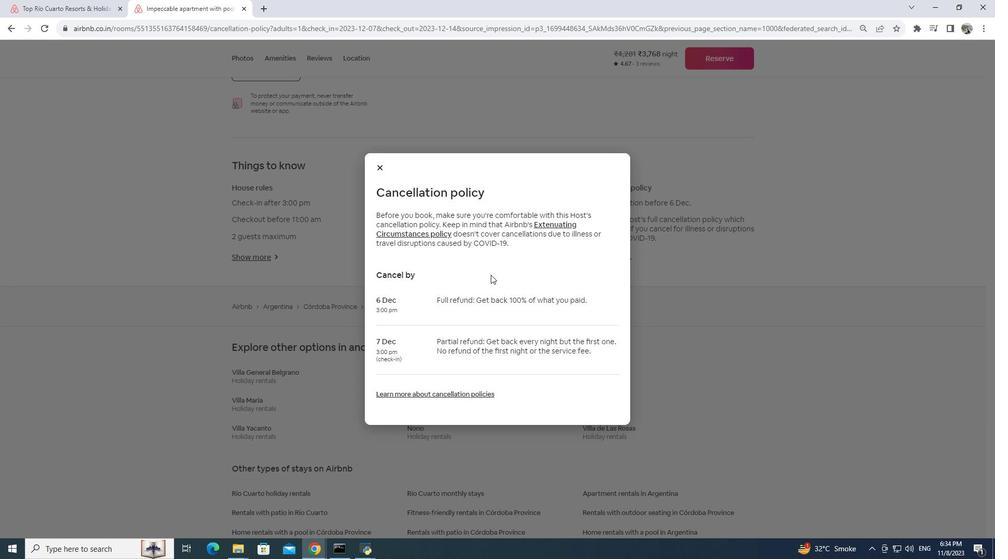 
Action: Mouse scrolled (491, 274) with delta (0, 0)
Screenshot: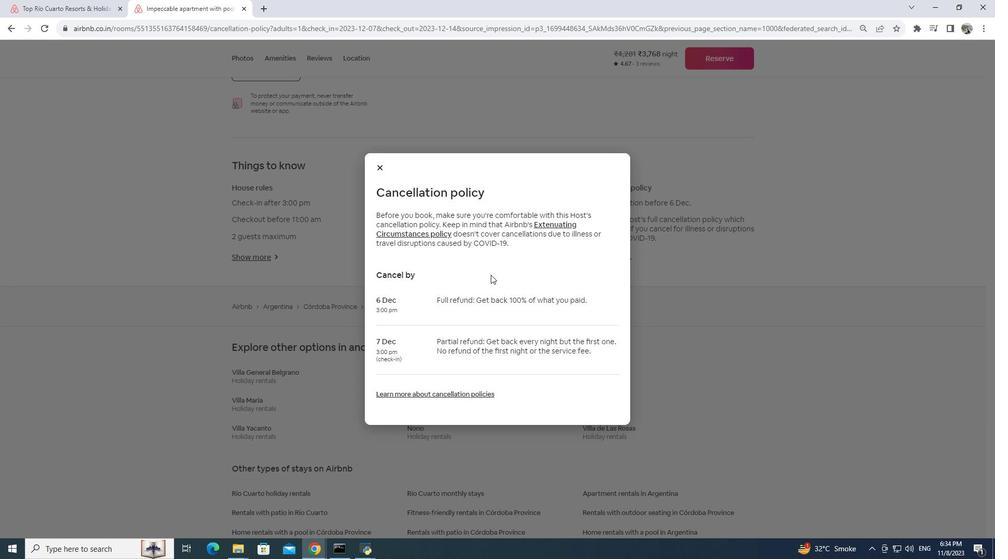 
Action: Mouse moved to (379, 170)
Screenshot: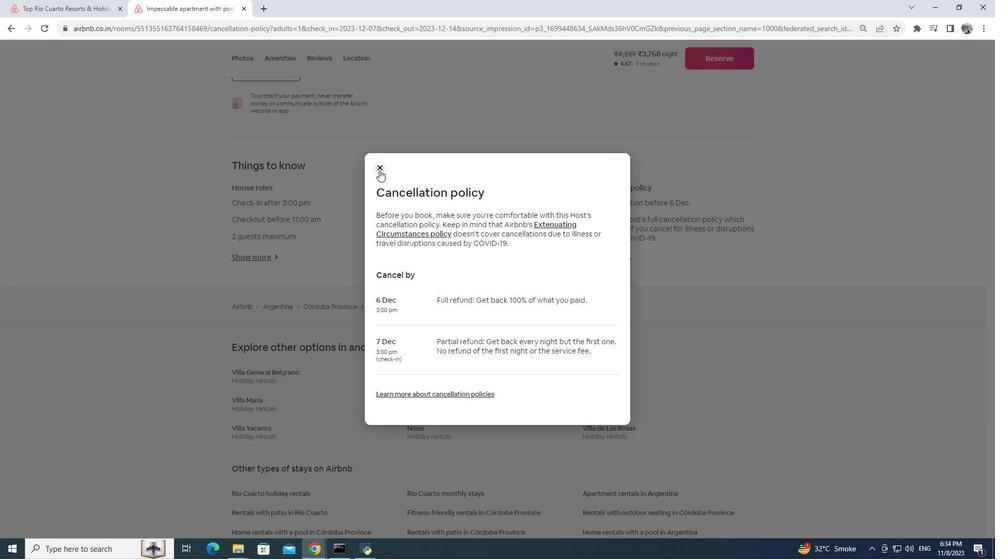
Action: Mouse pressed left at (379, 170)
Screenshot: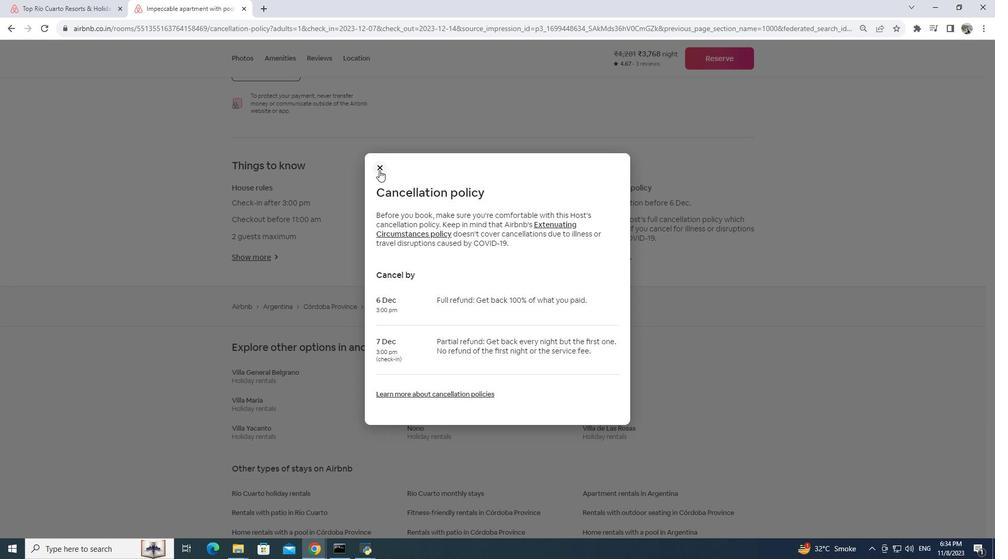 
Action: Mouse moved to (733, 55)
